 Task: Browse Amazon to find and evaluate products, then add your chosen items to the cart.
Action: Mouse moved to (537, 254)
Screenshot: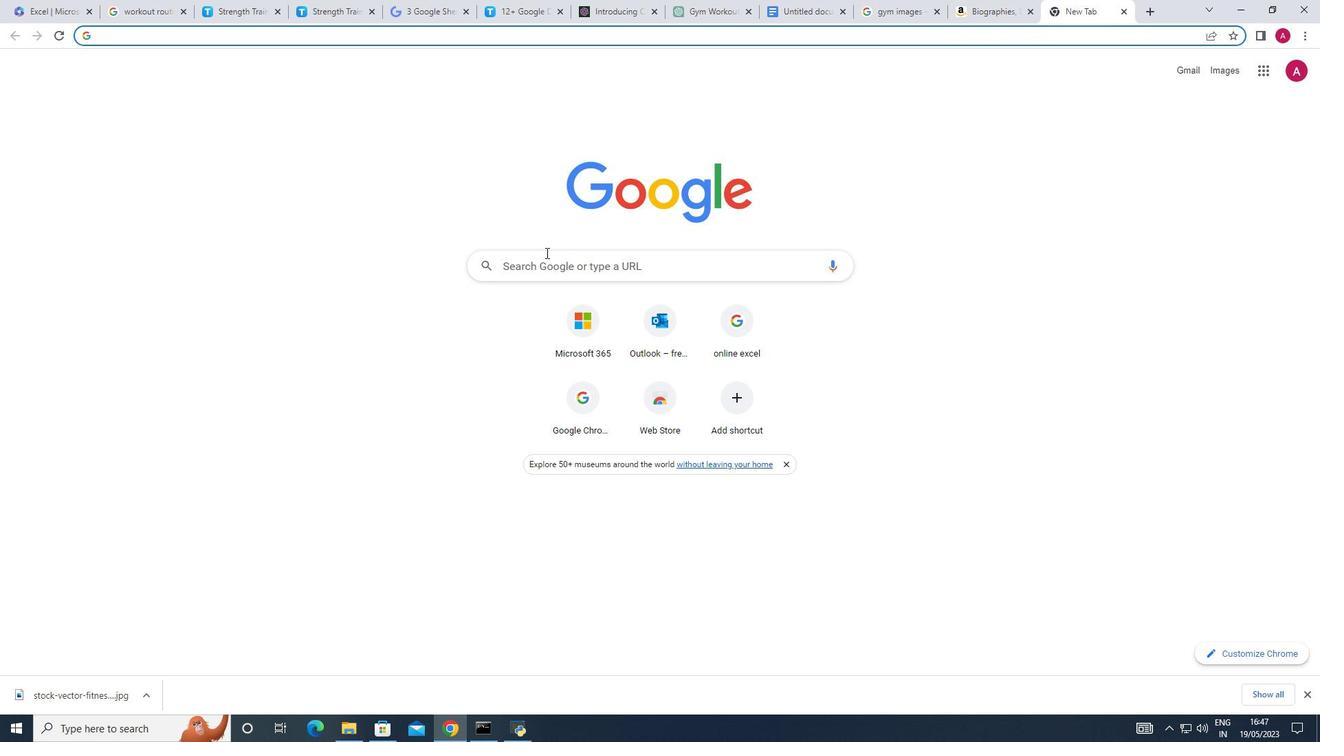 
Action: Mouse pressed left at (537, 254)
Screenshot: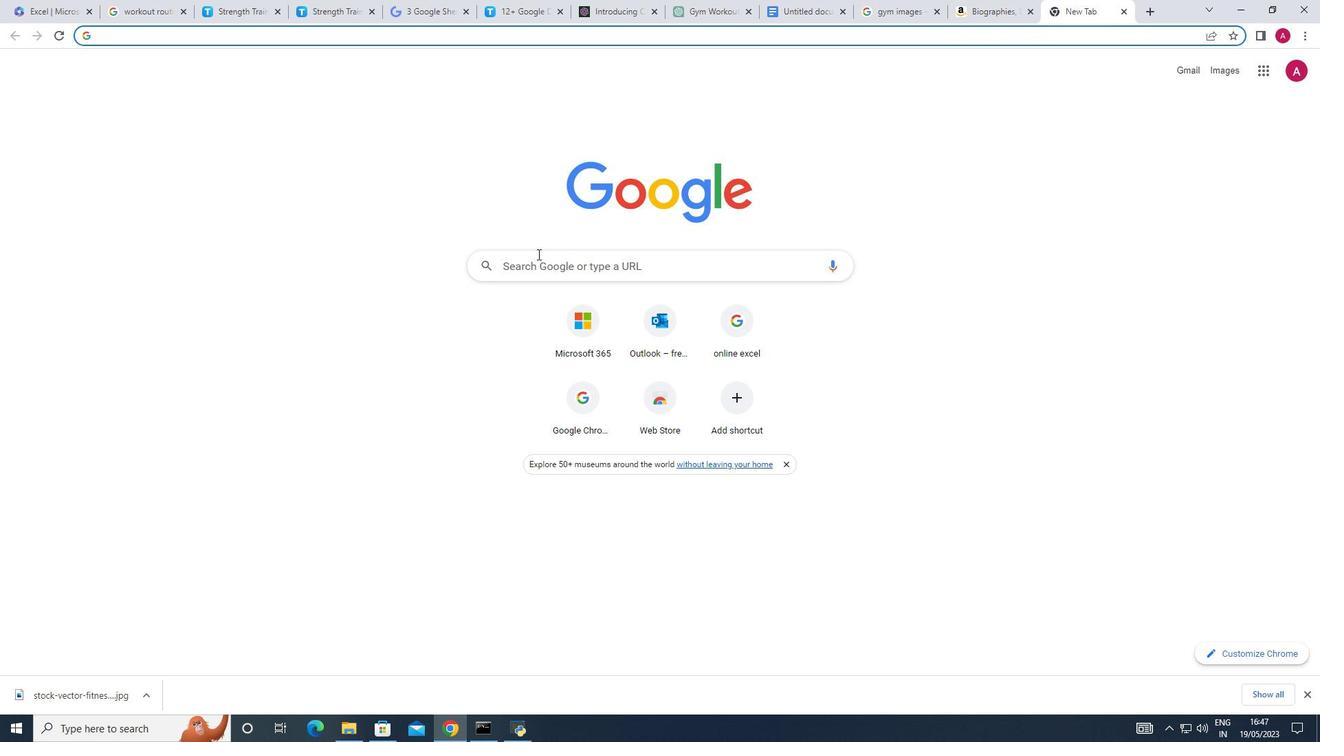 
Action: Mouse moved to (540, 290)
Screenshot: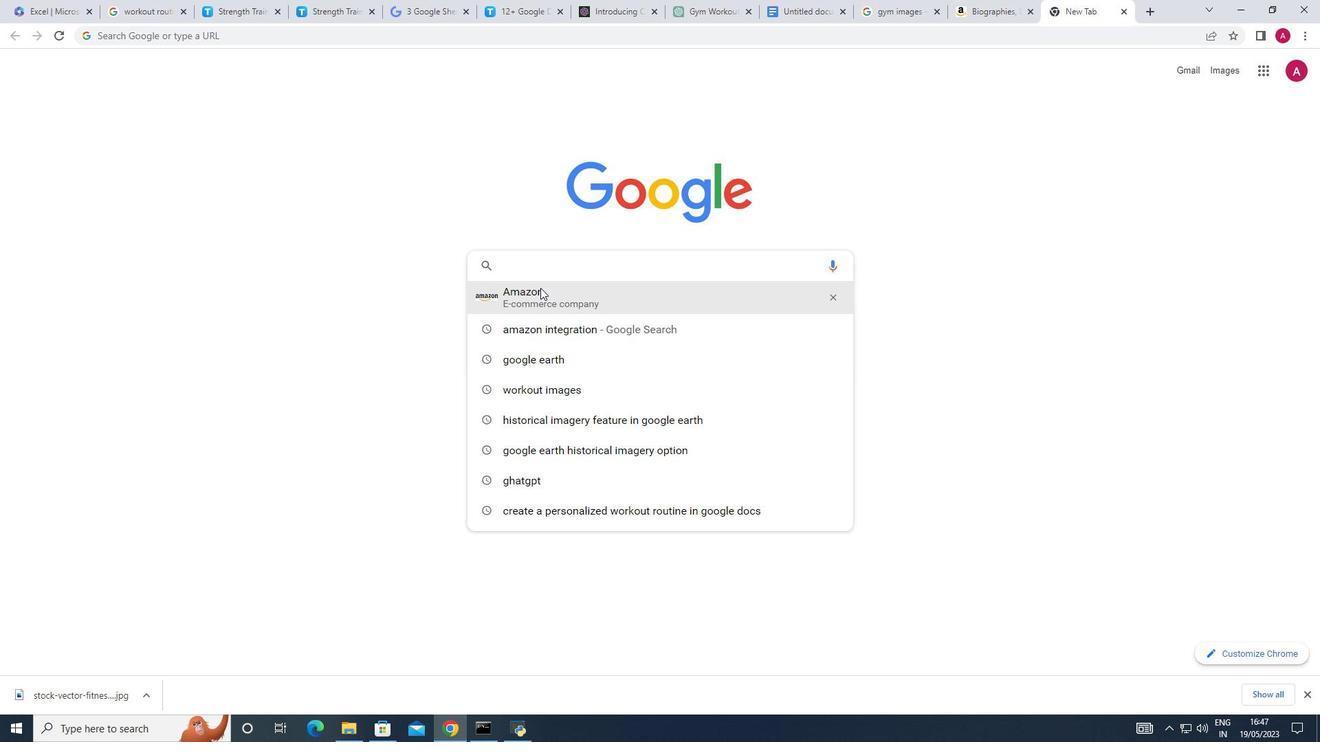 
Action: Mouse pressed left at (540, 290)
Screenshot: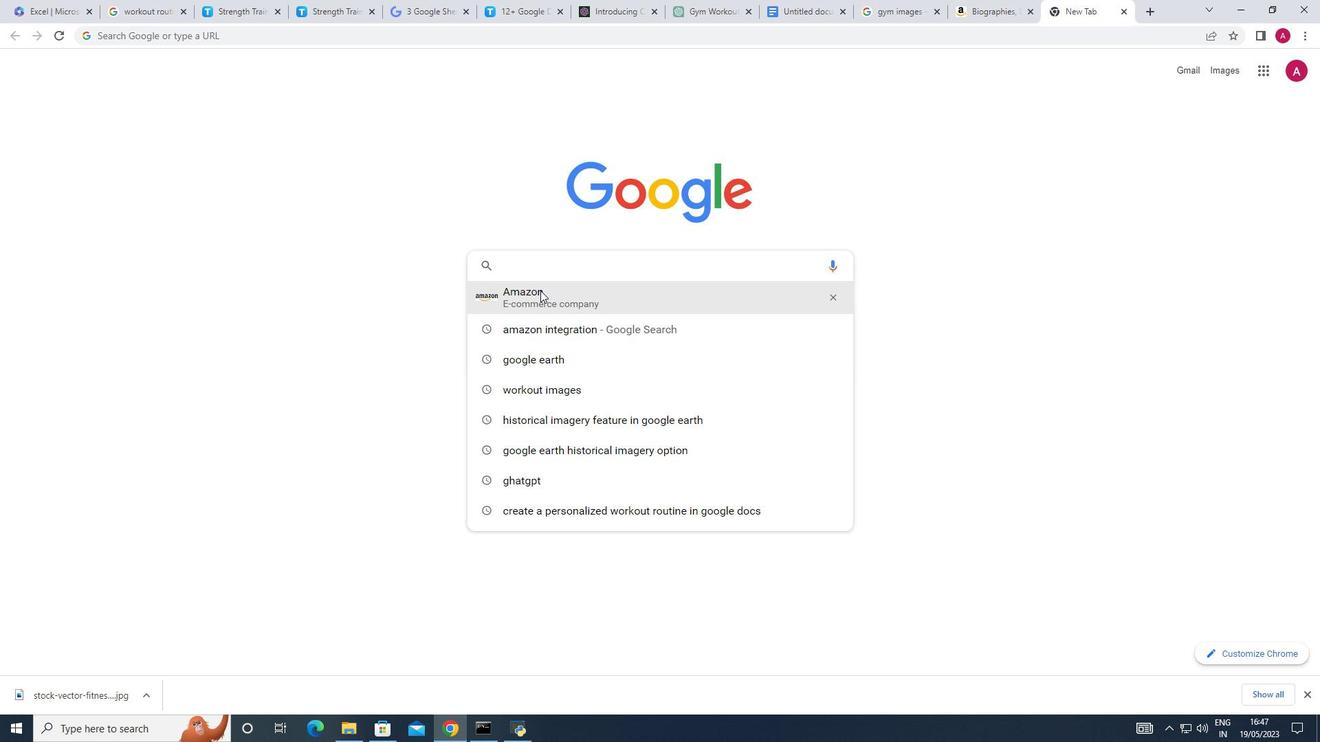 
Action: Mouse moved to (238, 202)
Screenshot: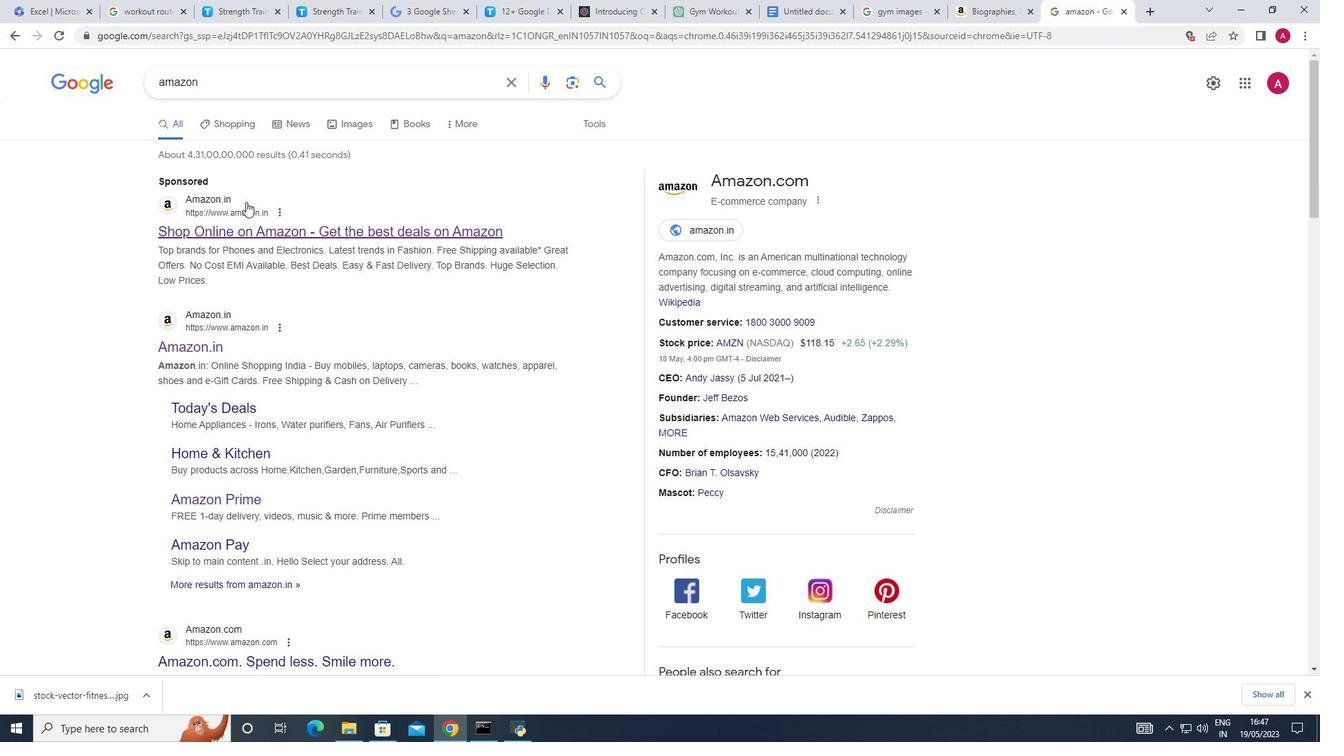
Action: Mouse pressed left at (238, 202)
Screenshot: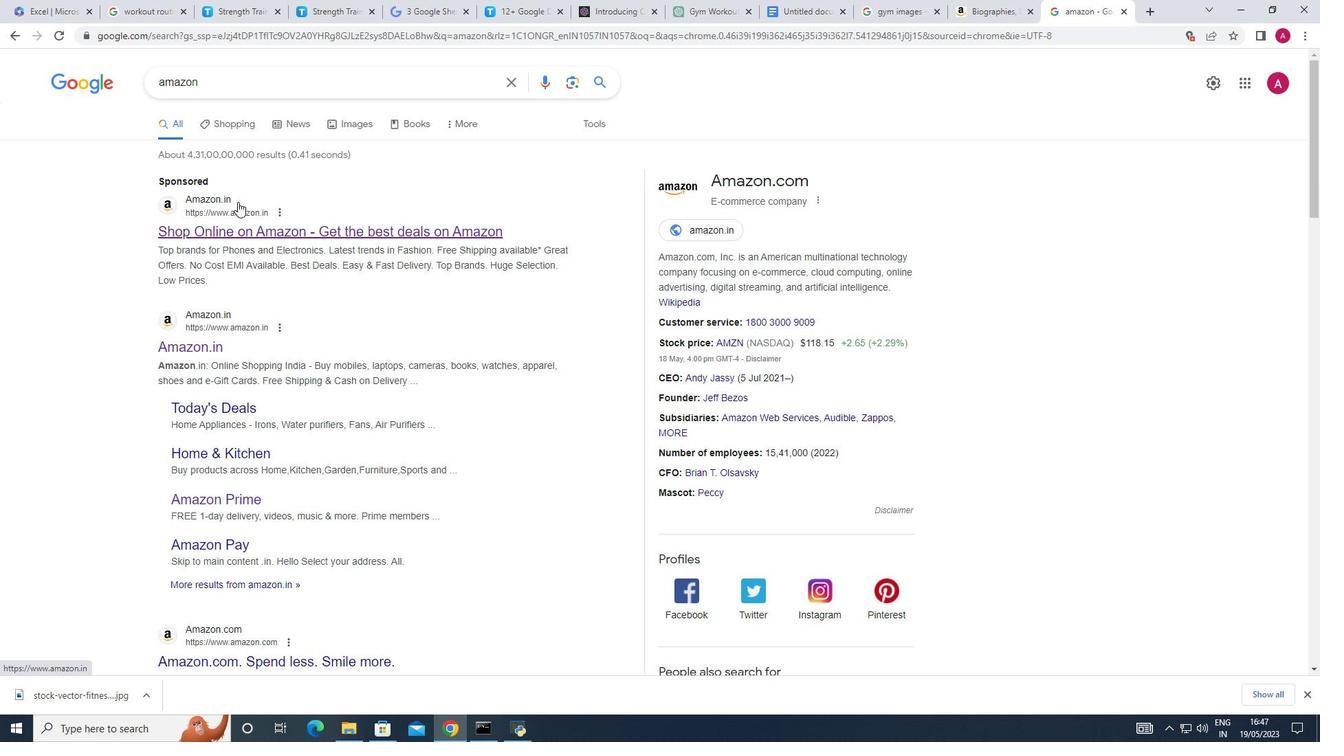 
Action: Mouse moved to (300, 256)
Screenshot: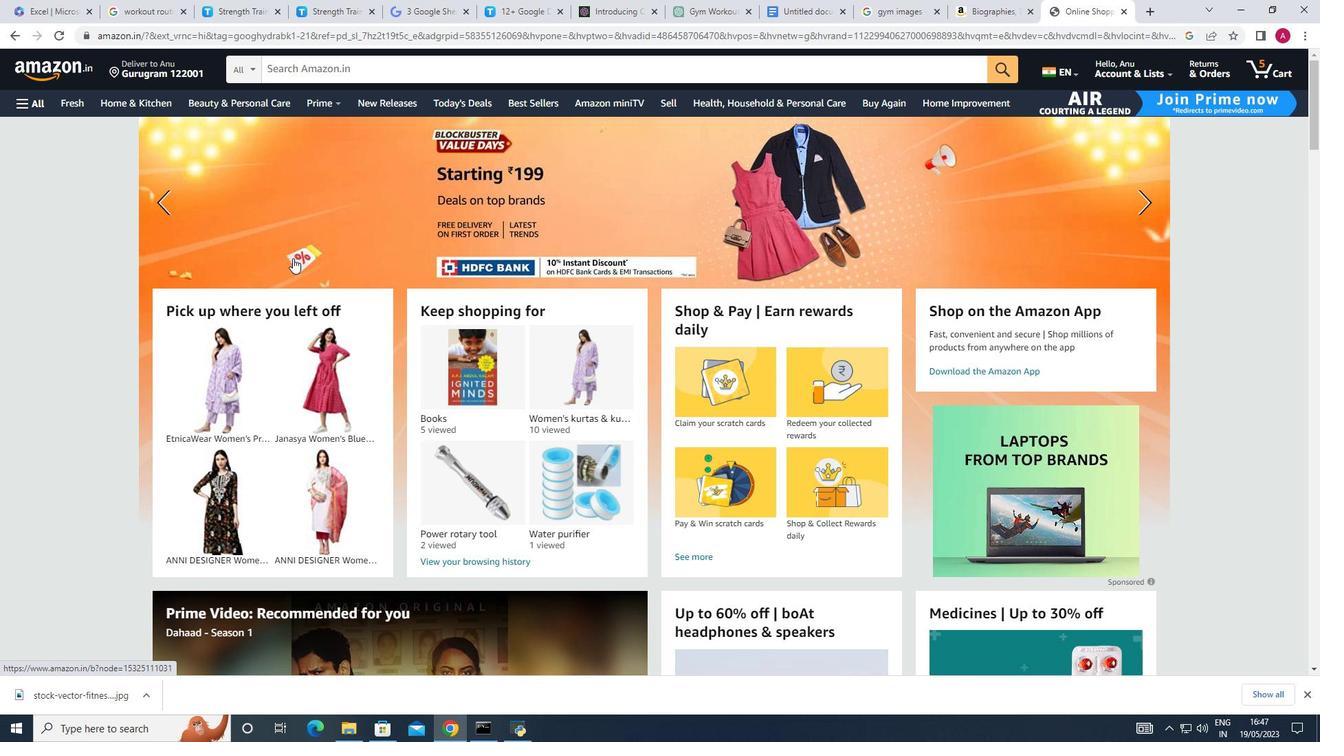 
Action: Mouse scrolled (300, 255) with delta (0, 0)
Screenshot: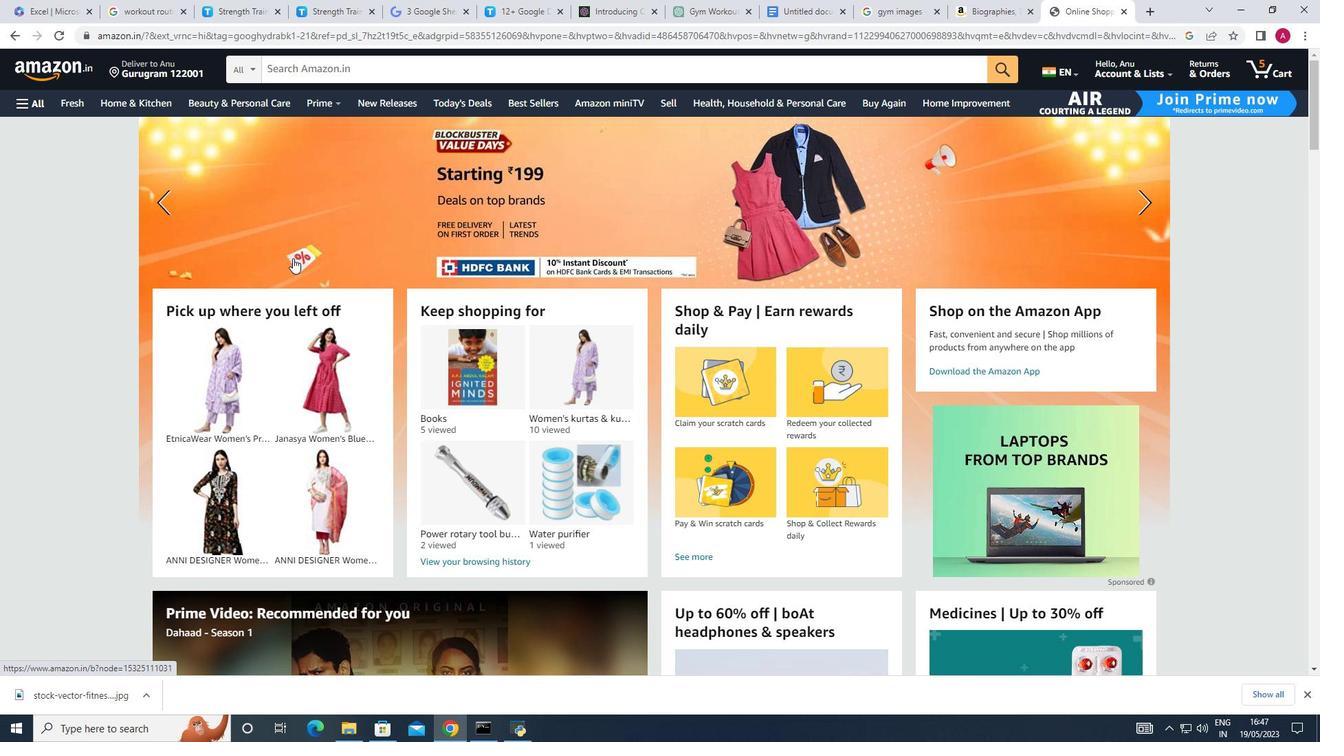 
Action: Mouse scrolled (300, 257) with delta (0, 0)
Screenshot: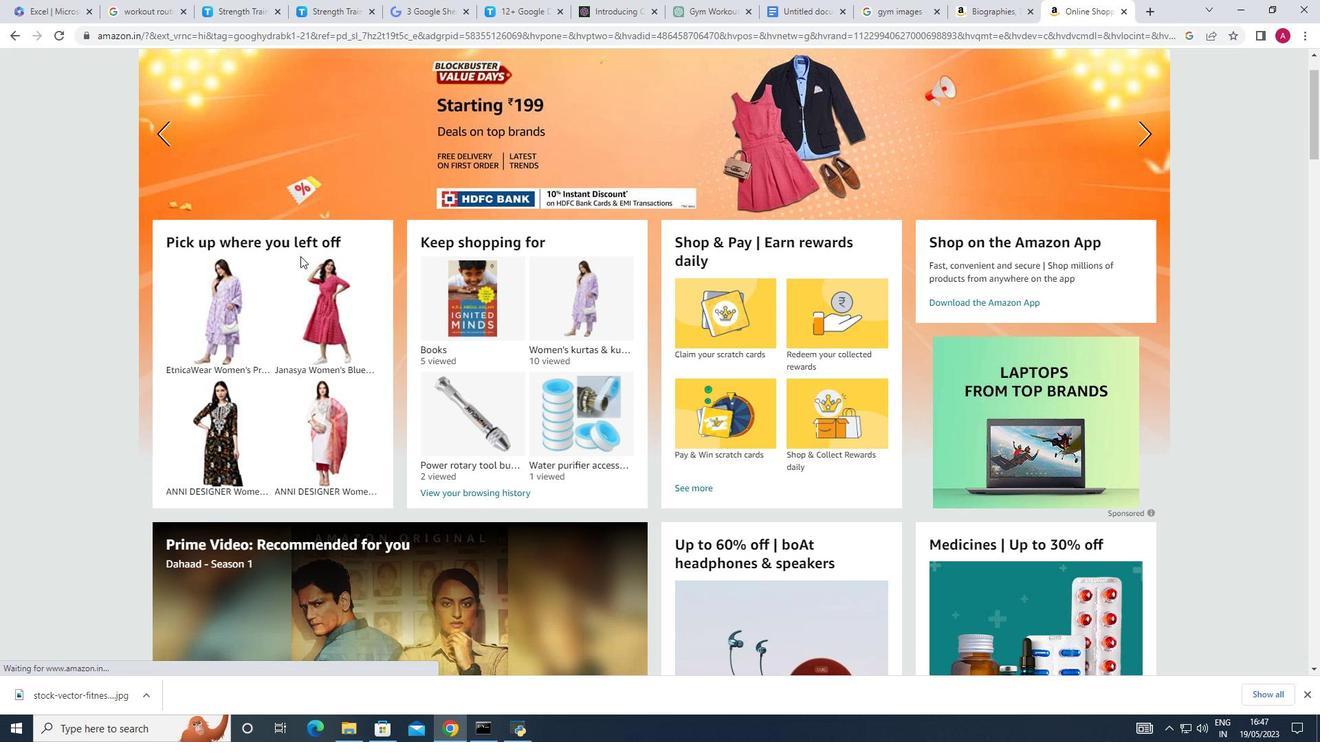 
Action: Mouse moved to (246, 72)
Screenshot: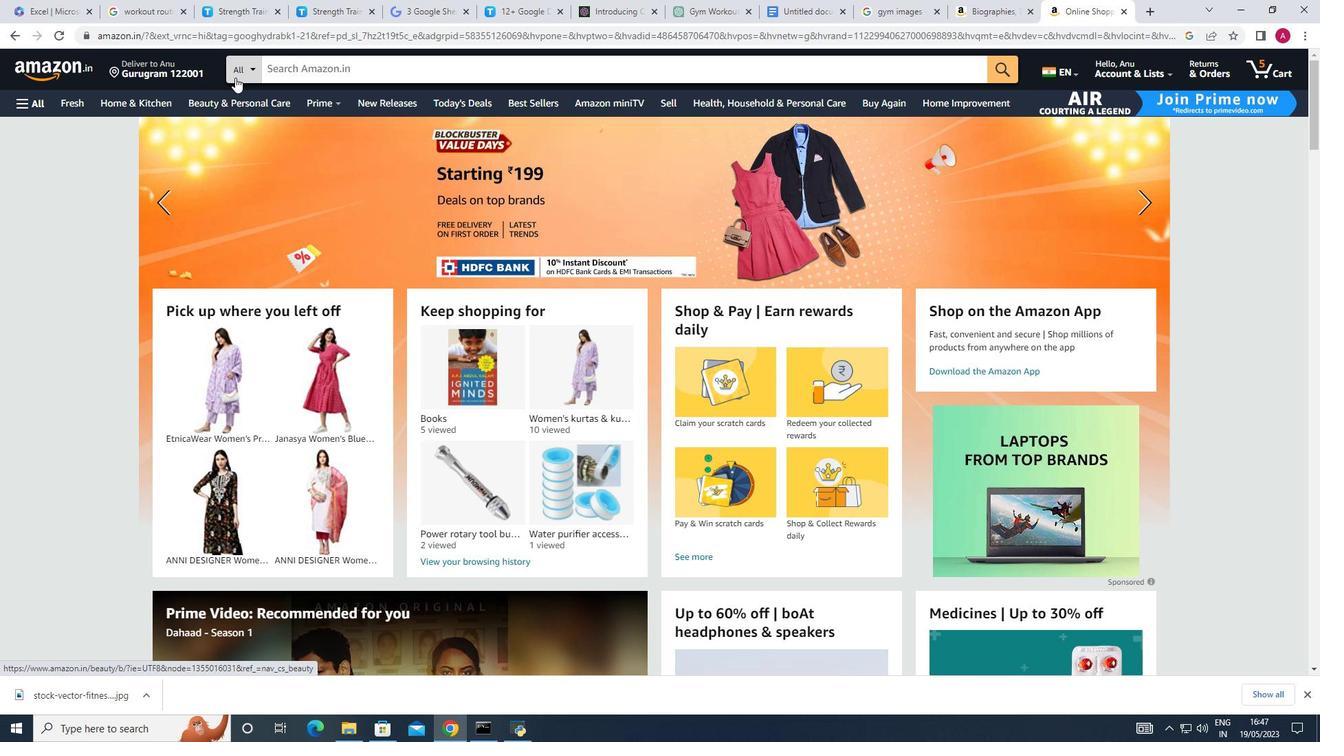 
Action: Mouse pressed left at (246, 72)
Screenshot: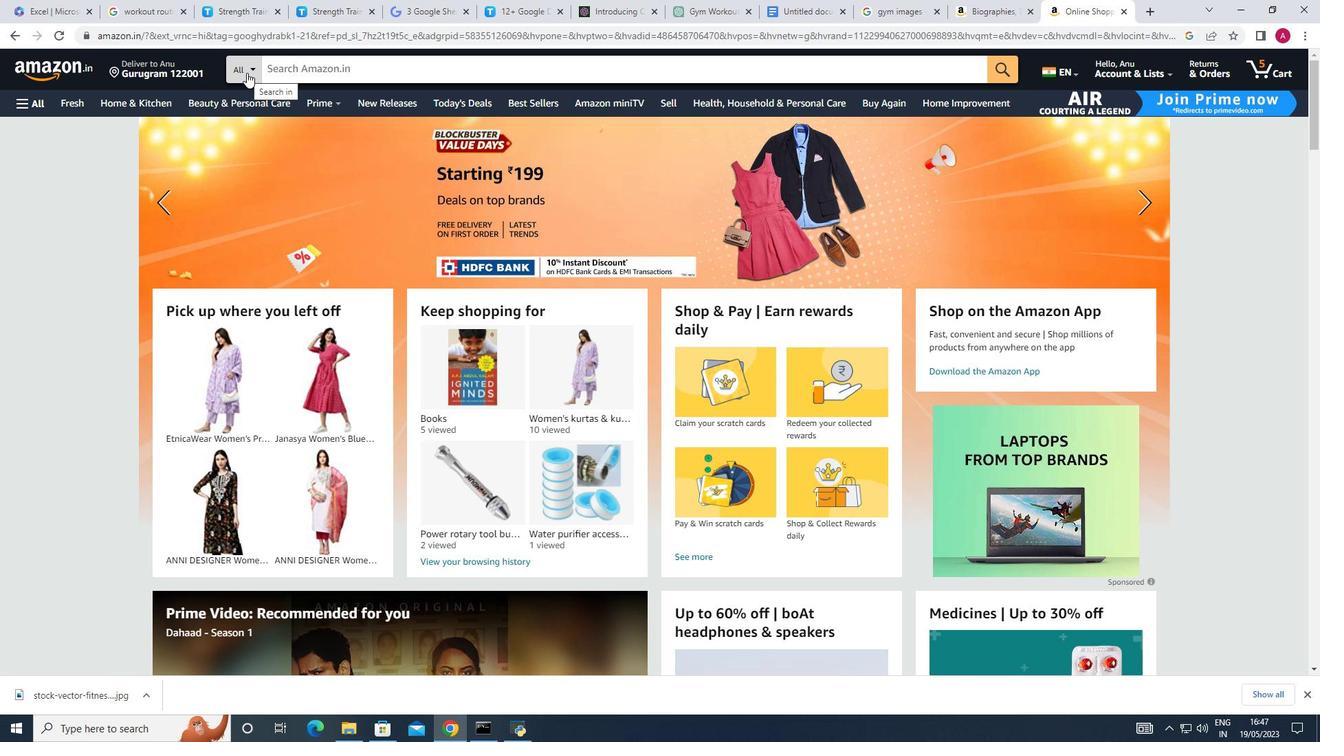 
Action: Mouse moved to (45, 103)
Screenshot: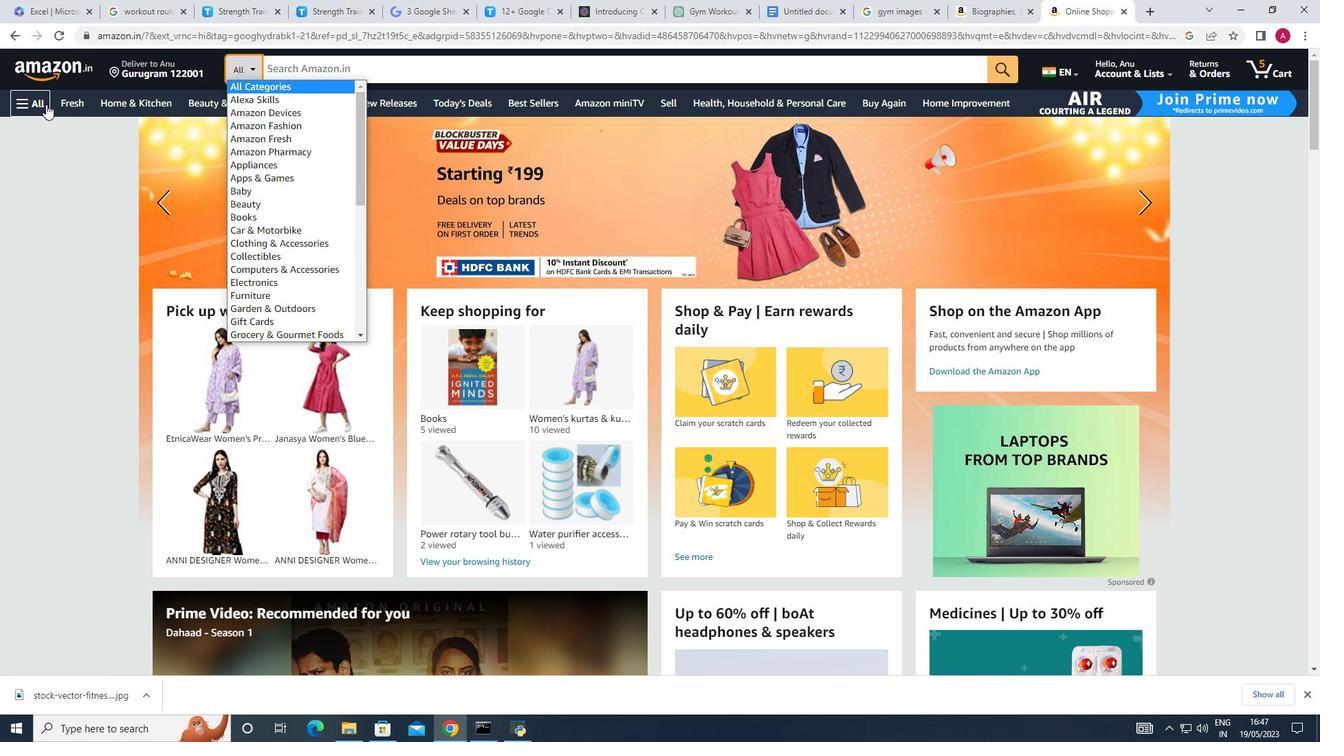
Action: Mouse pressed left at (45, 103)
Screenshot: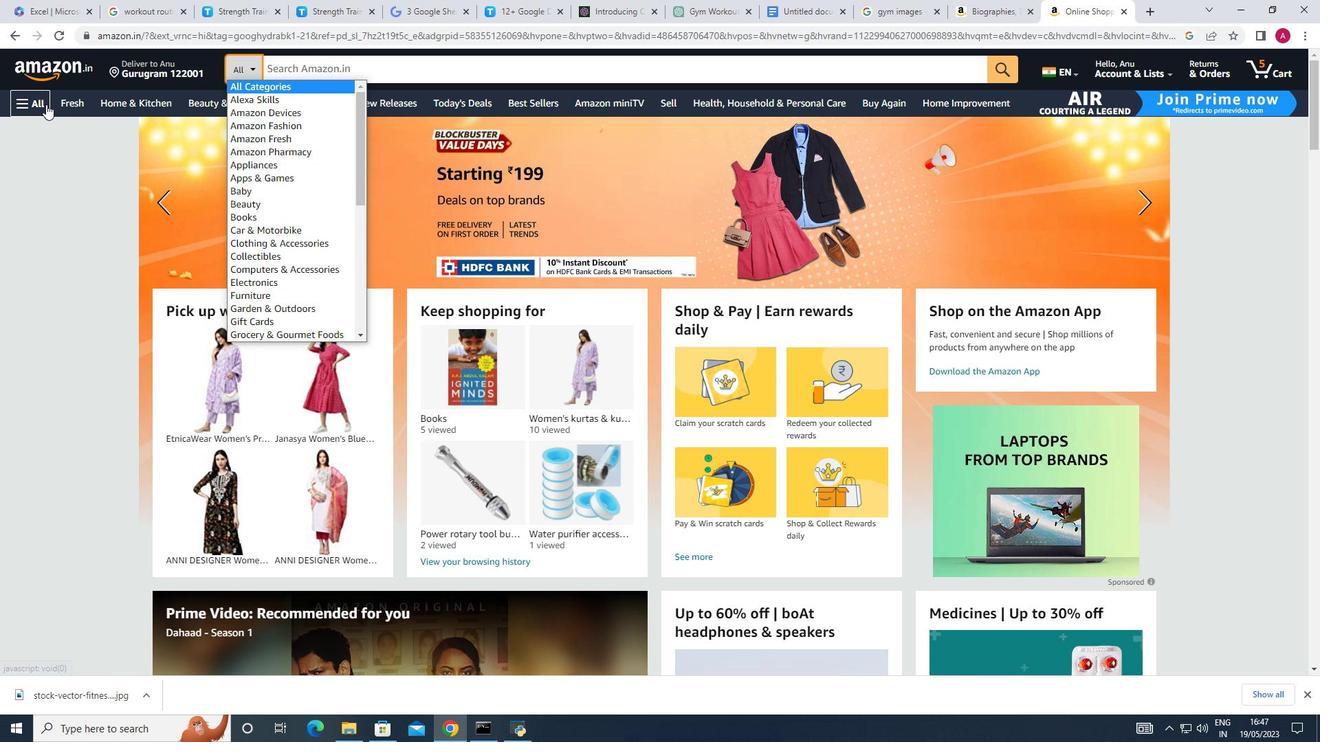 
Action: Mouse moved to (83, 301)
Screenshot: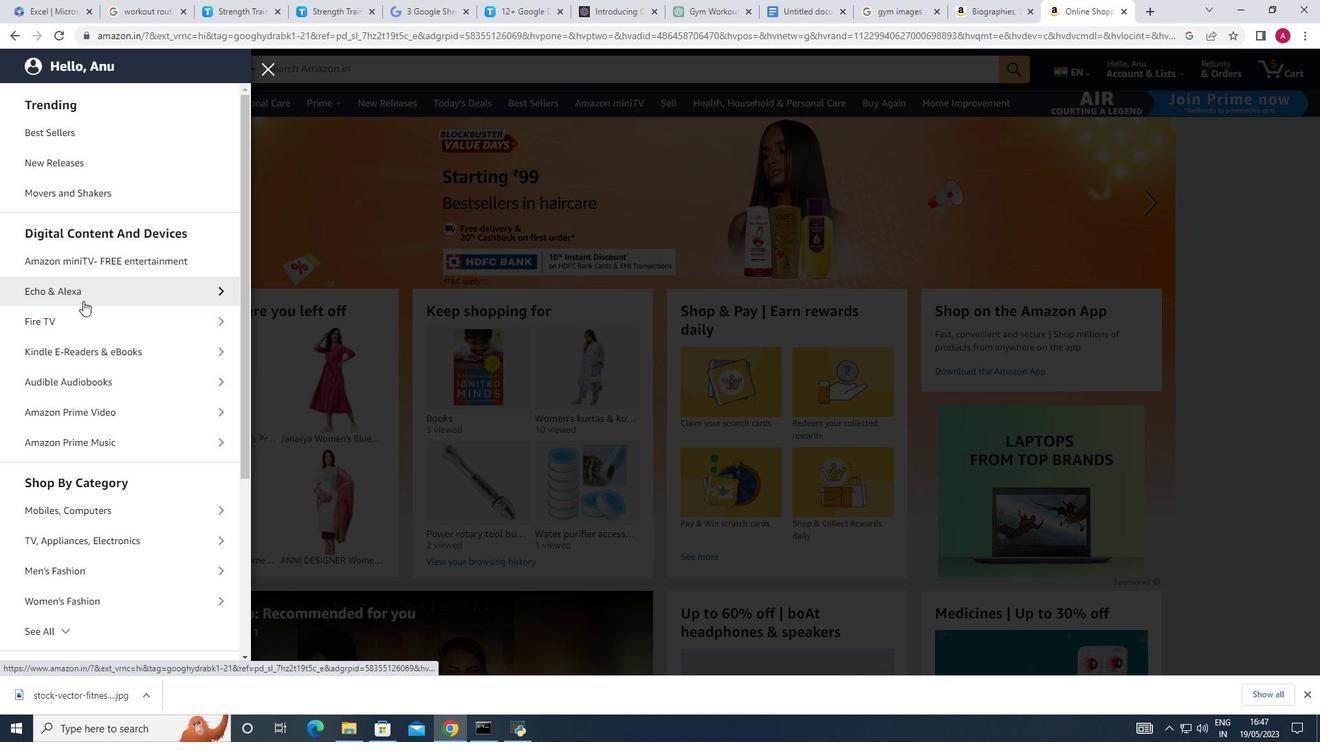 
Action: Mouse scrolled (83, 300) with delta (0, 0)
Screenshot: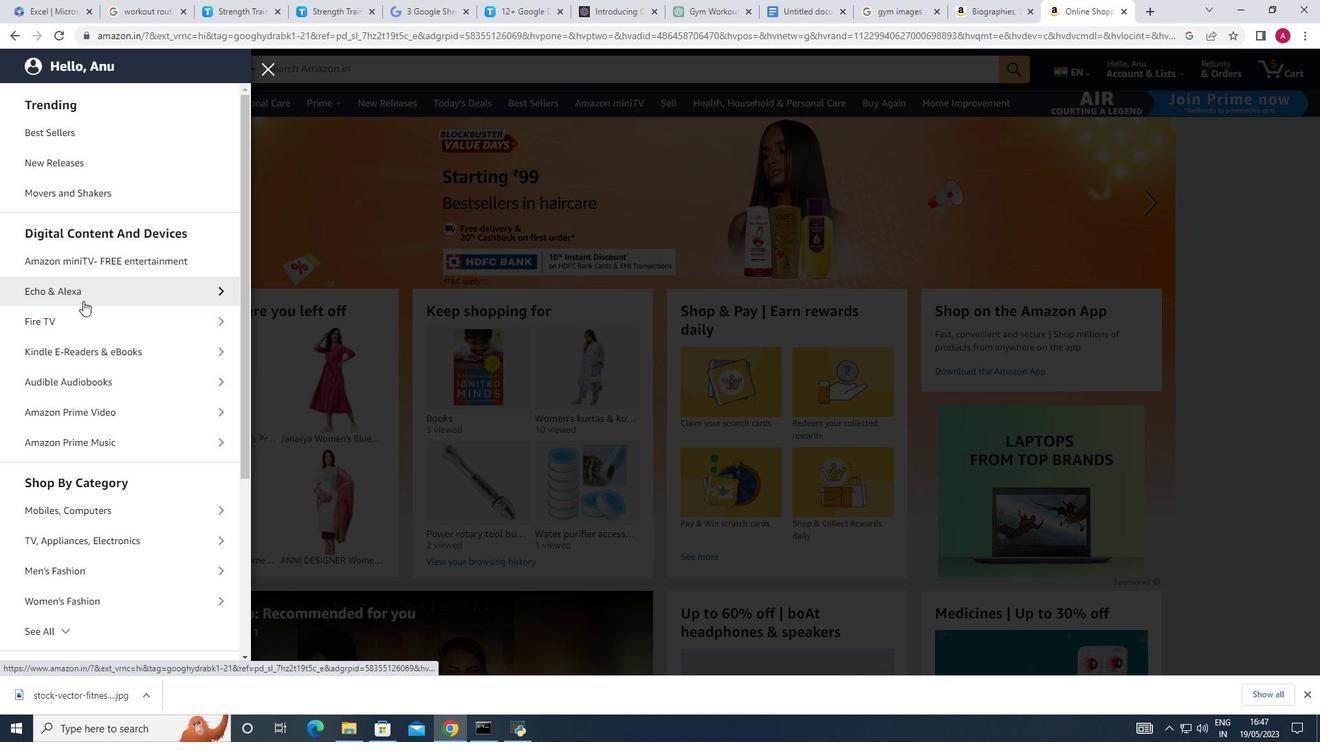 
Action: Mouse moved to (83, 302)
Screenshot: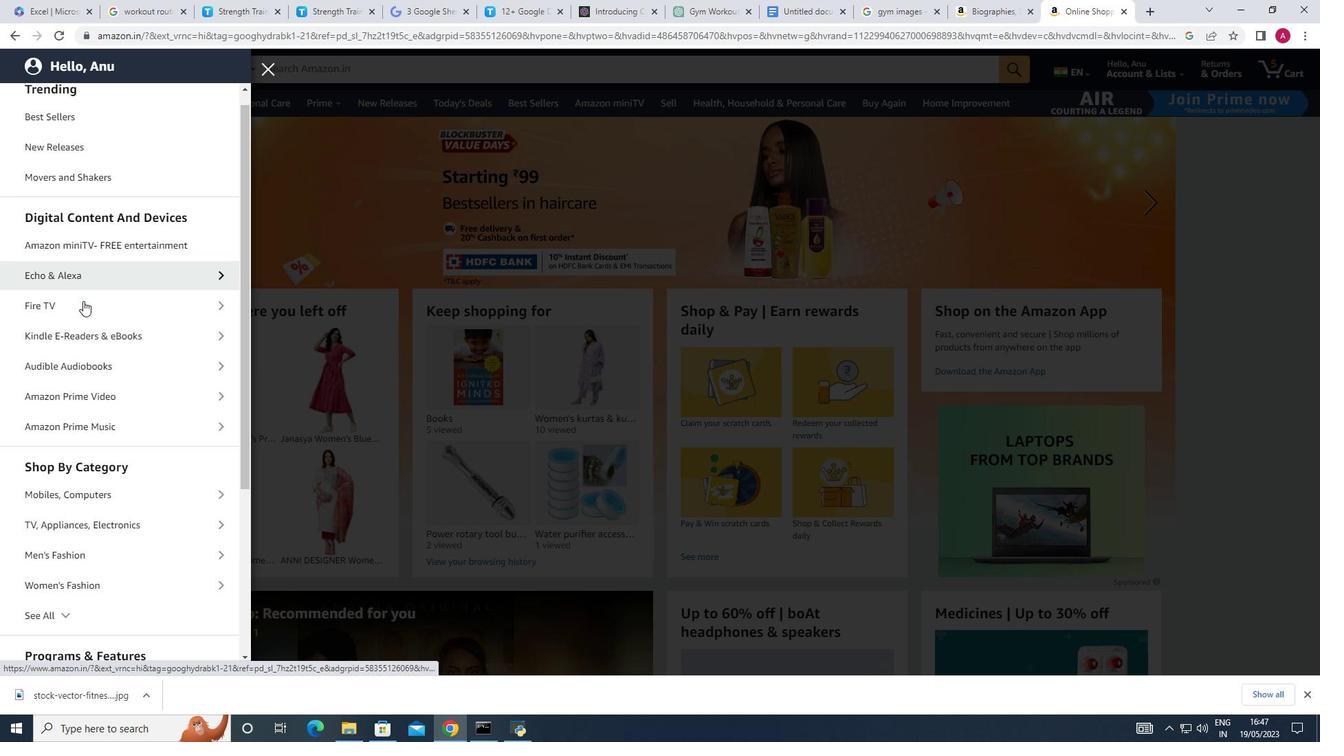 
Action: Mouse scrolled (83, 301) with delta (0, 0)
Screenshot: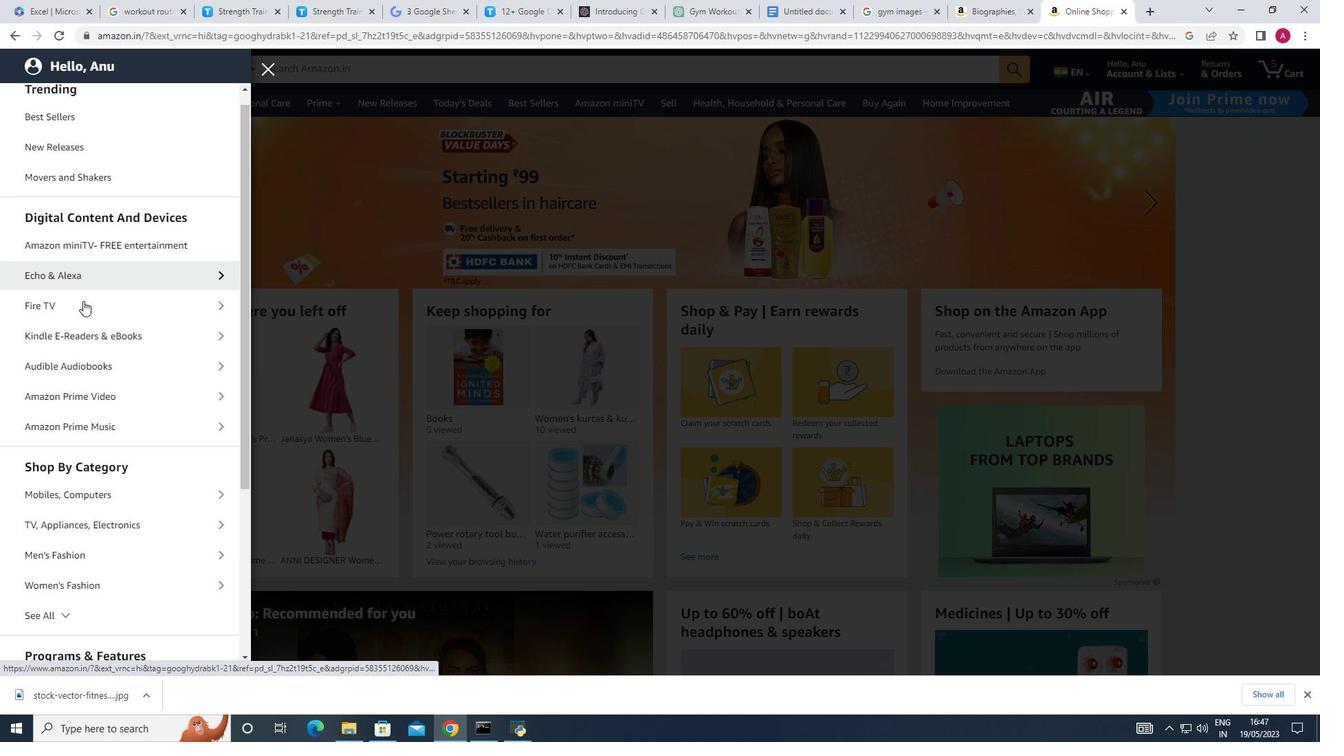 
Action: Mouse moved to (96, 341)
Screenshot: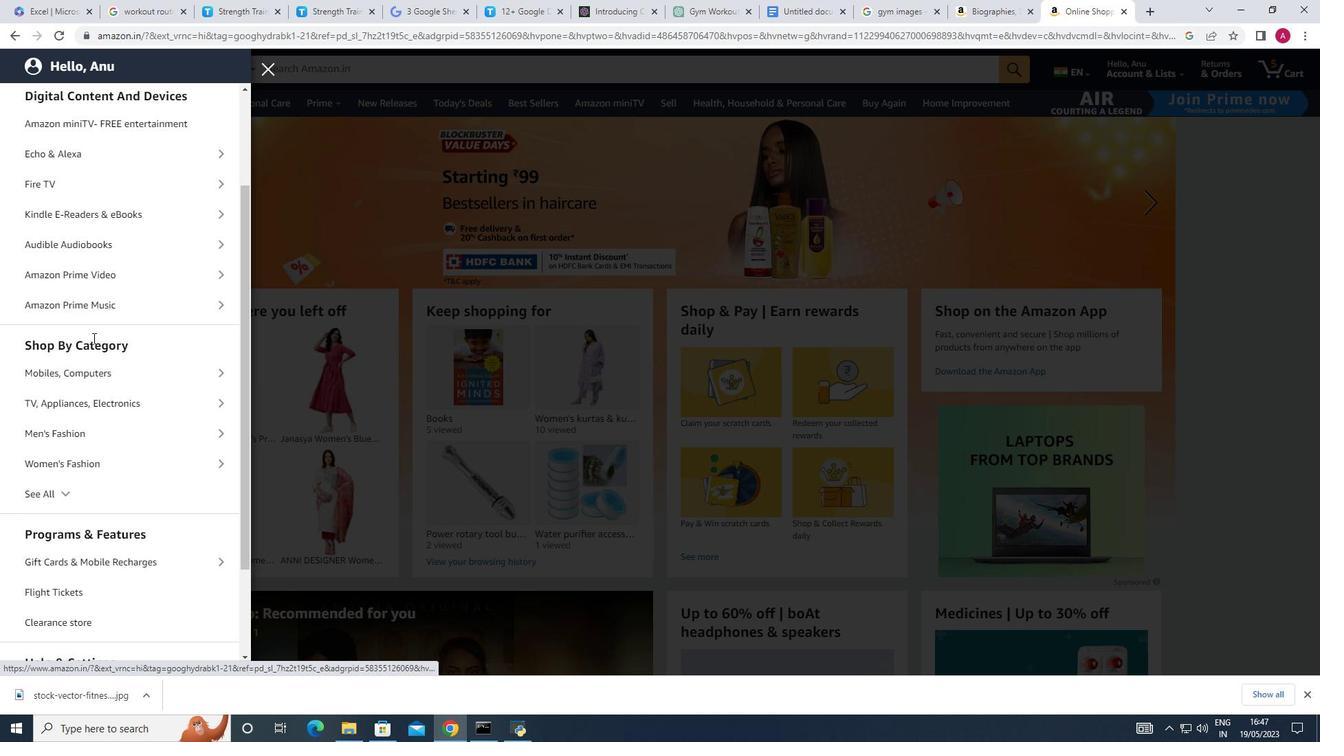 
Action: Mouse scrolled (96, 340) with delta (0, 0)
Screenshot: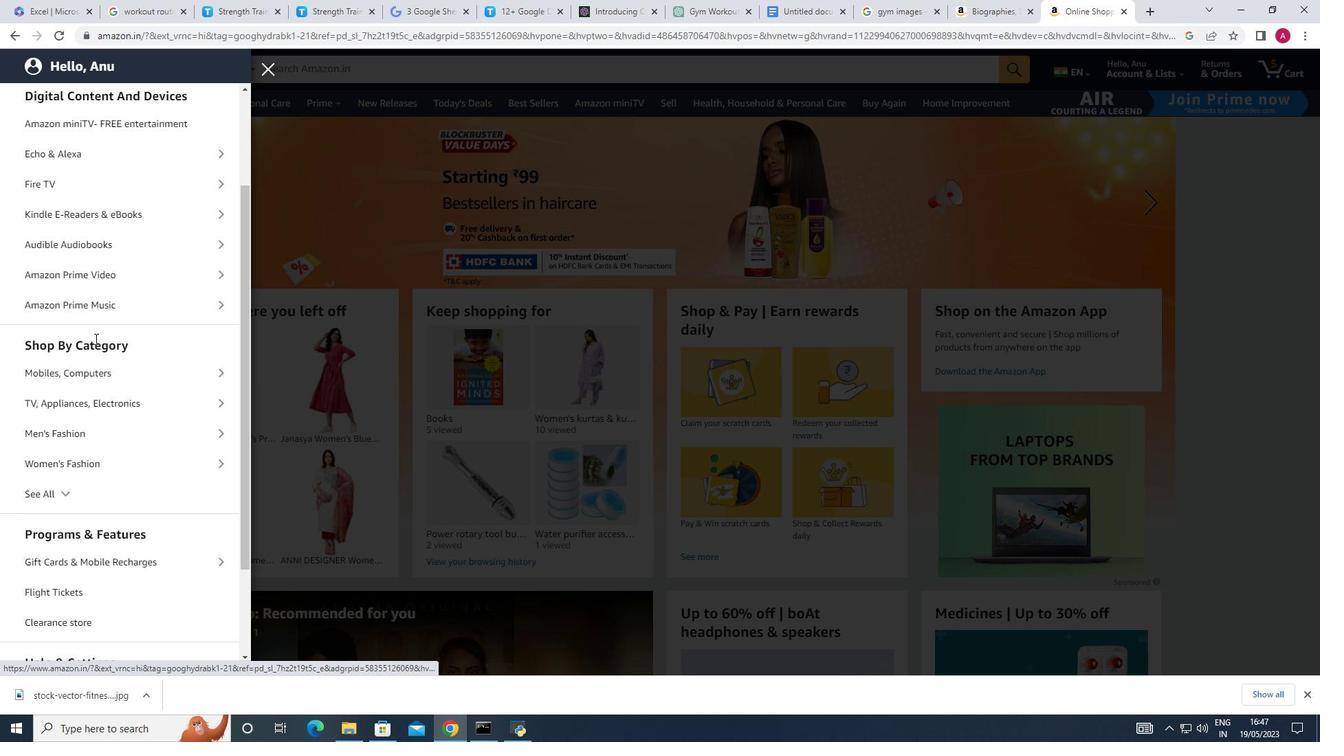 
Action: Mouse moved to (74, 419)
Screenshot: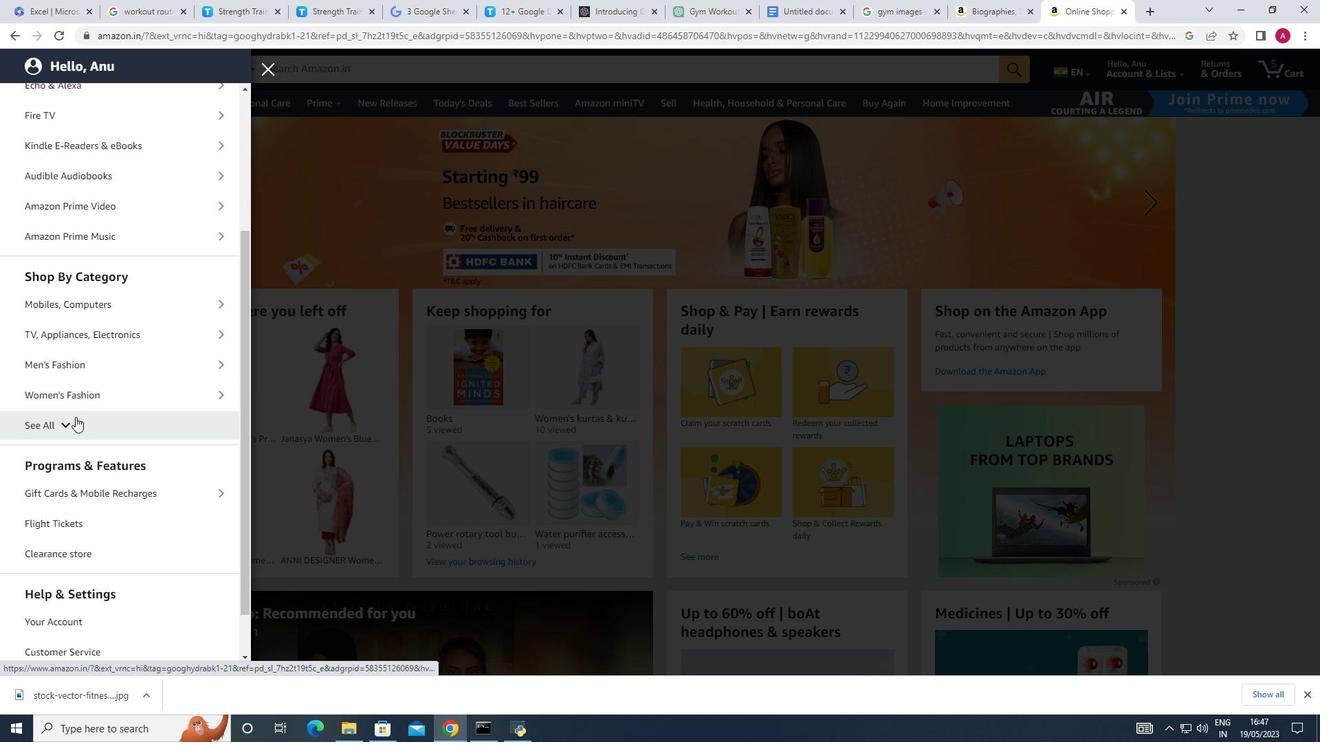 
Action: Mouse pressed left at (74, 419)
Screenshot: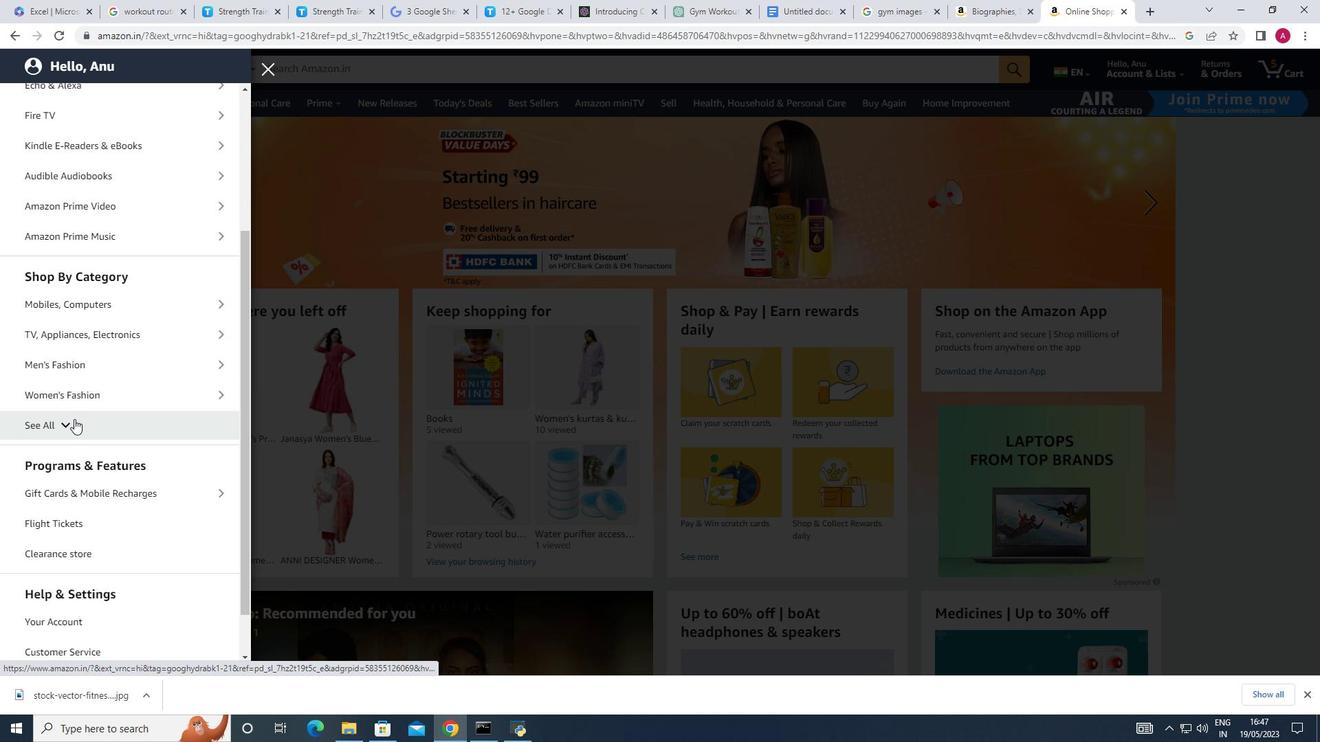 
Action: Mouse moved to (118, 401)
Screenshot: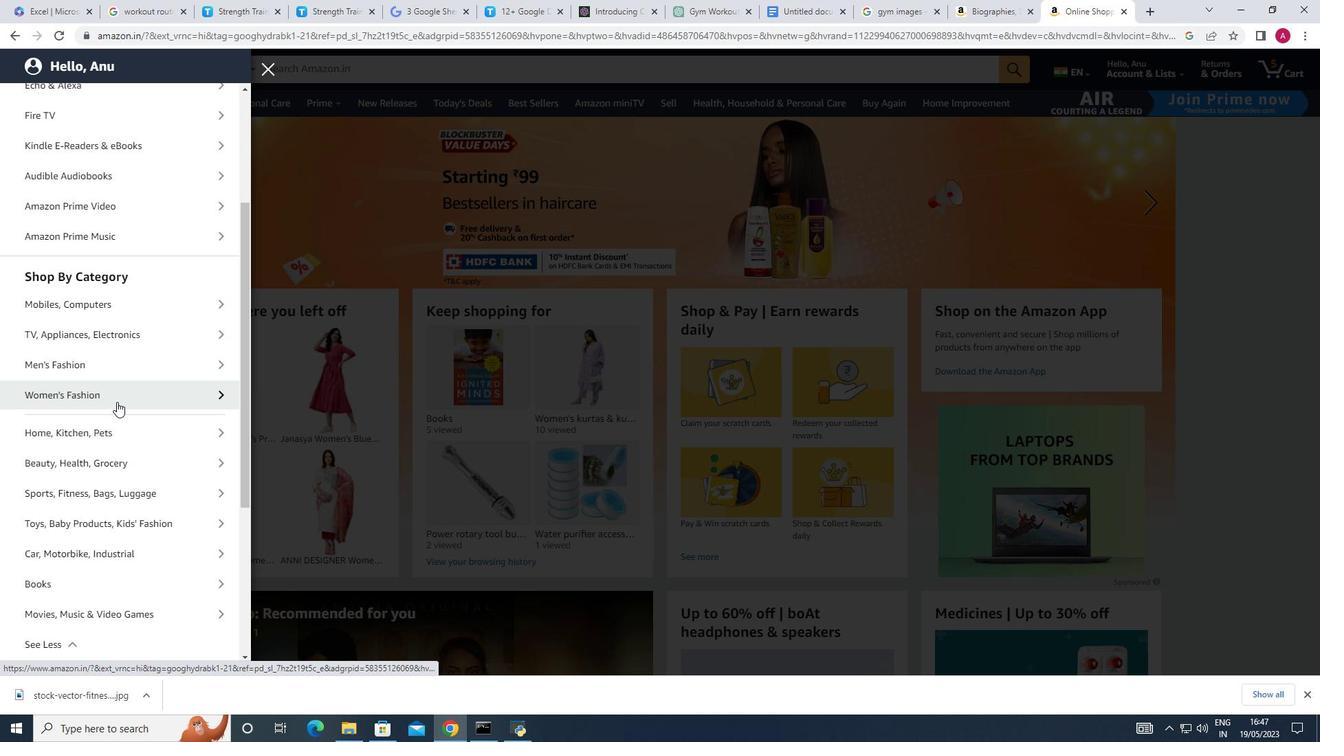 
Action: Mouse scrolled (118, 400) with delta (0, 0)
Screenshot: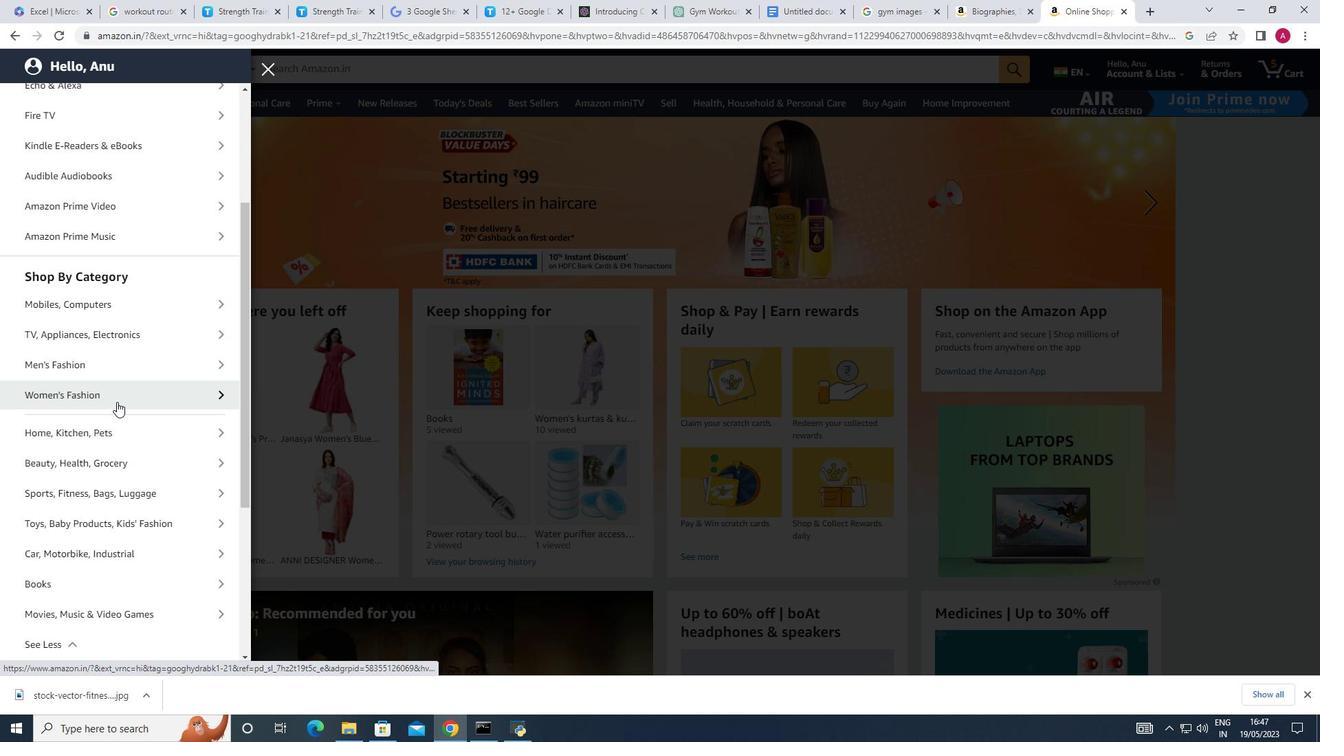 
Action: Mouse moved to (122, 399)
Screenshot: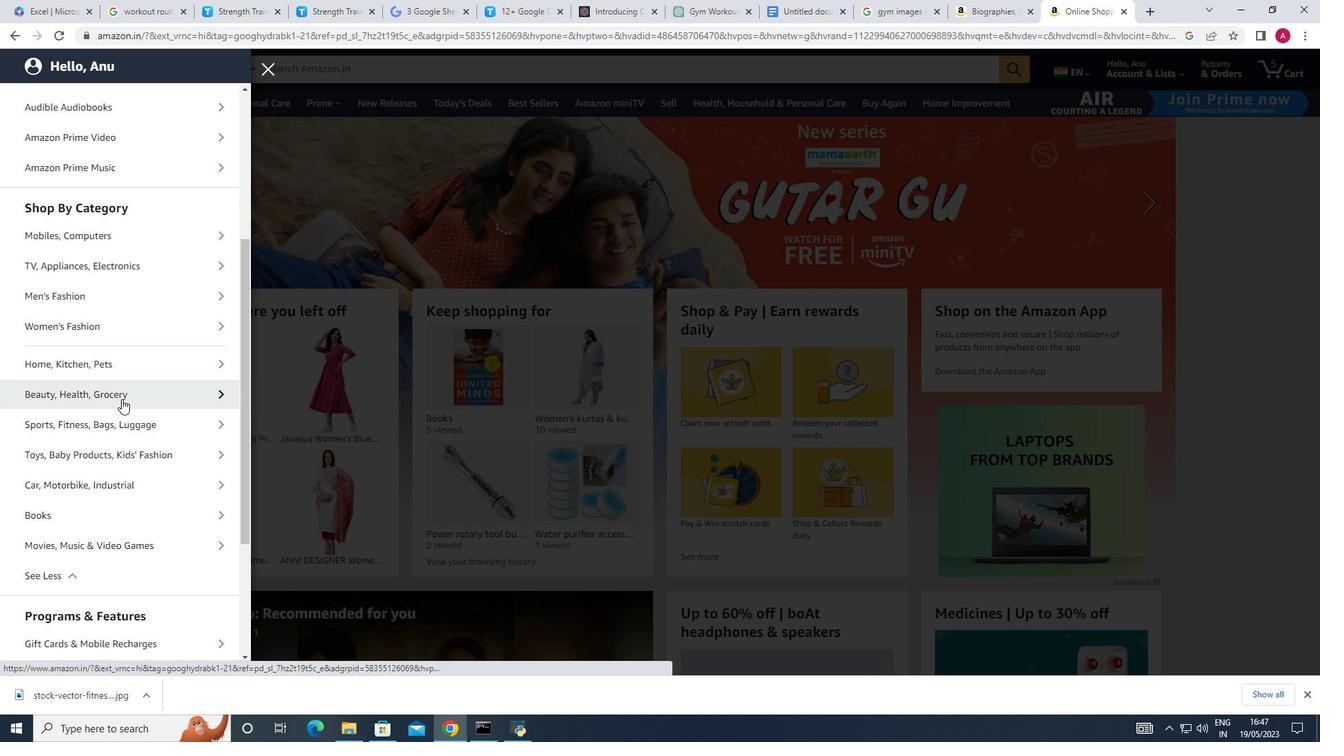 
Action: Mouse scrolled (122, 398) with delta (0, 0)
Screenshot: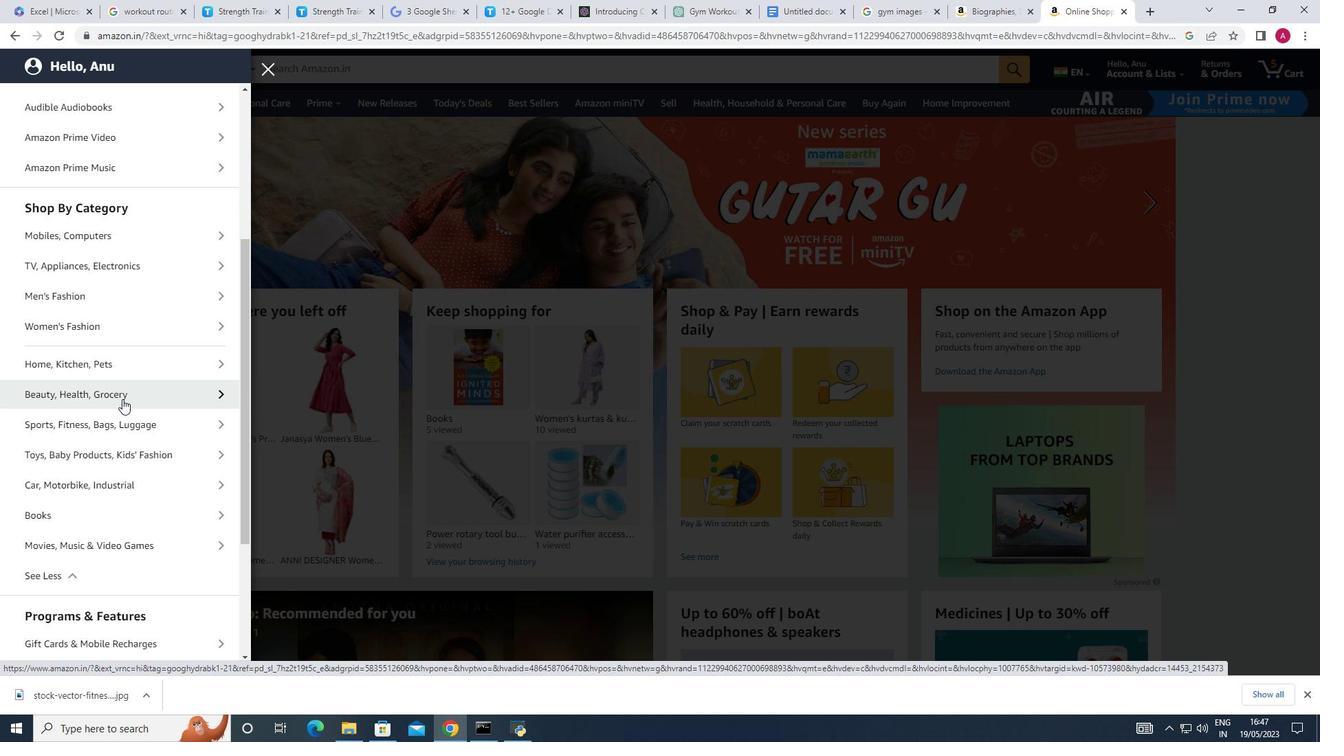 
Action: Mouse moved to (92, 308)
Screenshot: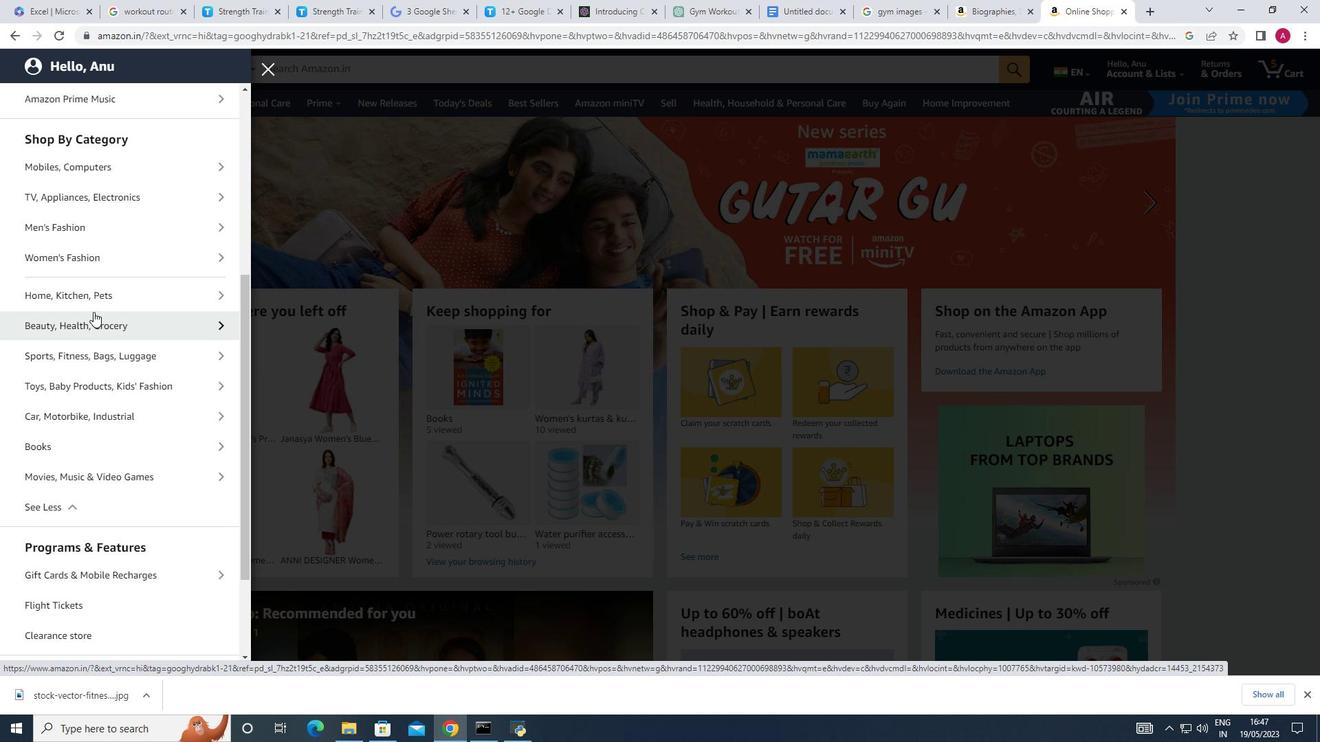 
Action: Mouse pressed left at (92, 308)
Screenshot: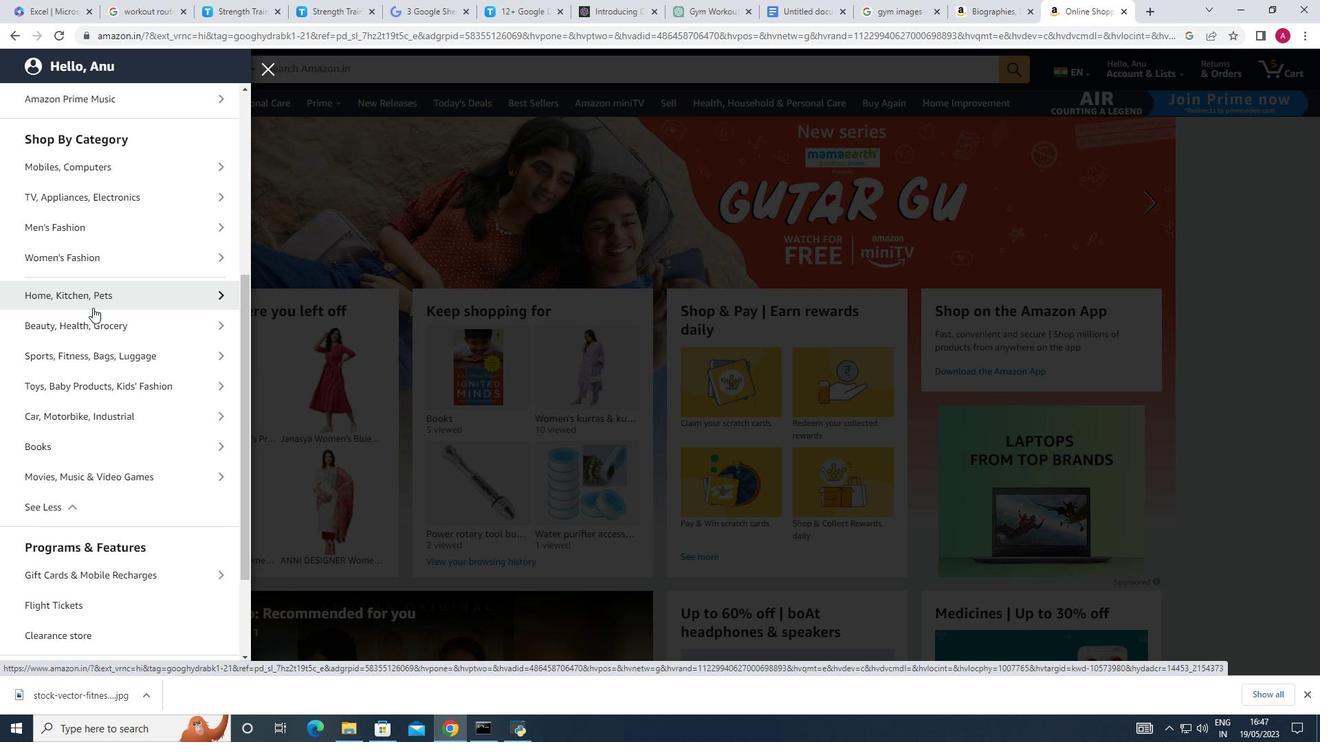 
Action: Mouse moved to (100, 362)
Screenshot: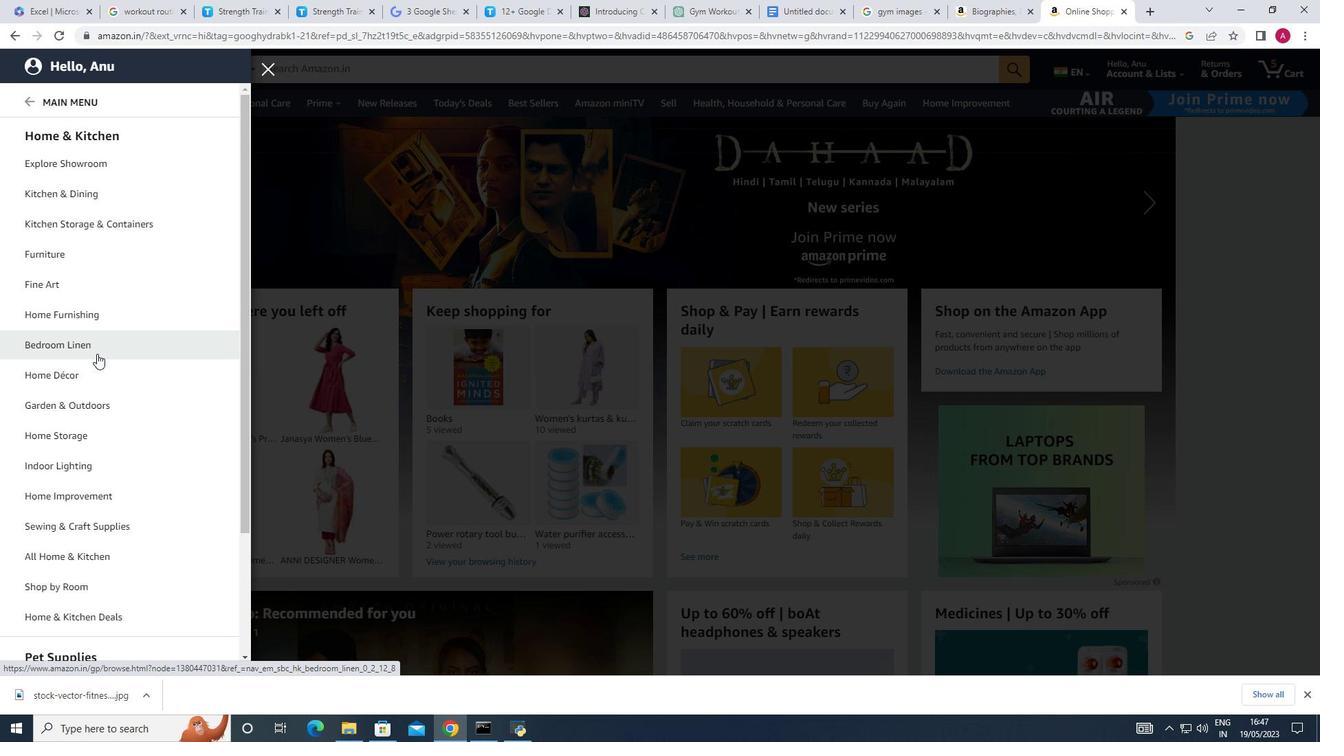 
Action: Mouse scrolled (100, 361) with delta (0, 0)
Screenshot: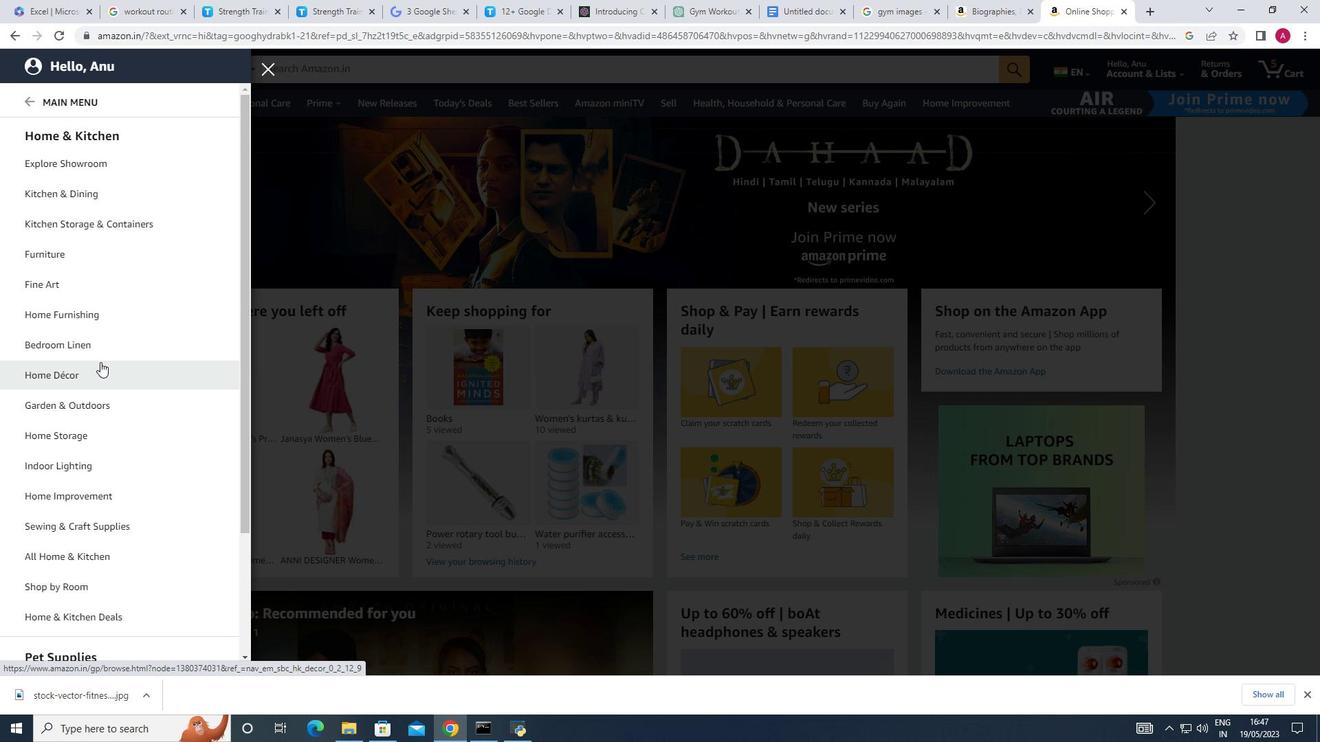 
Action: Mouse scrolled (100, 361) with delta (0, 0)
Screenshot: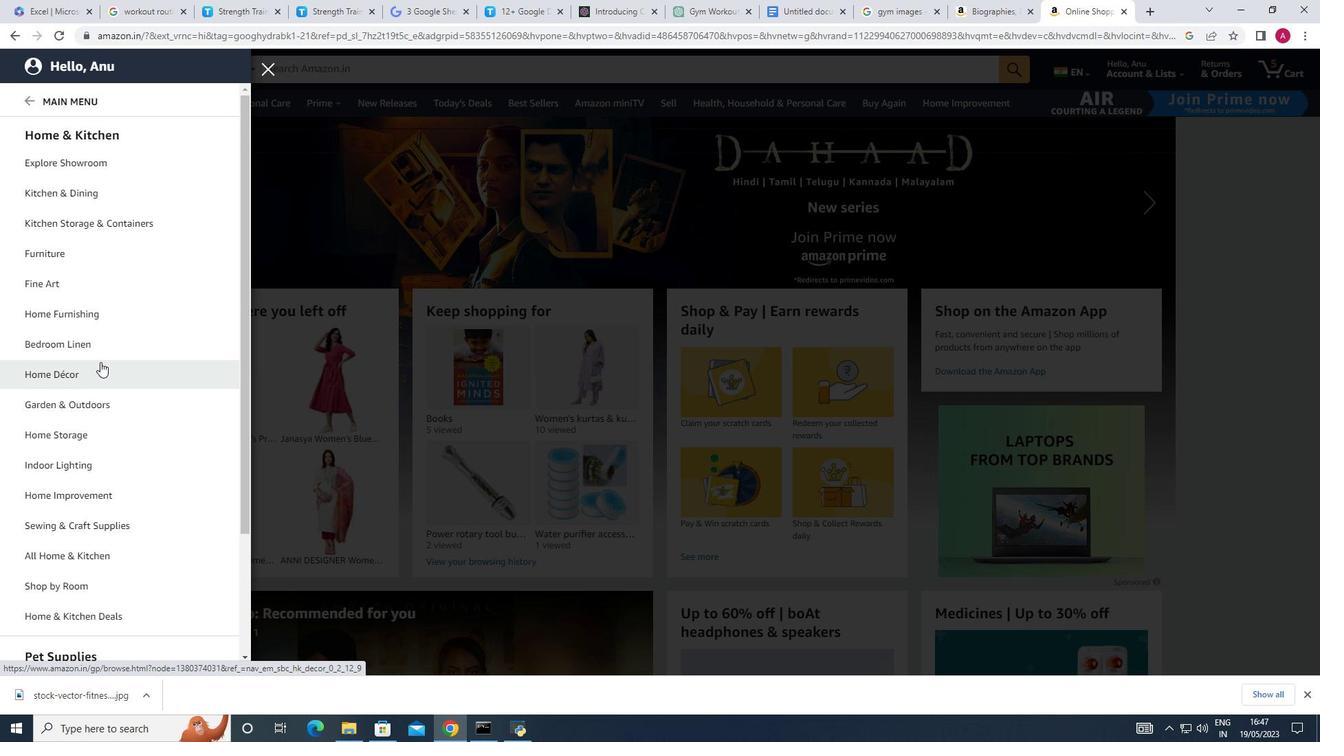 
Action: Mouse scrolled (100, 361) with delta (0, 0)
Screenshot: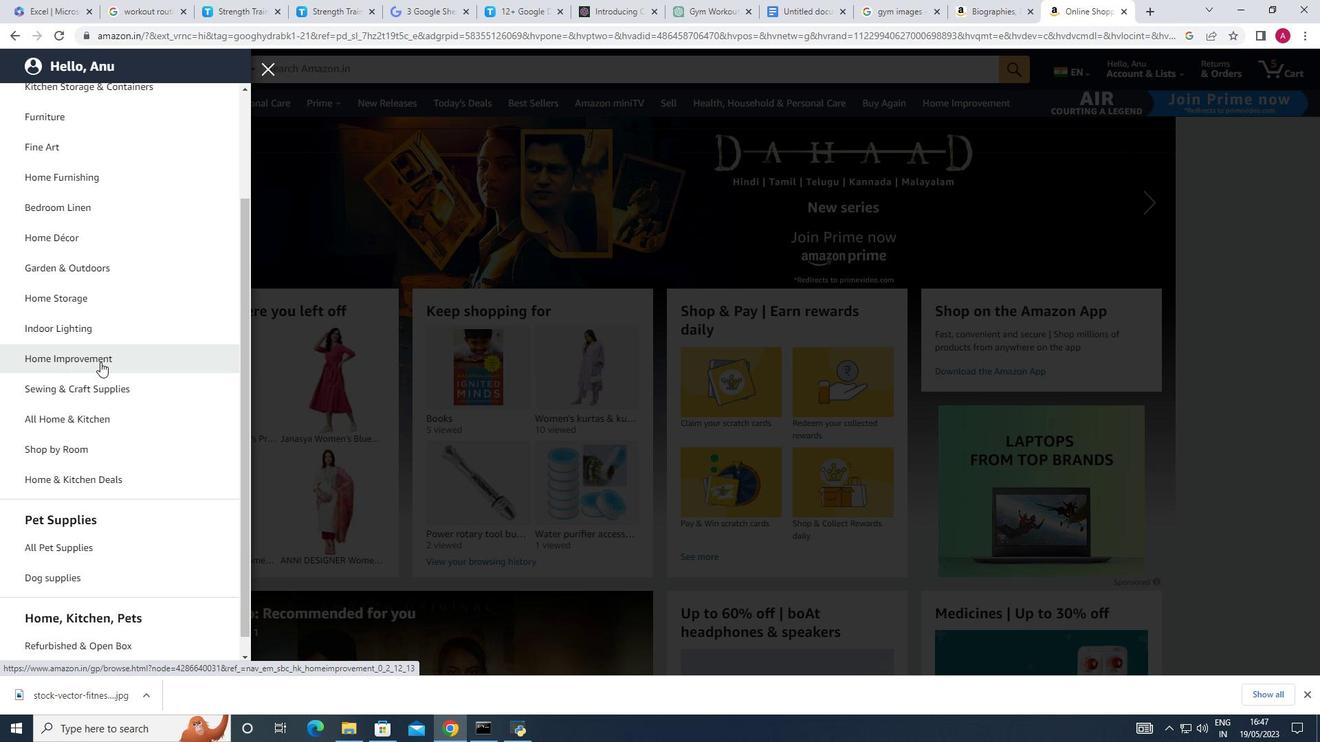 
Action: Mouse scrolled (100, 361) with delta (0, 0)
Screenshot: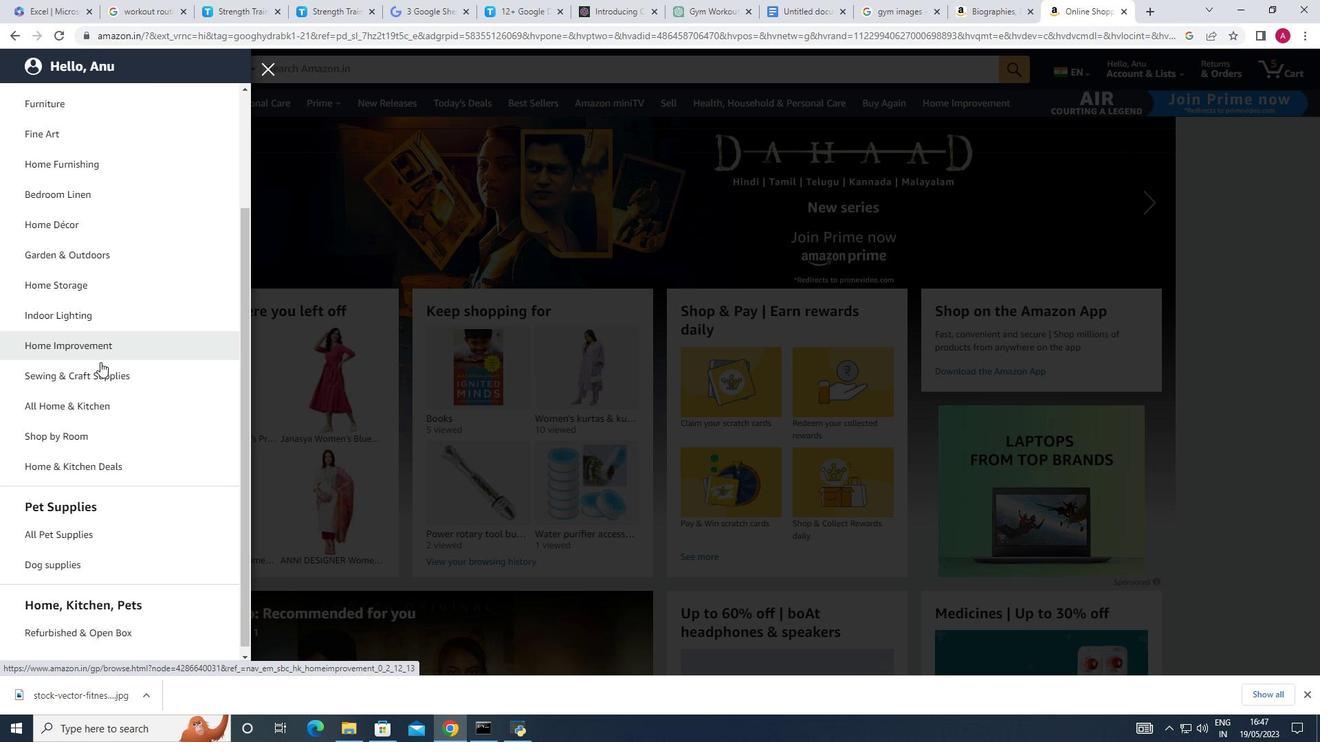 
Action: Mouse moved to (95, 522)
Screenshot: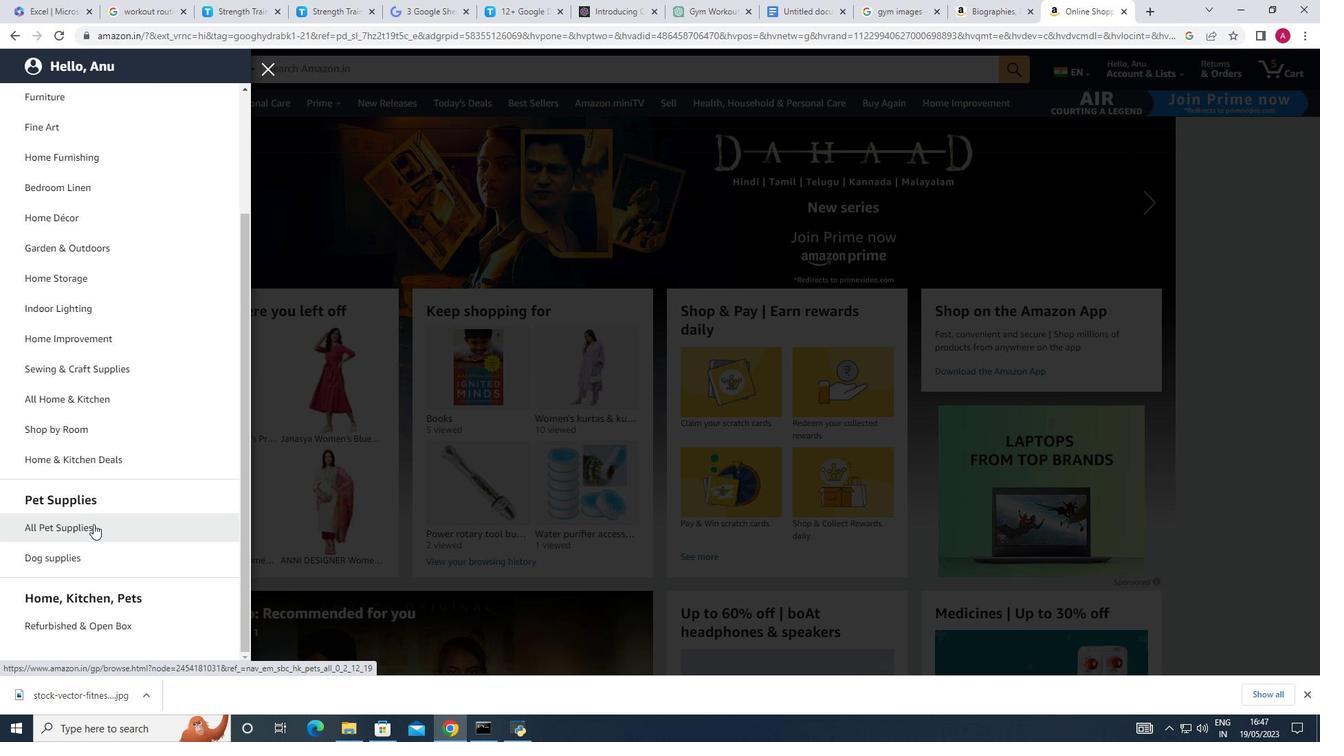 
Action: Mouse pressed left at (95, 522)
Screenshot: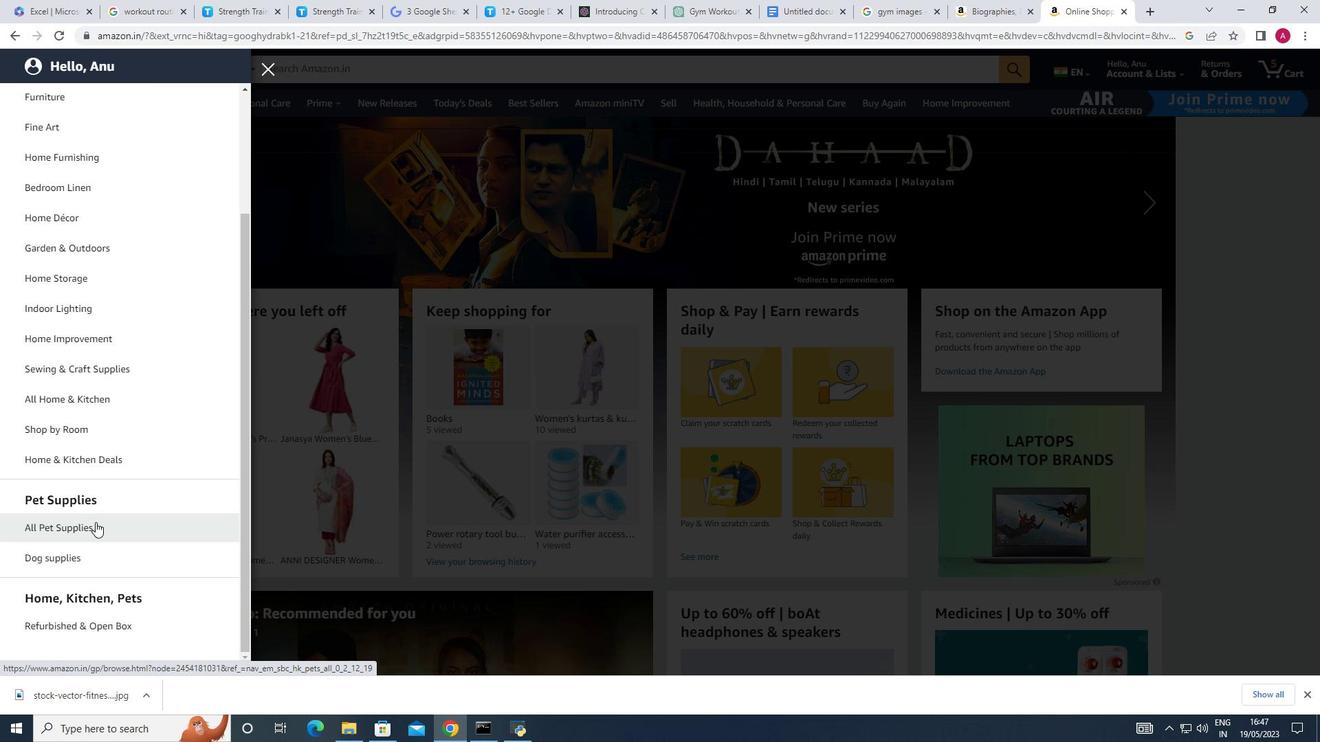 
Action: Mouse moved to (474, 405)
Screenshot: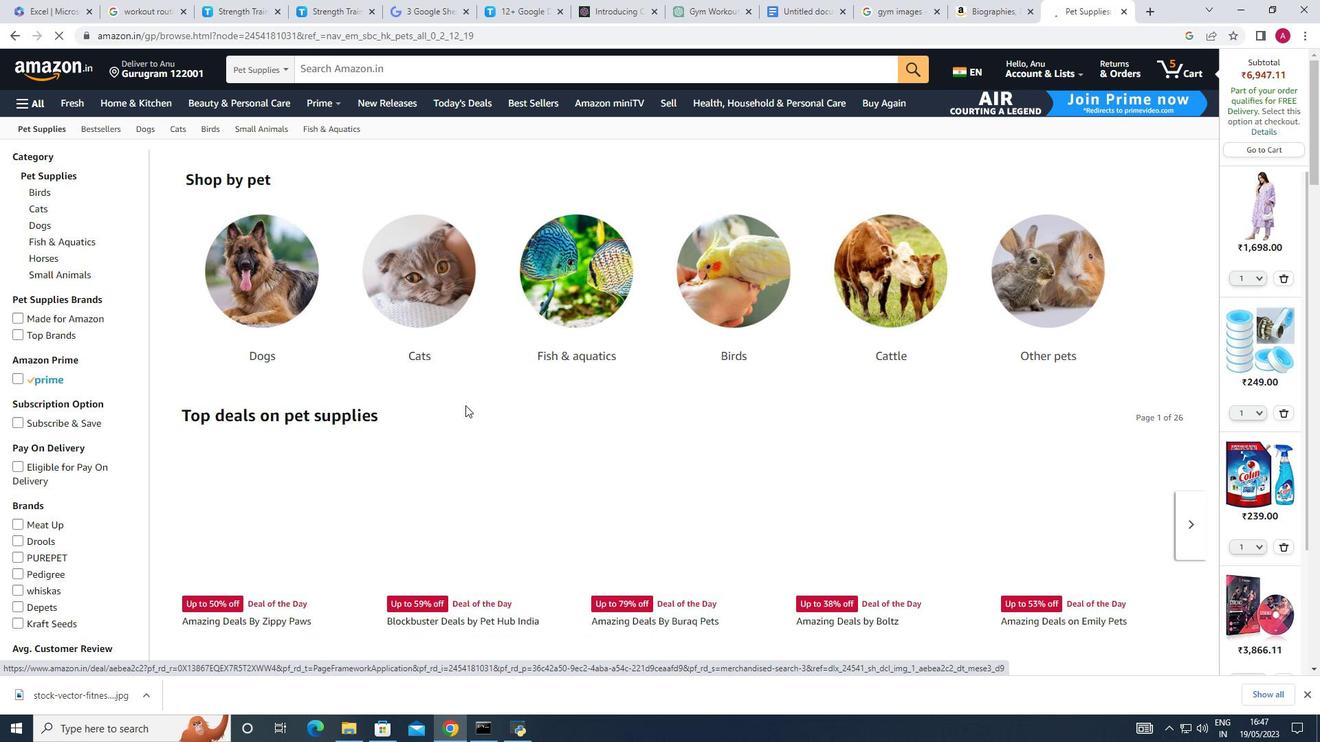 
Action: Mouse scrolled (474, 404) with delta (0, 0)
Screenshot: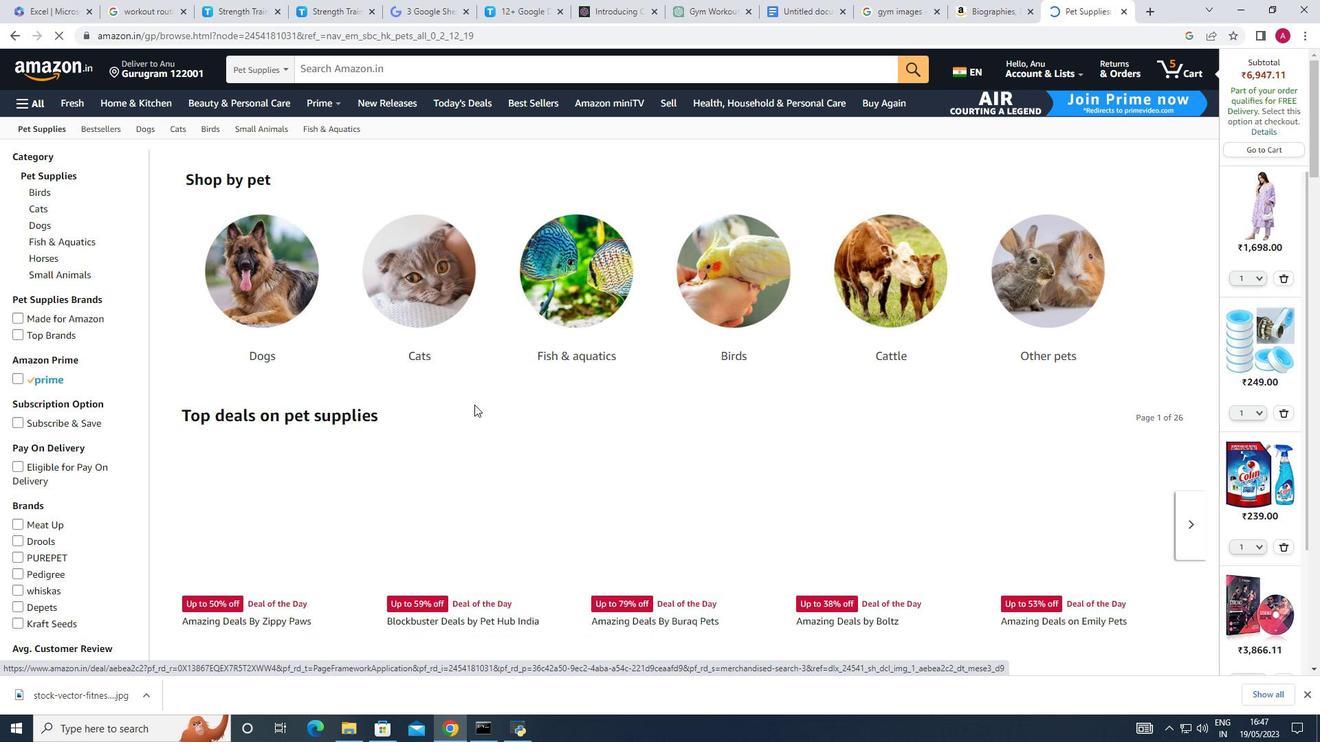 
Action: Mouse scrolled (474, 404) with delta (0, 0)
Screenshot: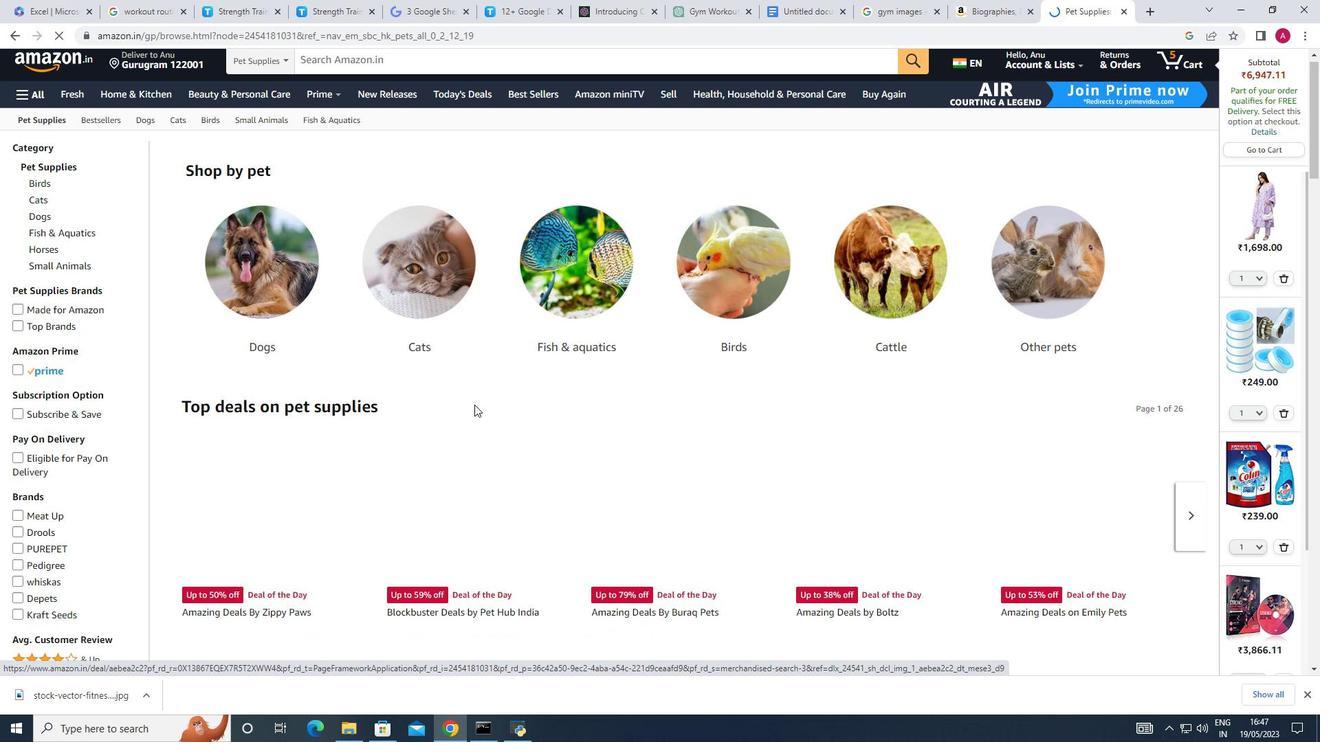 
Action: Mouse scrolled (474, 404) with delta (0, 0)
Screenshot: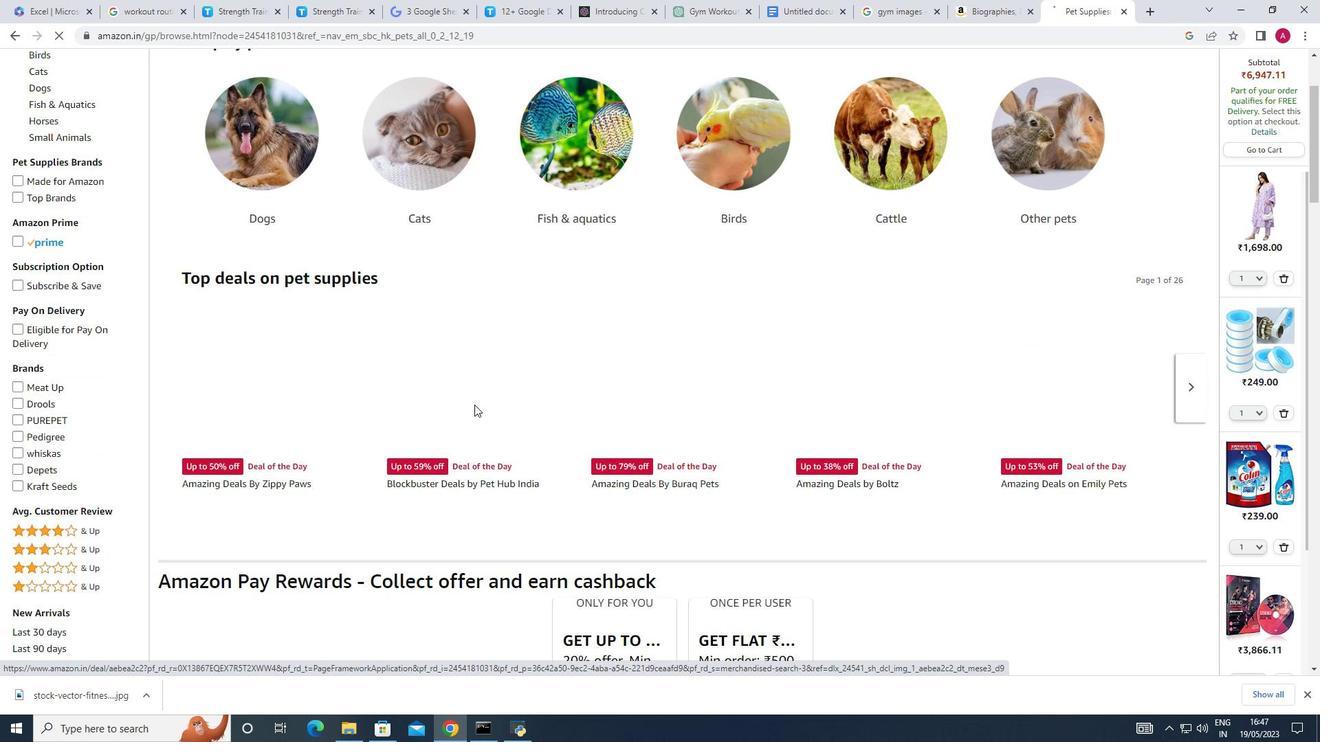 
Action: Mouse scrolled (474, 404) with delta (0, 0)
Screenshot: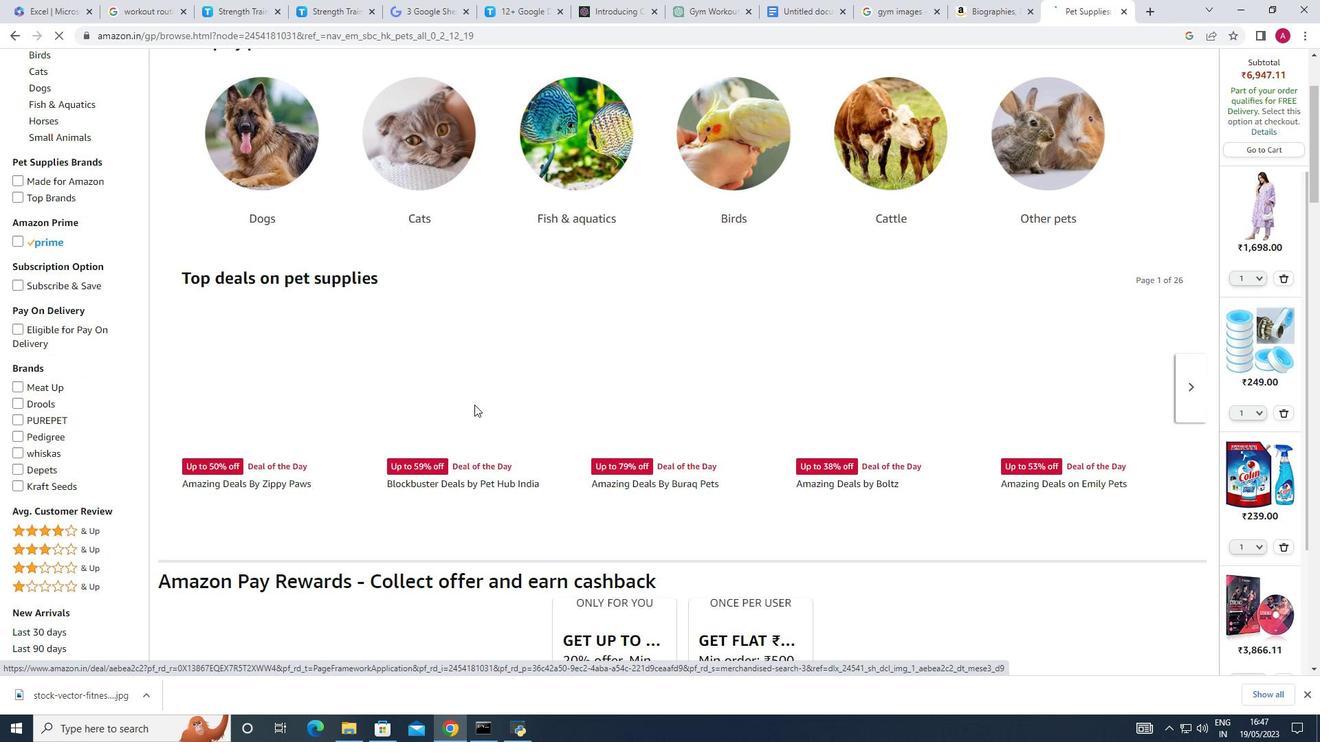 
Action: Mouse scrolled (474, 404) with delta (0, 0)
Screenshot: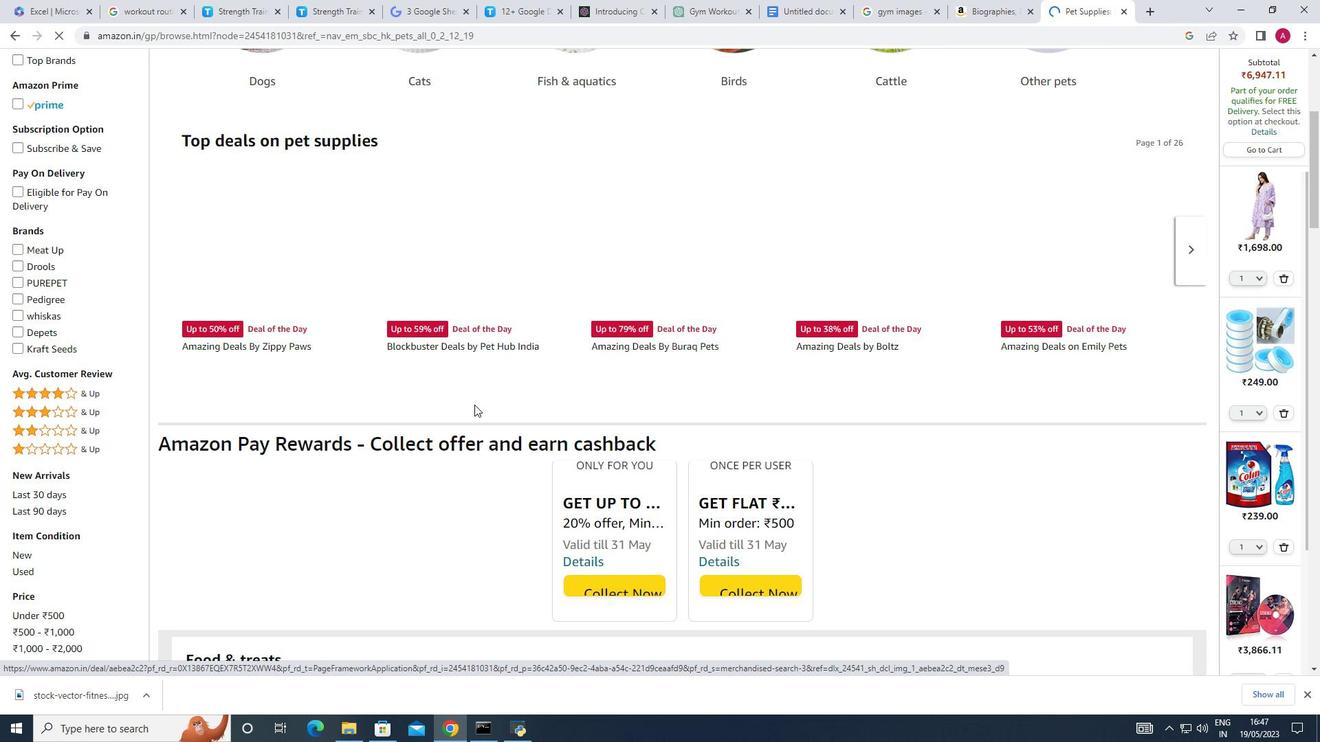 
Action: Mouse scrolled (474, 404) with delta (0, 0)
Screenshot: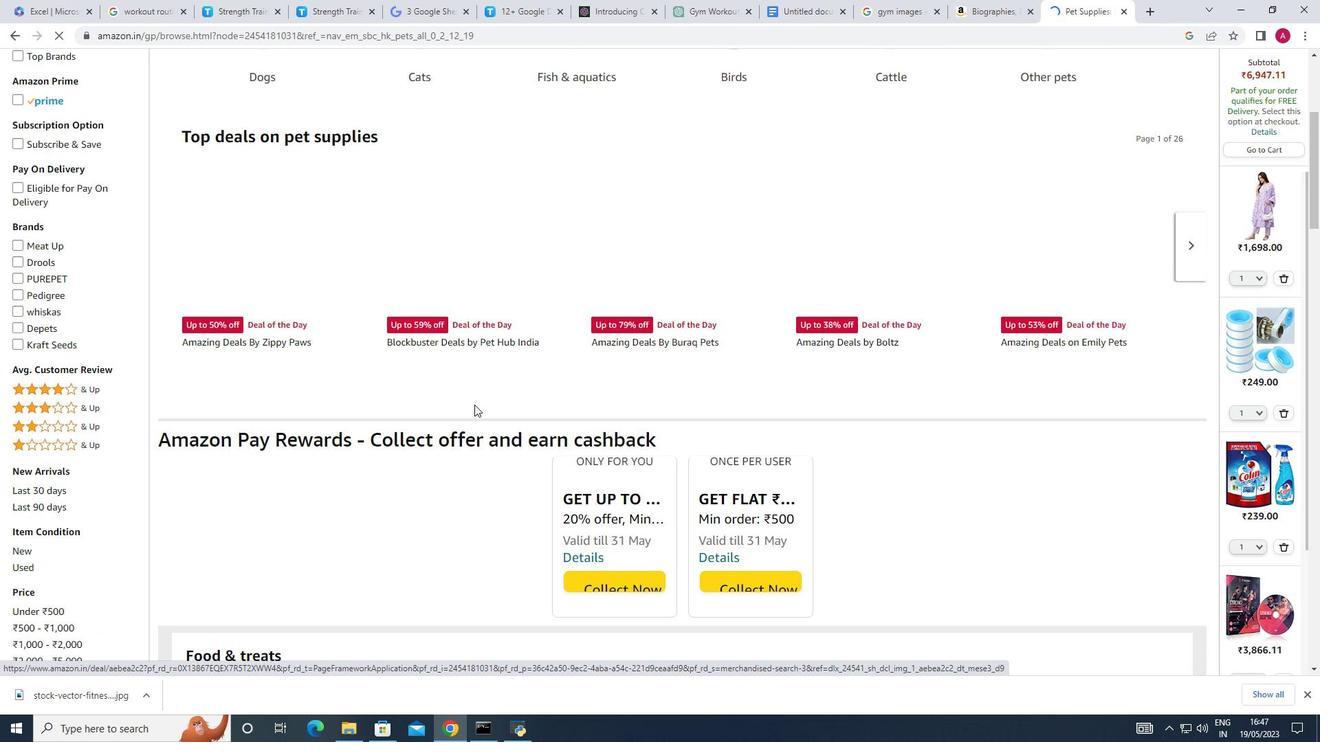 
Action: Mouse scrolled (474, 404) with delta (0, 0)
Screenshot: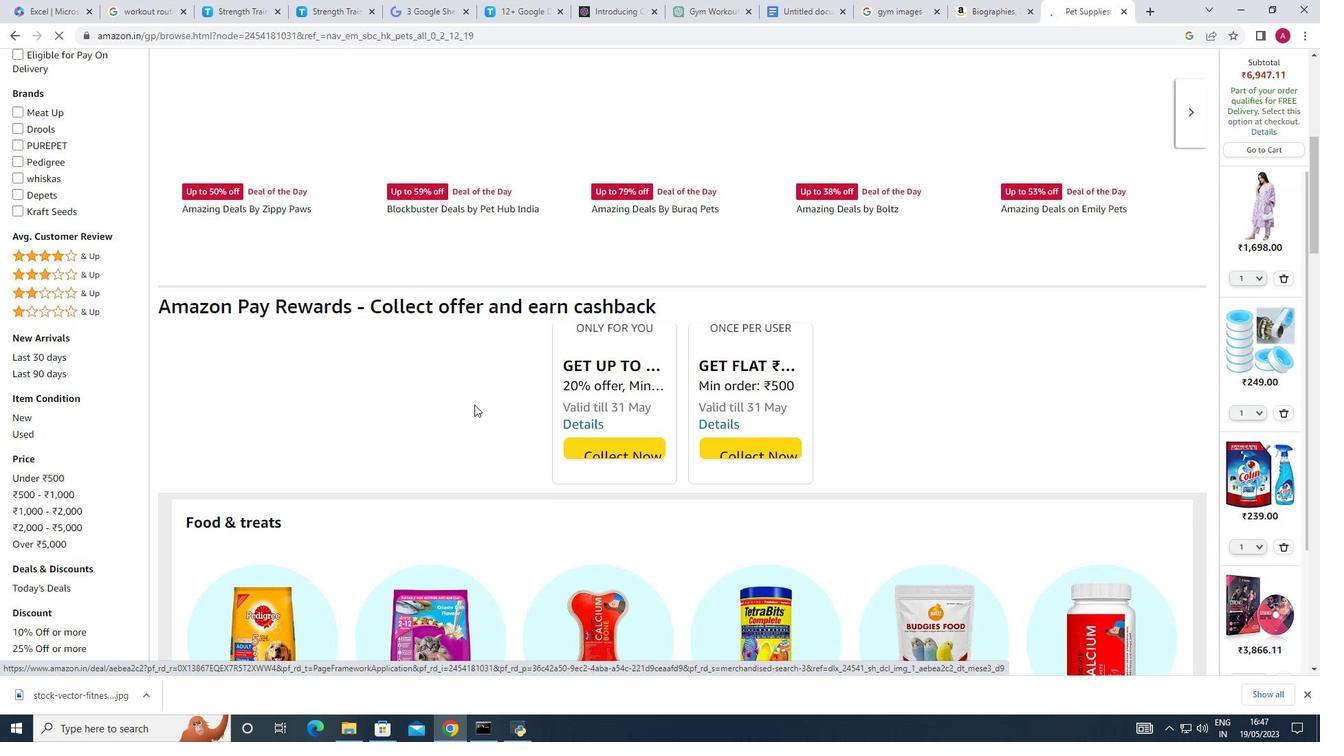 
Action: Mouse scrolled (474, 404) with delta (0, 0)
Screenshot: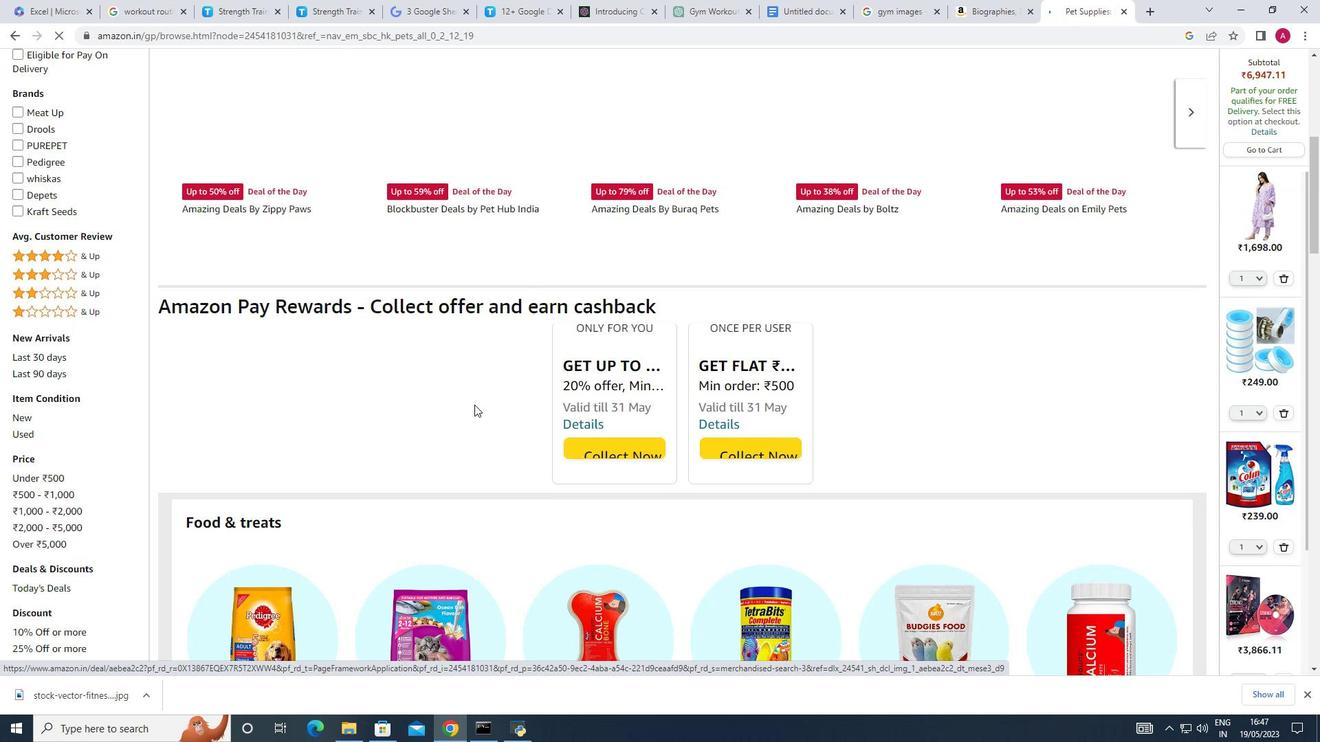 
Action: Mouse scrolled (474, 404) with delta (0, 0)
Screenshot: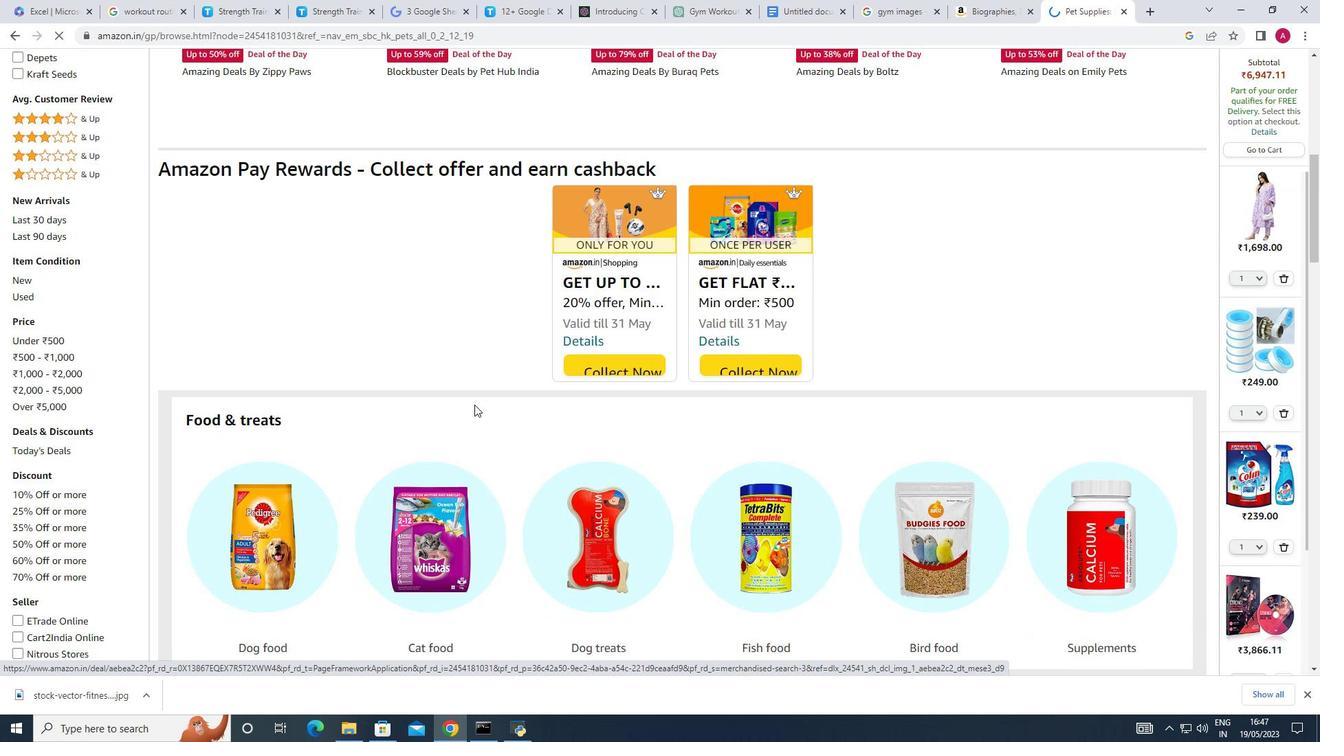 
Action: Mouse scrolled (474, 404) with delta (0, 0)
Screenshot: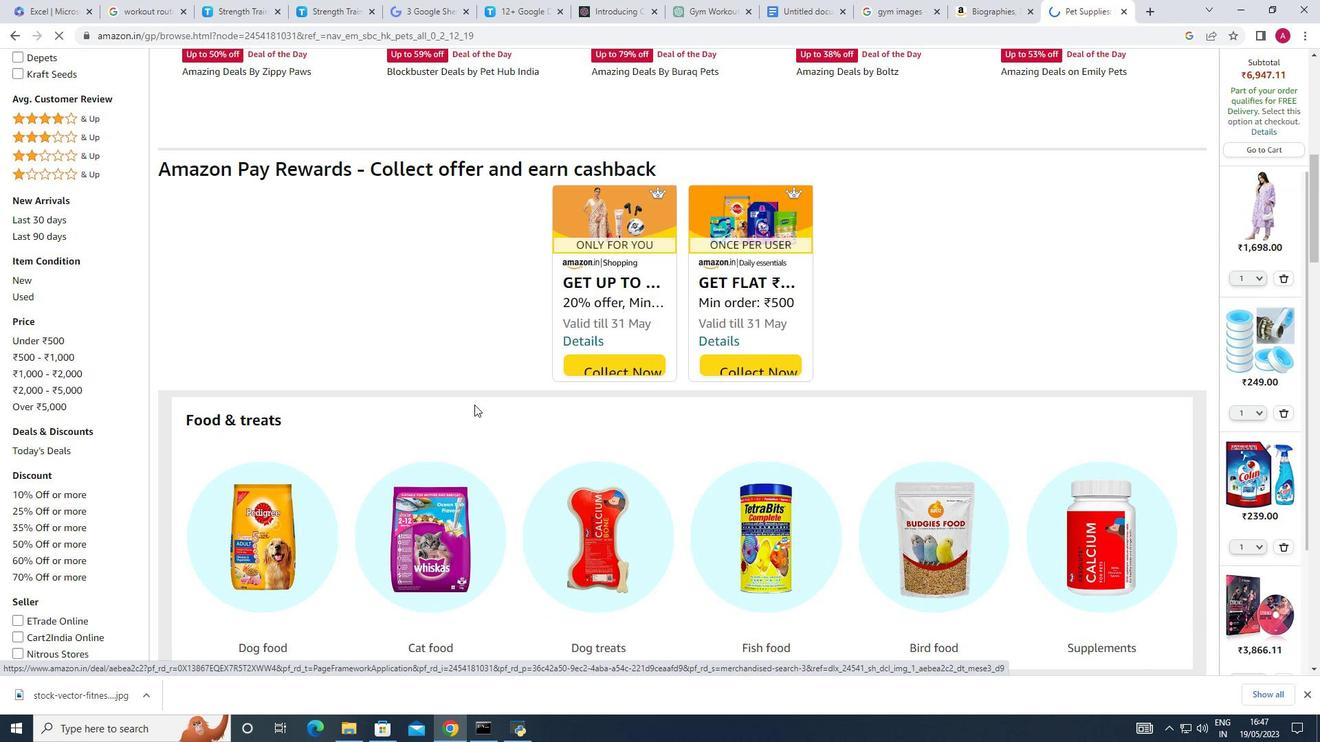 
Action: Mouse scrolled (474, 404) with delta (0, 0)
Screenshot: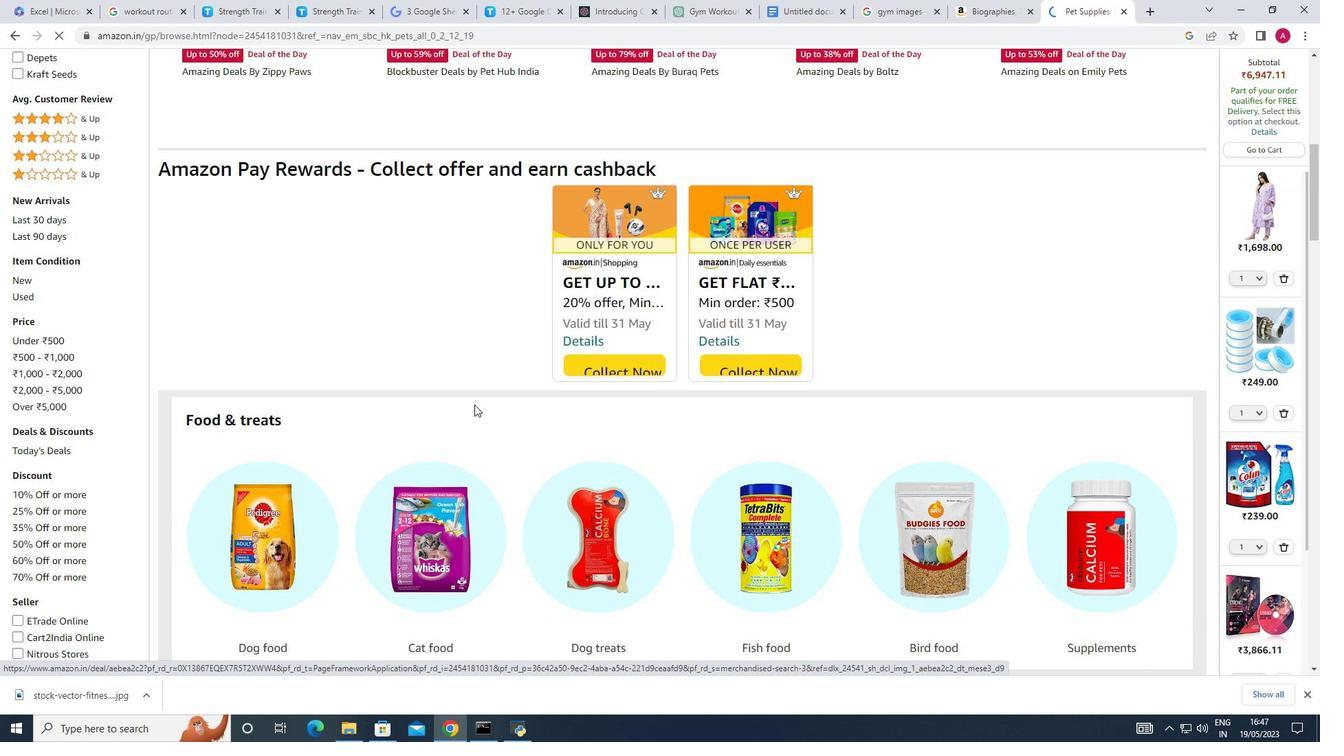 
Action: Mouse scrolled (474, 404) with delta (0, 0)
Screenshot: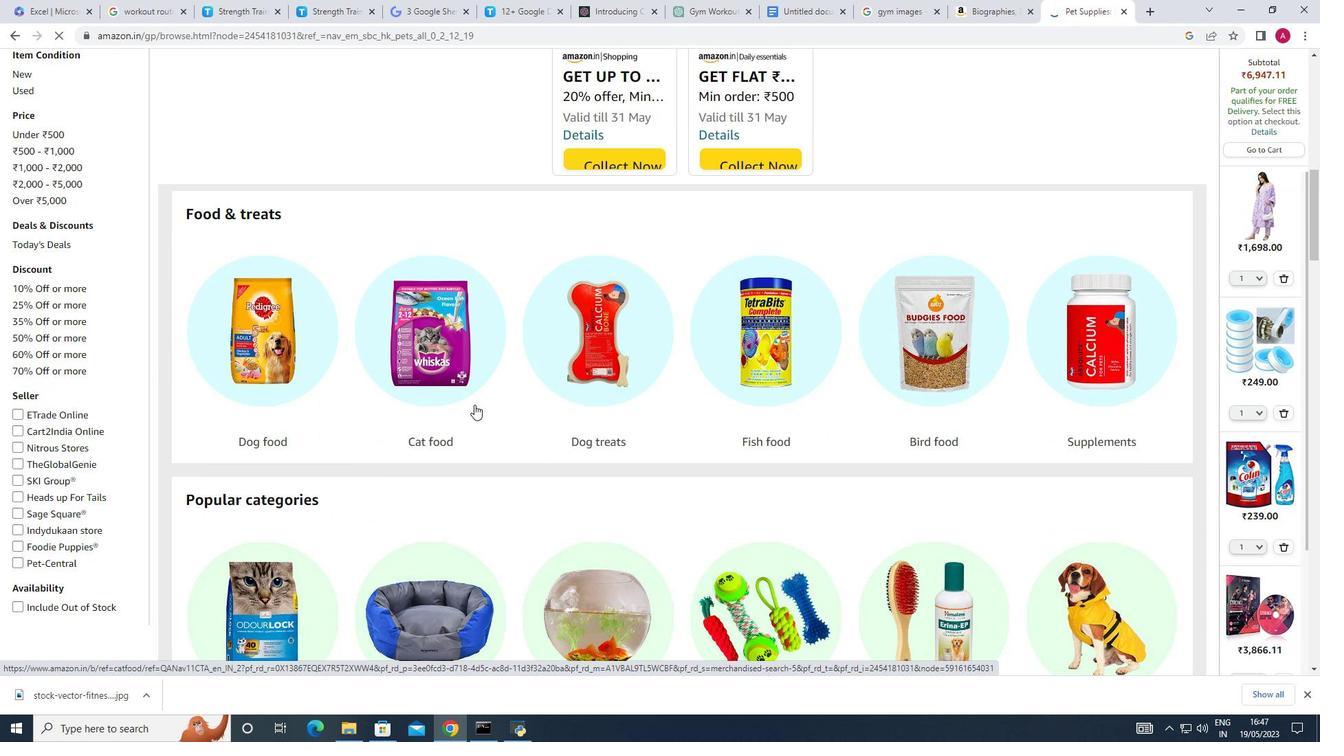 
Action: Mouse scrolled (474, 404) with delta (0, 0)
Screenshot: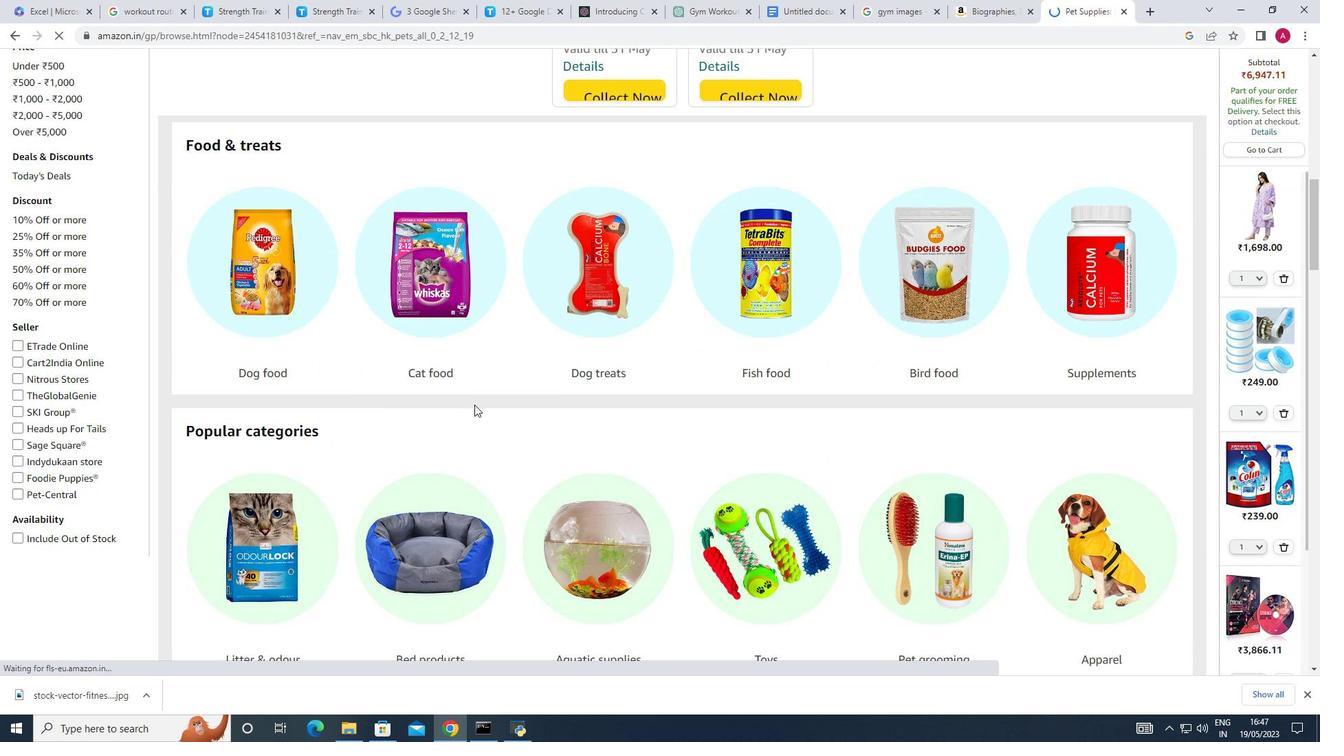 
Action: Mouse scrolled (474, 404) with delta (0, 0)
Screenshot: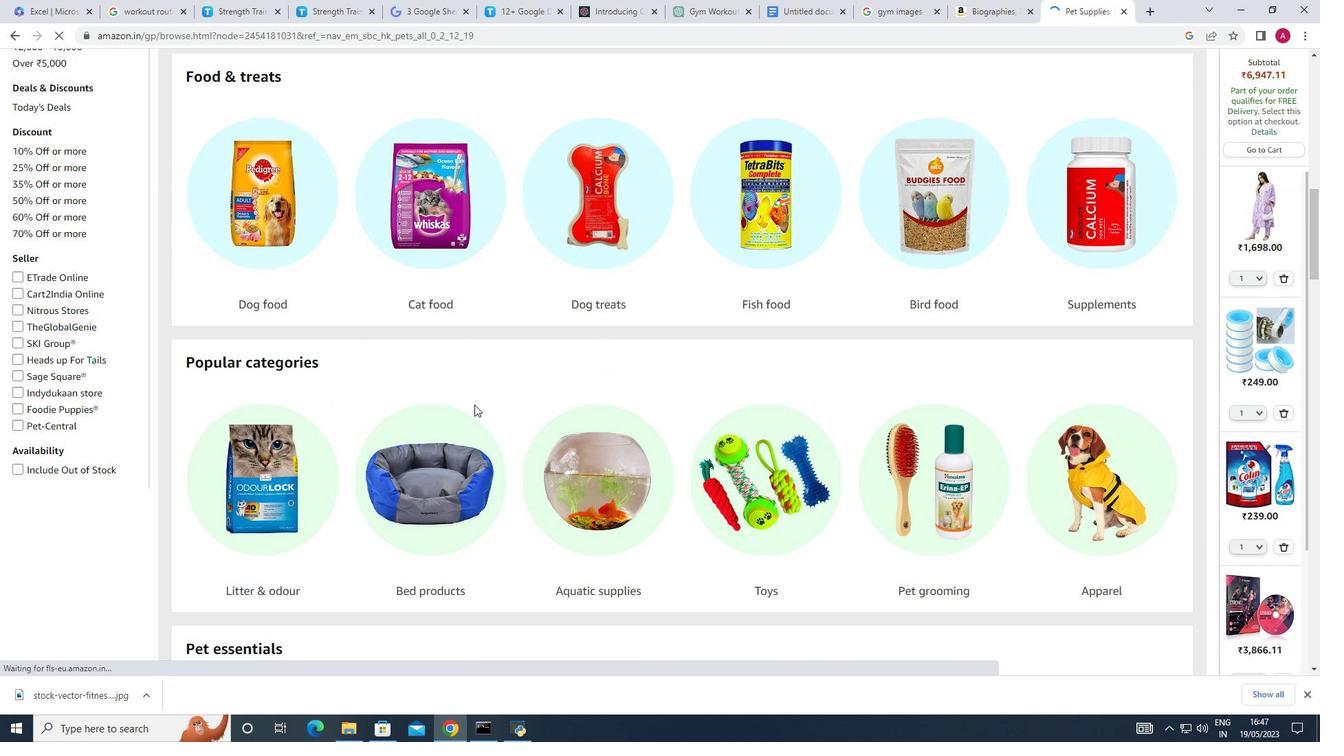 
Action: Mouse scrolled (474, 404) with delta (0, 0)
Screenshot: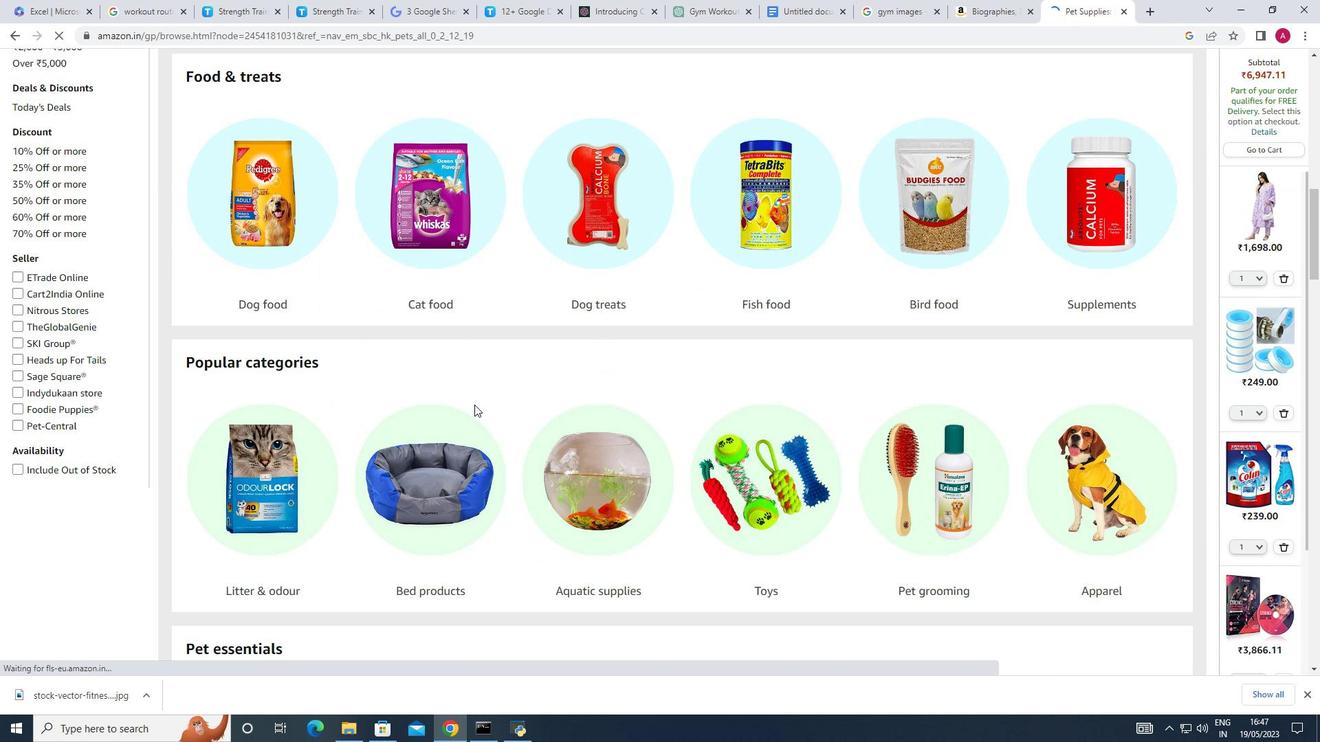
Action: Mouse scrolled (474, 404) with delta (0, 0)
Screenshot: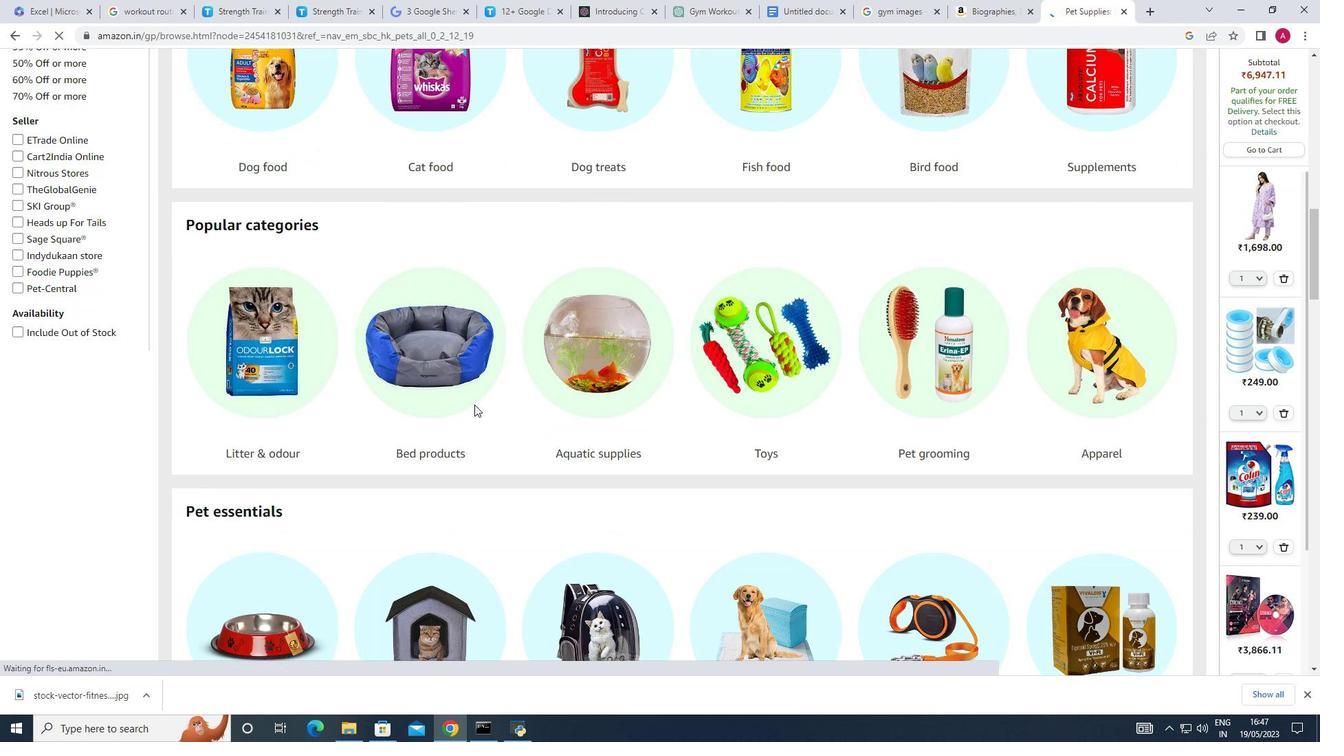 
Action: Mouse scrolled (474, 404) with delta (0, 0)
Screenshot: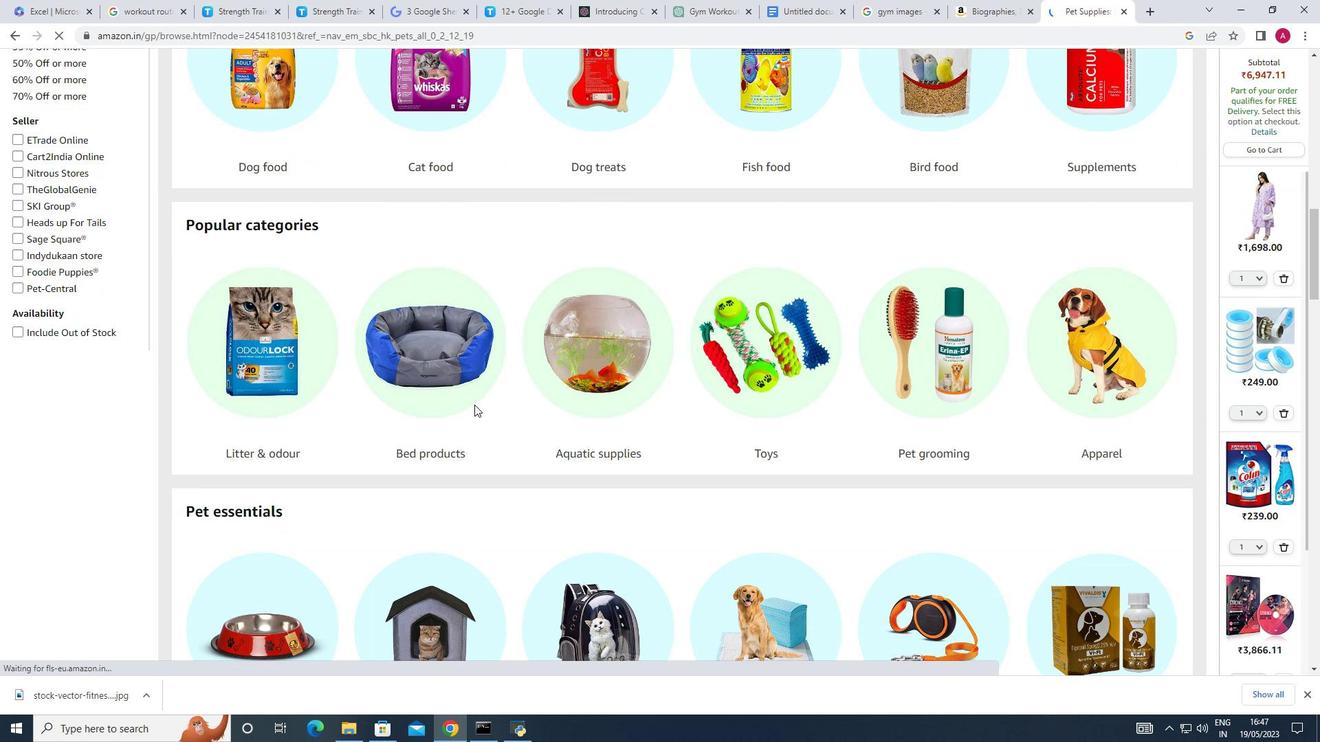 
Action: Mouse scrolled (474, 404) with delta (0, 0)
Screenshot: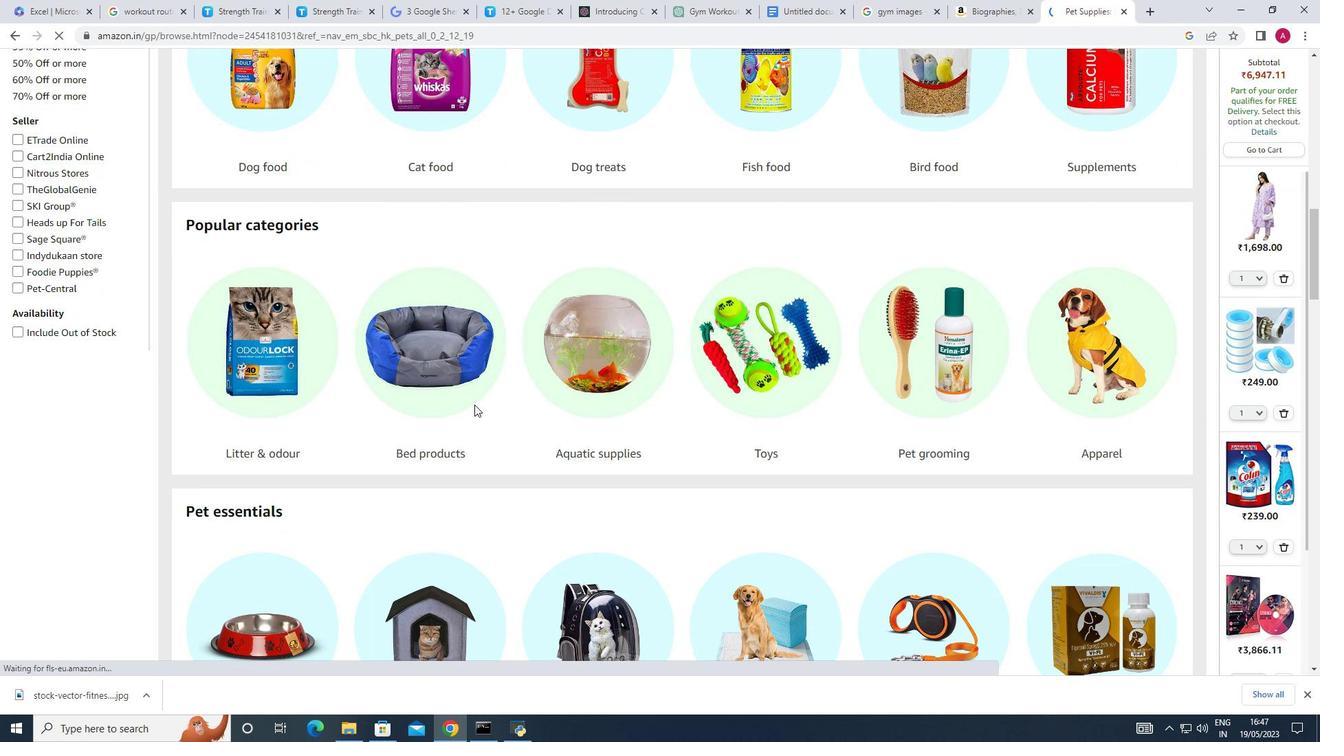 
Action: Mouse scrolled (474, 404) with delta (0, 0)
Screenshot: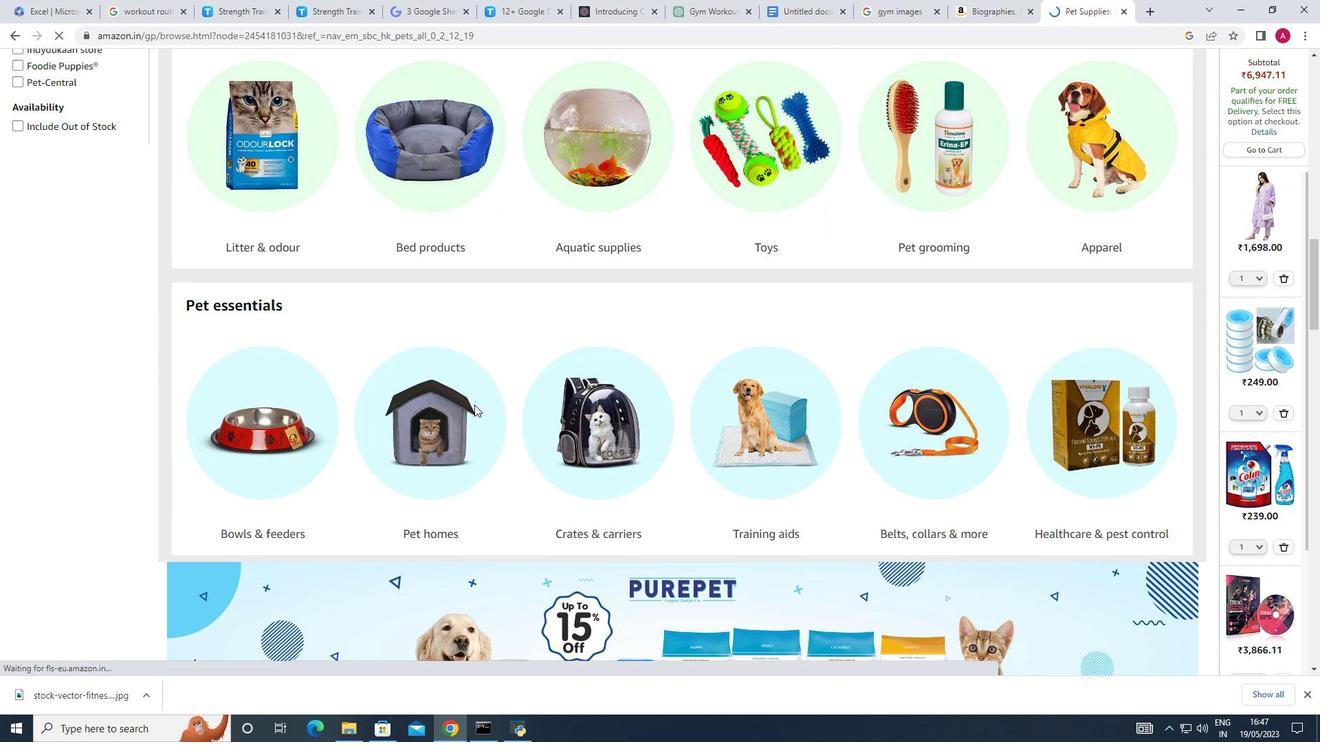 
Action: Mouse scrolled (474, 404) with delta (0, 0)
Screenshot: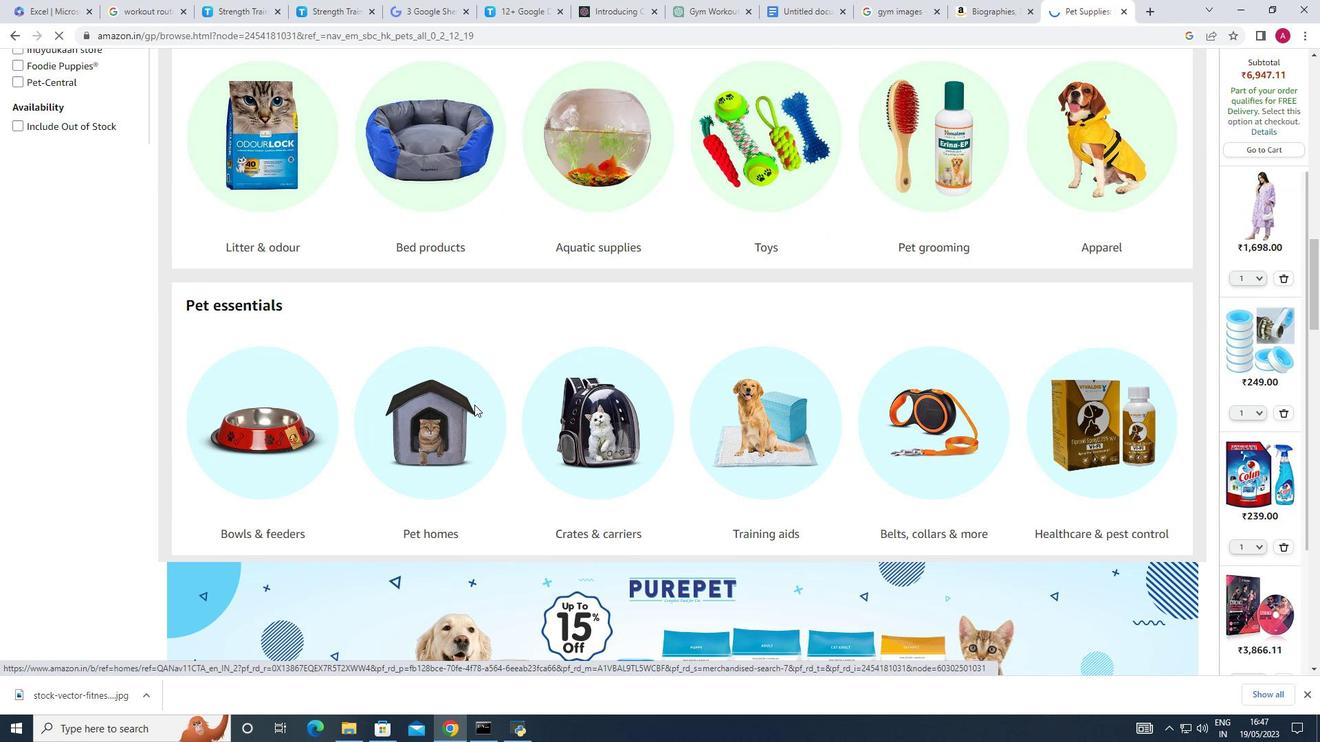 
Action: Mouse scrolled (474, 404) with delta (0, 0)
Screenshot: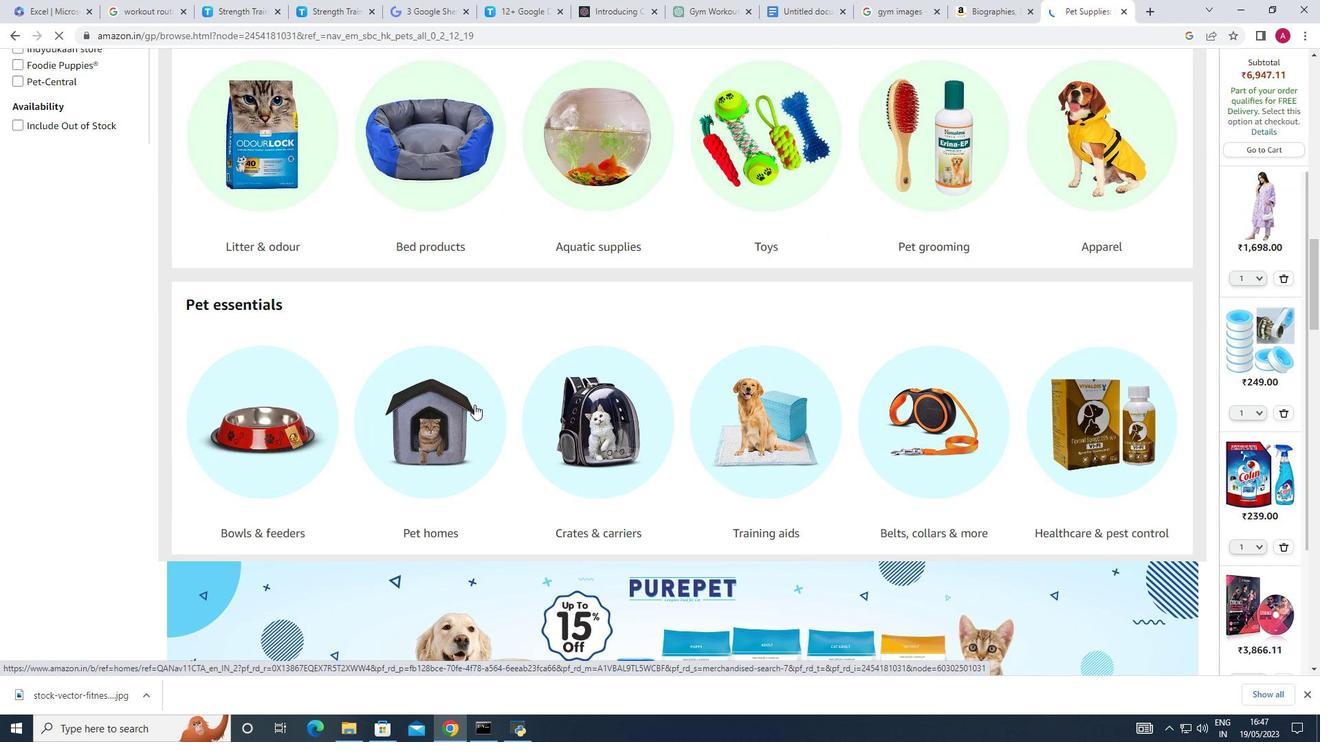 
Action: Mouse scrolled (474, 404) with delta (0, 0)
Screenshot: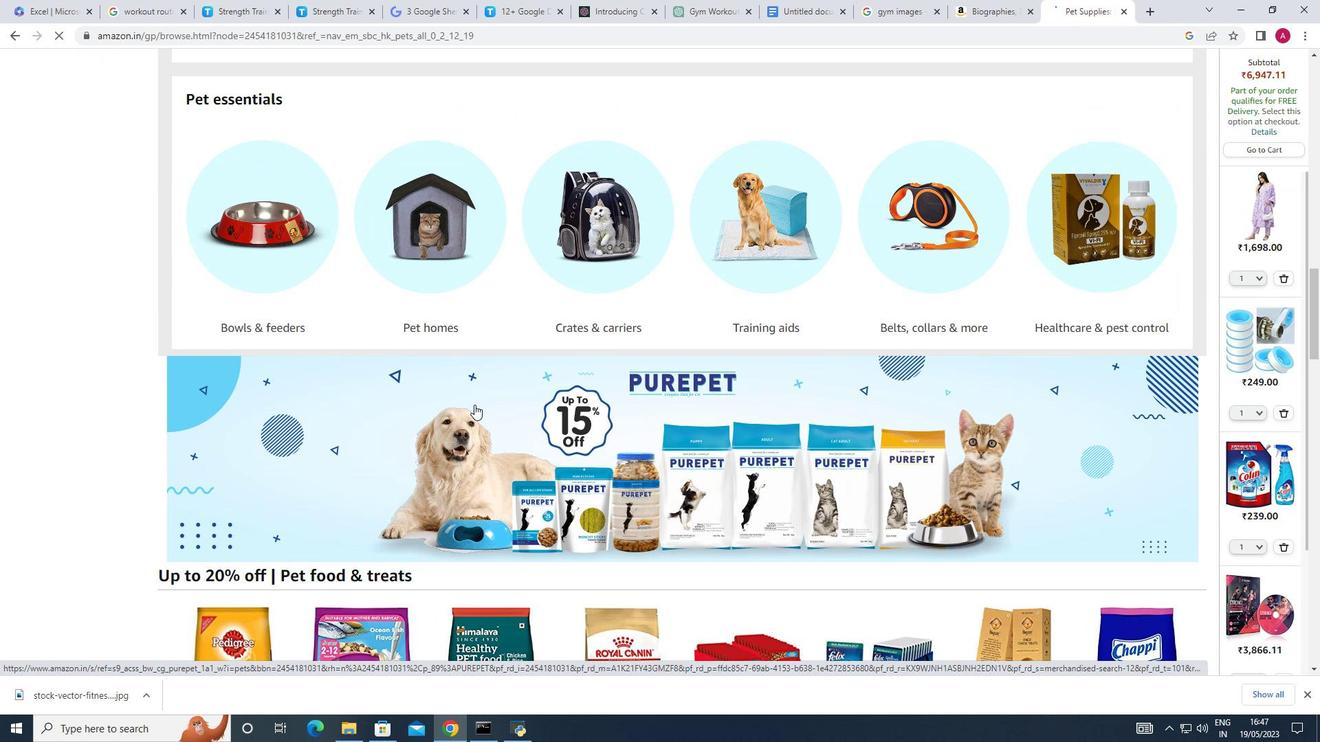 
Action: Mouse scrolled (474, 404) with delta (0, 0)
Screenshot: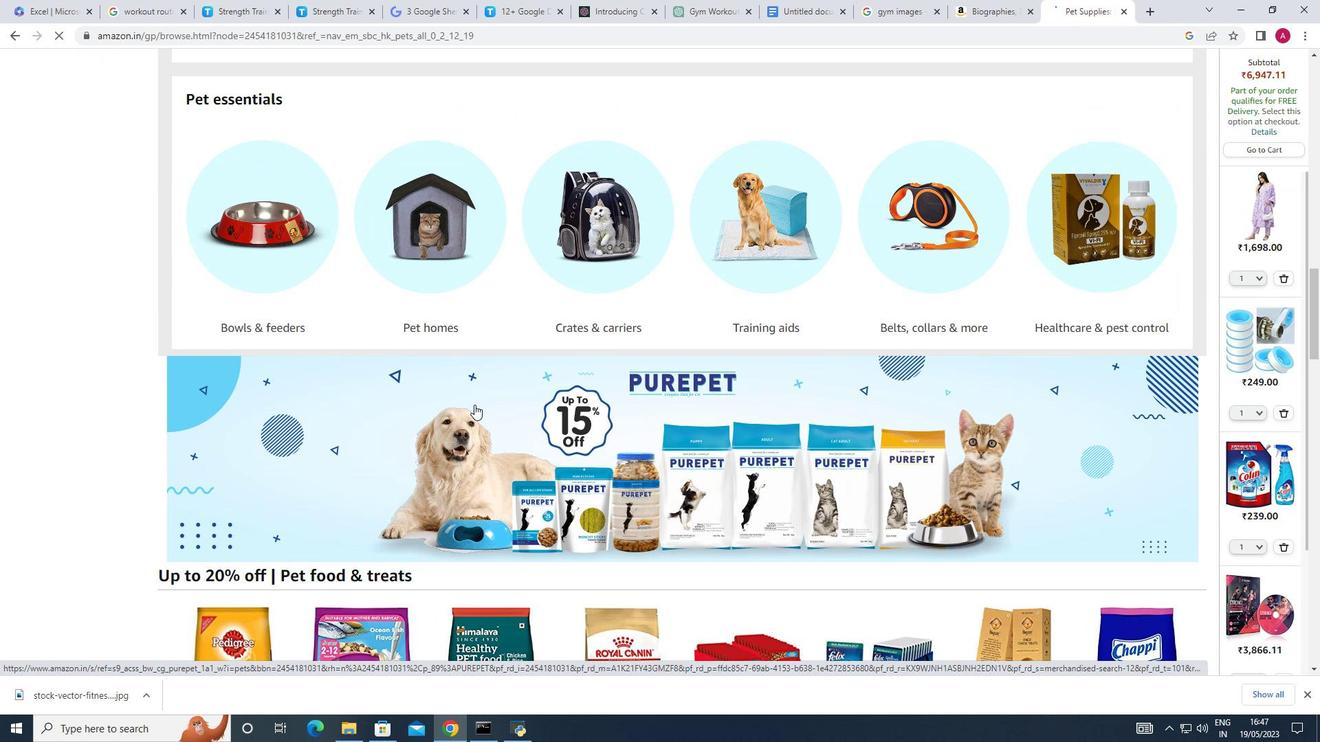 
Action: Mouse scrolled (474, 404) with delta (0, 0)
Screenshot: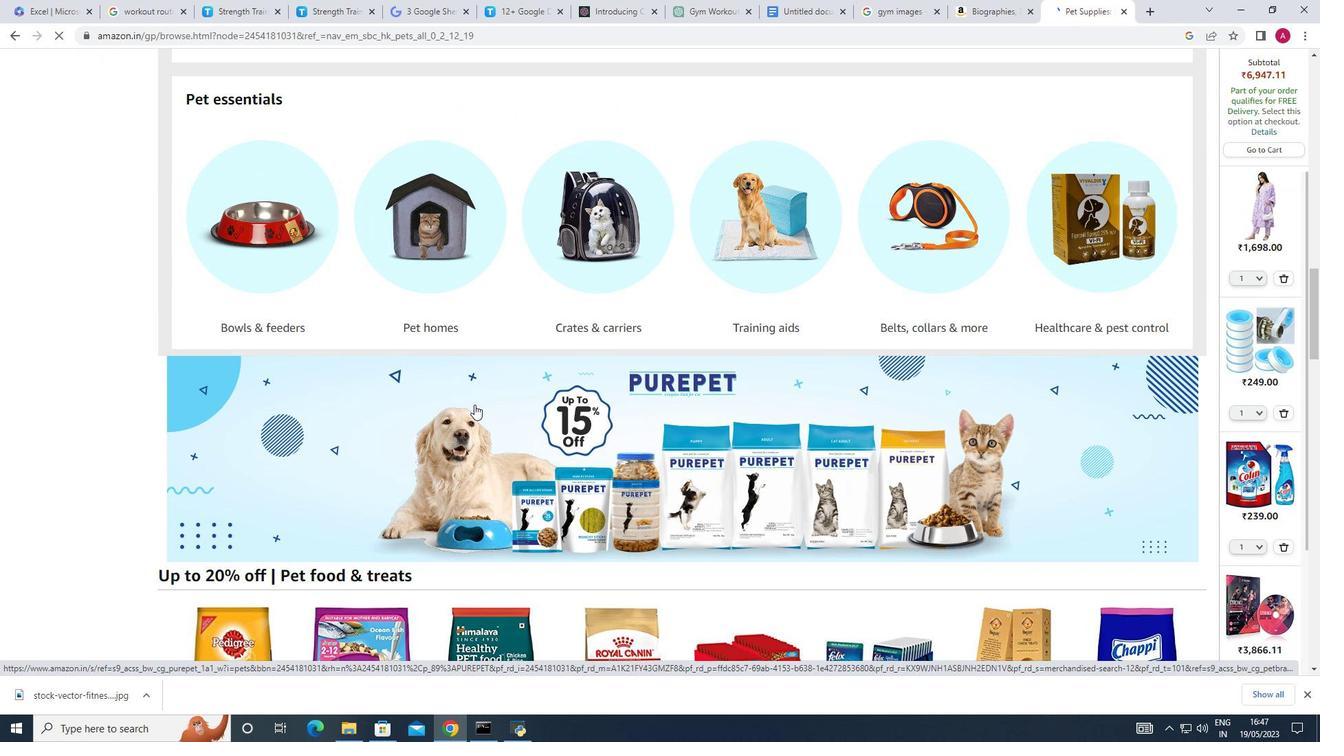 
Action: Mouse moved to (476, 404)
Screenshot: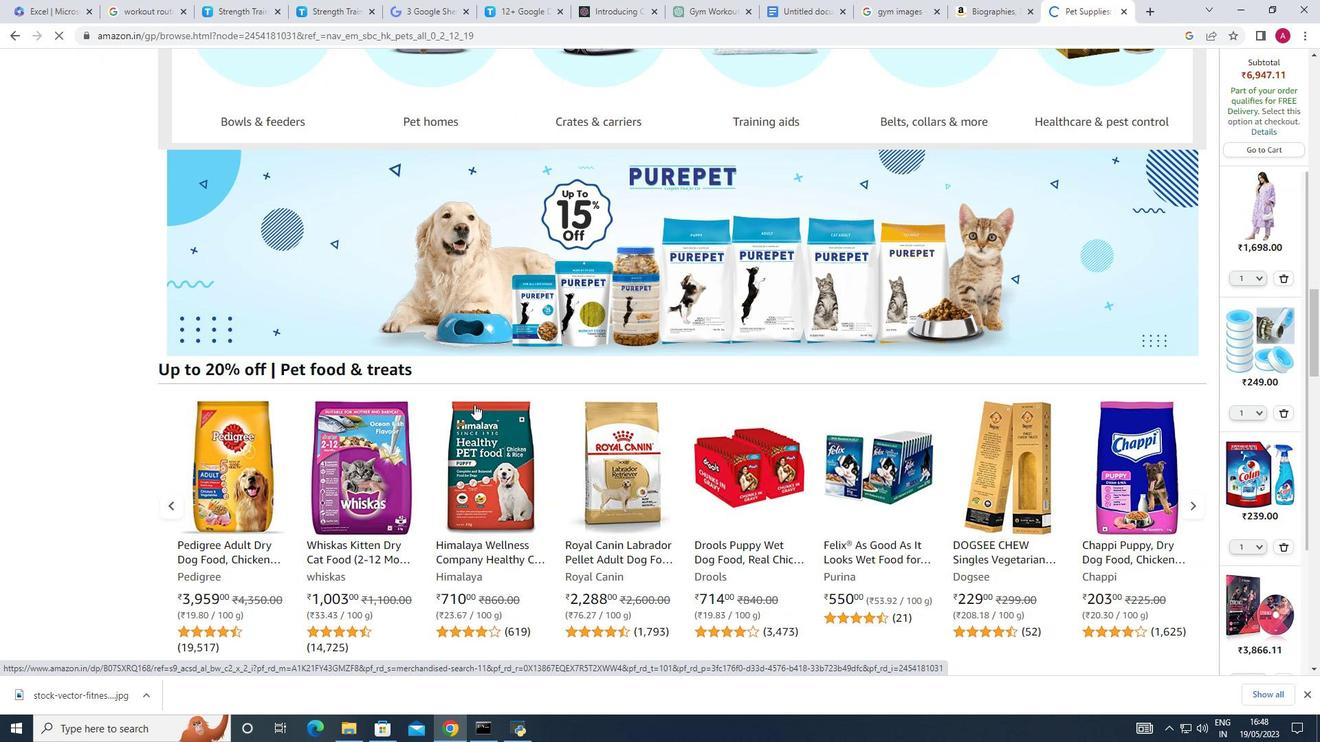 
Action: Mouse scrolled (476, 403) with delta (0, 0)
Screenshot: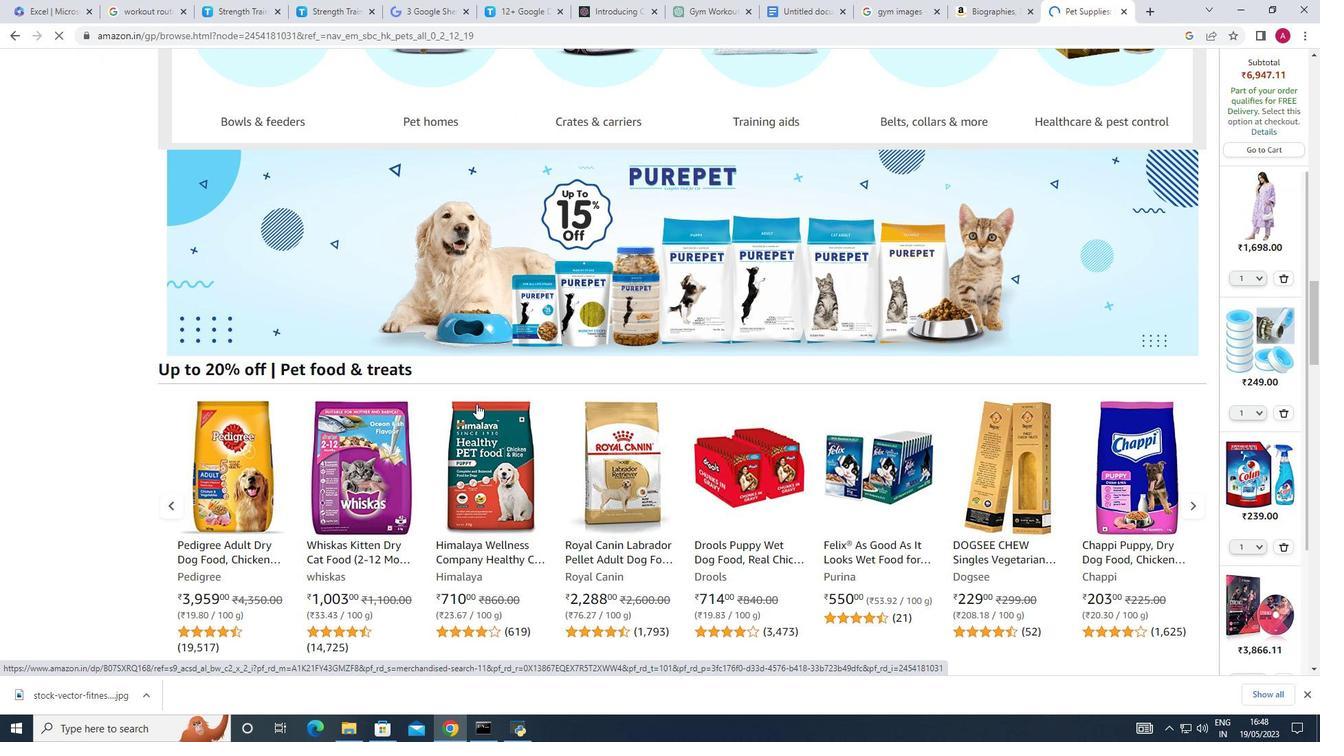 
Action: Mouse scrolled (476, 403) with delta (0, 0)
Screenshot: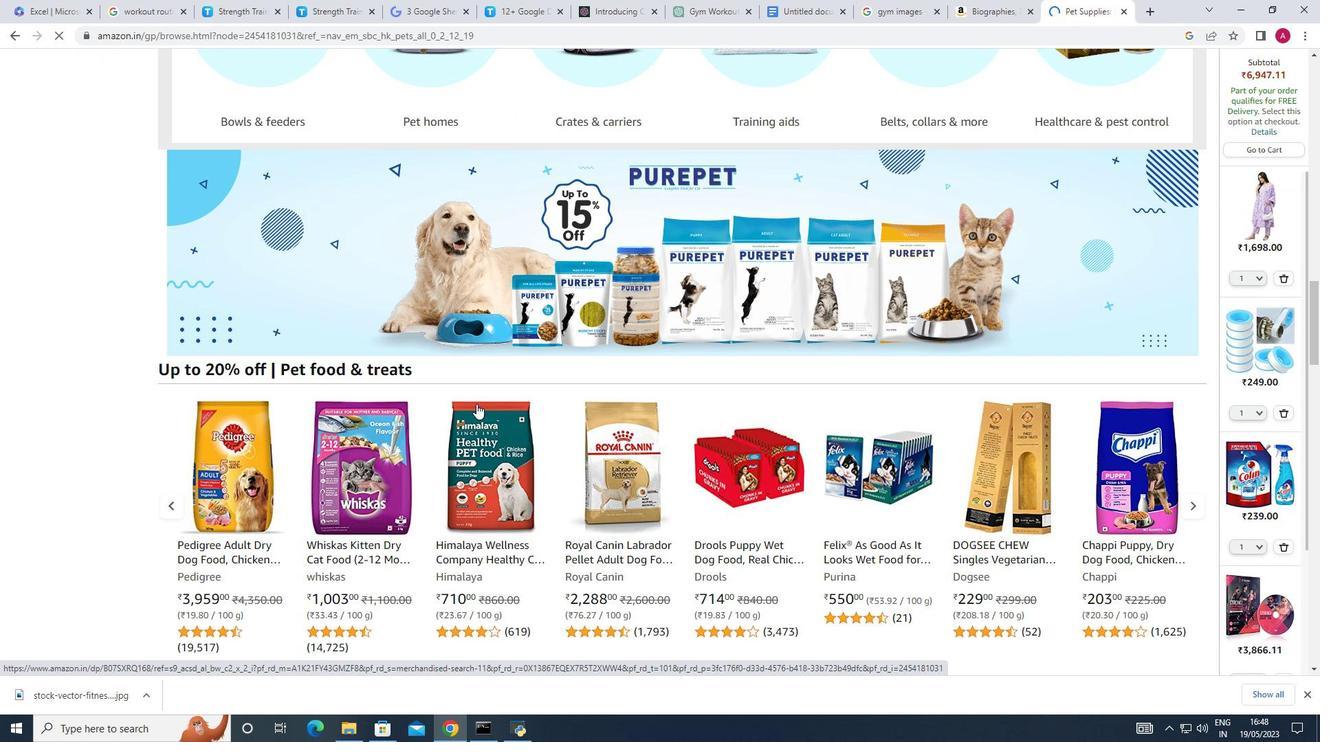 
Action: Mouse scrolled (476, 403) with delta (0, 0)
Screenshot: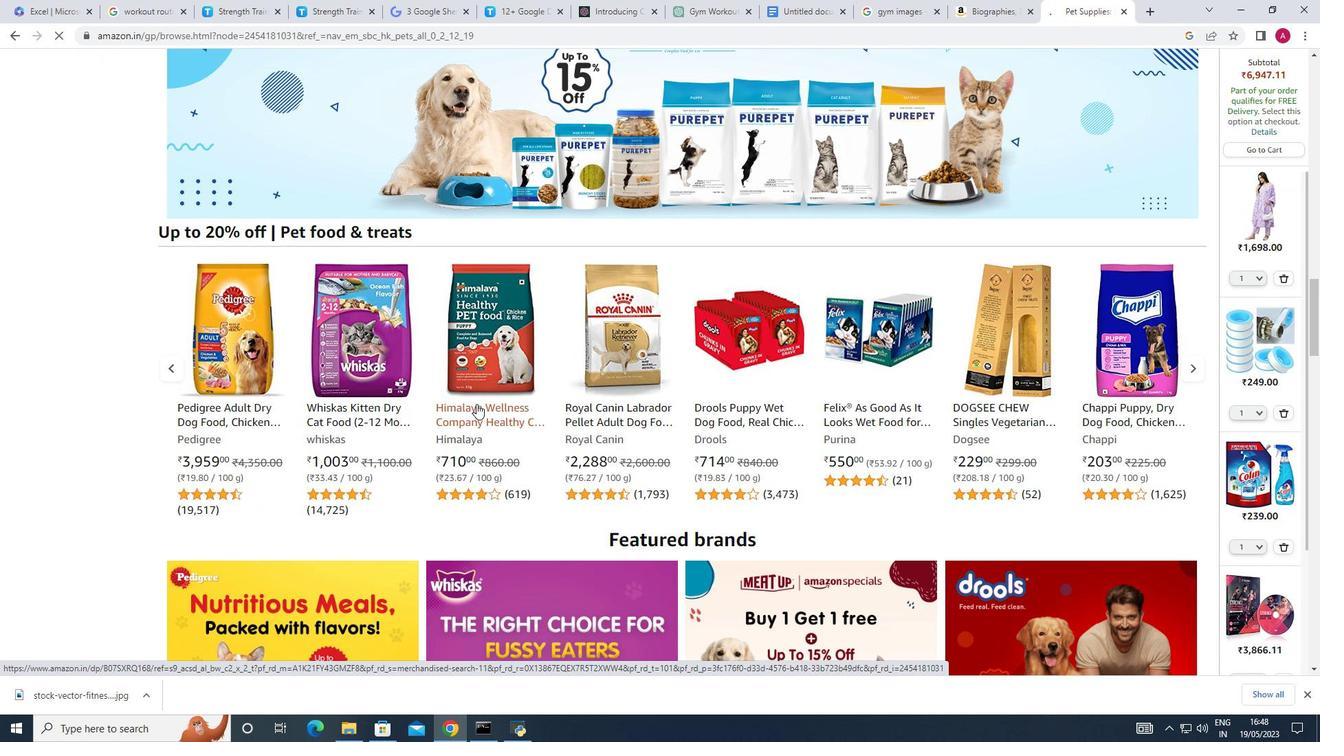 
Action: Mouse scrolled (476, 403) with delta (0, 0)
Screenshot: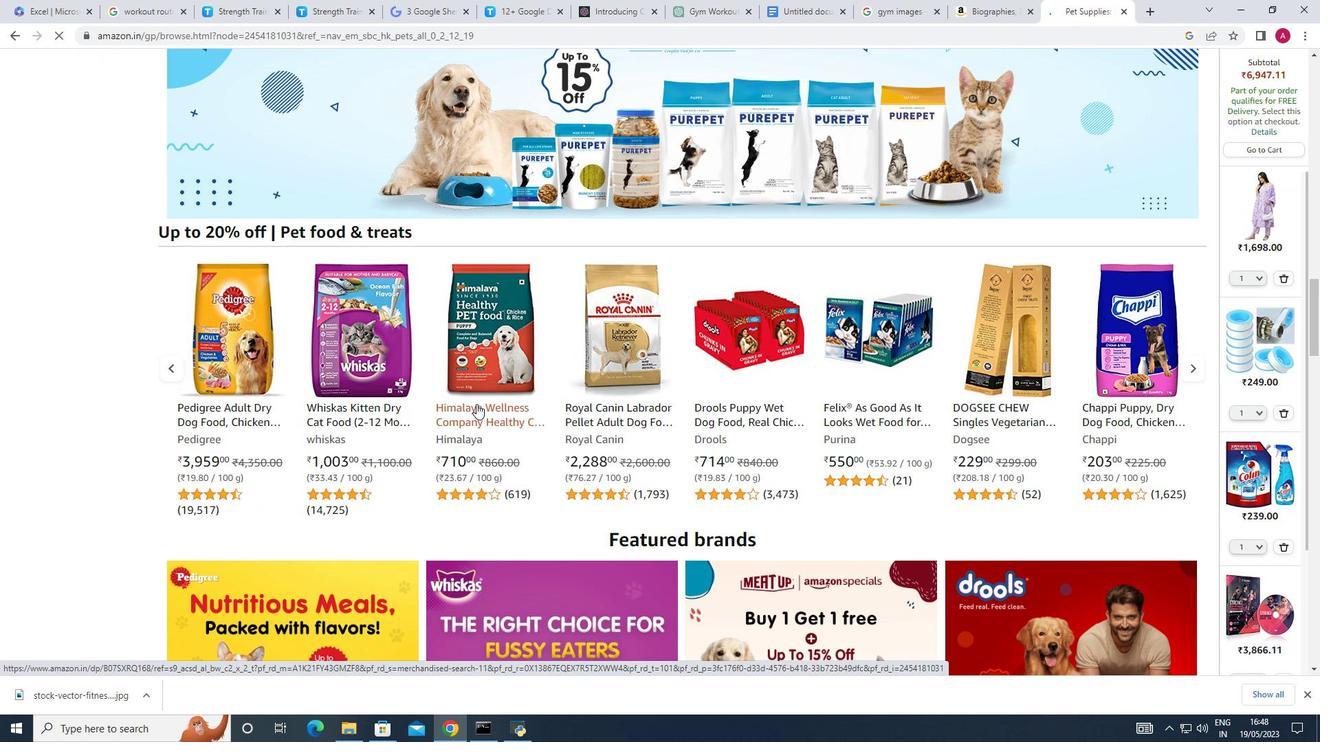 
Action: Mouse scrolled (476, 403) with delta (0, 0)
Screenshot: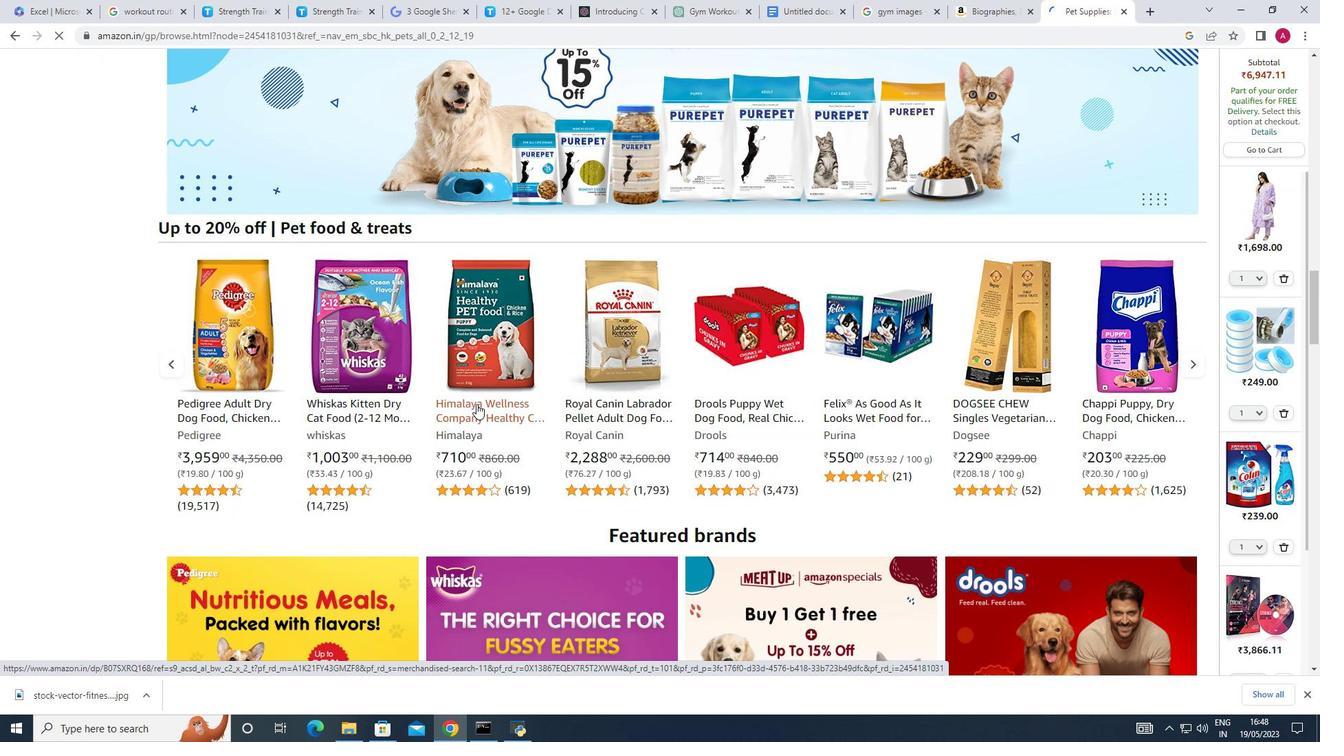 
Action: Mouse moved to (476, 403)
Screenshot: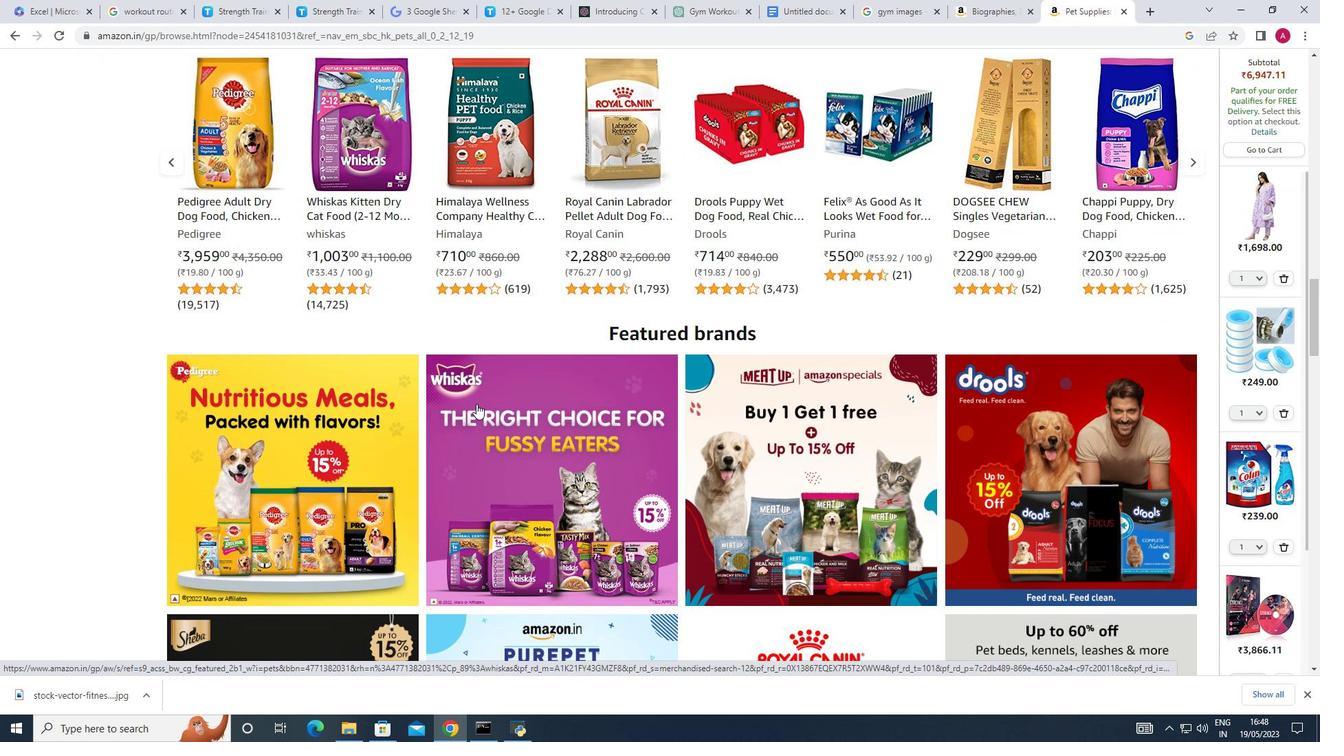 
Action: Mouse scrolled (476, 403) with delta (0, 0)
Screenshot: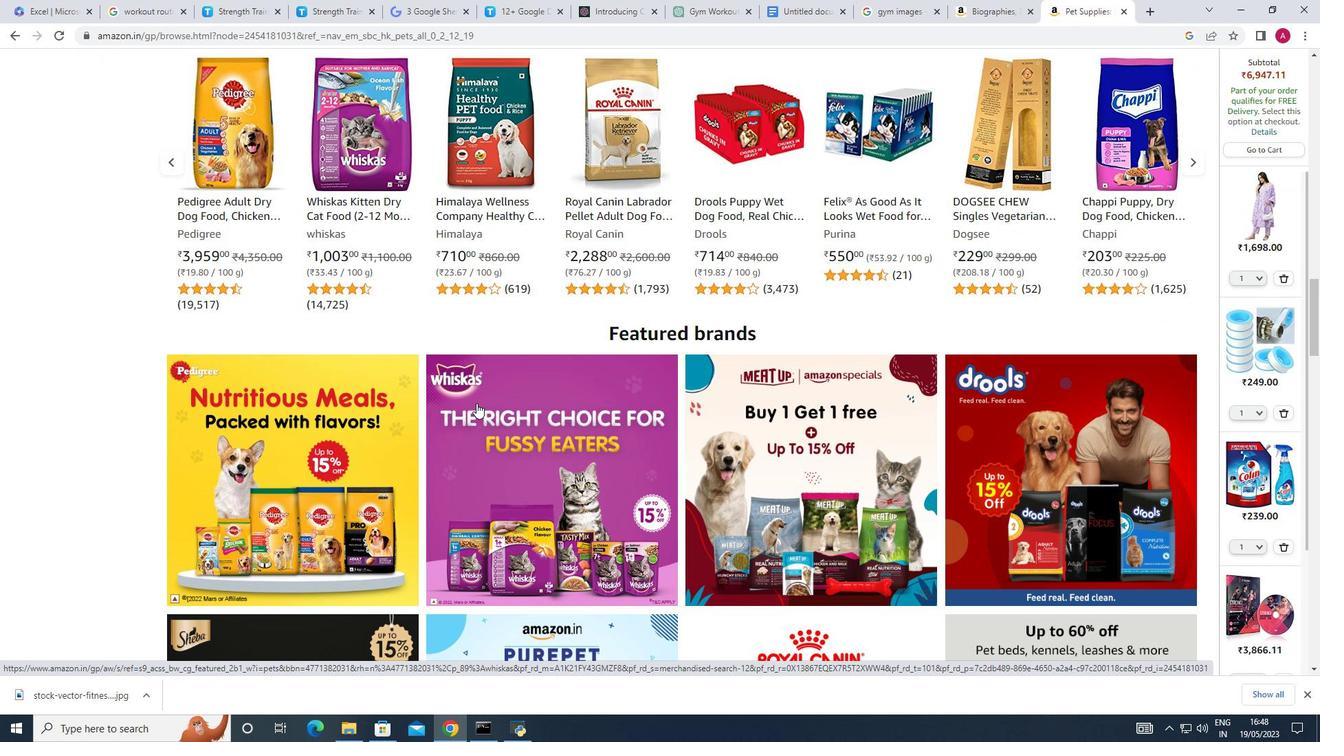 
Action: Mouse scrolled (476, 403) with delta (0, 0)
Screenshot: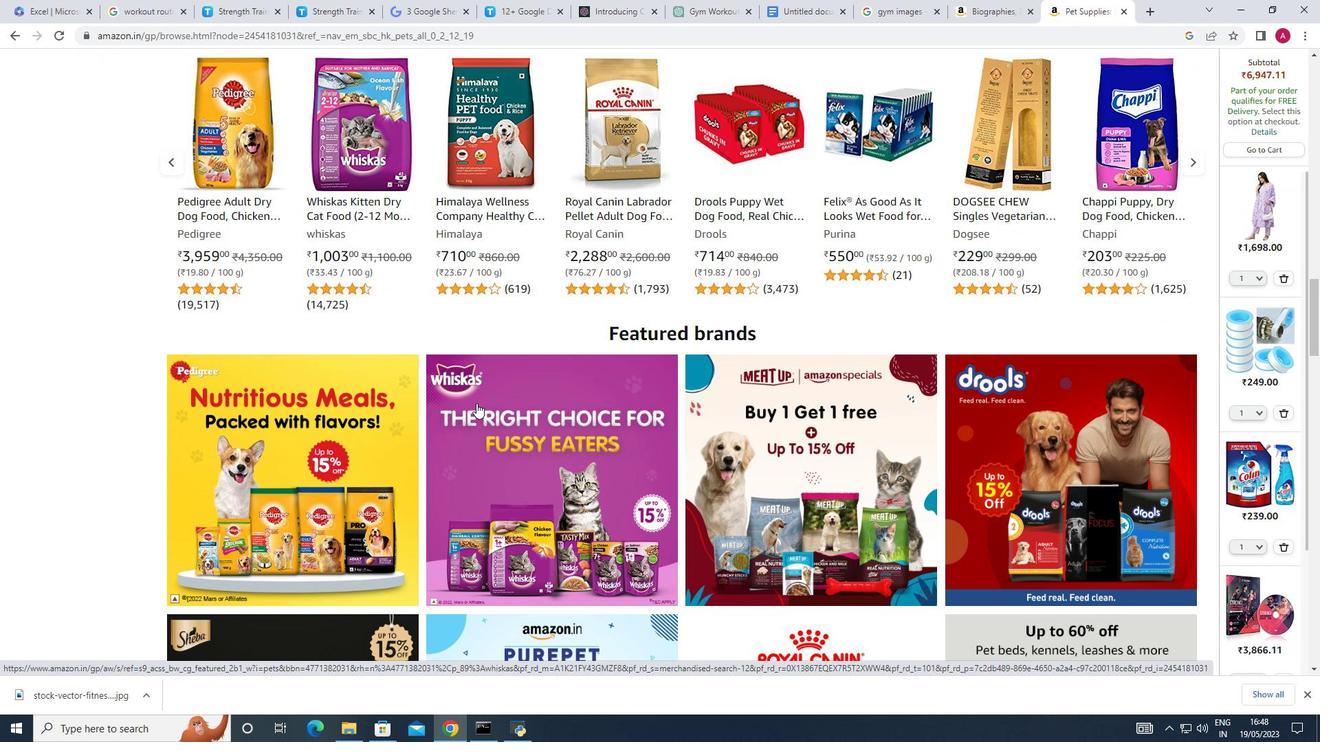 
Action: Mouse moved to (478, 401)
Screenshot: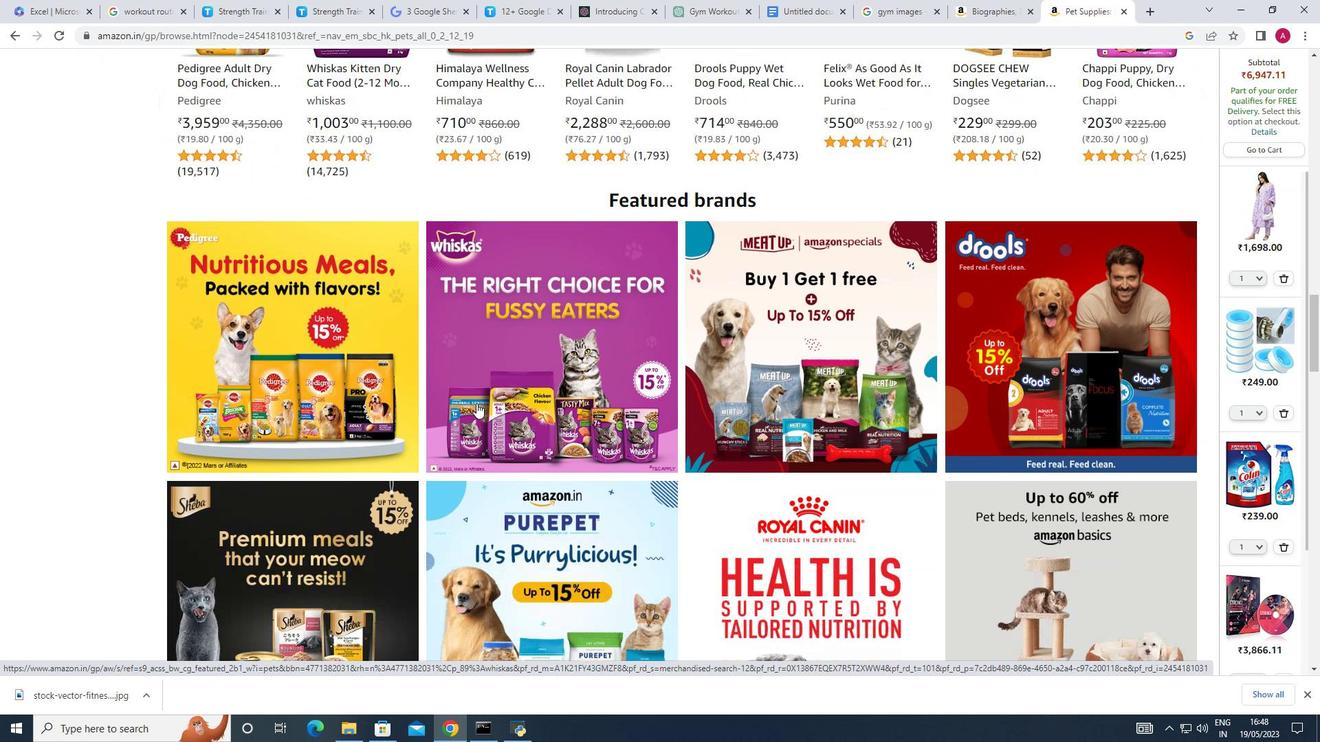 
Action: Mouse scrolled (478, 401) with delta (0, 0)
Screenshot: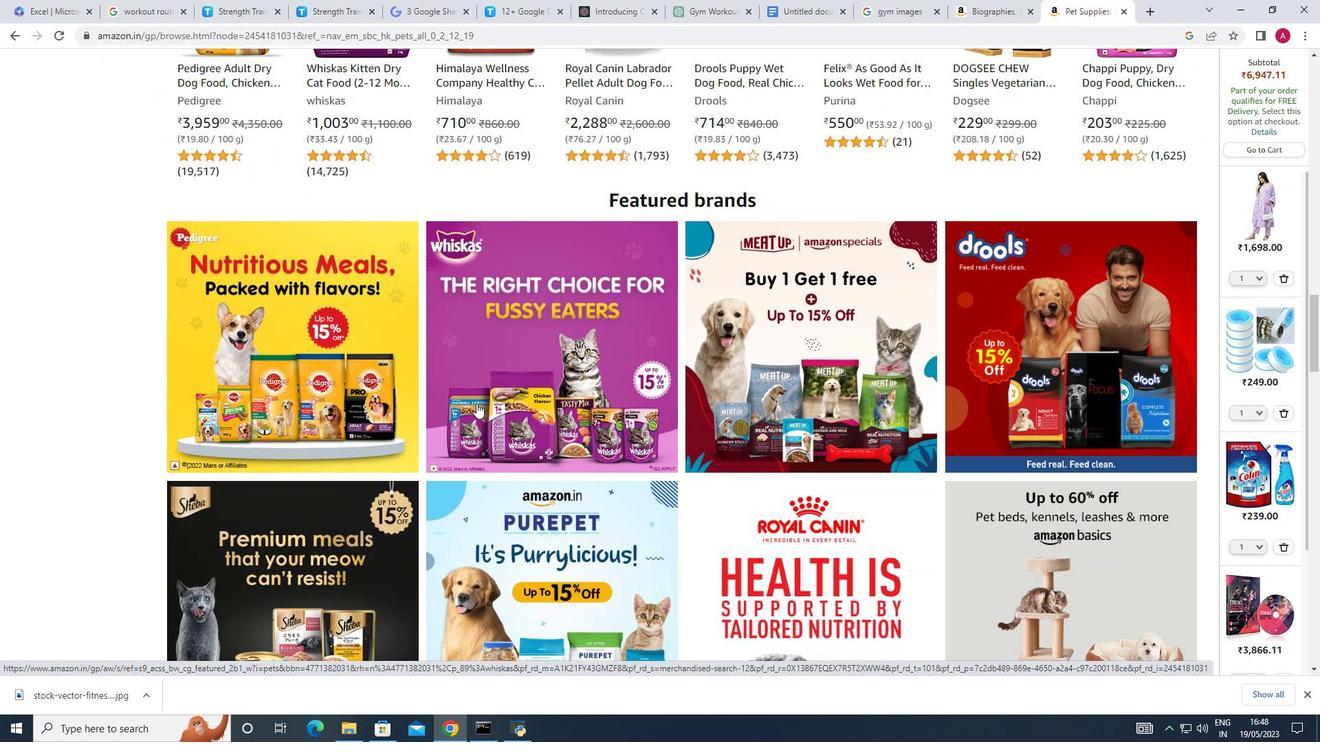 
Action: Mouse scrolled (478, 401) with delta (0, 0)
Screenshot: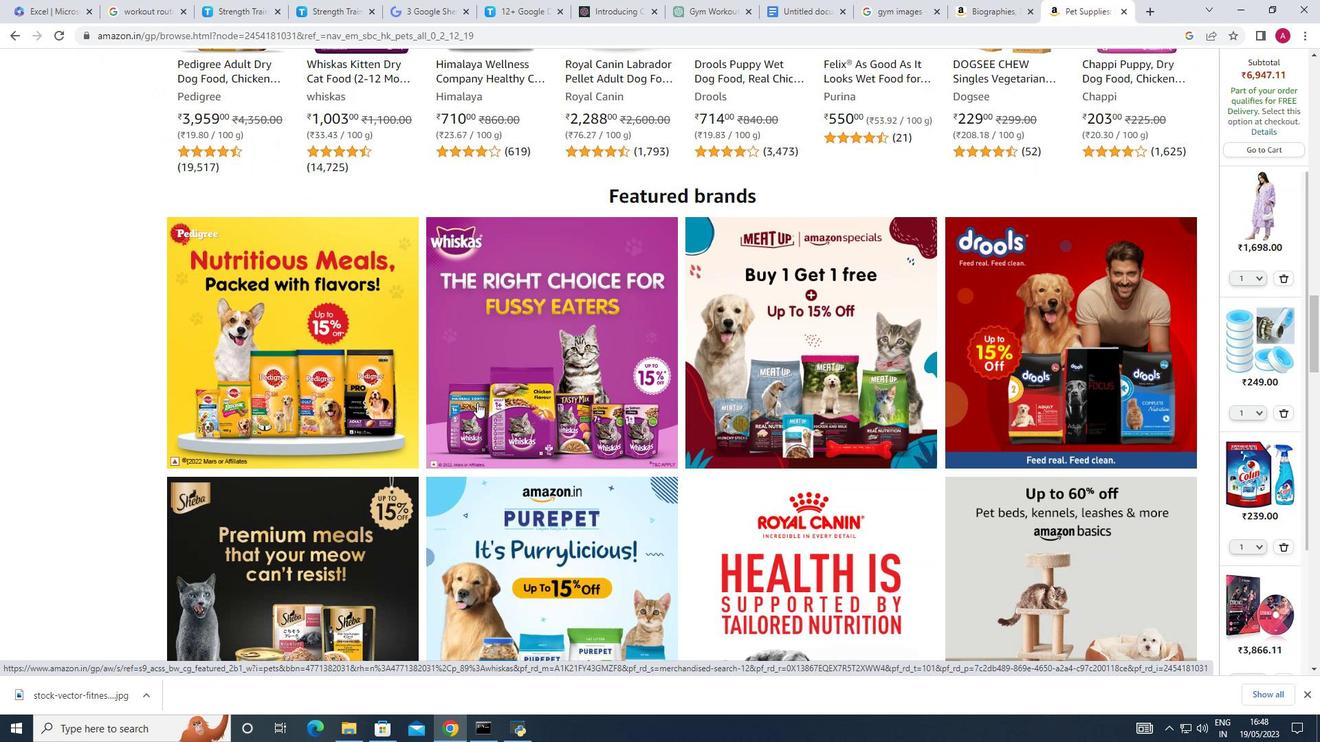 
Action: Mouse moved to (446, 346)
Screenshot: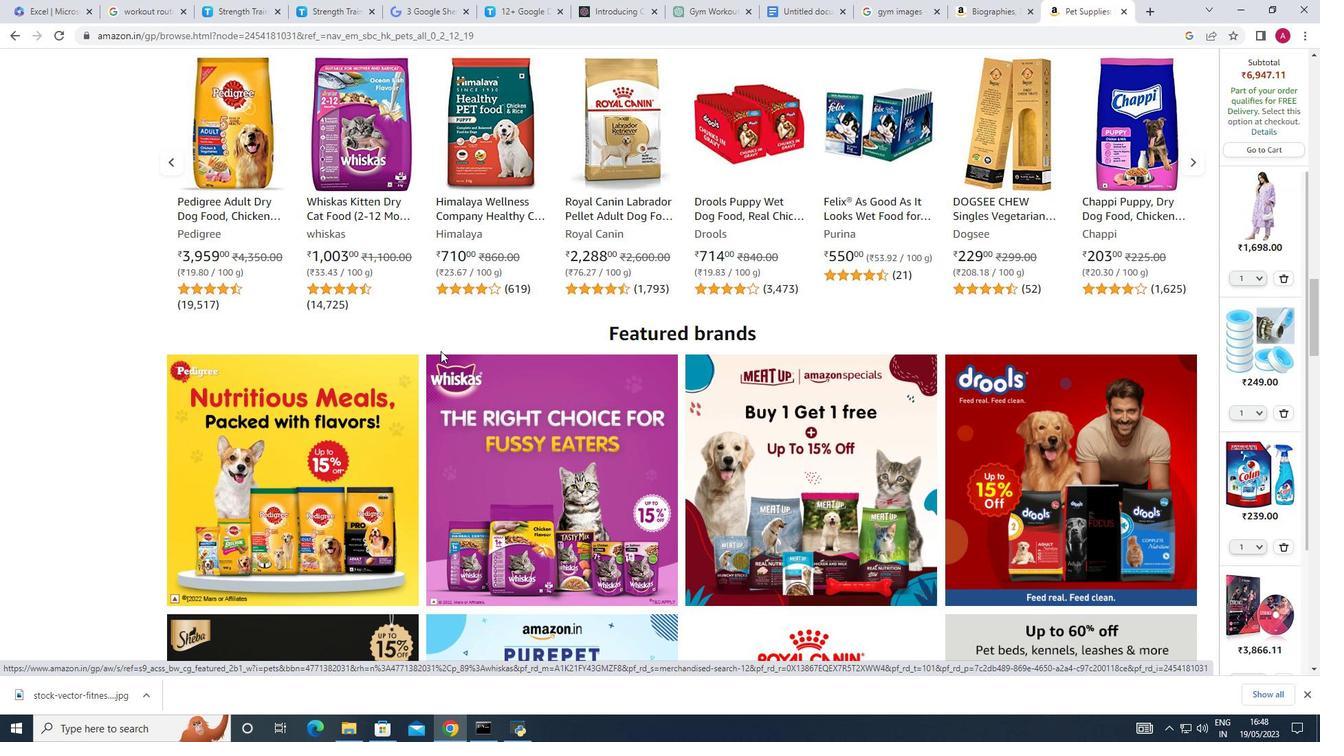 
Action: Mouse scrolled (446, 345) with delta (0, 0)
Screenshot: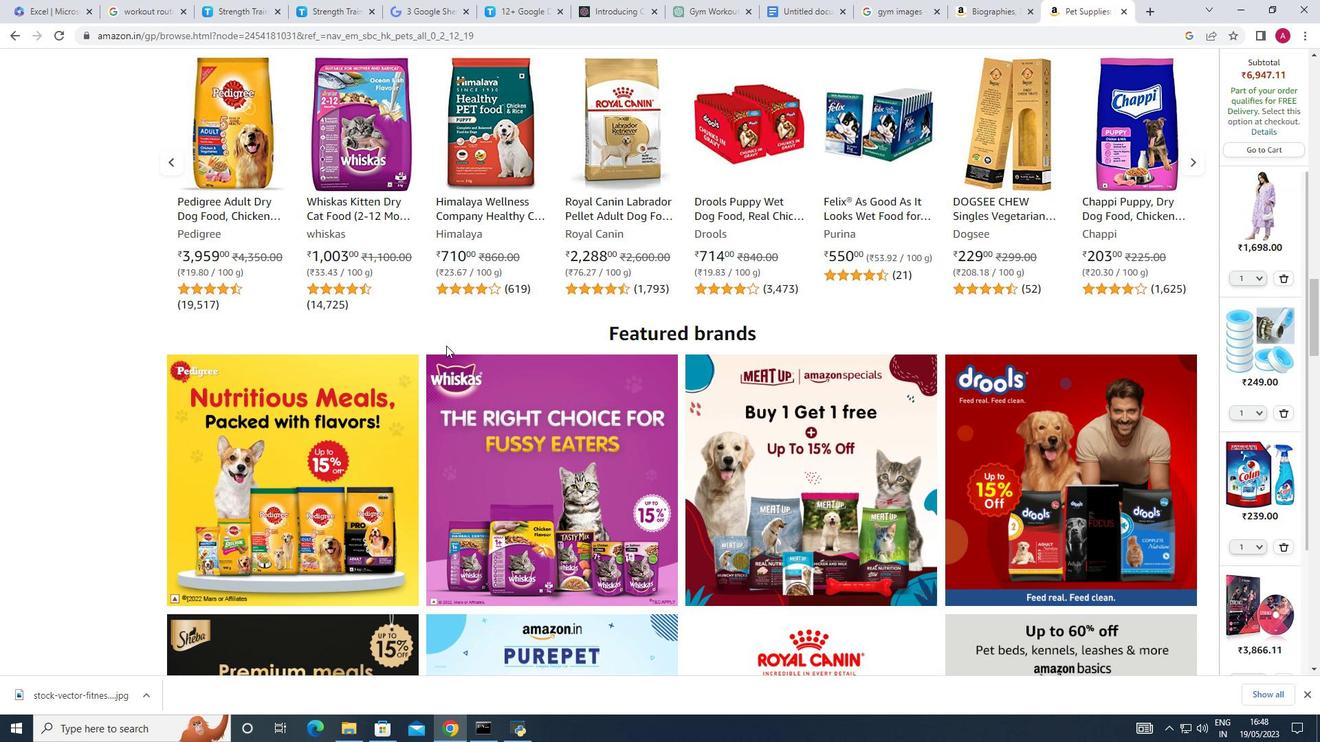 
Action: Mouse scrolled (446, 345) with delta (0, 0)
Screenshot: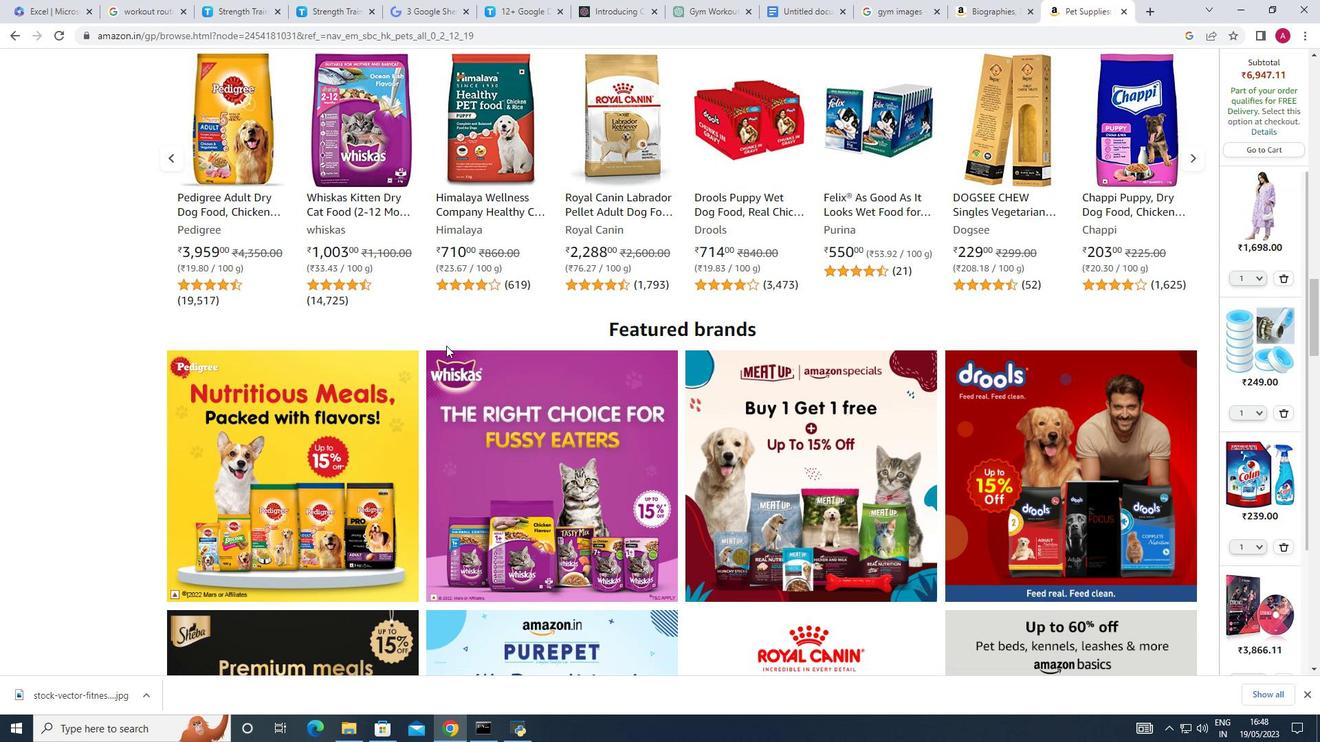 
Action: Mouse scrolled (446, 345) with delta (0, 0)
Screenshot: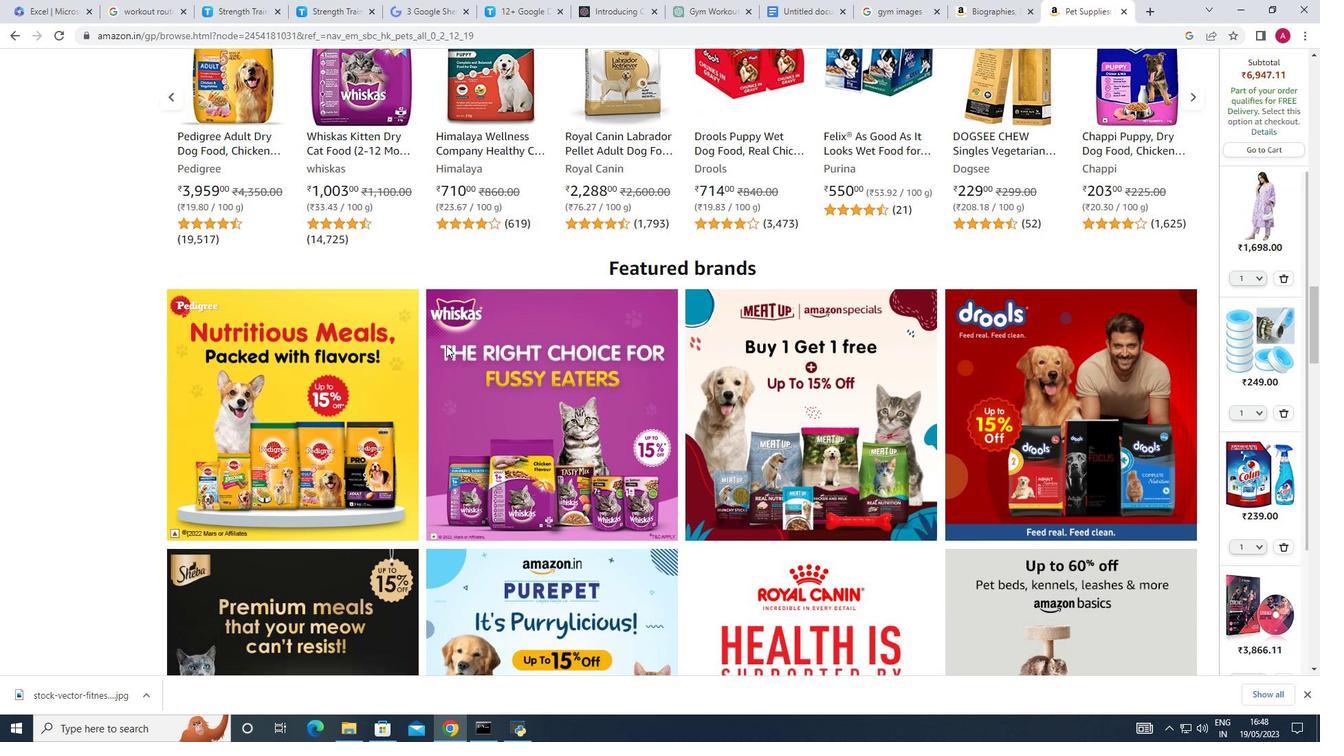 
Action: Mouse moved to (322, 324)
Screenshot: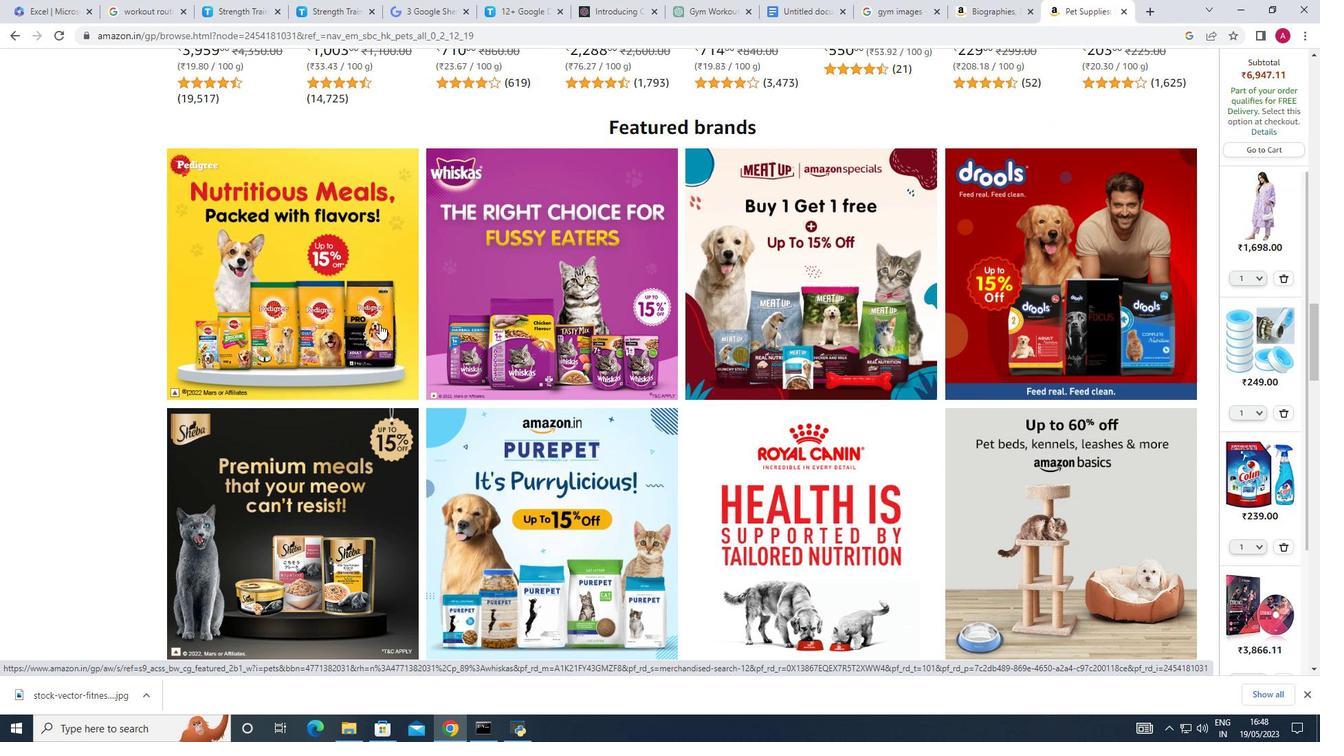 
Action: Mouse pressed left at (322, 324)
Screenshot: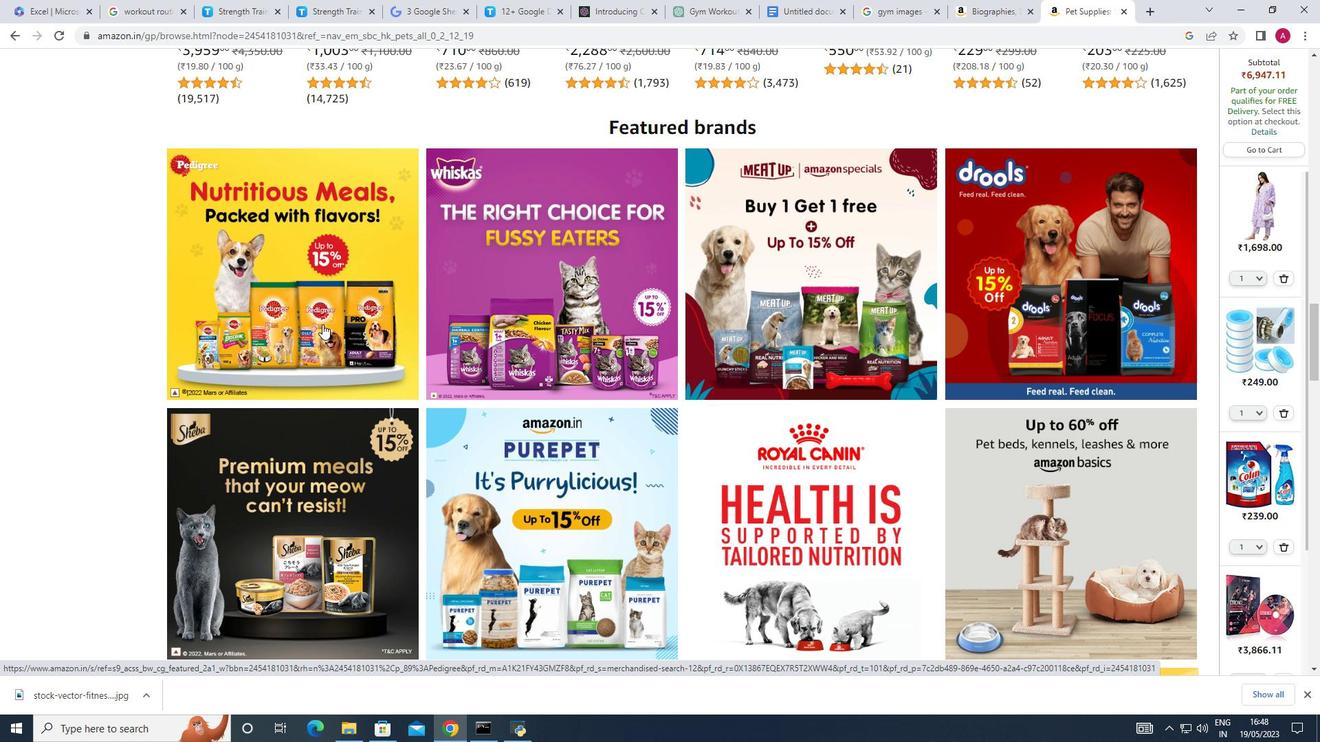 
Action: Mouse moved to (541, 361)
Screenshot: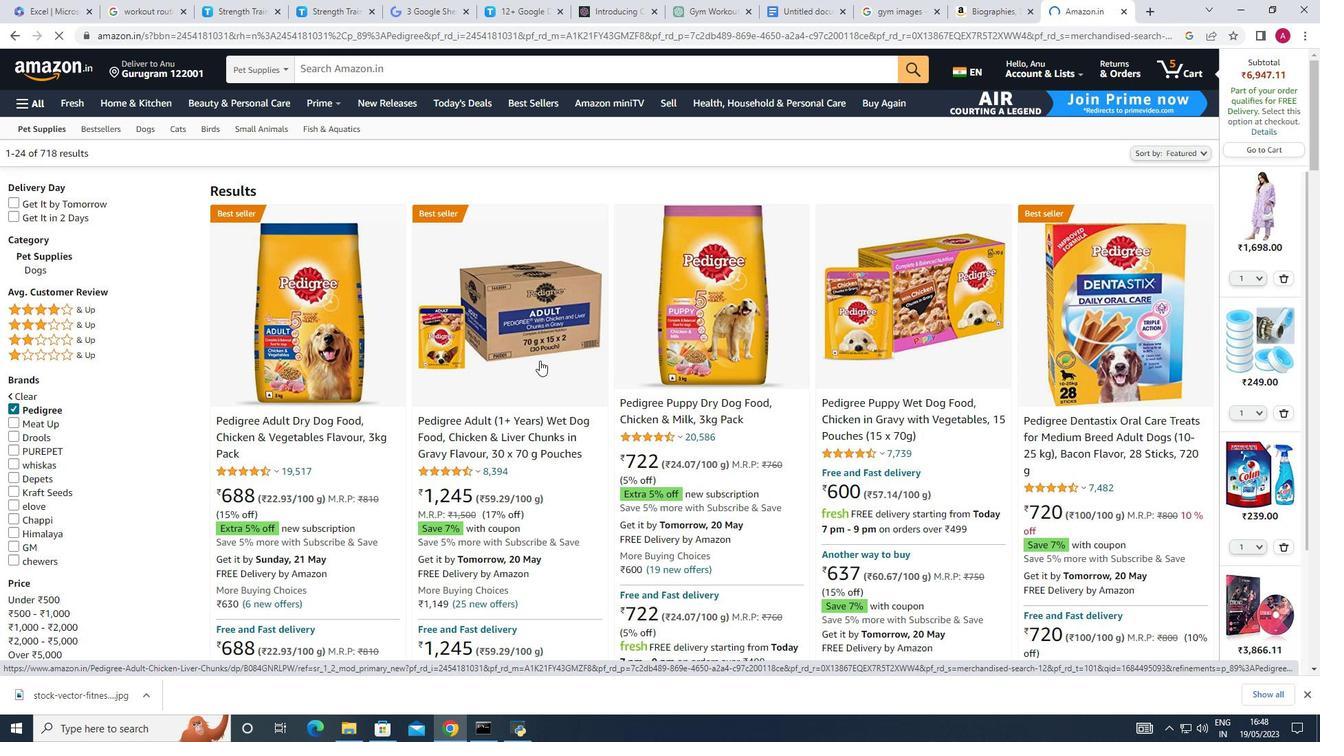 
Action: Mouse scrolled (541, 360) with delta (0, 0)
Screenshot: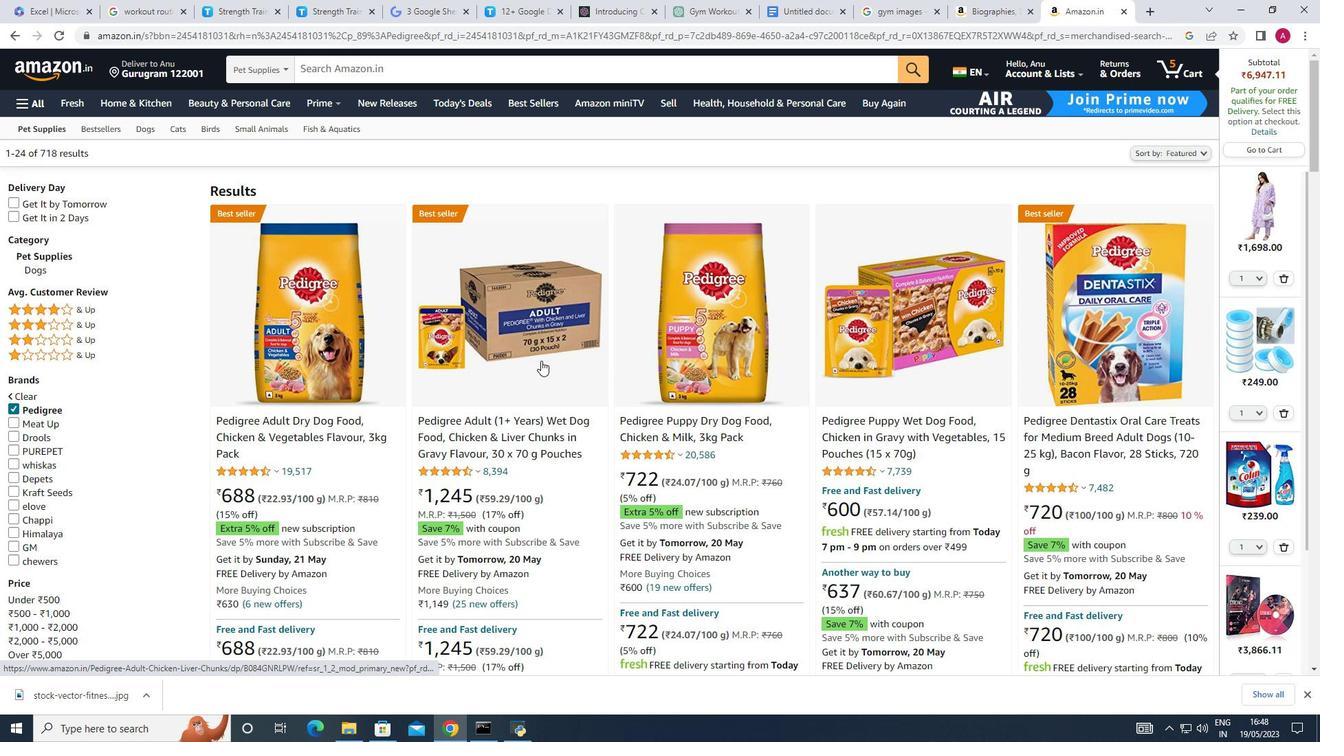 
Action: Mouse scrolled (541, 360) with delta (0, 0)
Screenshot: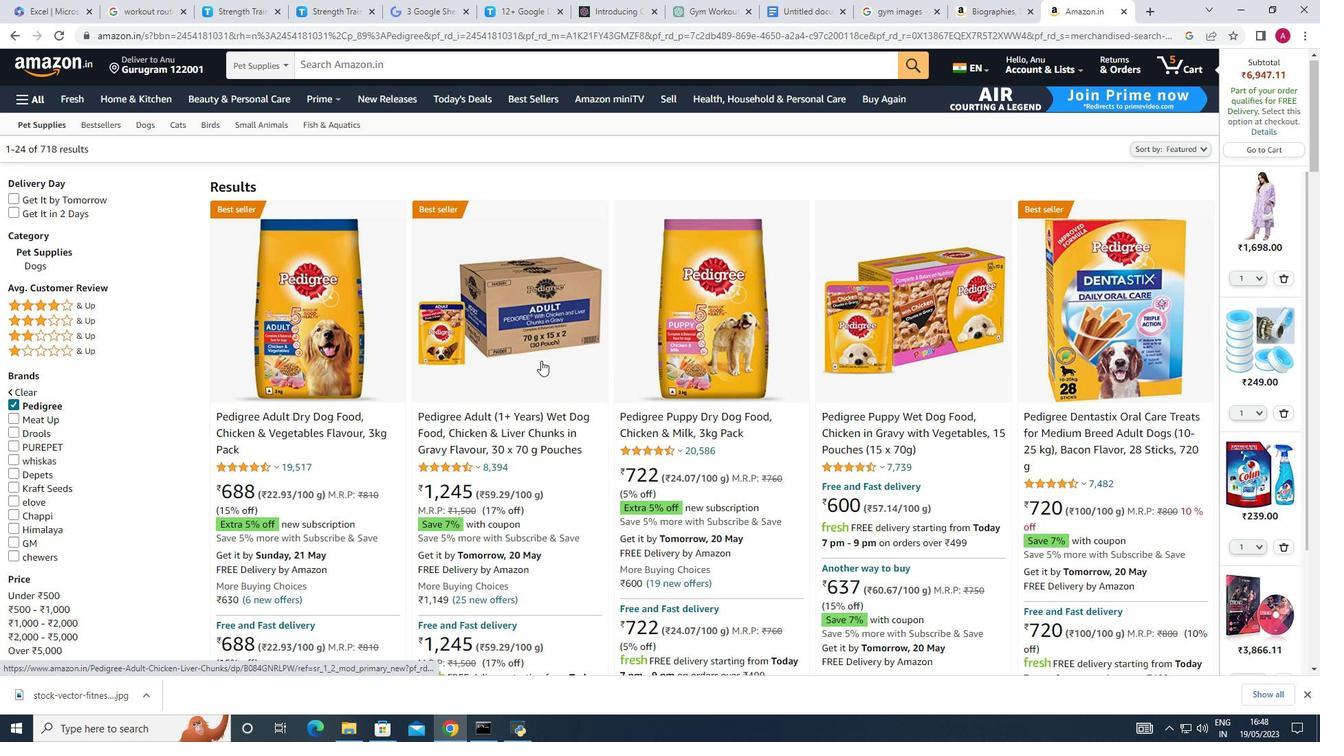 
Action: Mouse moved to (541, 360)
Screenshot: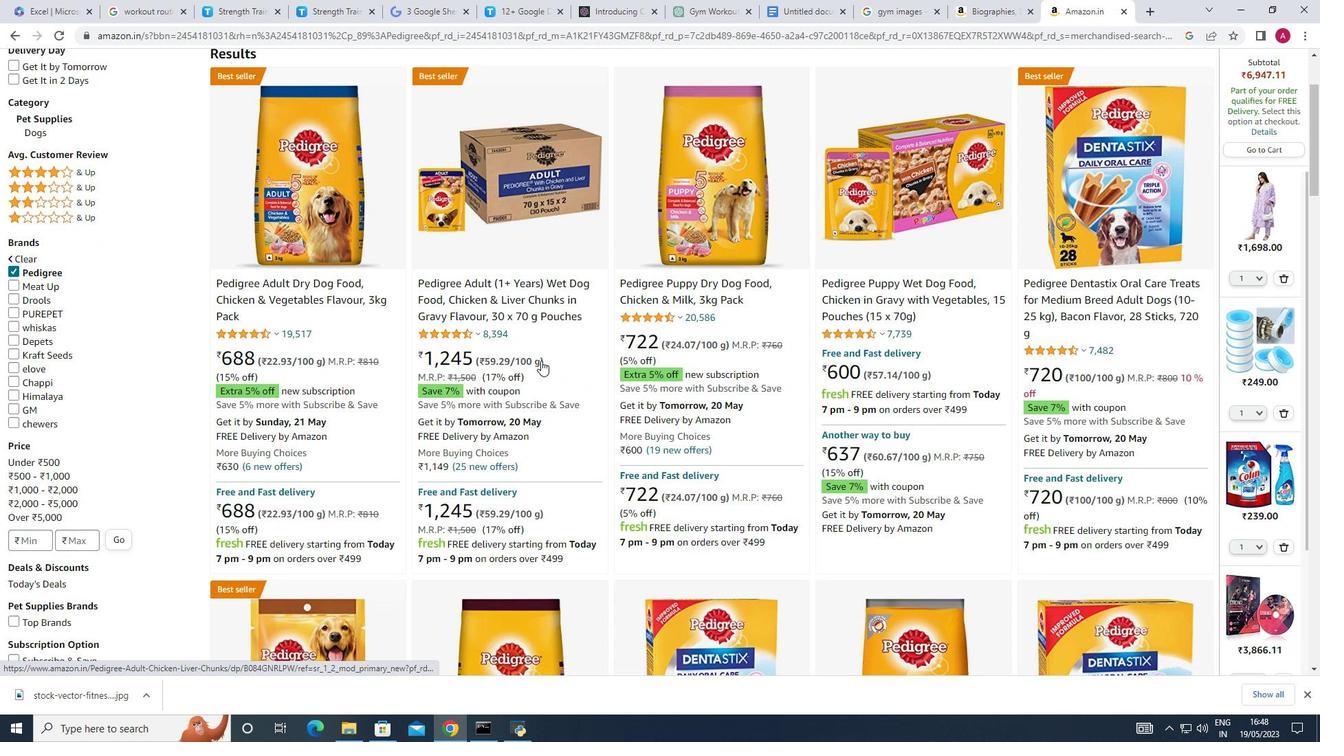 
Action: Mouse scrolled (541, 359) with delta (0, 0)
Screenshot: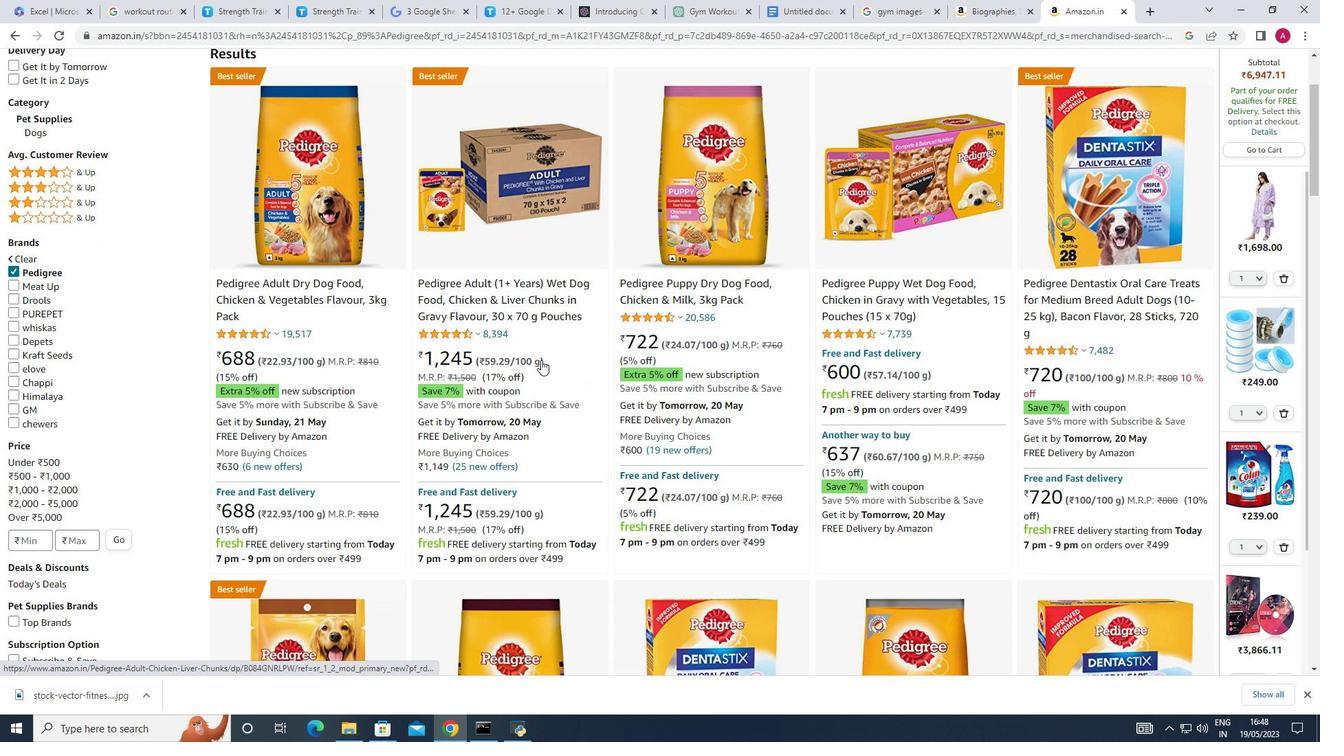 
Action: Mouse scrolled (541, 359) with delta (0, 0)
Screenshot: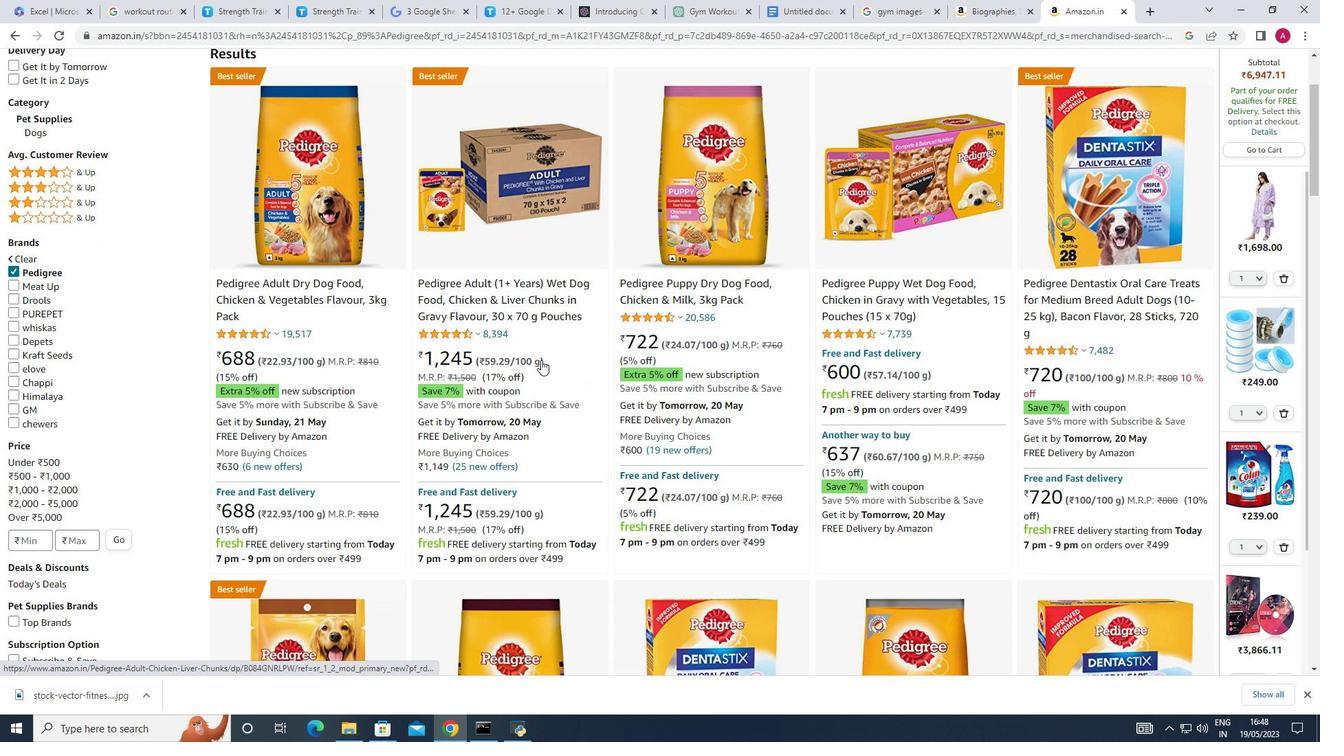 
Action: Mouse moved to (541, 359)
Screenshot: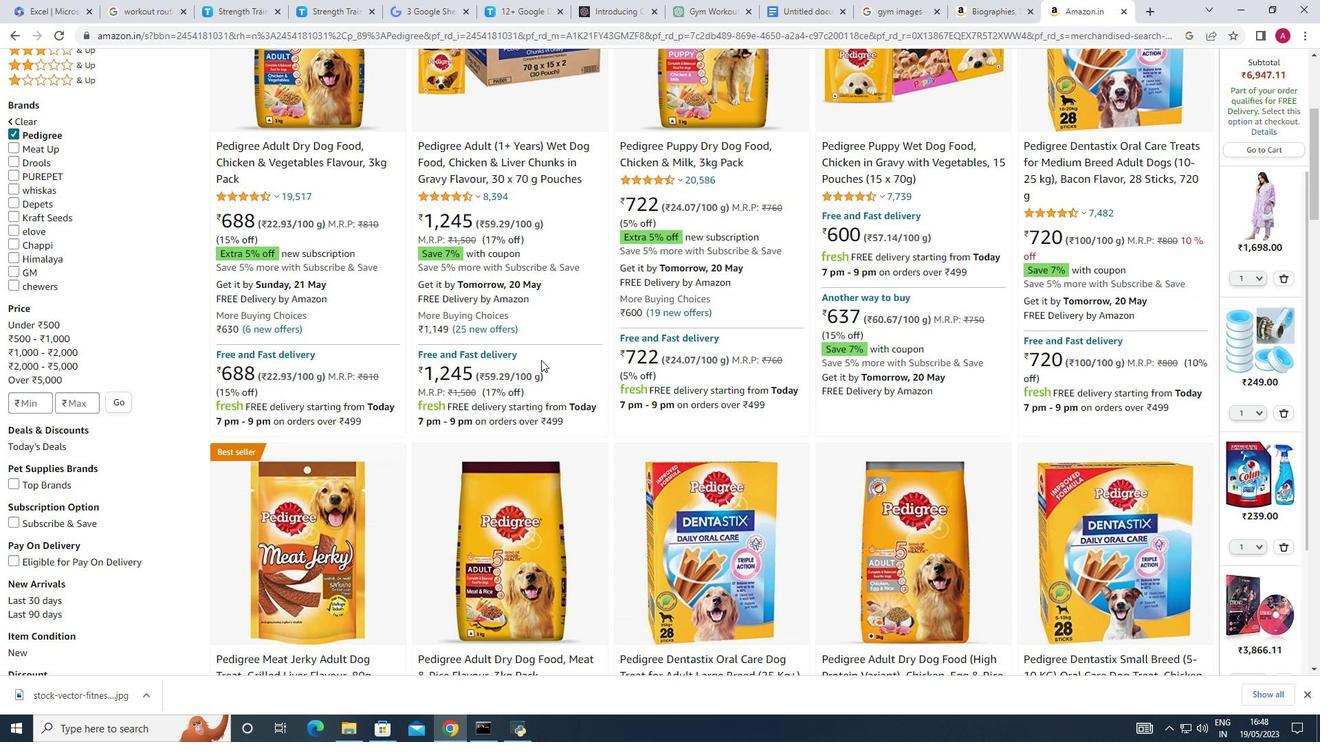 
Action: Mouse scrolled (541, 359) with delta (0, 0)
Screenshot: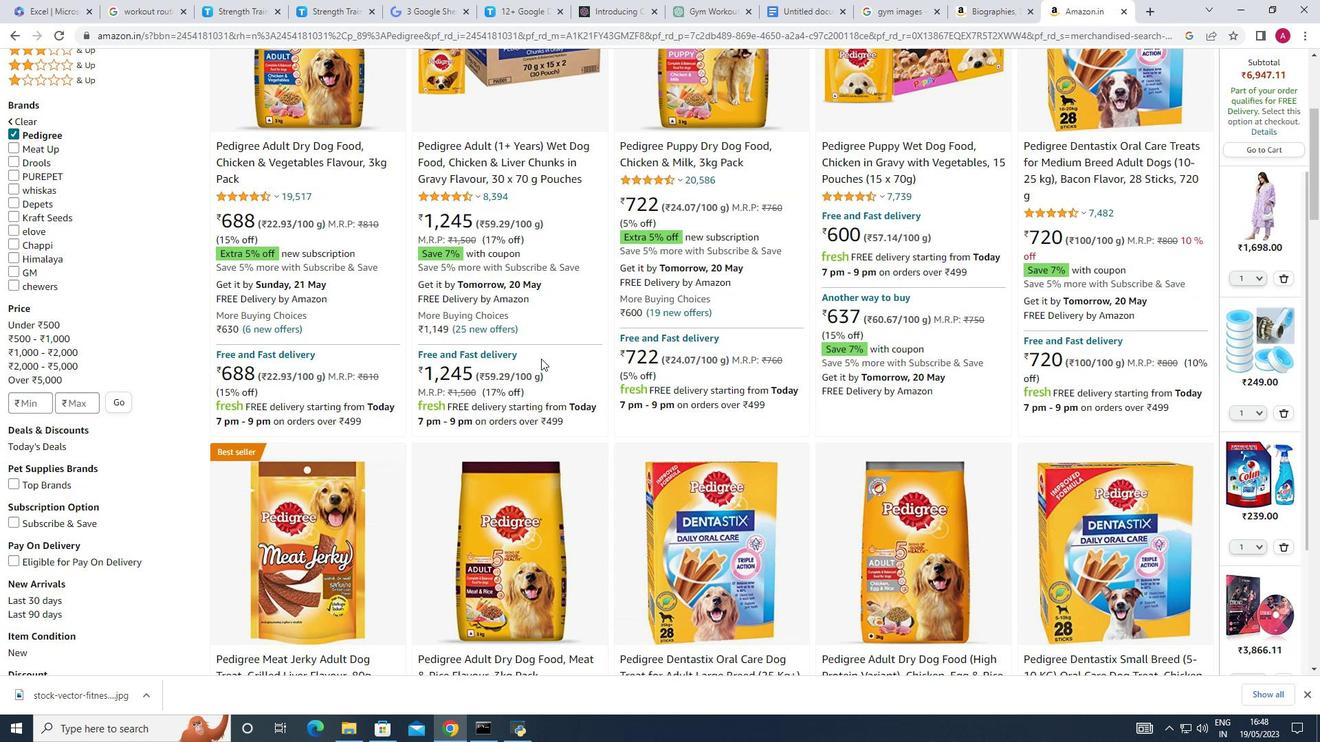 
Action: Mouse scrolled (541, 359) with delta (0, 0)
Screenshot: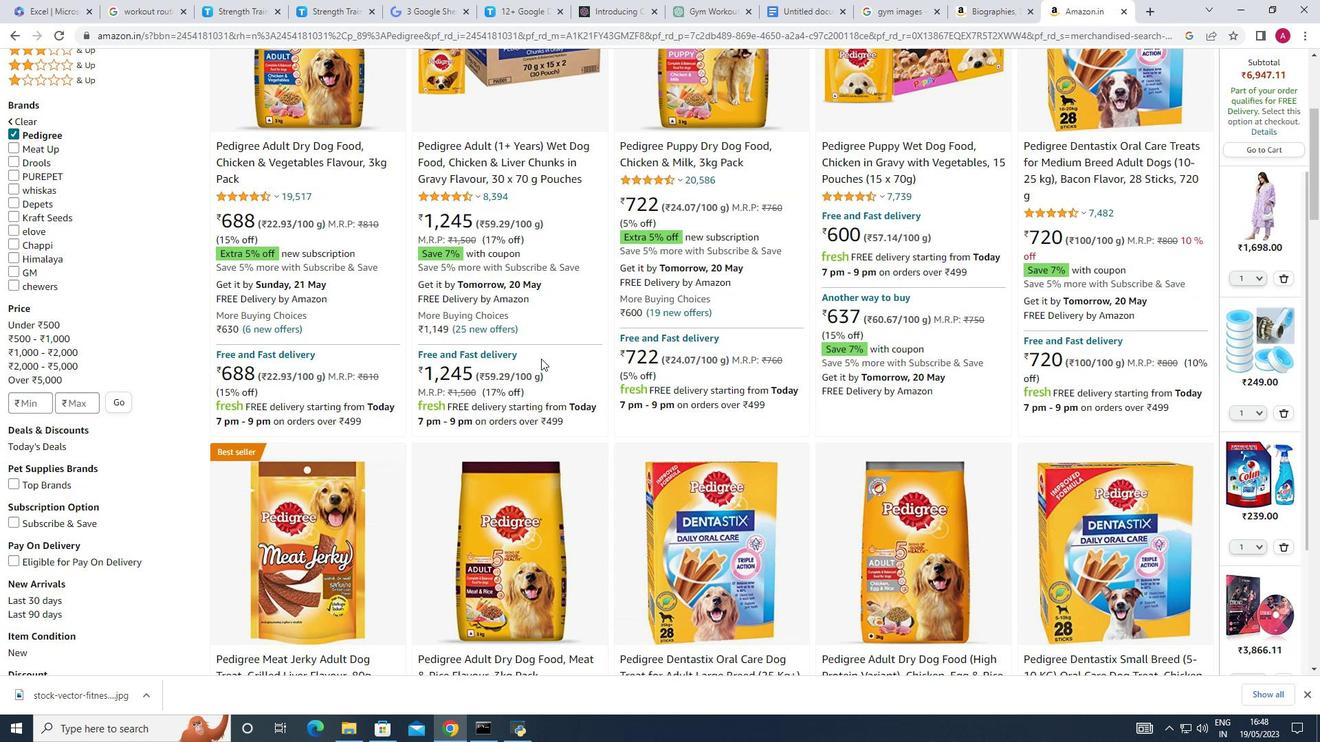 
Action: Mouse scrolled (541, 359) with delta (0, 0)
Screenshot: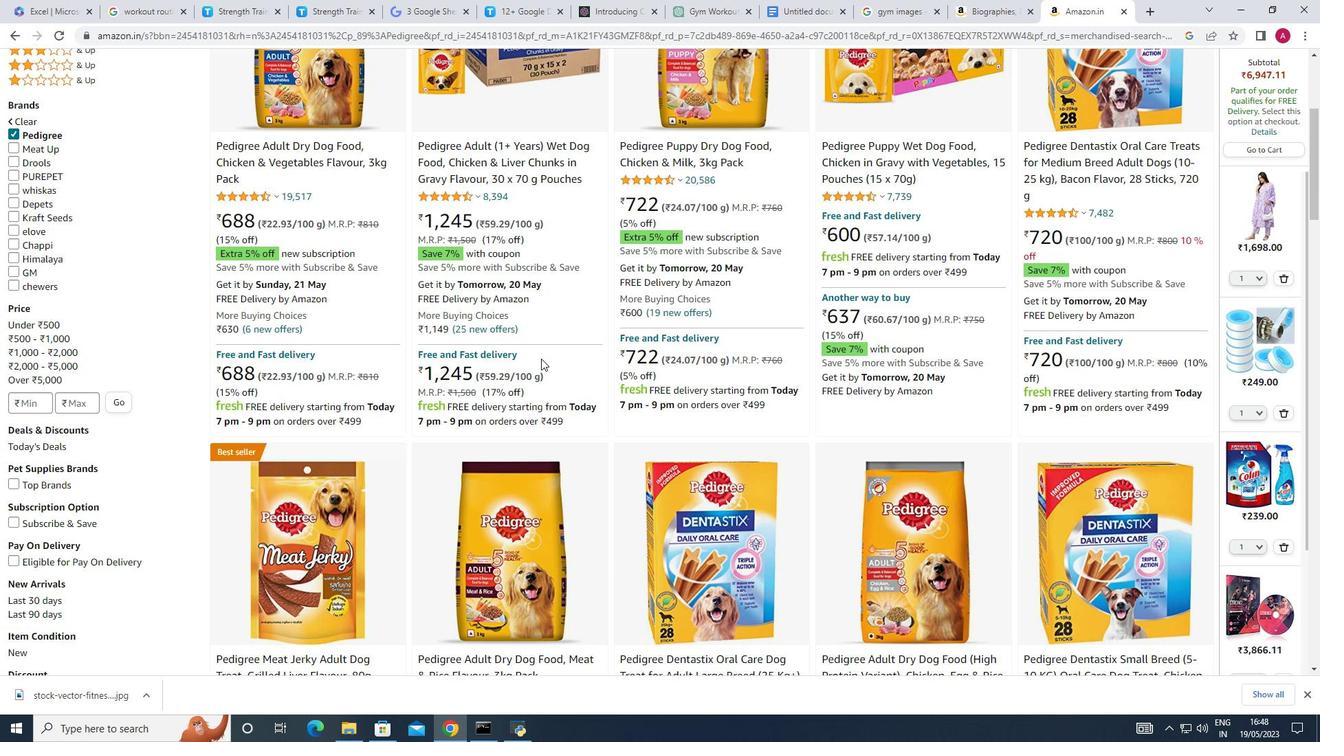 
Action: Mouse scrolled (541, 358) with delta (0, 0)
Screenshot: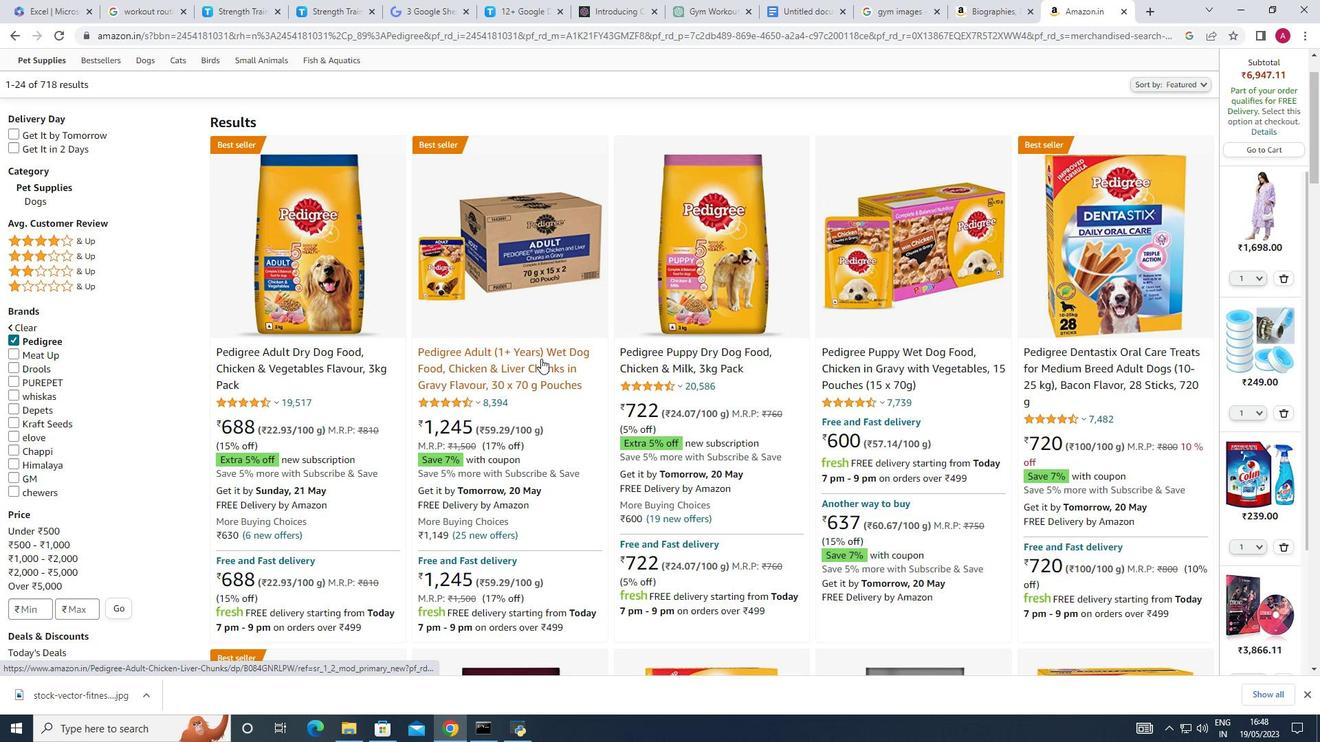 
Action: Mouse moved to (346, 231)
Screenshot: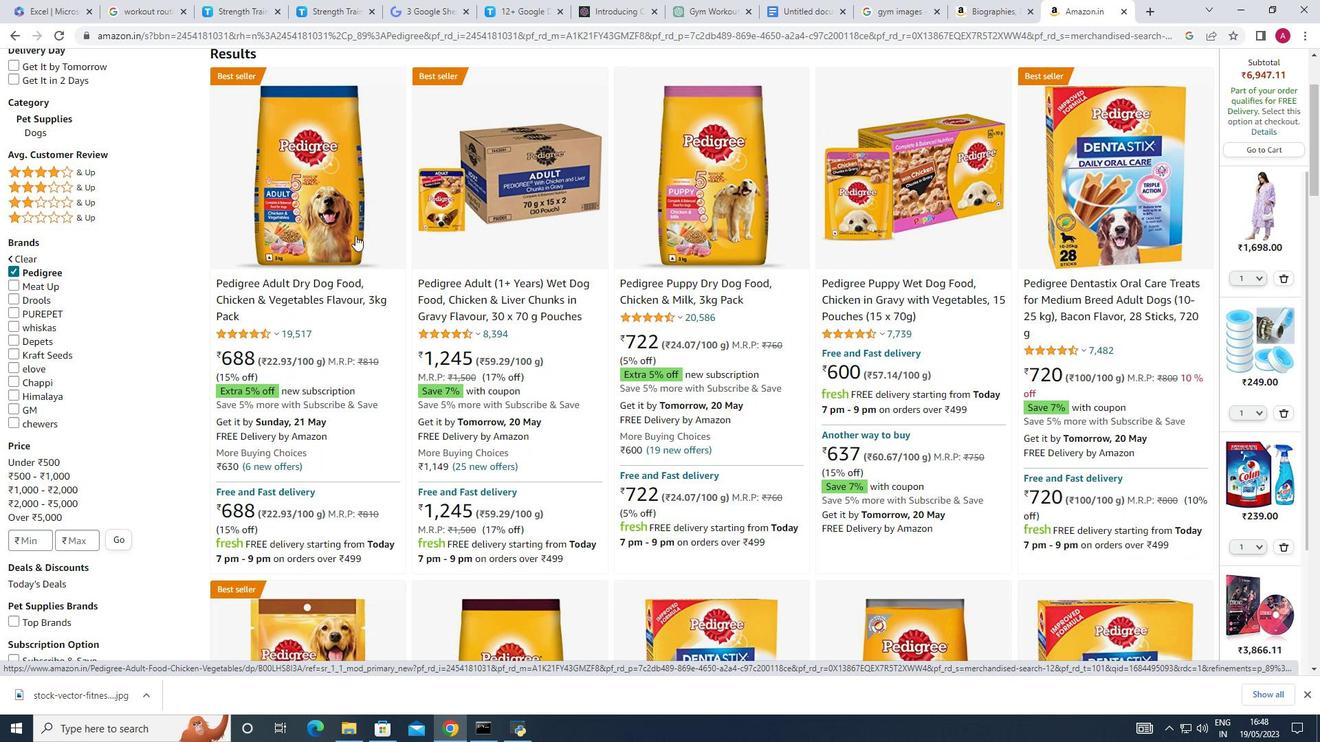 
Action: Mouse pressed left at (346, 231)
Screenshot: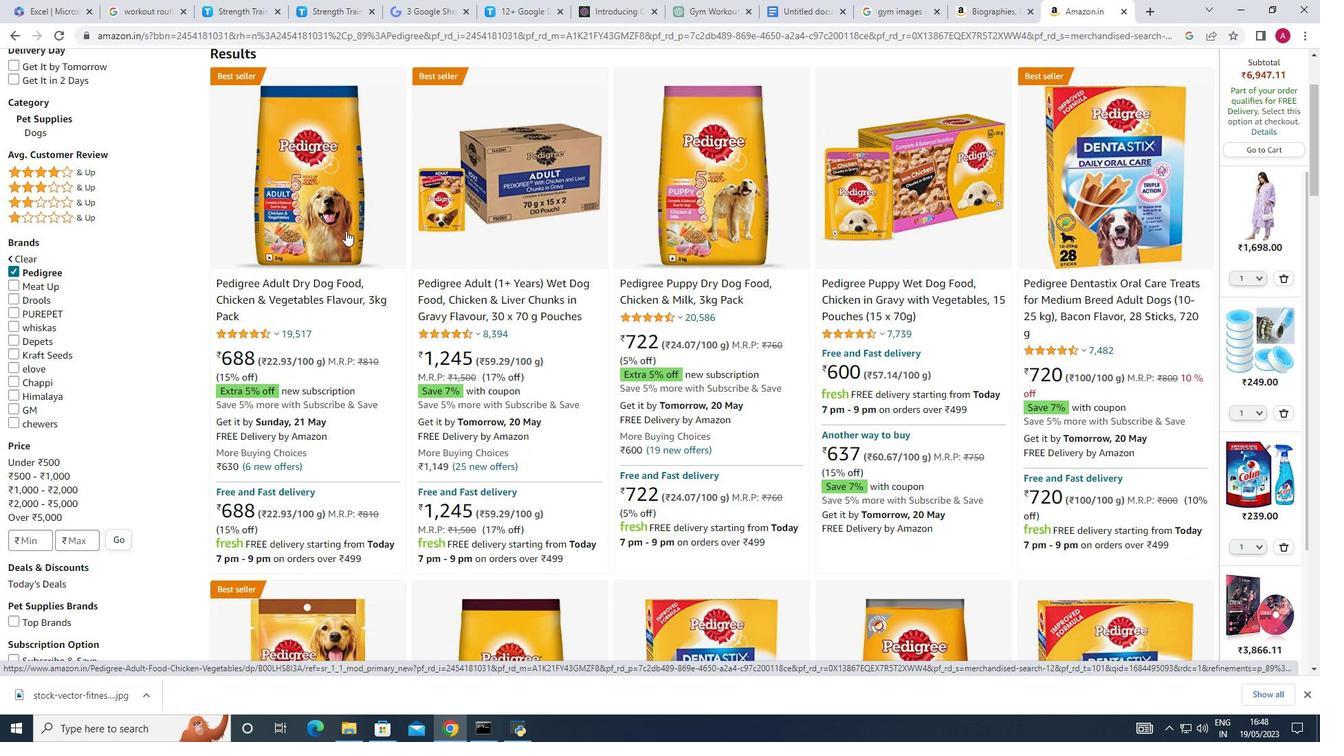 
Action: Mouse moved to (277, 557)
Screenshot: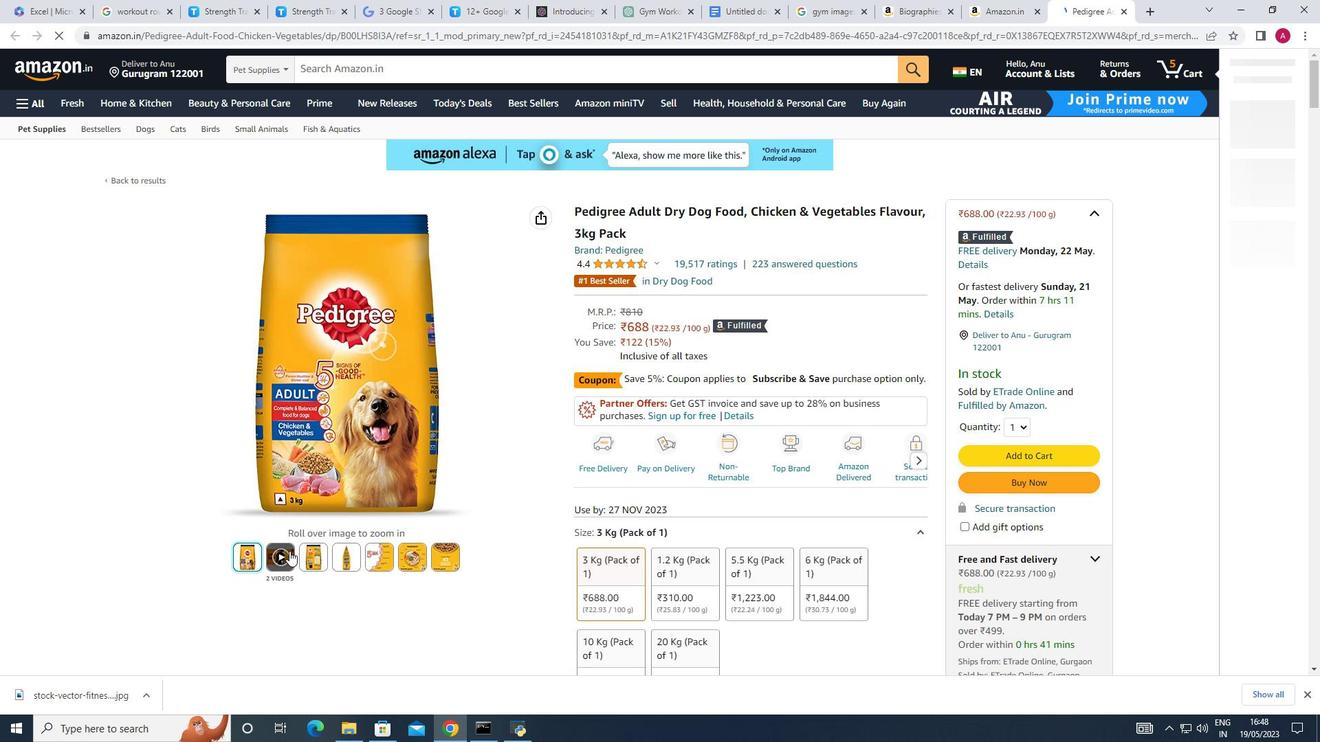 
Action: Mouse pressed left at (277, 557)
Screenshot: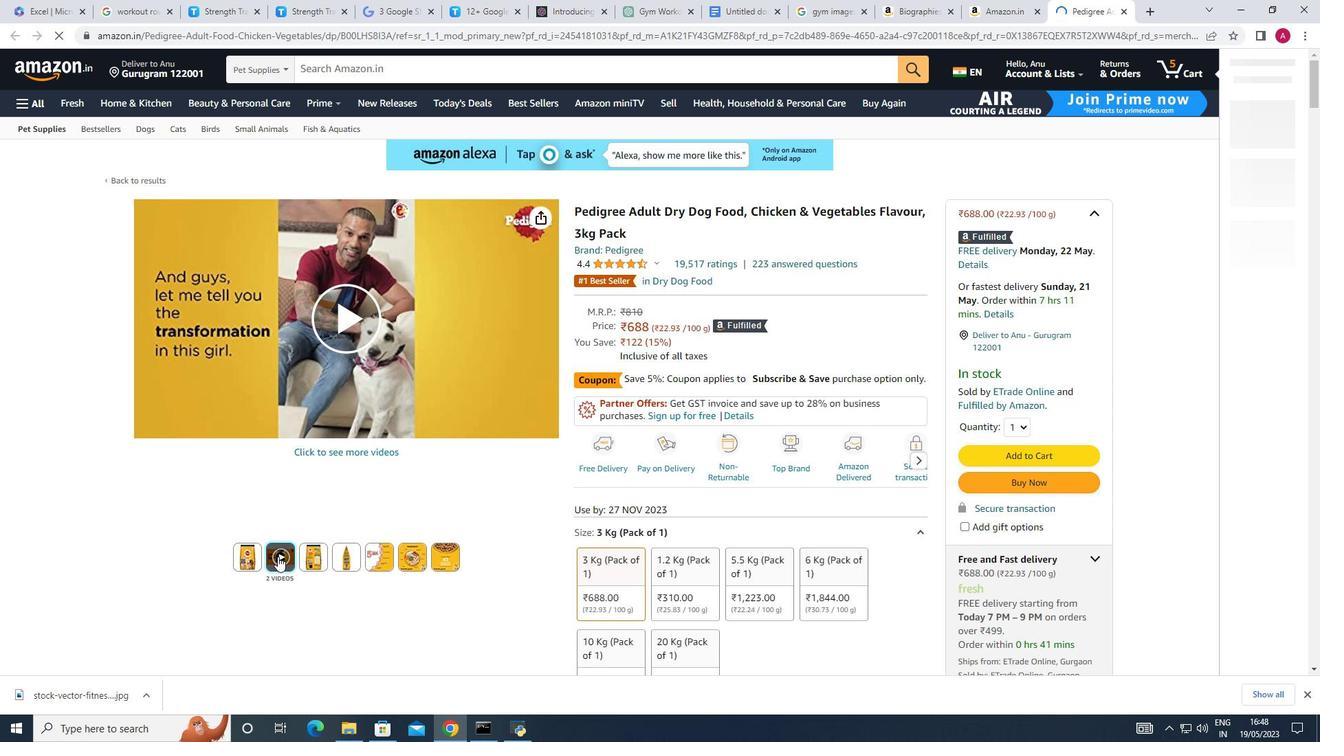 
Action: Mouse moved to (504, 361)
Screenshot: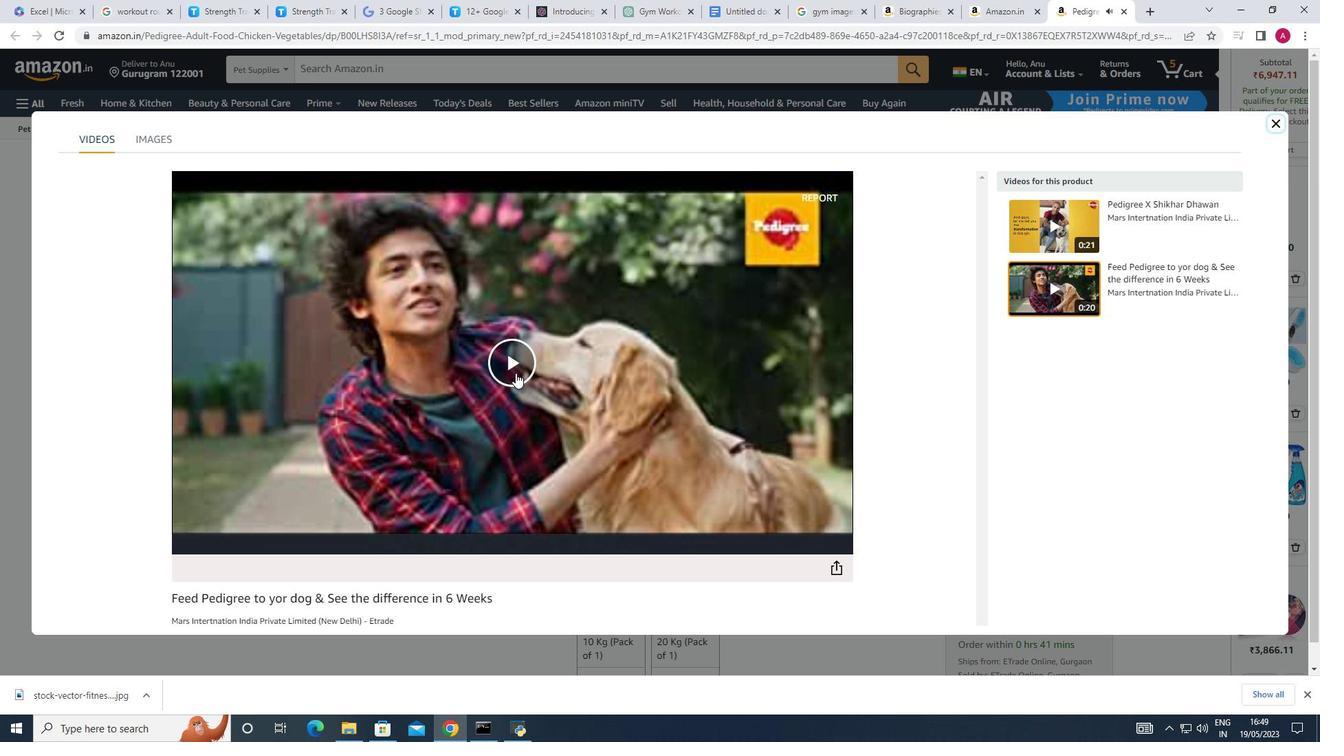 
Action: Mouse pressed left at (504, 361)
Screenshot: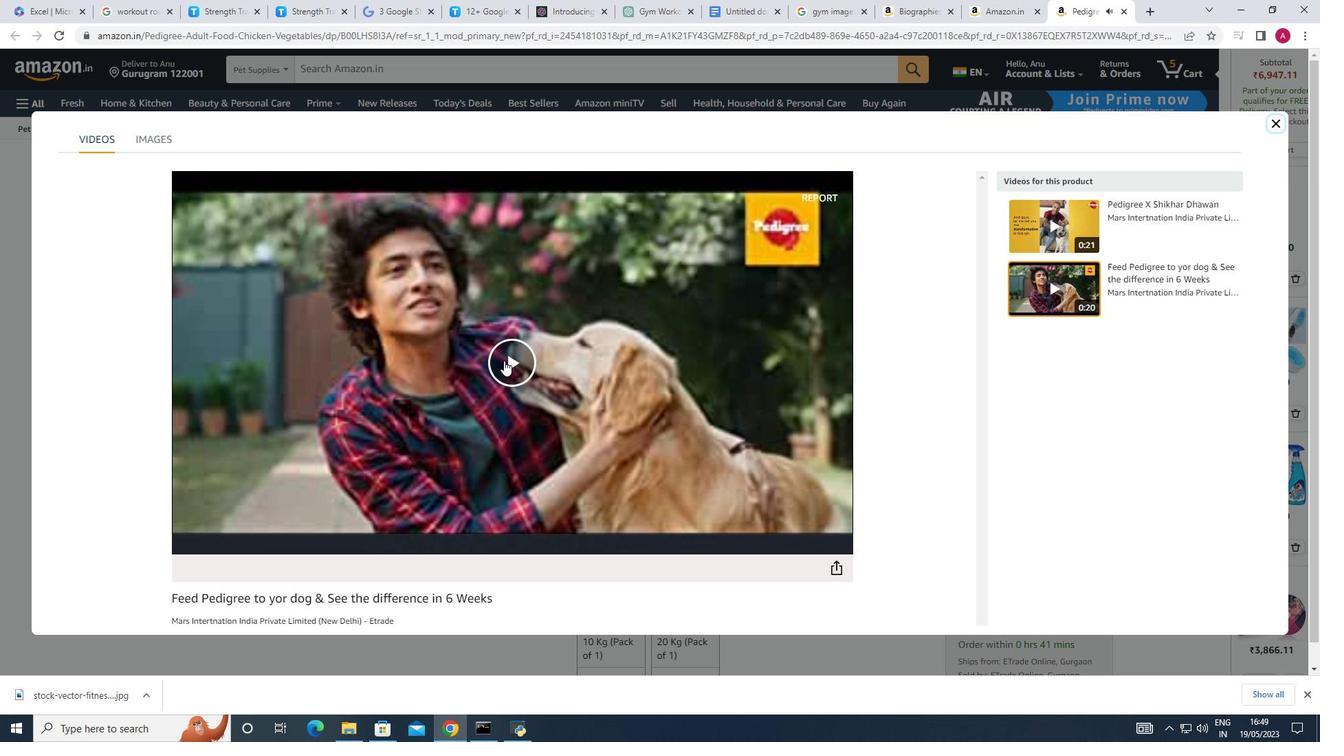 
Action: Mouse moved to (1280, 123)
Screenshot: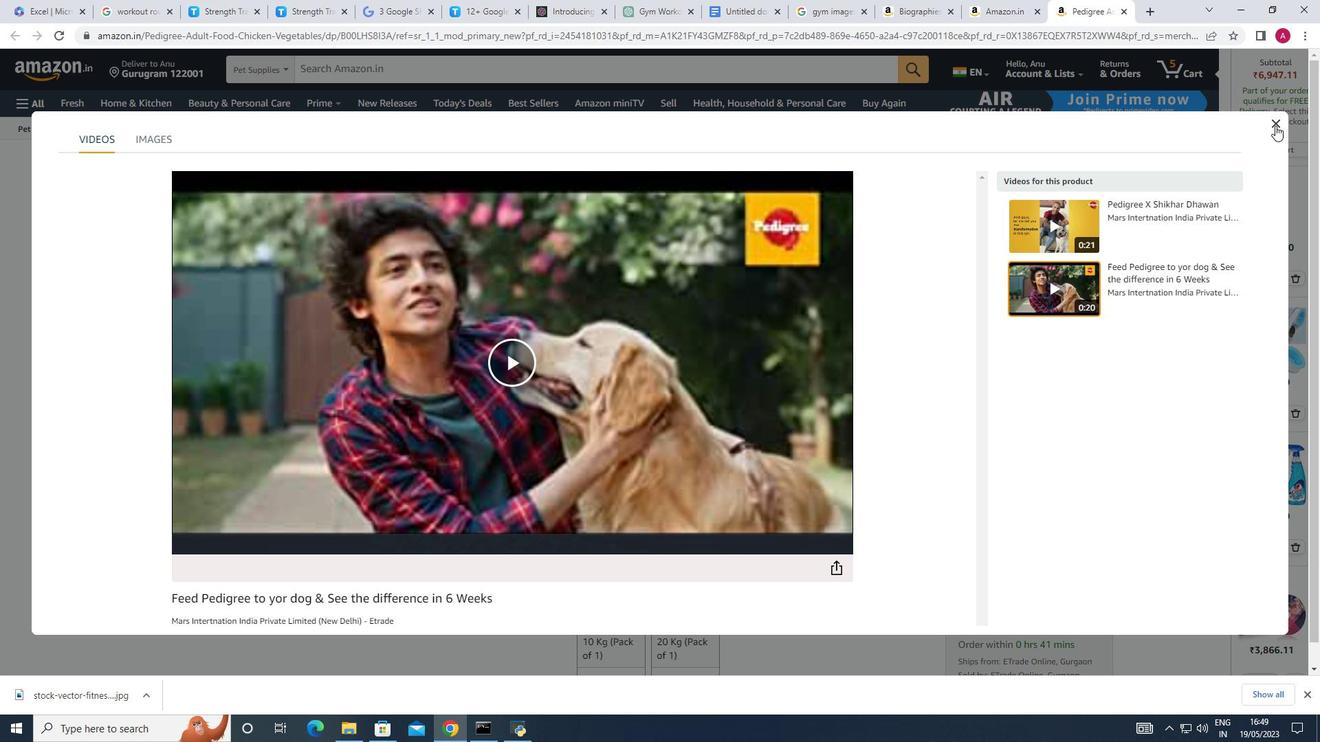 
Action: Mouse pressed left at (1280, 123)
Screenshot: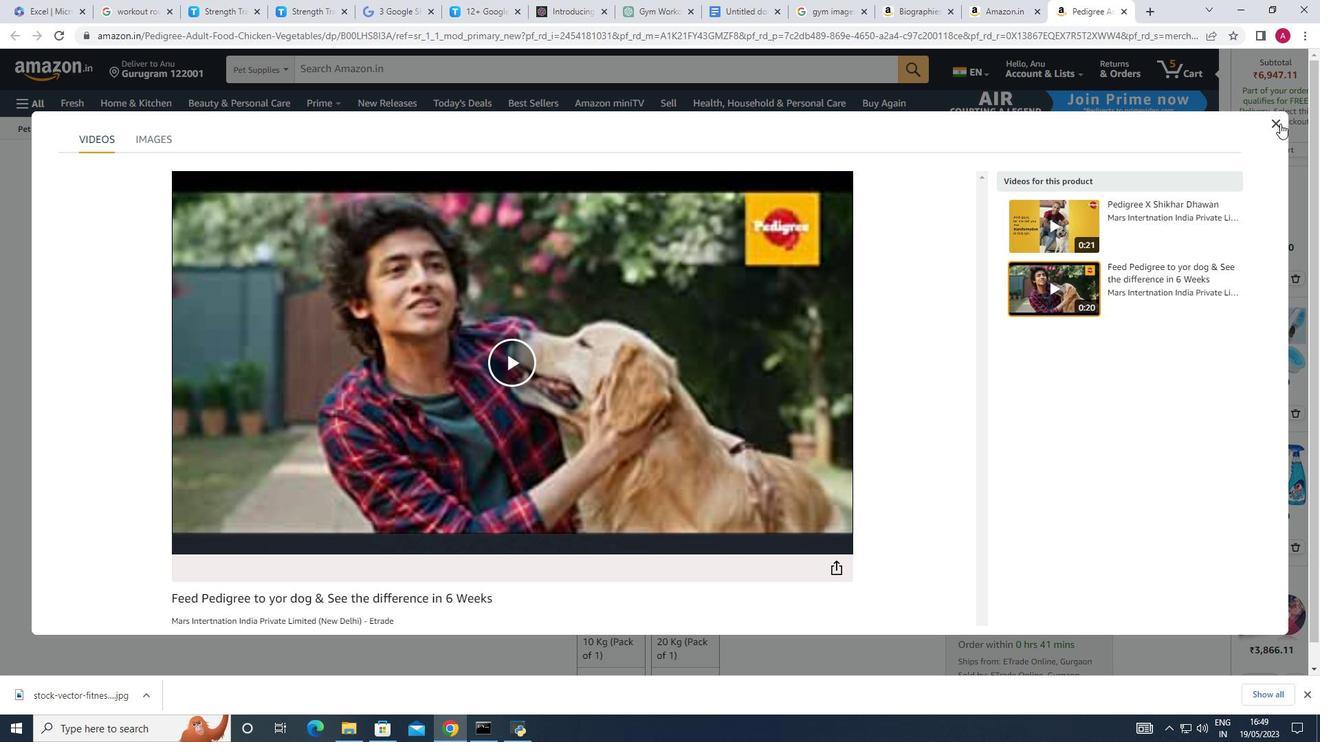 
Action: Mouse moved to (697, 529)
Screenshot: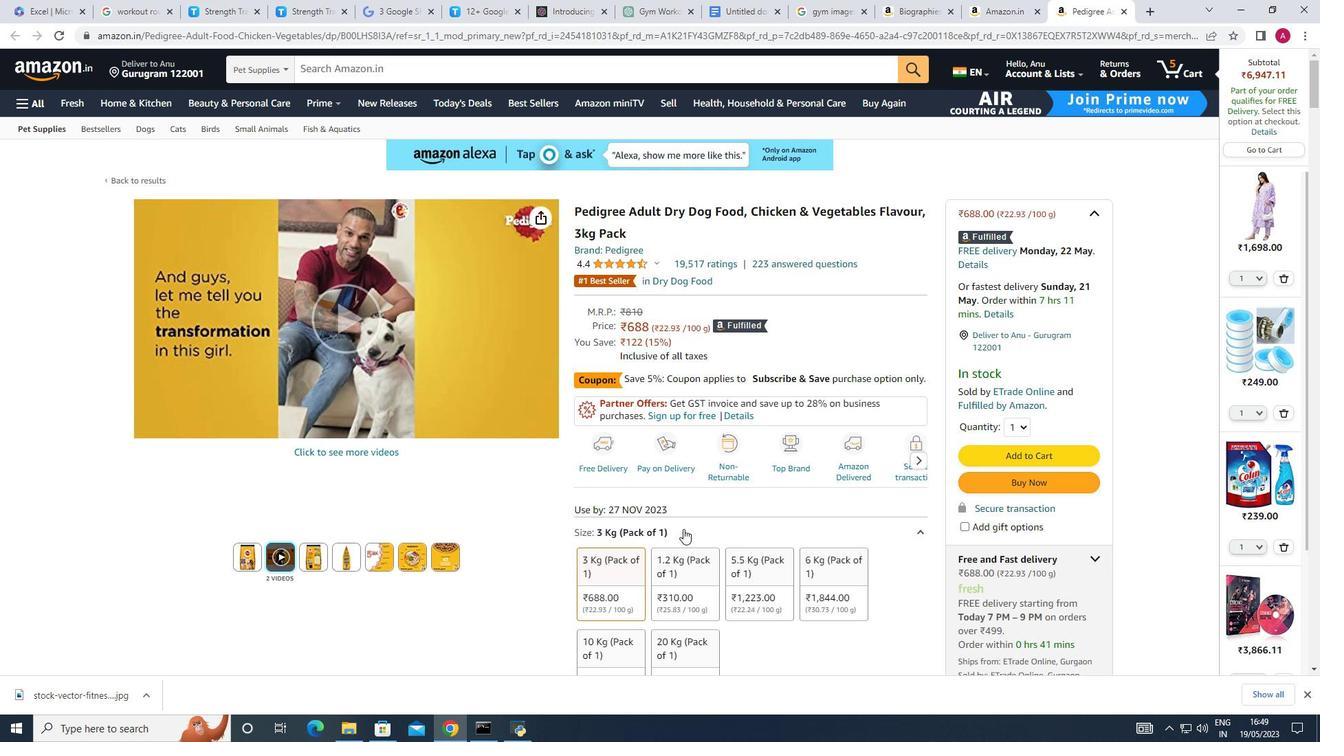 
Action: Mouse scrolled (697, 528) with delta (0, 0)
Screenshot: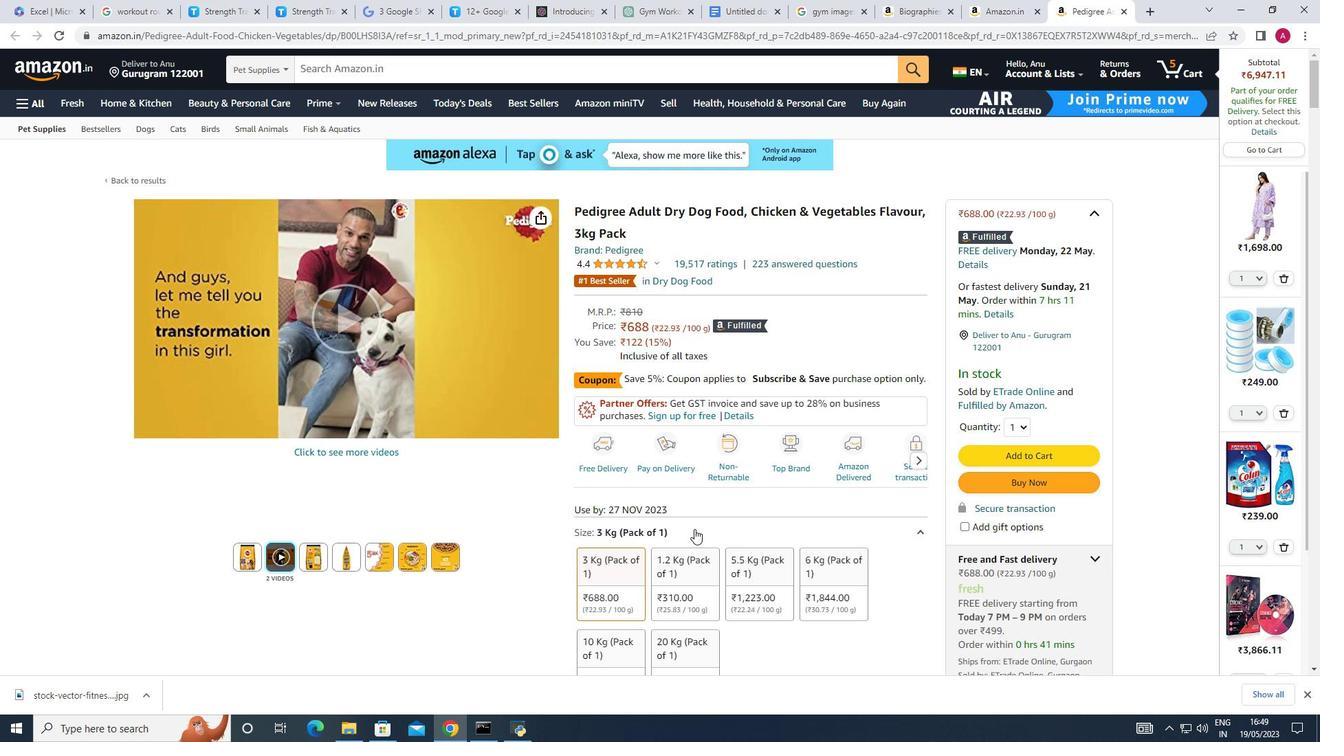 
Action: Mouse scrolled (697, 528) with delta (0, 0)
Screenshot: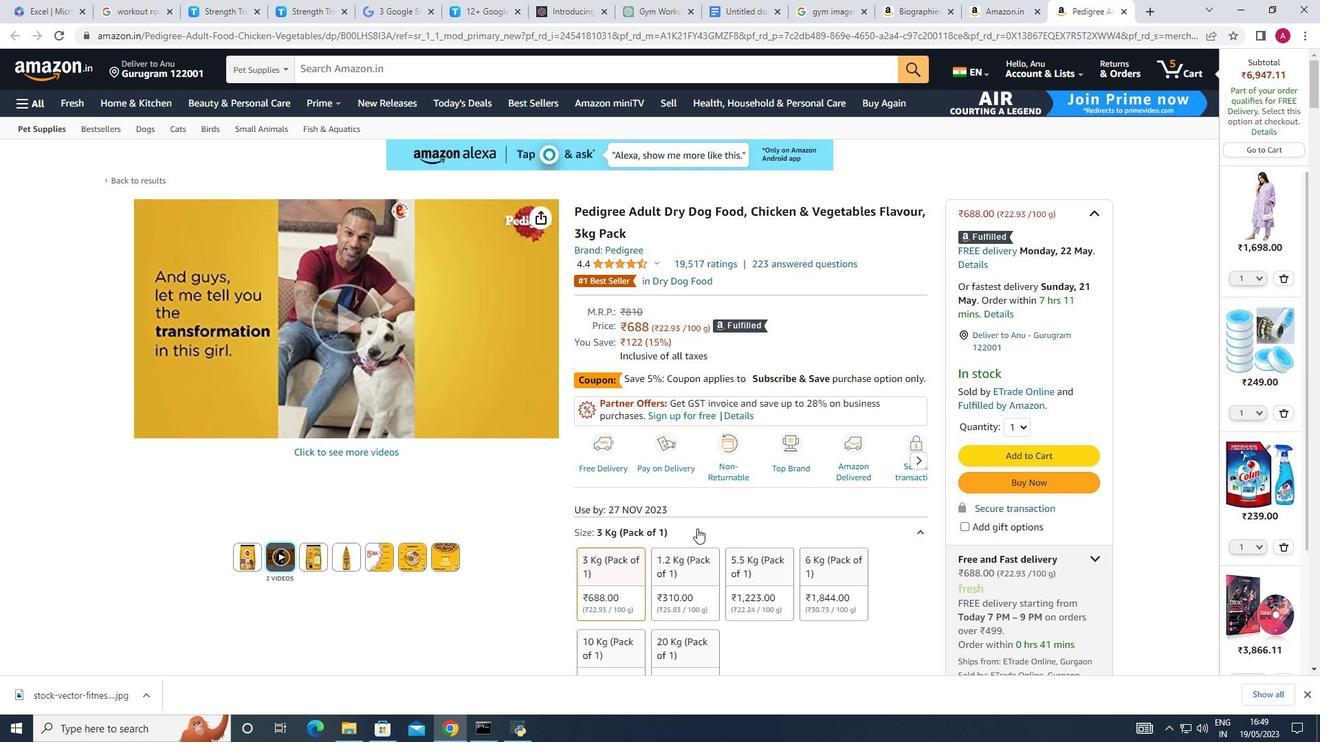 
Action: Mouse scrolled (697, 528) with delta (0, 0)
Screenshot: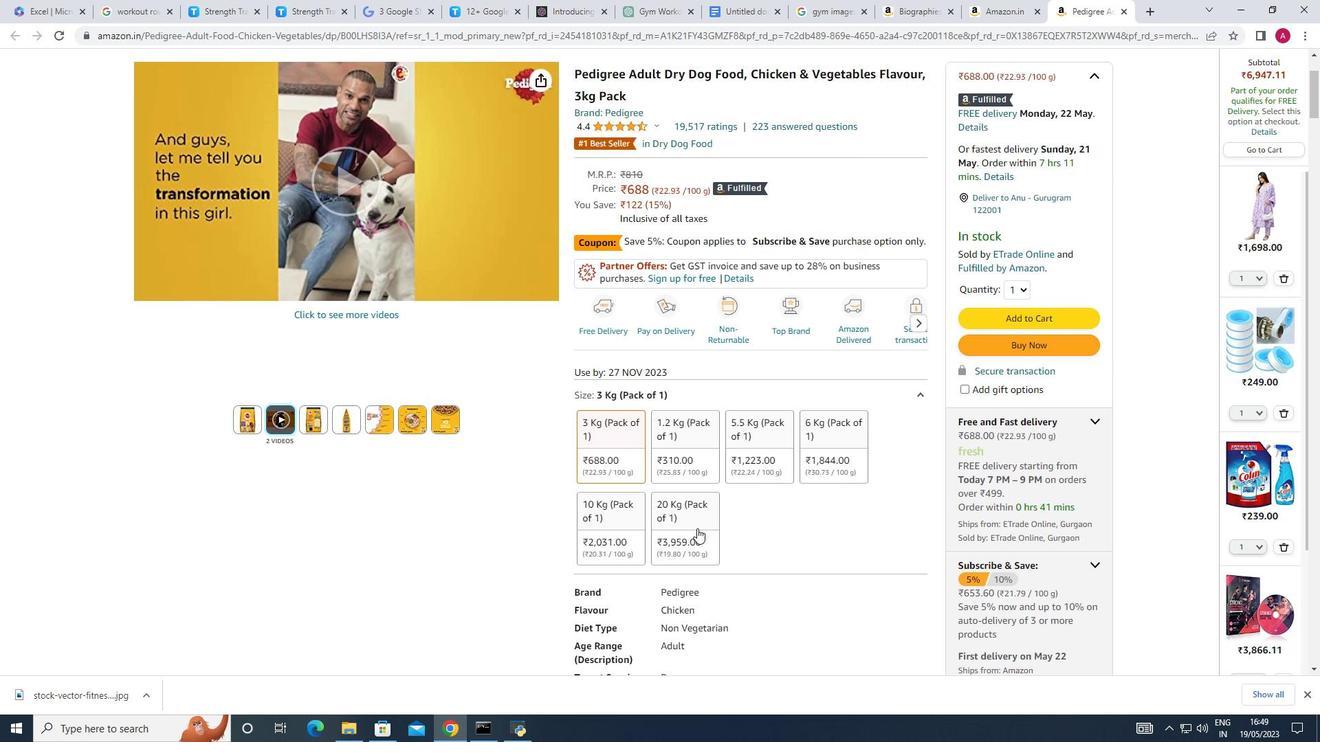 
Action: Mouse scrolled (697, 528) with delta (0, 0)
Screenshot: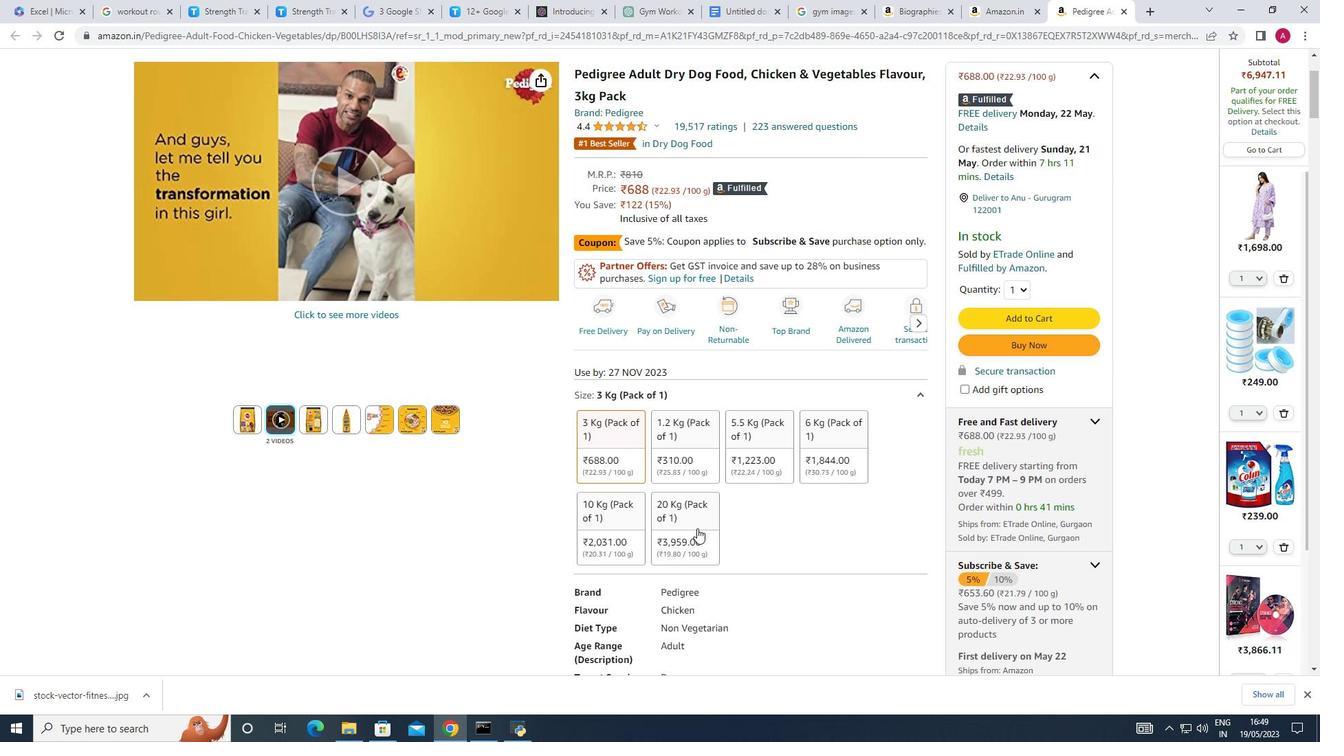 
Action: Mouse scrolled (697, 528) with delta (0, 0)
Screenshot: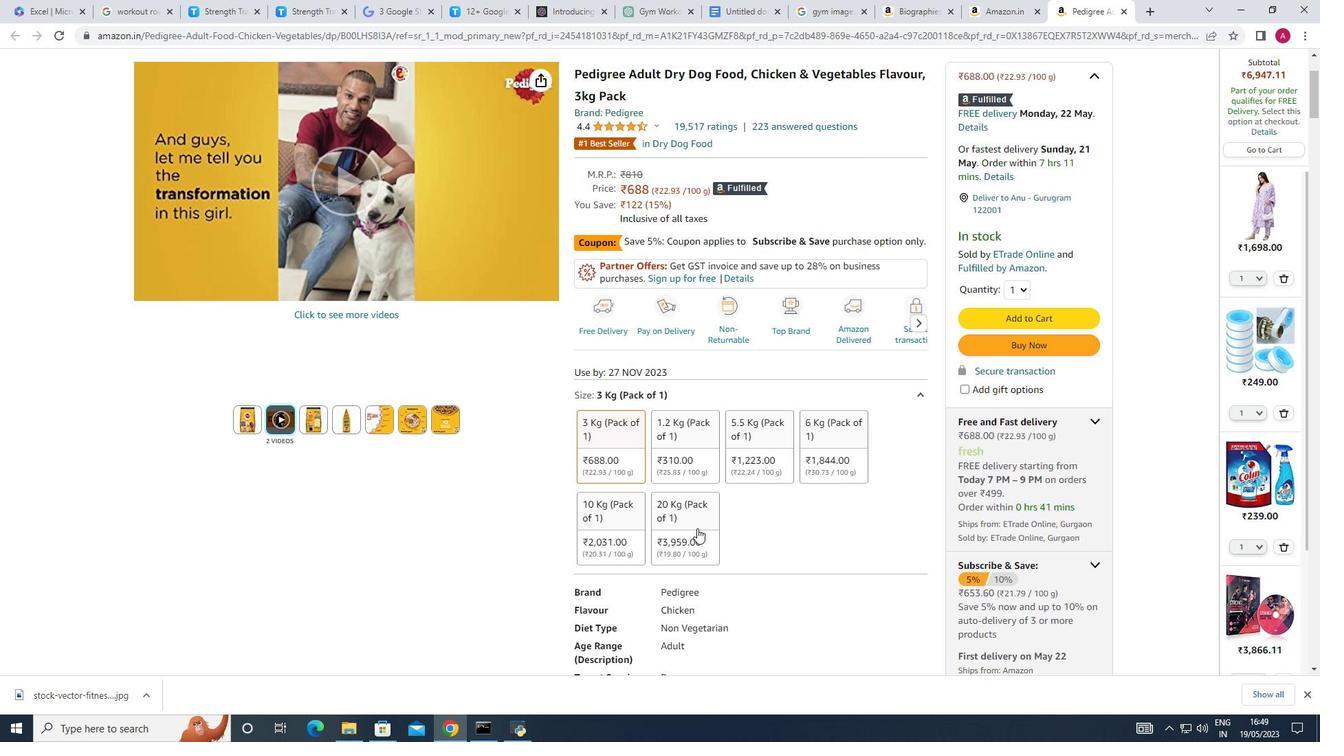 
Action: Mouse scrolled (697, 528) with delta (0, 0)
Screenshot: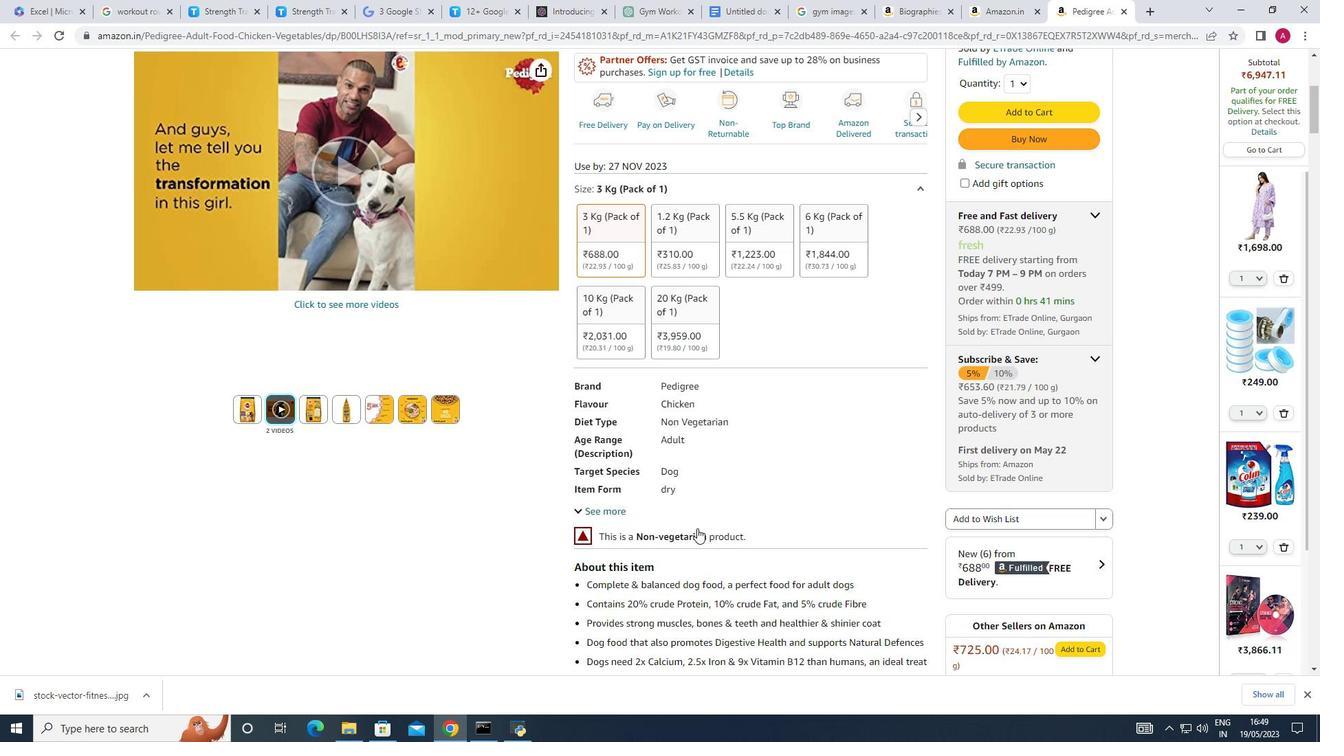 
Action: Mouse scrolled (697, 528) with delta (0, 0)
Screenshot: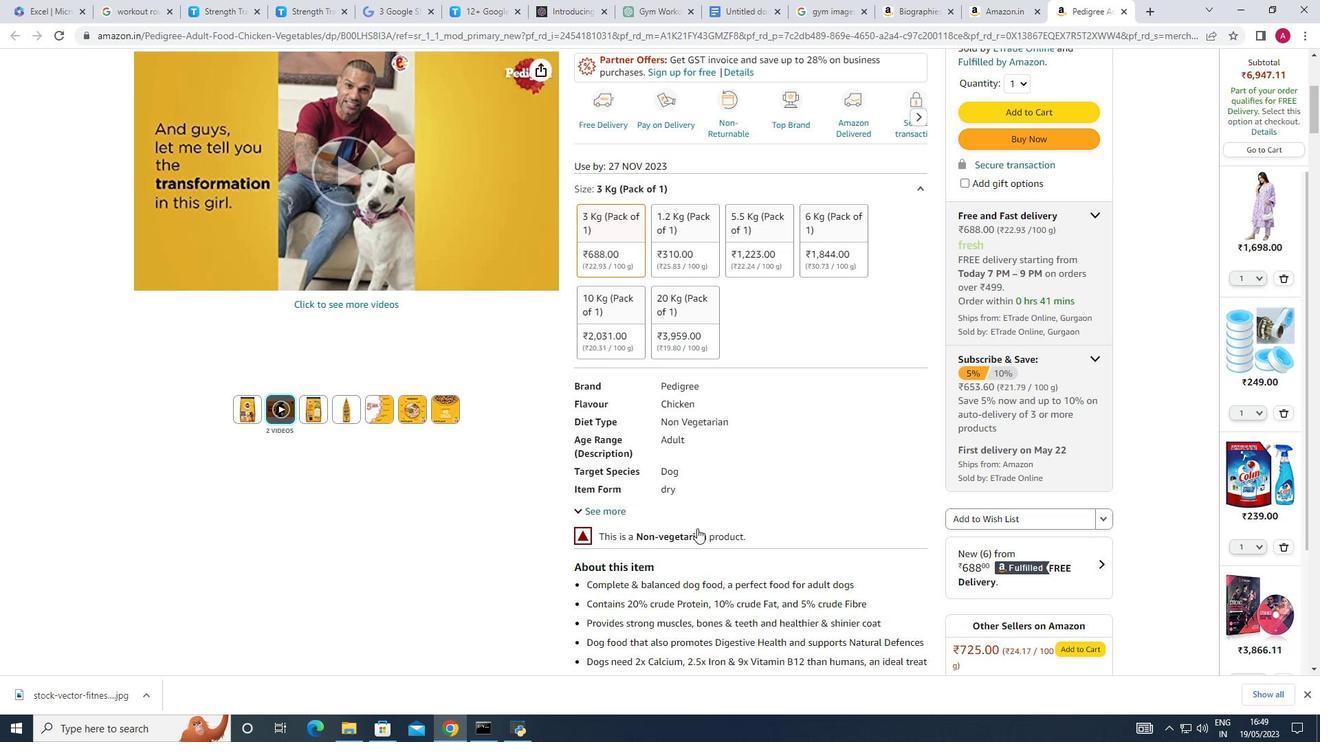 
Action: Mouse scrolled (697, 528) with delta (0, 0)
Screenshot: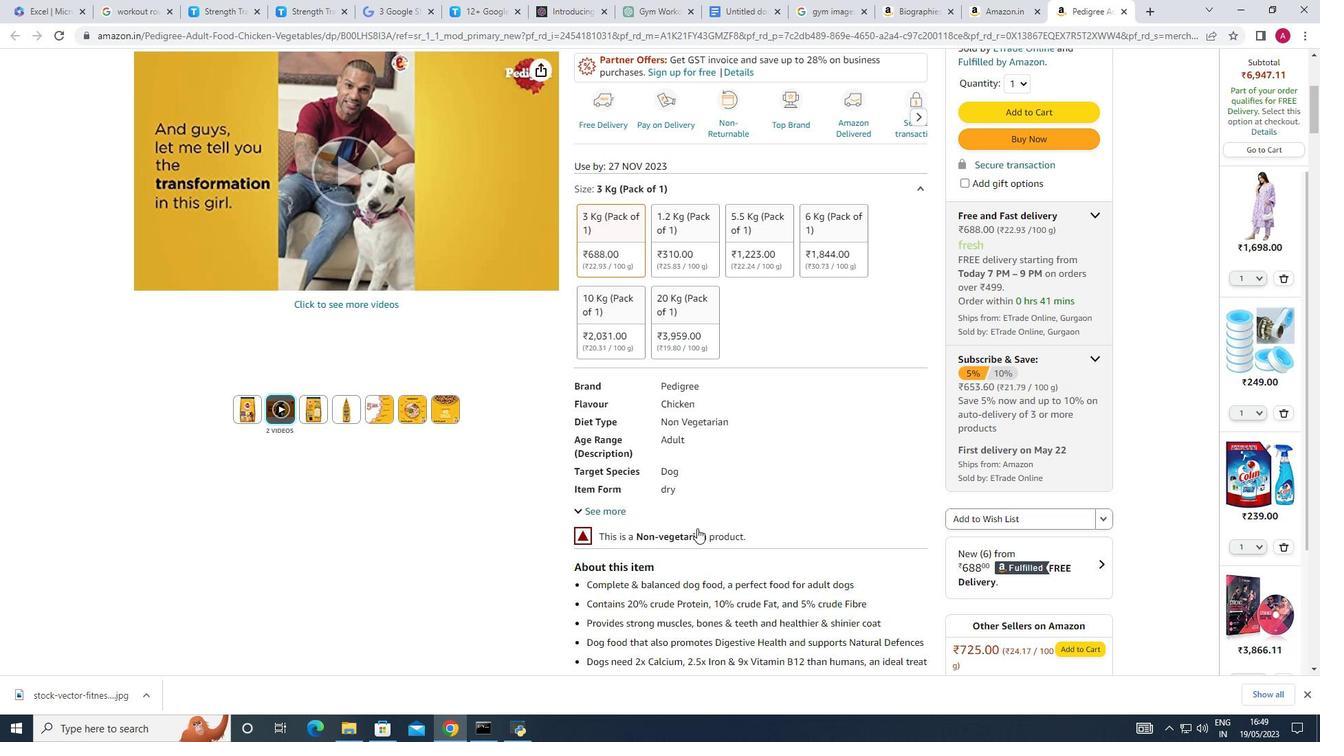 
Action: Mouse scrolled (697, 528) with delta (0, 0)
Screenshot: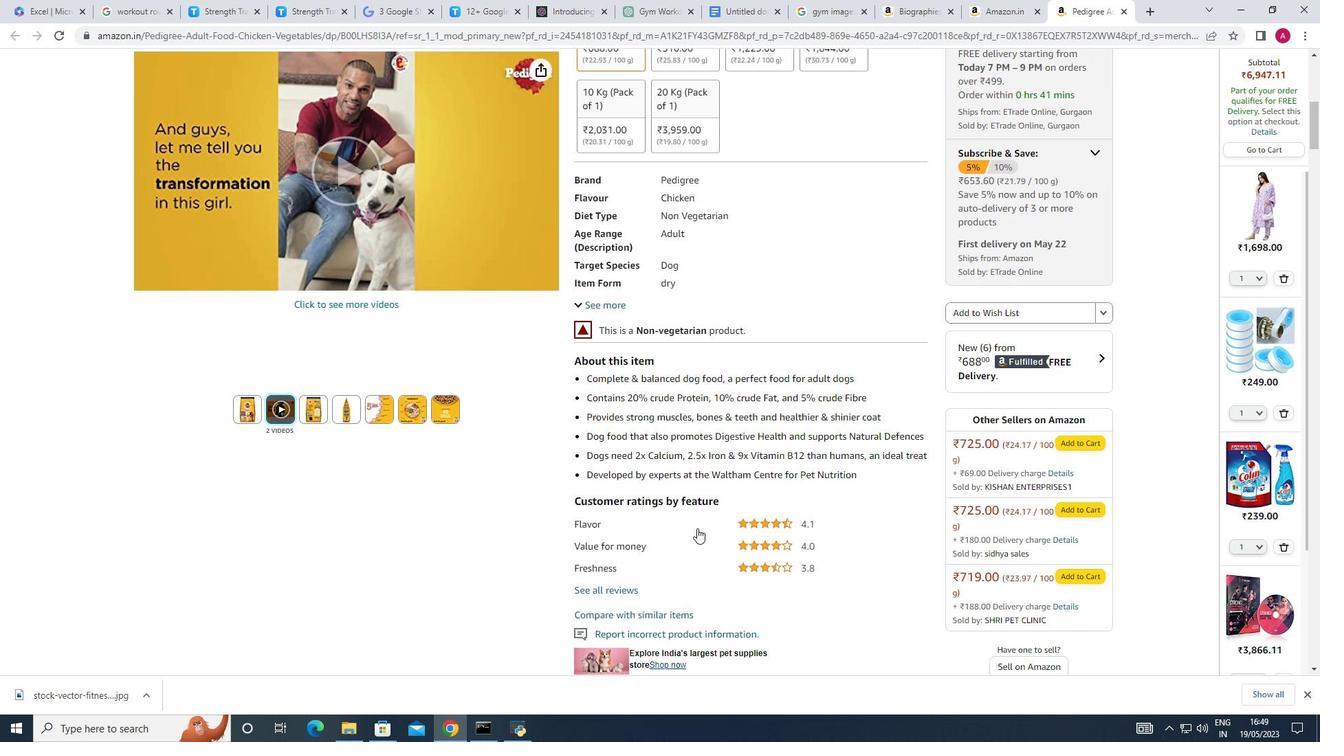 
Action: Mouse scrolled (697, 528) with delta (0, 0)
Screenshot: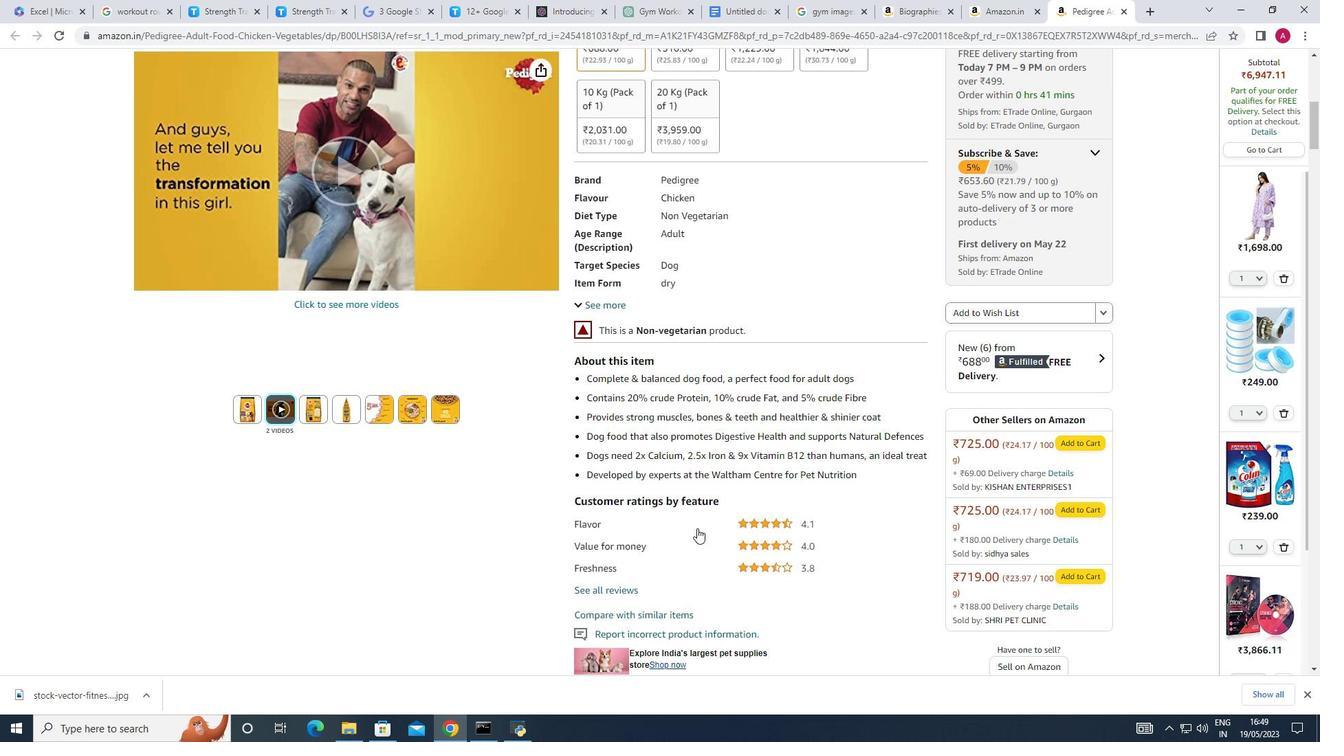 
Action: Mouse scrolled (697, 528) with delta (0, 0)
Screenshot: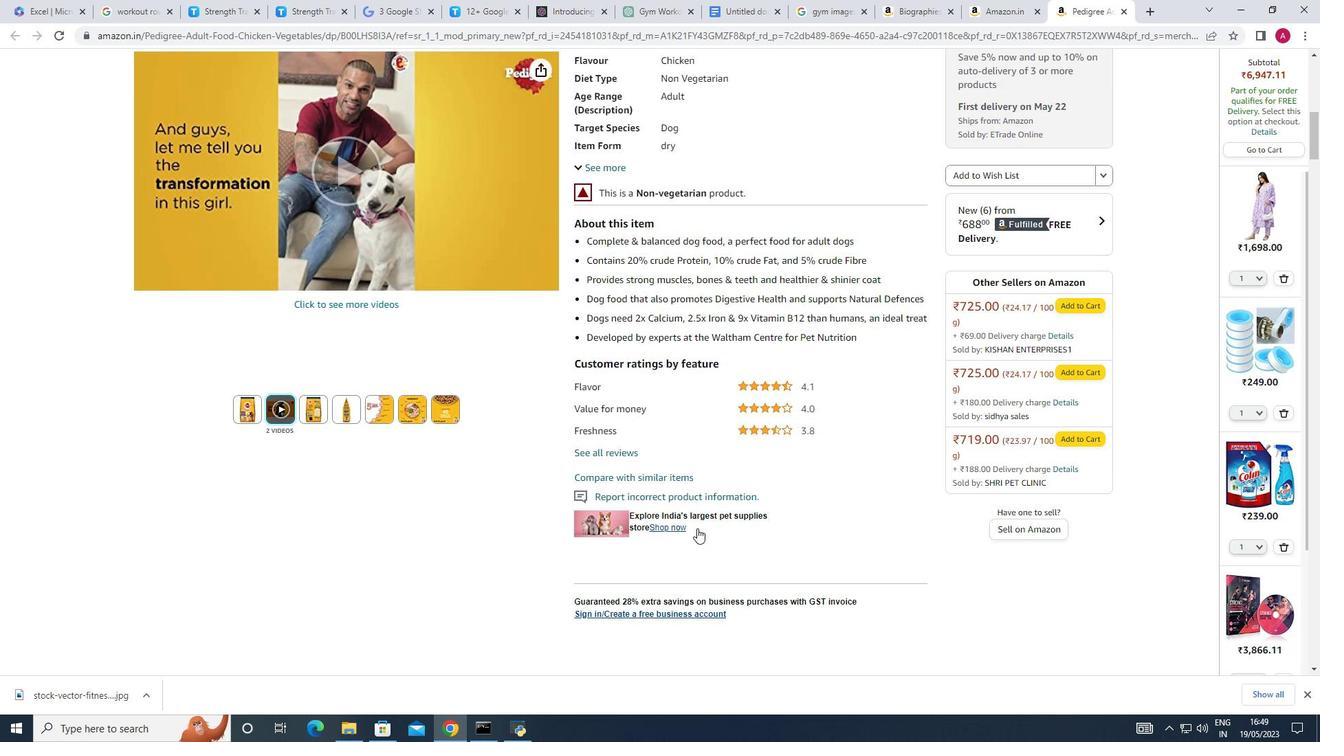 
Action: Mouse scrolled (697, 528) with delta (0, 0)
Screenshot: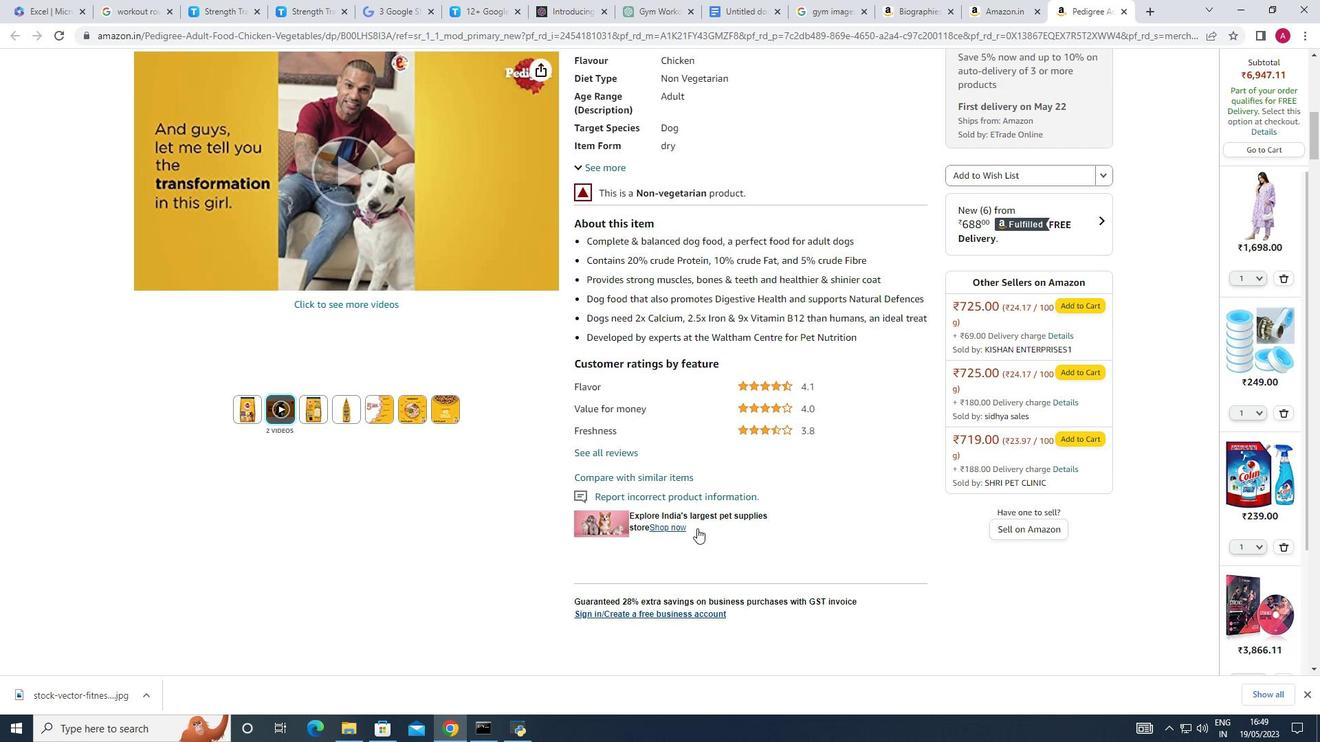 
Action: Mouse scrolled (697, 528) with delta (0, 0)
Screenshot: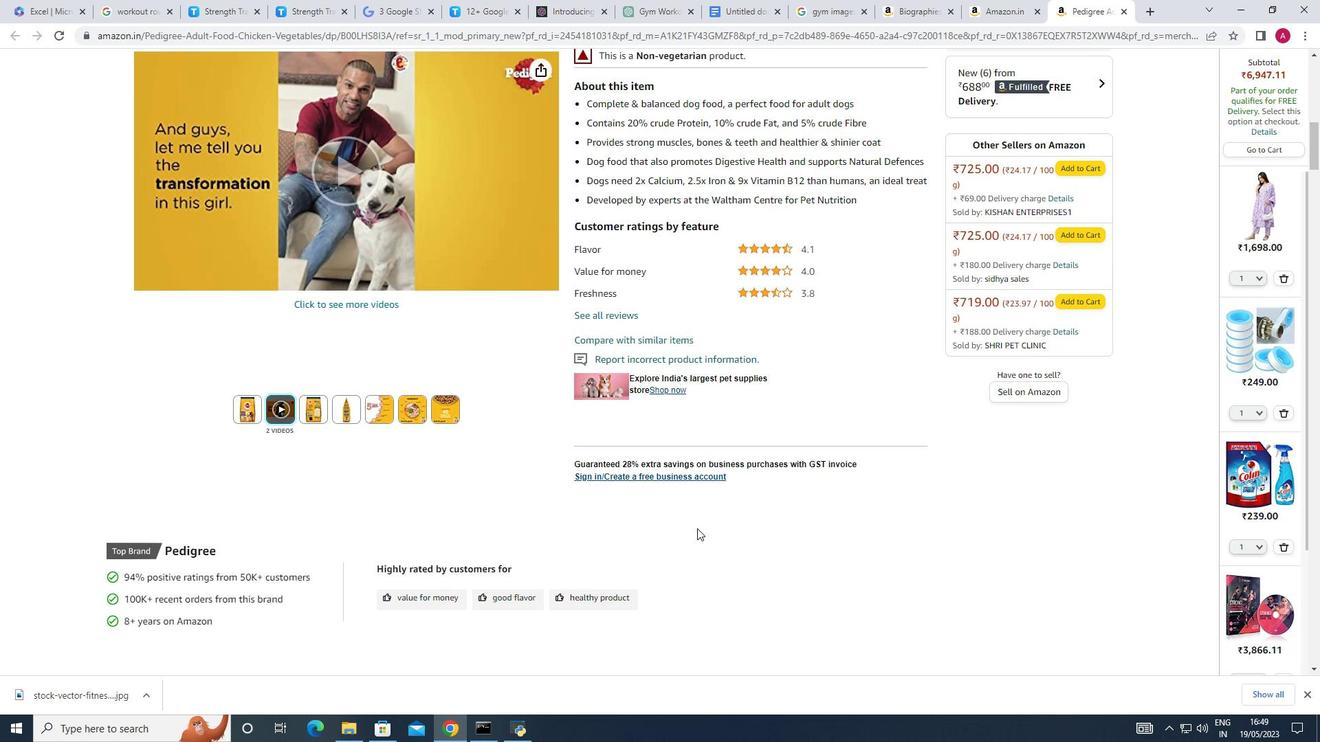 
Action: Mouse scrolled (697, 528) with delta (0, 0)
Screenshot: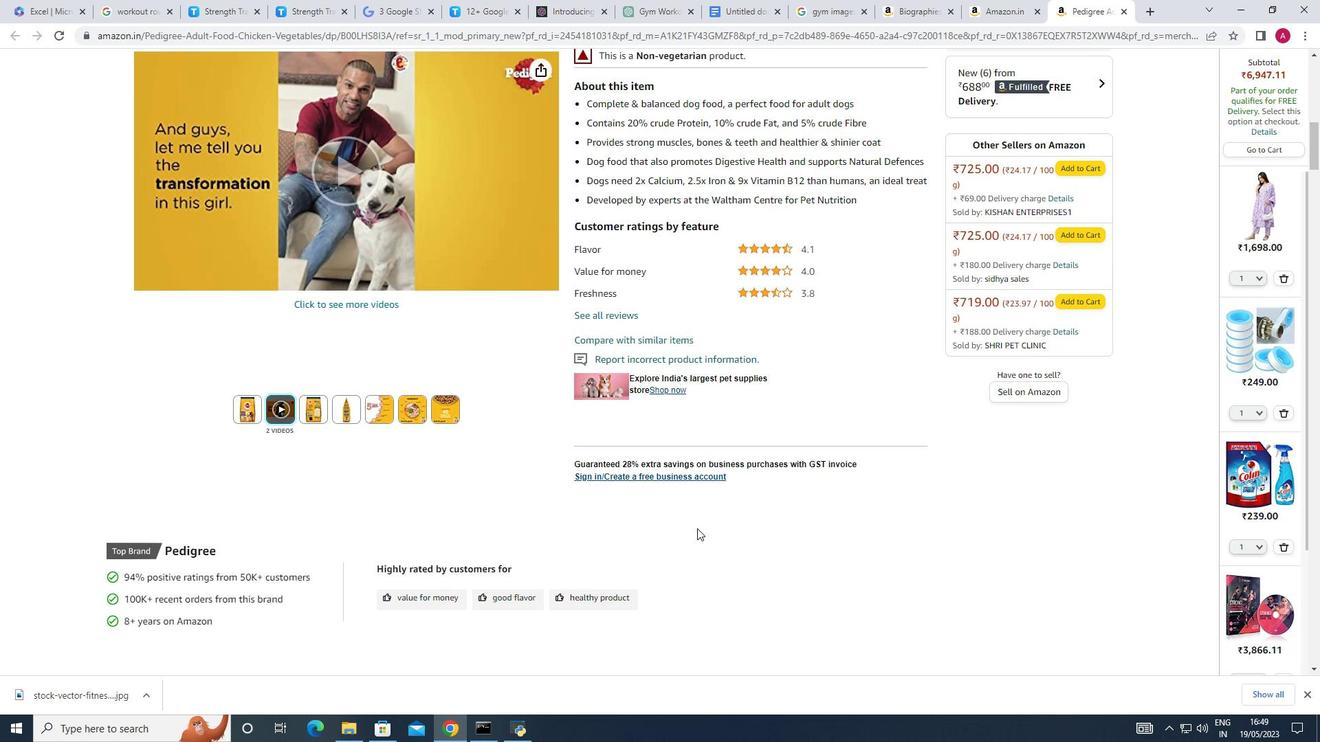 
Action: Mouse scrolled (697, 528) with delta (0, 0)
Screenshot: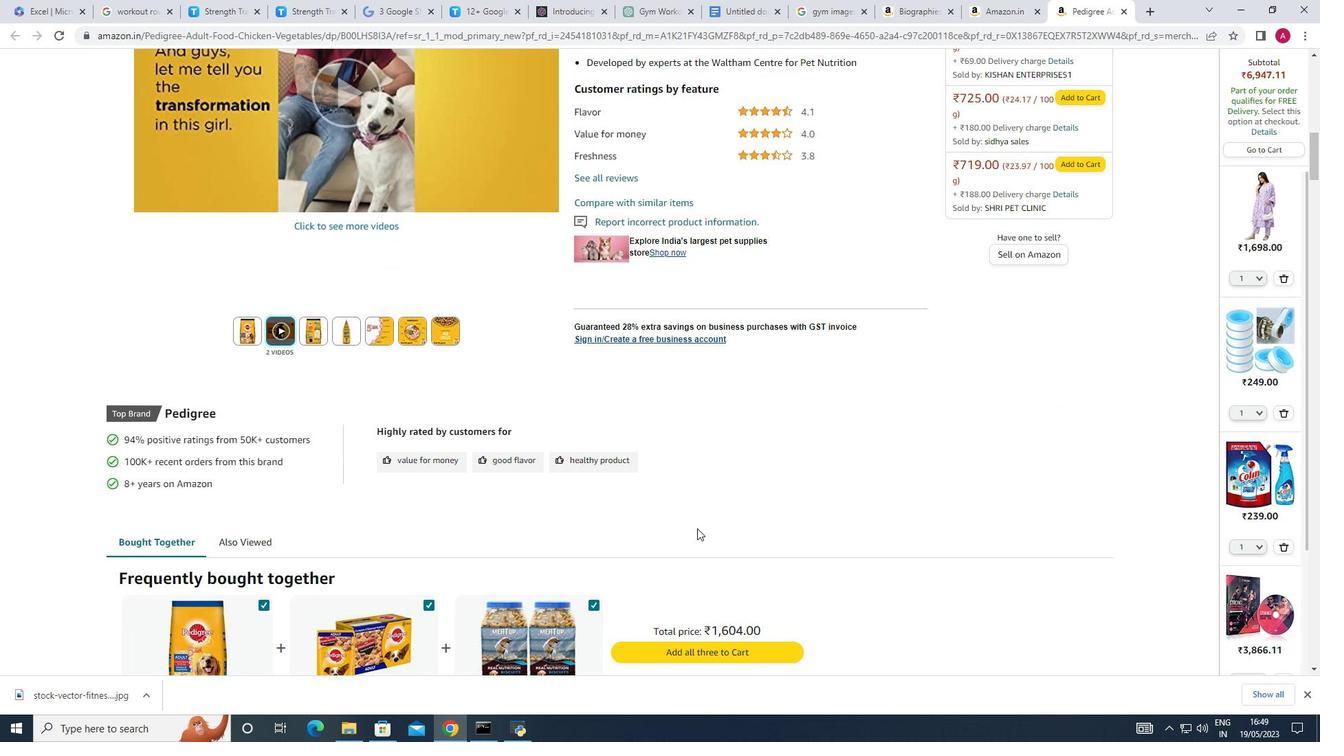 
Action: Mouse scrolled (697, 528) with delta (0, 0)
Screenshot: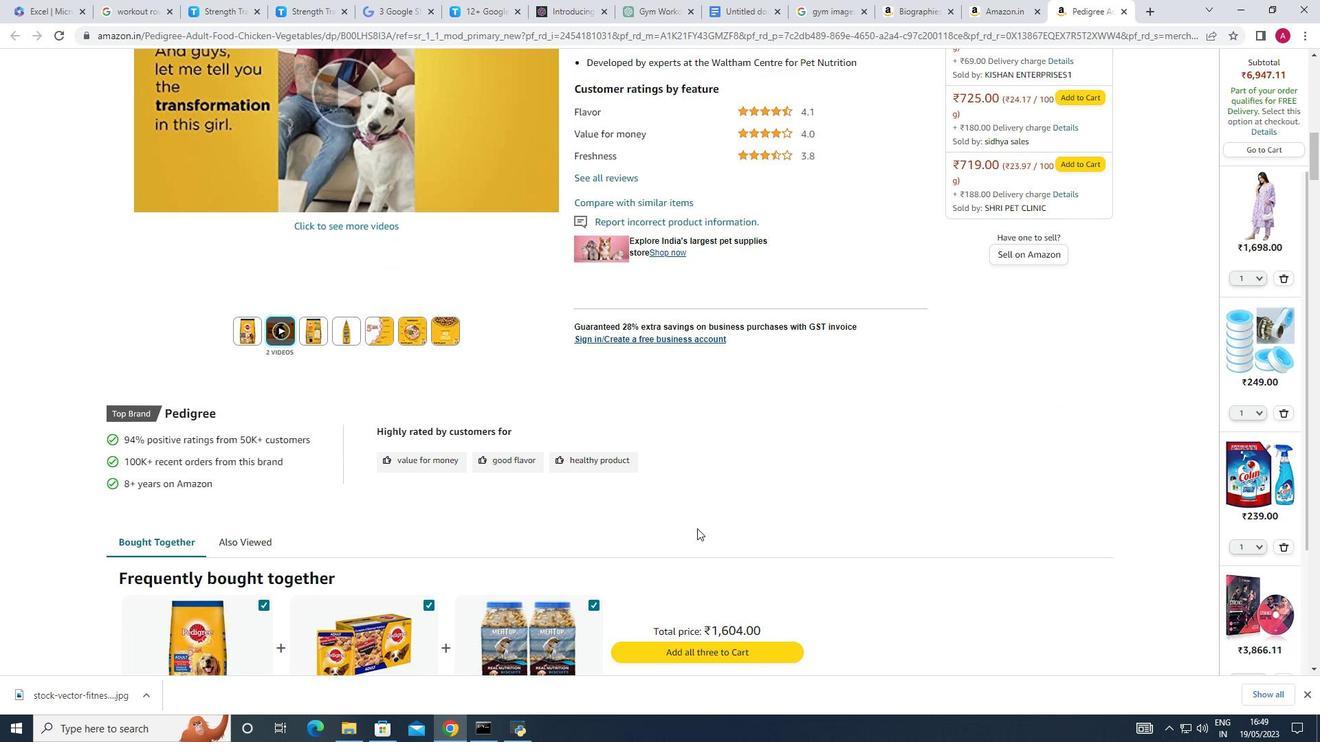 
Action: Mouse scrolled (697, 528) with delta (0, 0)
Screenshot: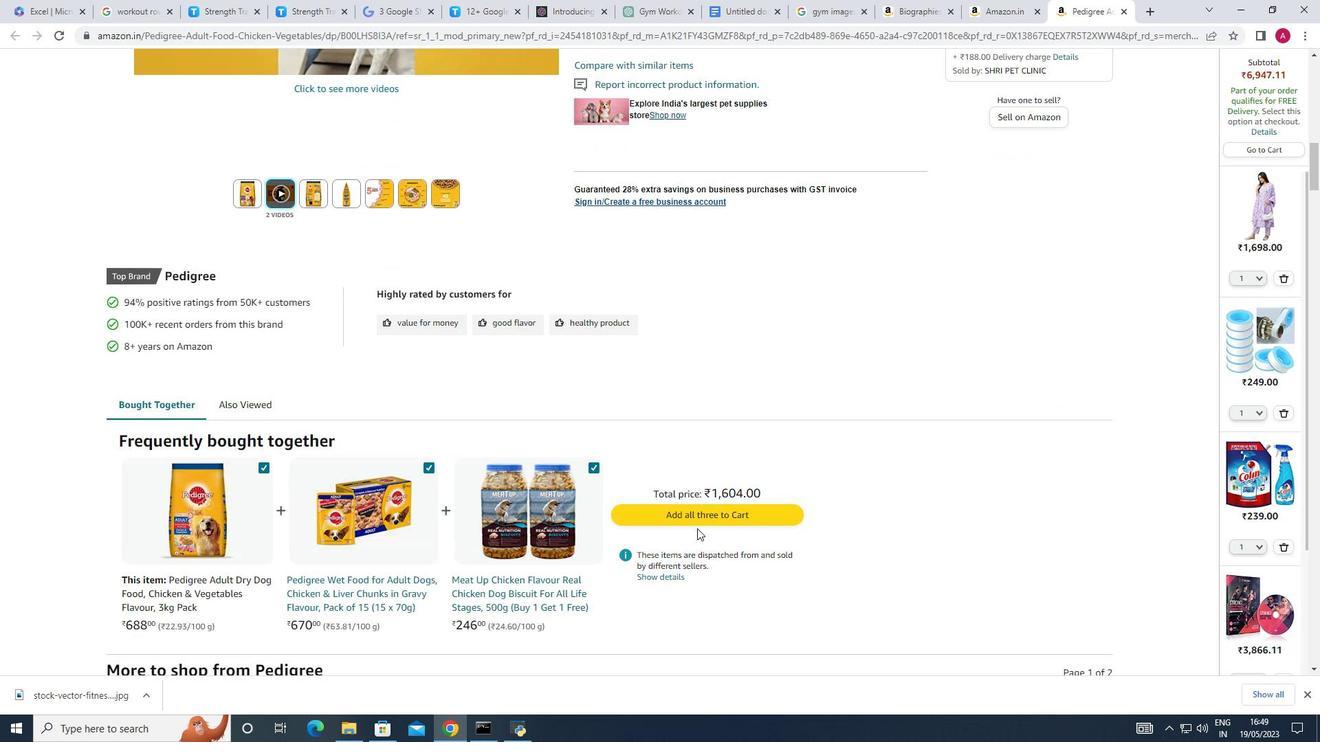
Action: Mouse scrolled (697, 528) with delta (0, 0)
Screenshot: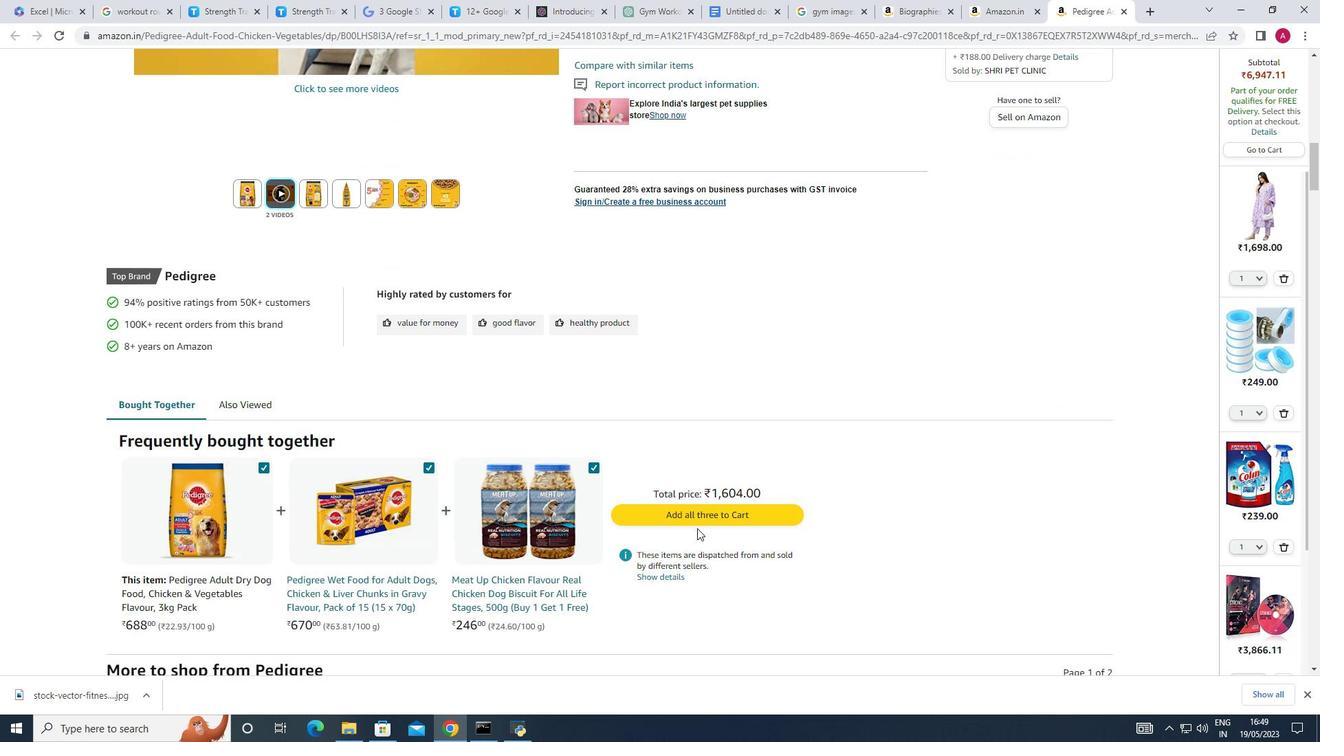 
Action: Mouse scrolled (697, 528) with delta (0, 0)
Screenshot: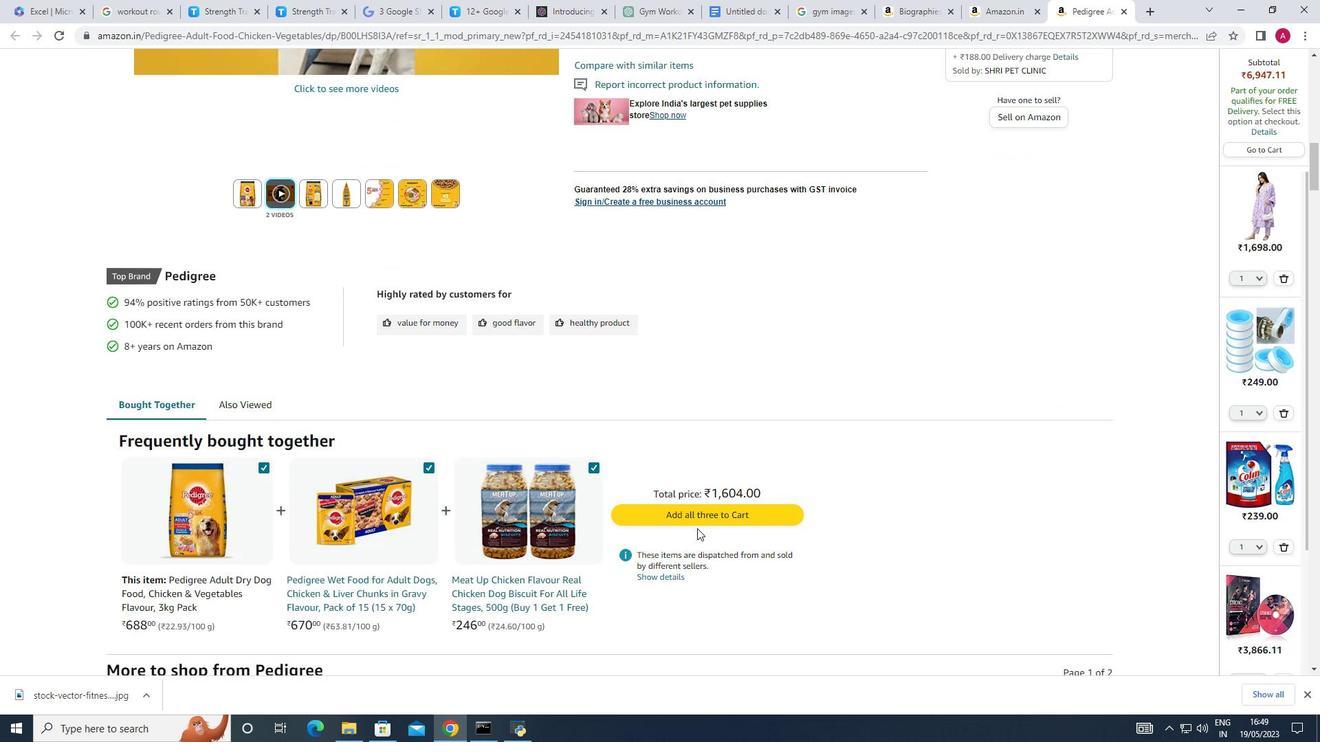 
Action: Mouse scrolled (697, 528) with delta (0, 0)
Screenshot: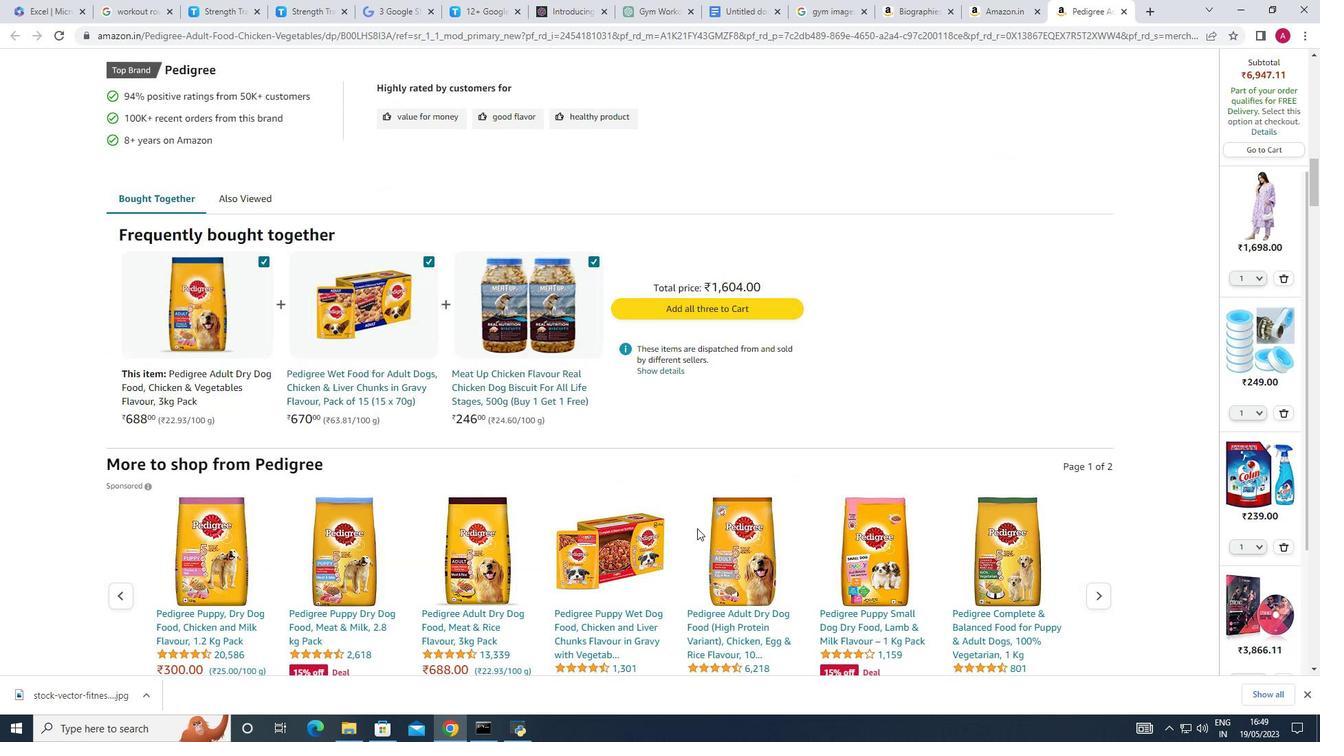 
Action: Mouse scrolled (697, 528) with delta (0, 0)
Screenshot: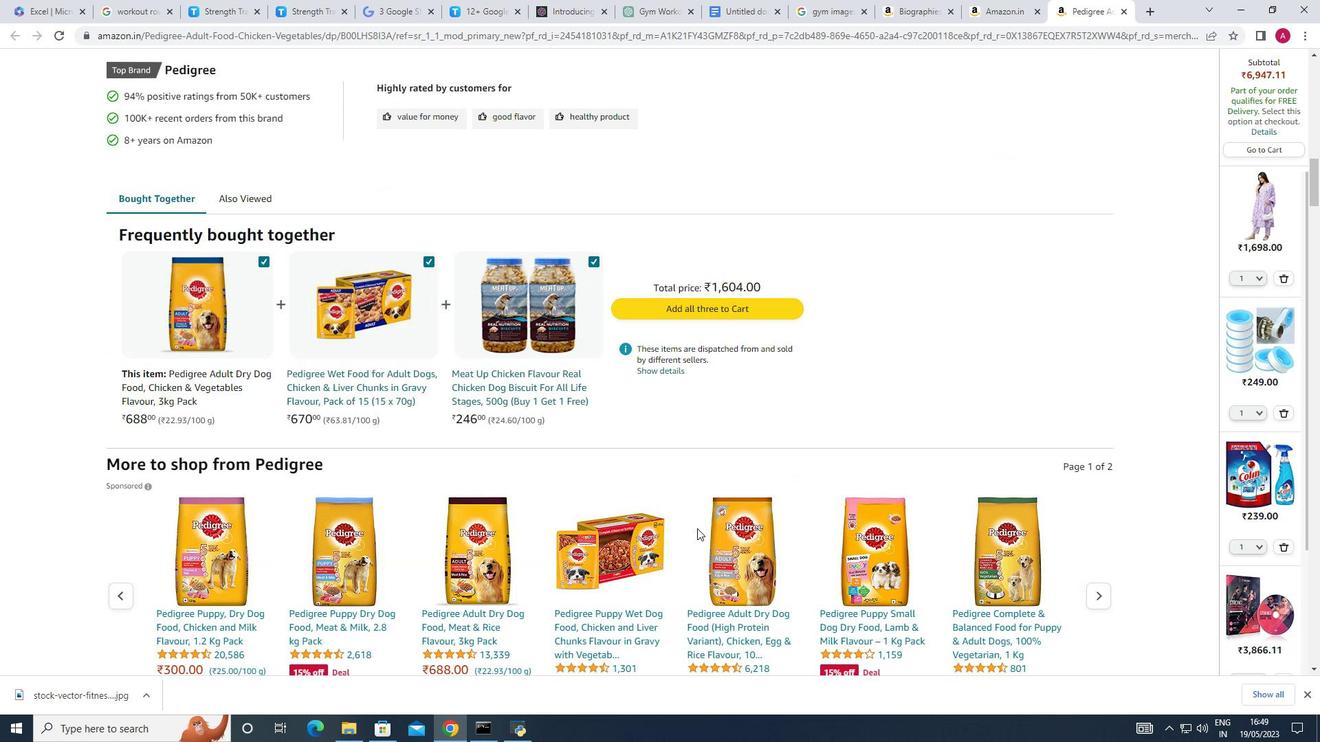 
Action: Mouse scrolled (697, 528) with delta (0, 0)
Screenshot: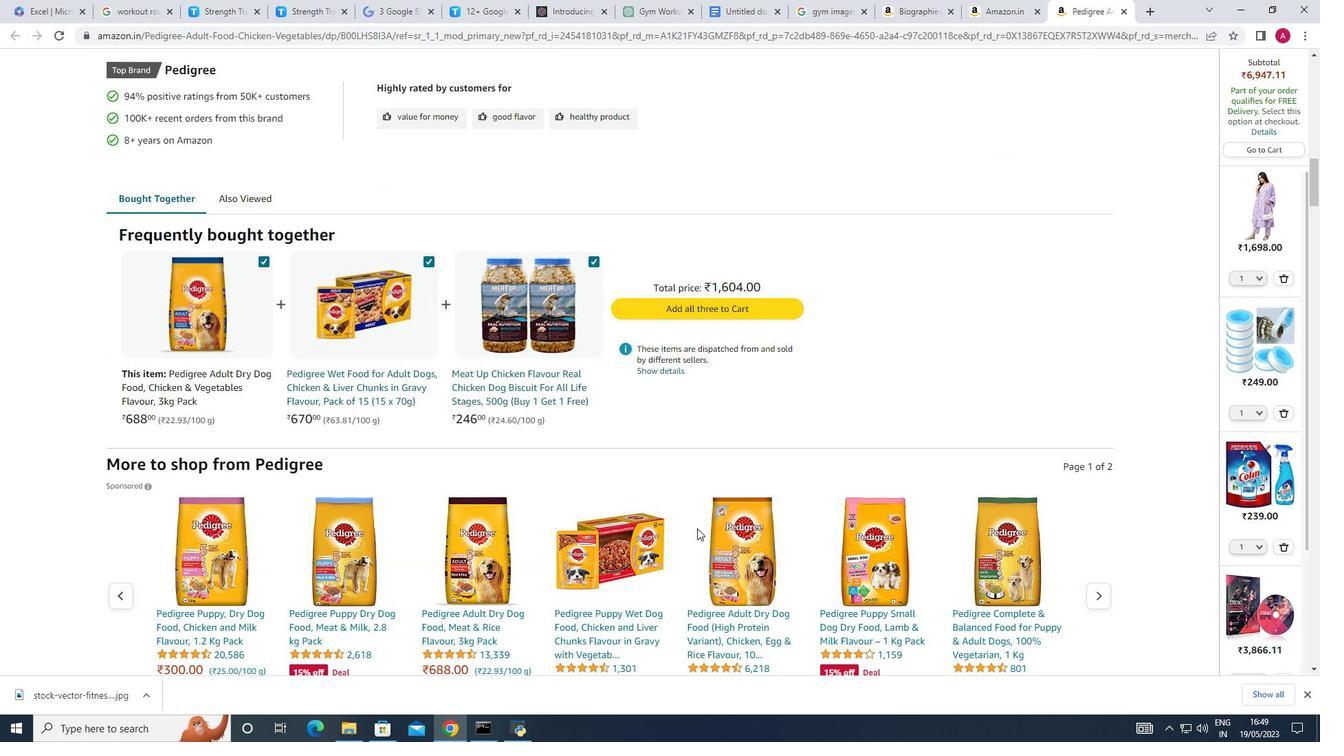 
Action: Mouse scrolled (697, 528) with delta (0, 0)
Screenshot: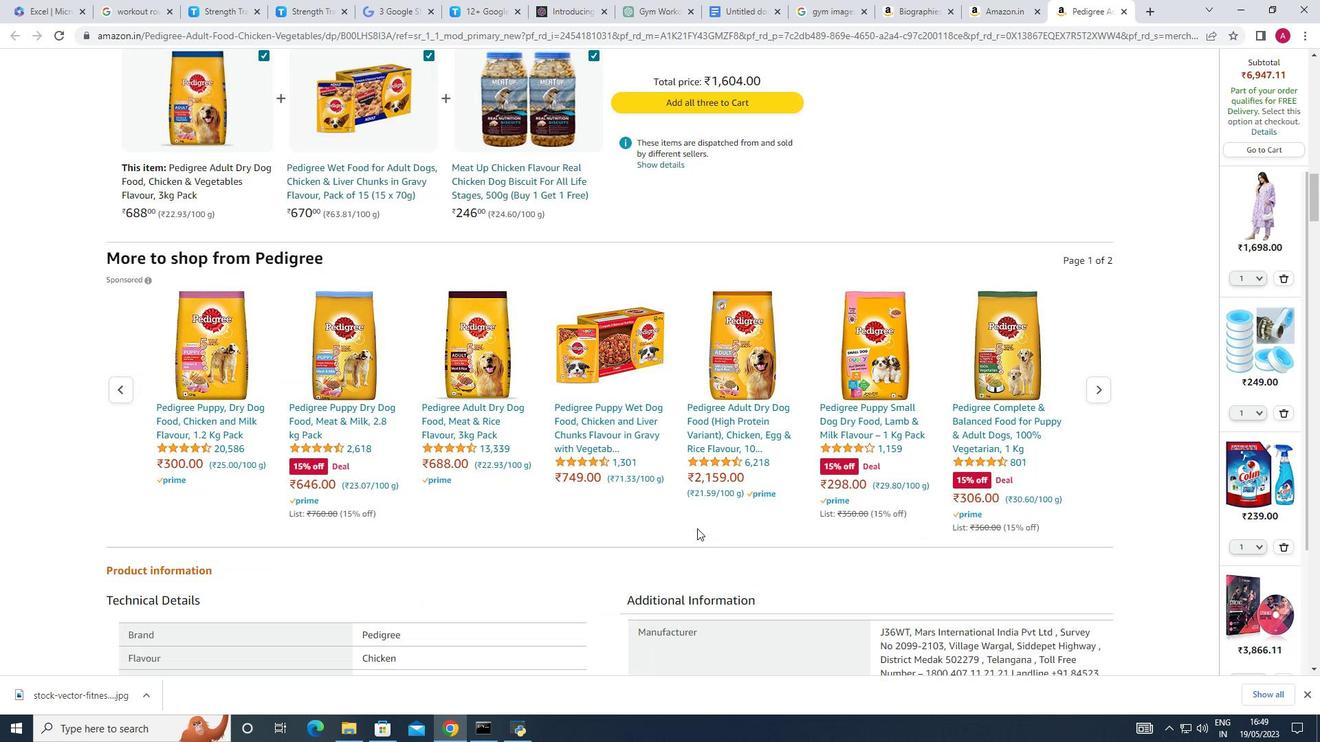 
Action: Mouse scrolled (697, 528) with delta (0, 0)
Screenshot: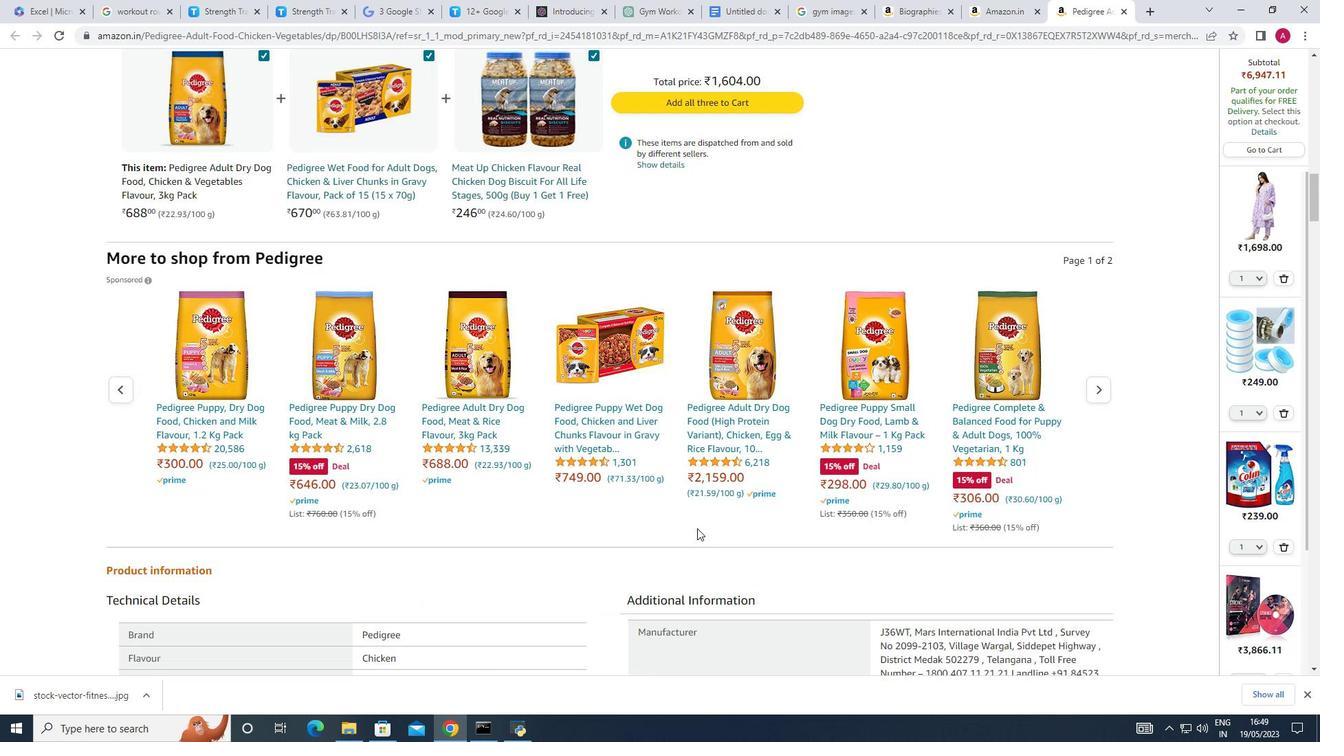 
Action: Mouse scrolled (697, 528) with delta (0, 0)
Screenshot: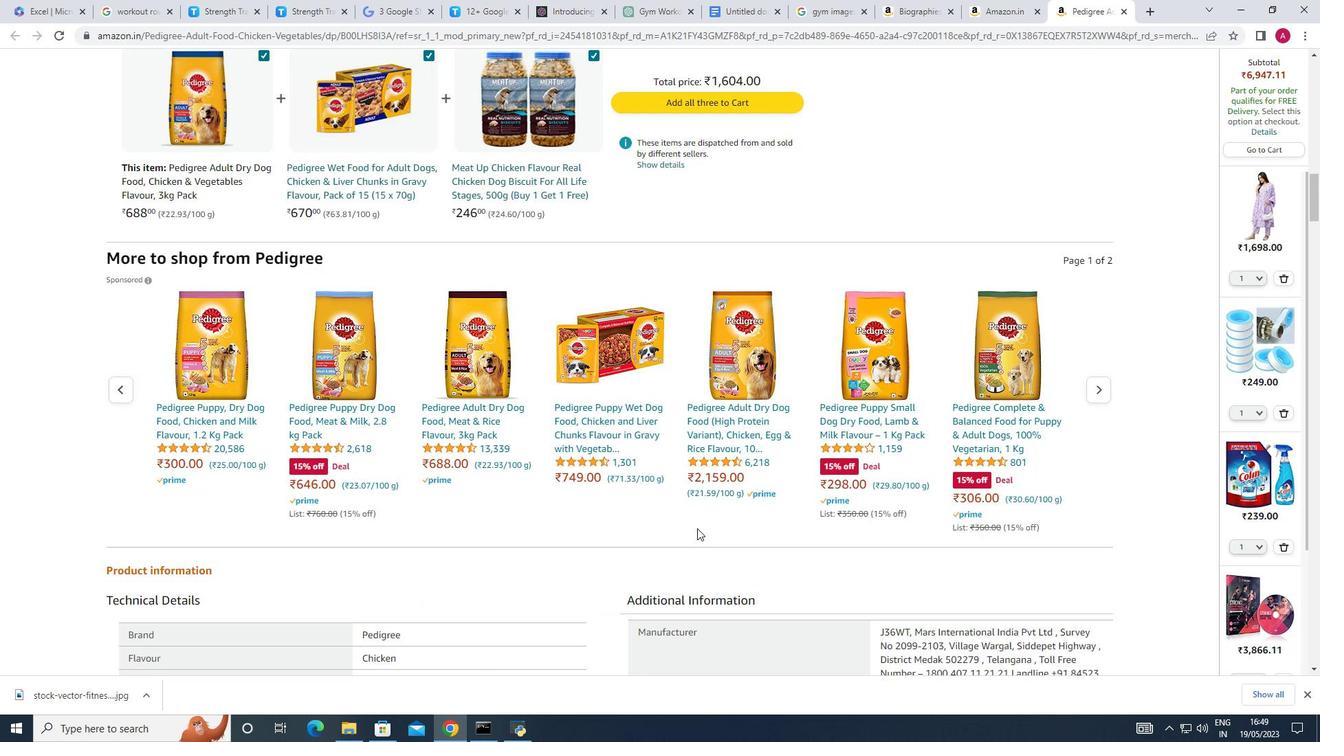 
Action: Mouse scrolled (697, 528) with delta (0, 0)
Screenshot: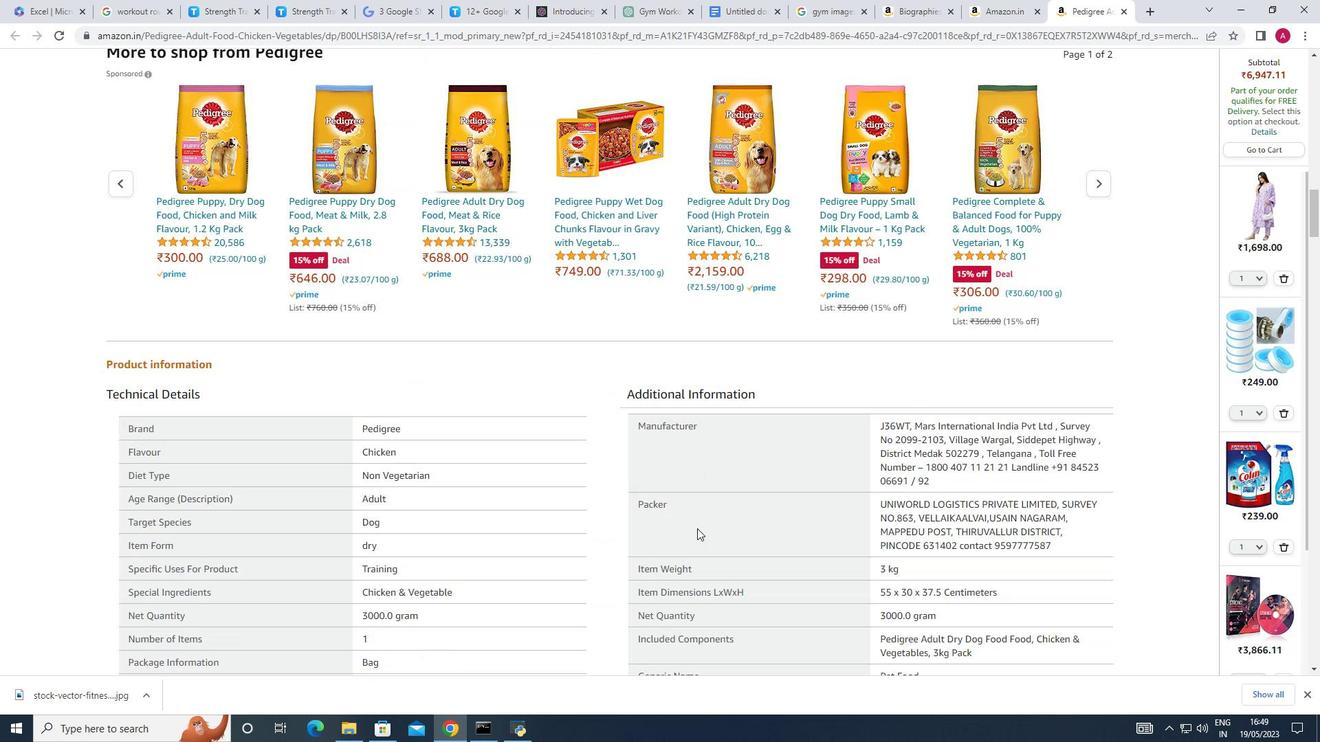 
Action: Mouse scrolled (697, 528) with delta (0, 0)
Screenshot: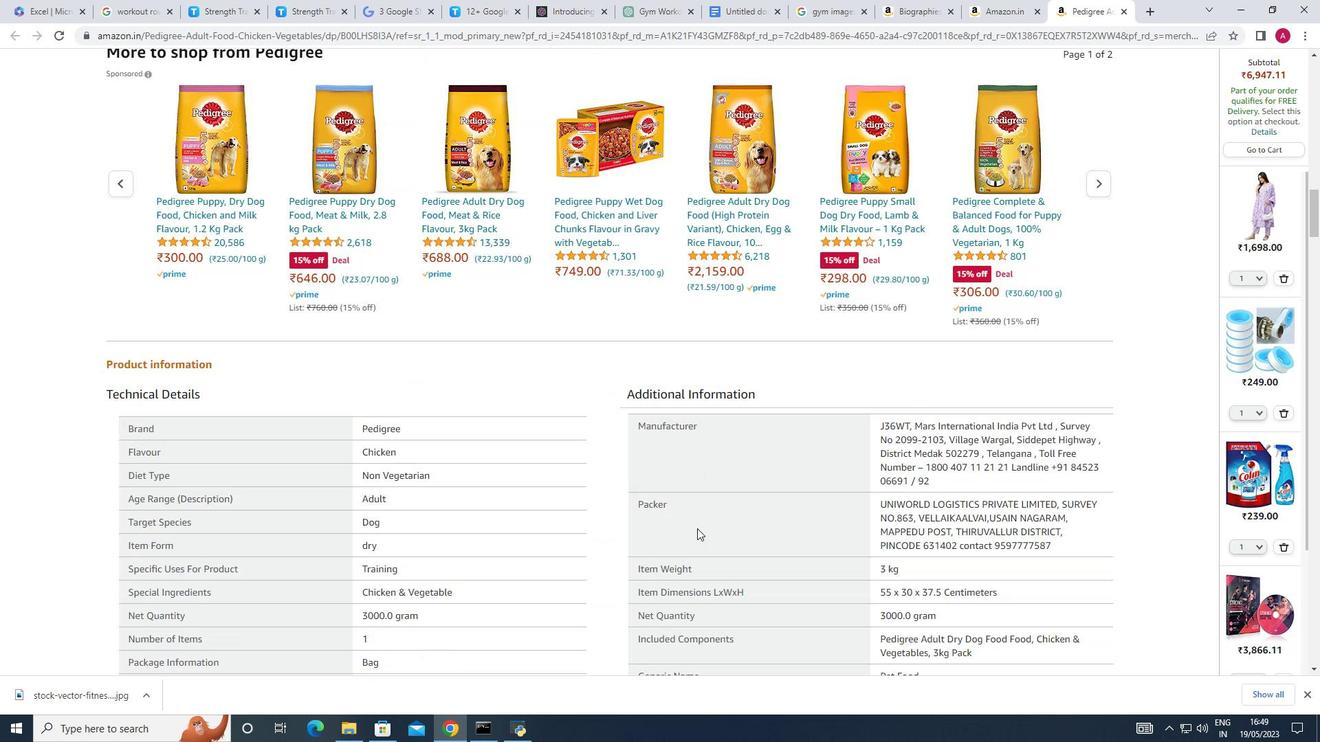 
Action: Mouse scrolled (697, 528) with delta (0, 0)
Screenshot: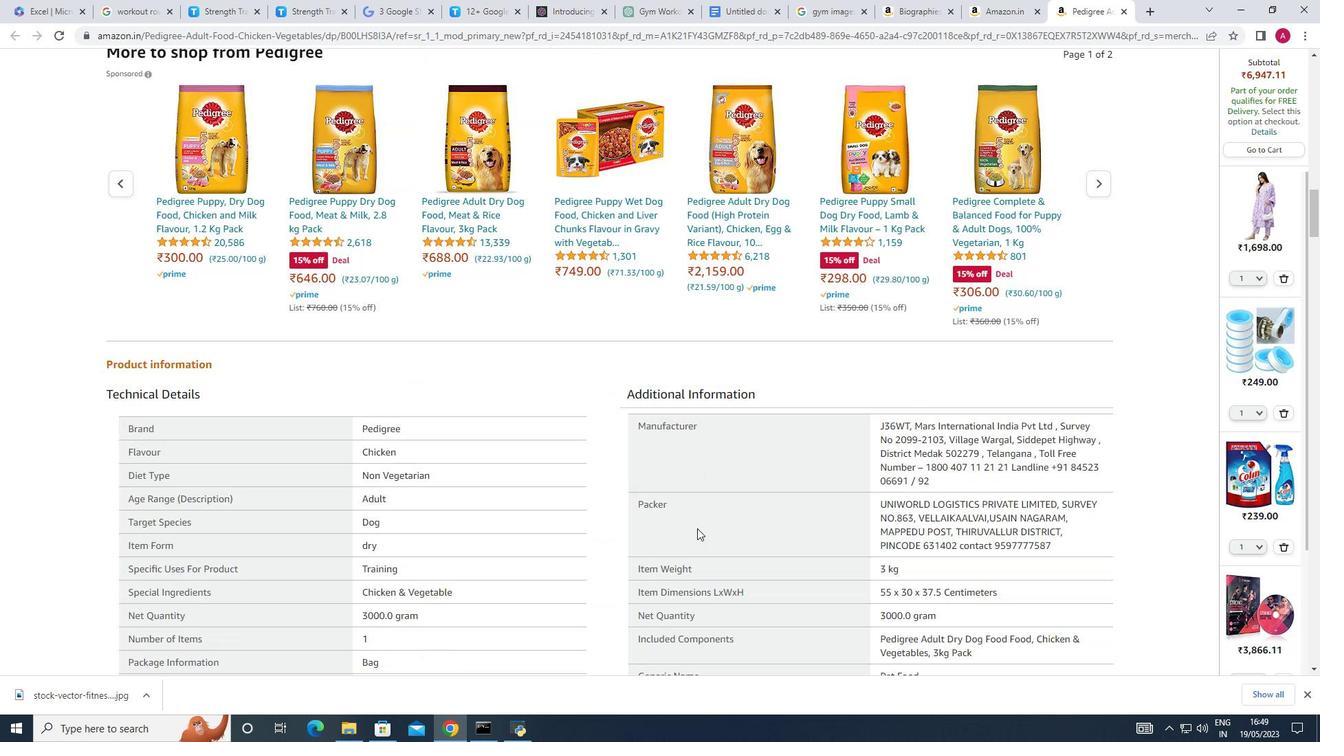 
Action: Mouse scrolled (697, 528) with delta (0, 0)
Screenshot: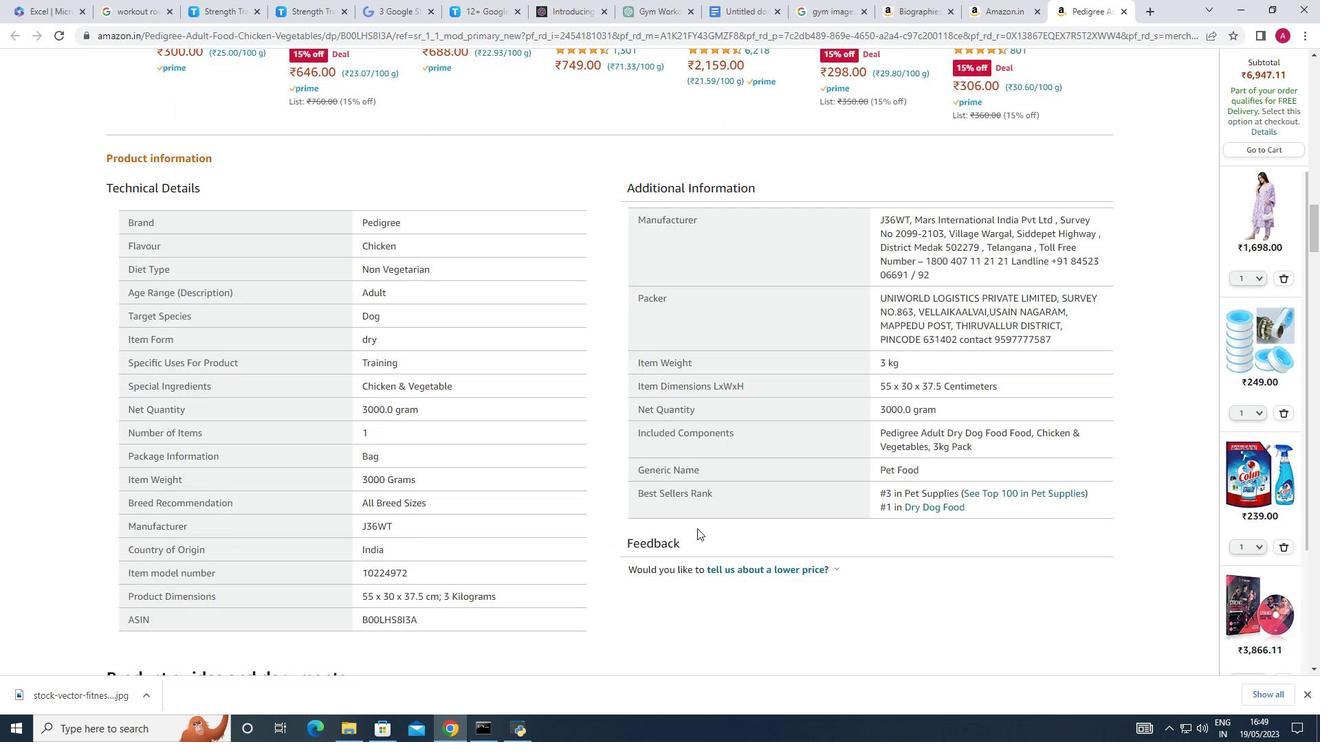
Action: Mouse scrolled (697, 528) with delta (0, 0)
Screenshot: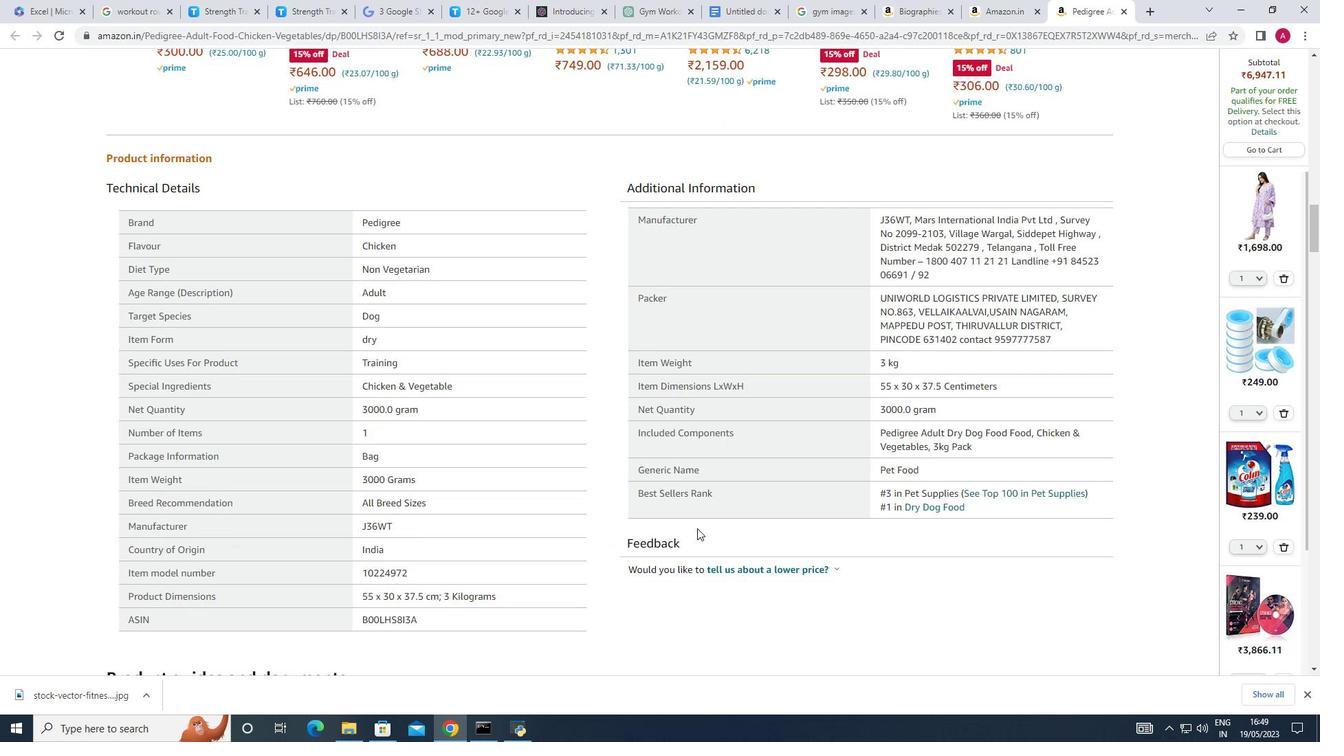 
Action: Mouse scrolled (697, 528) with delta (0, 0)
Screenshot: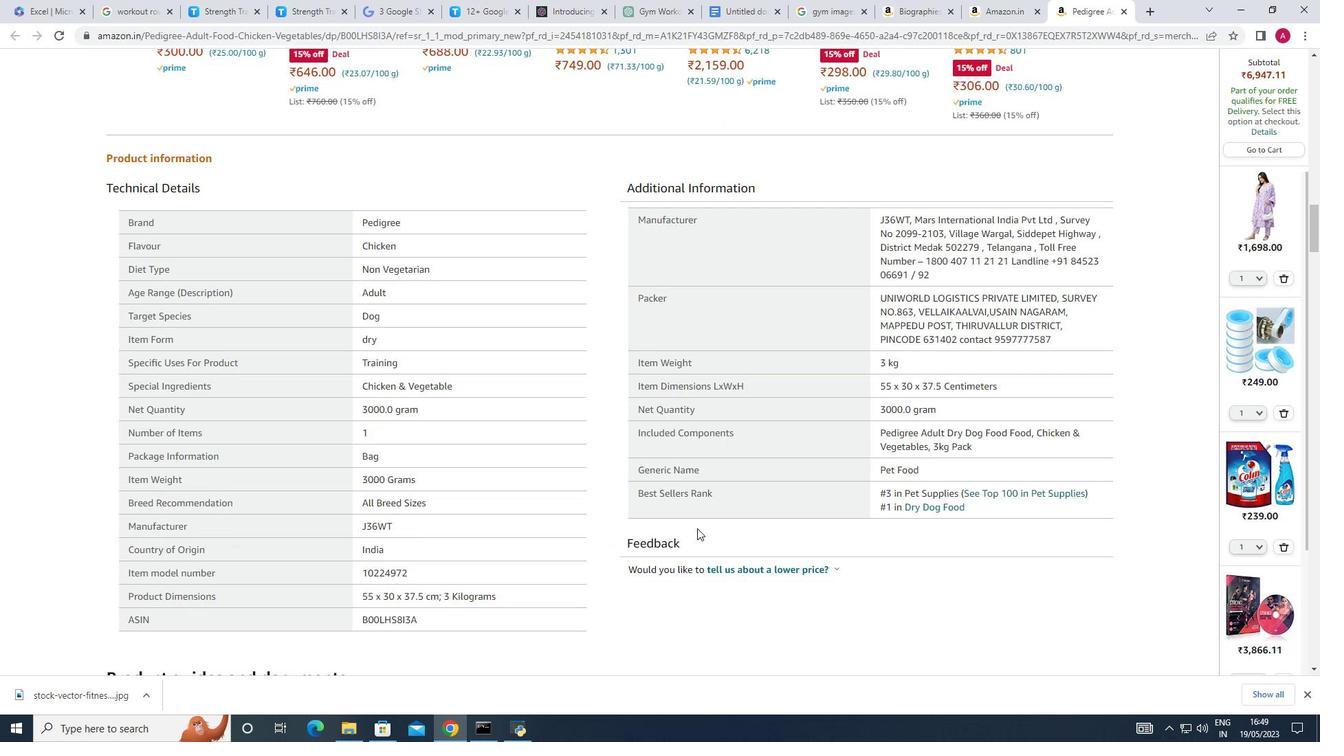 
Action: Mouse scrolled (697, 528) with delta (0, 0)
Screenshot: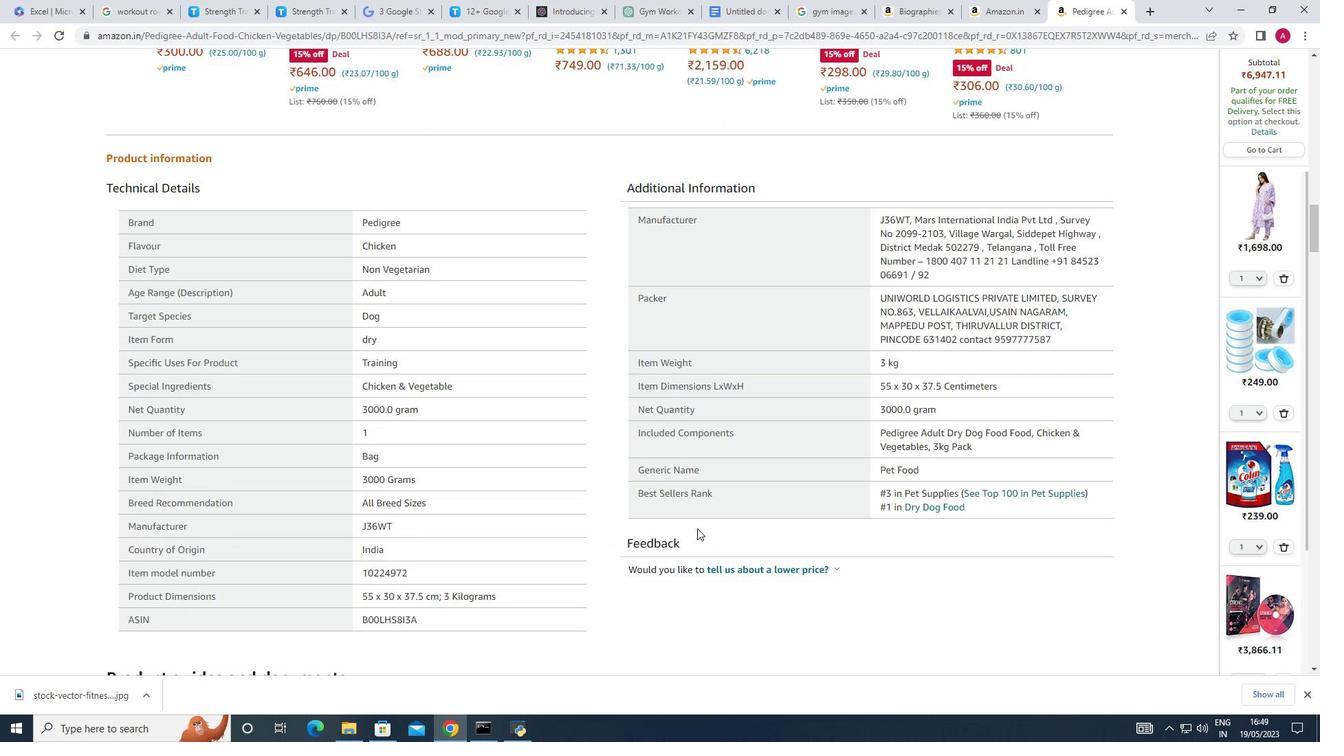 
Action: Mouse scrolled (697, 528) with delta (0, 0)
Screenshot: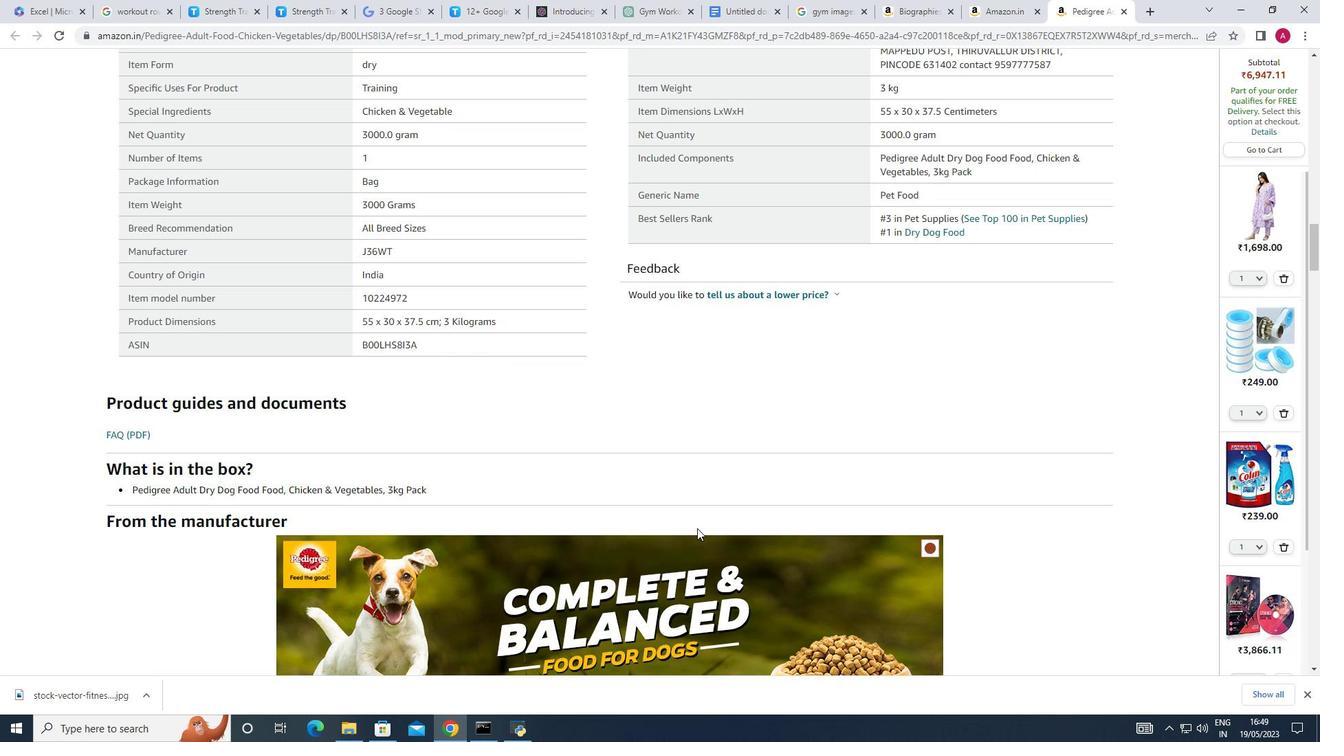 
Action: Mouse scrolled (697, 528) with delta (0, 0)
Screenshot: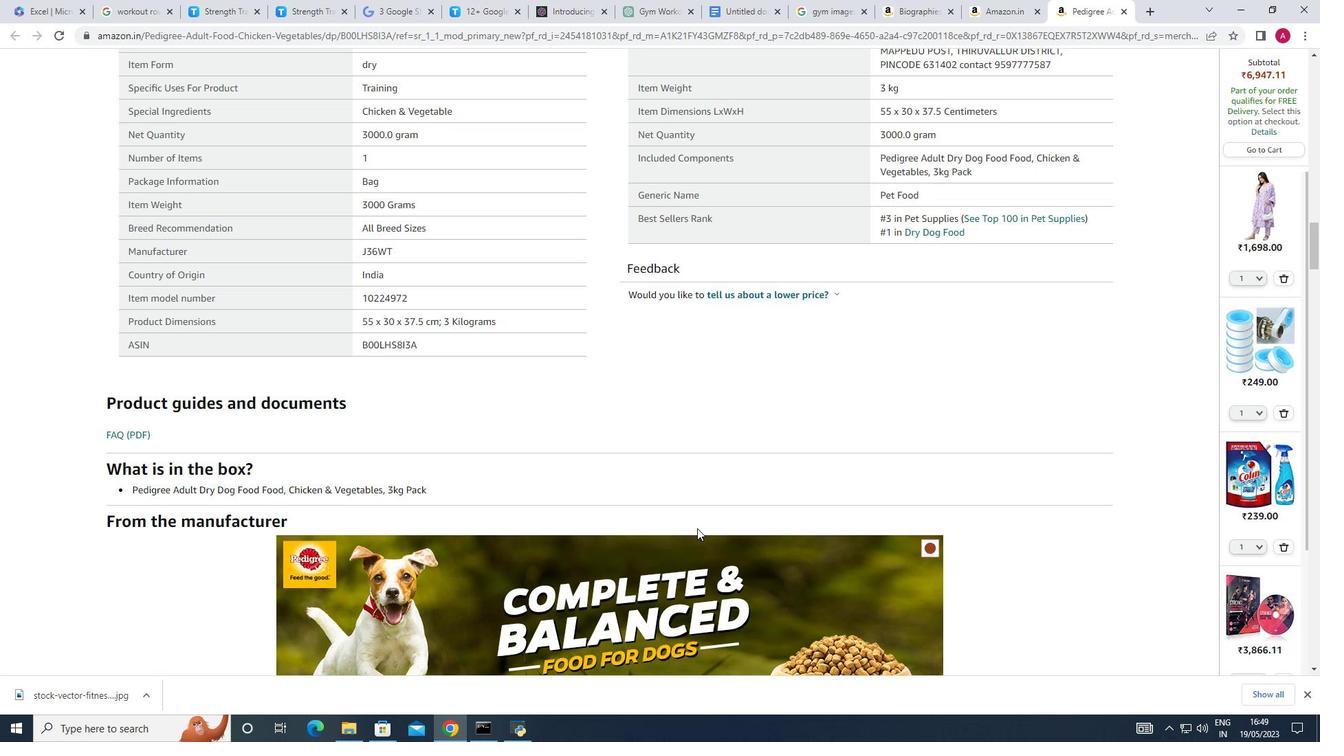 
Action: Mouse scrolled (697, 528) with delta (0, 0)
Screenshot: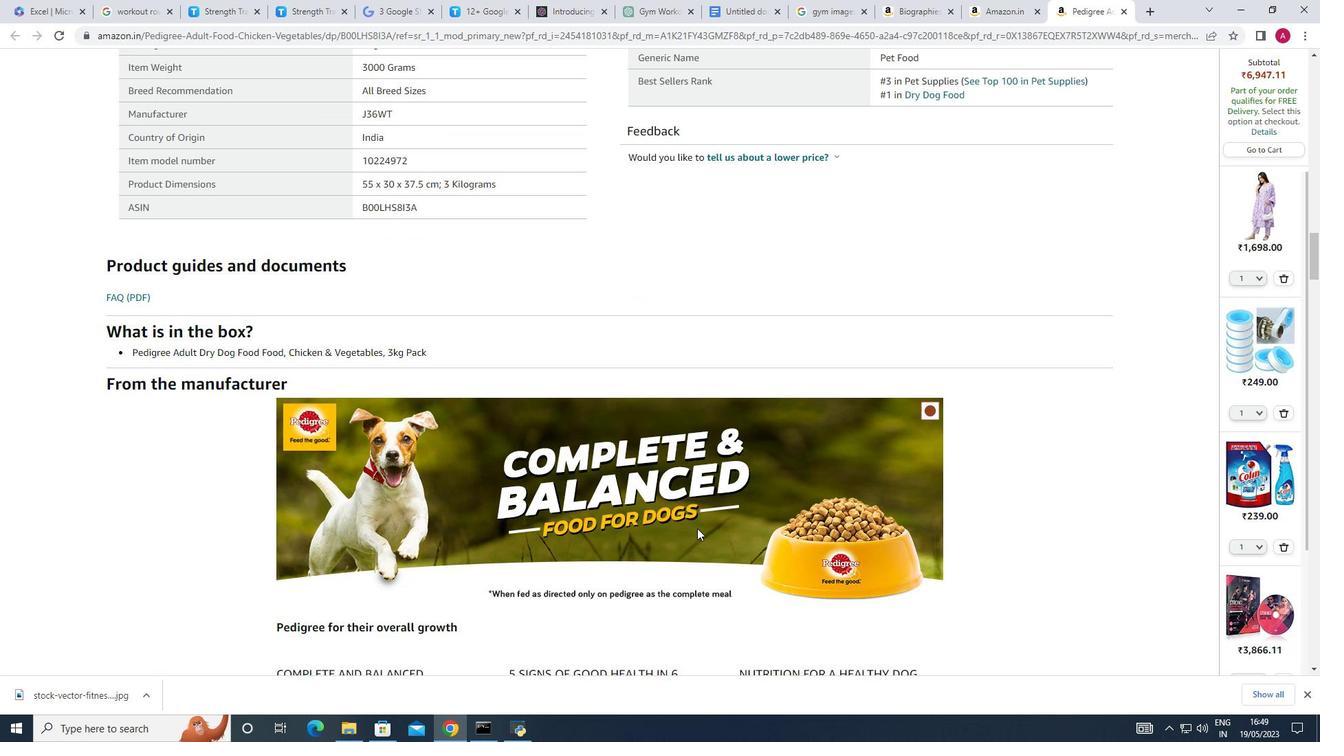 
Action: Mouse scrolled (697, 528) with delta (0, 0)
Screenshot: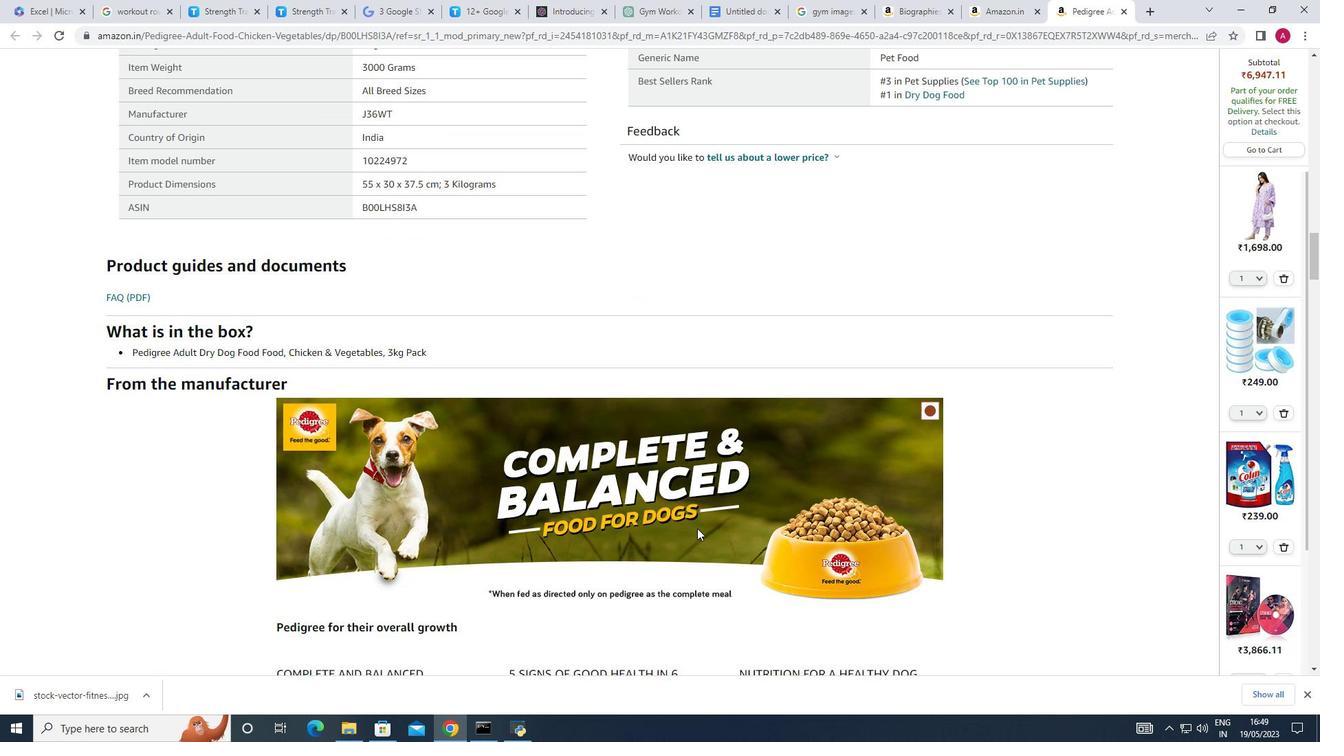 
Action: Mouse scrolled (697, 528) with delta (0, 0)
Screenshot: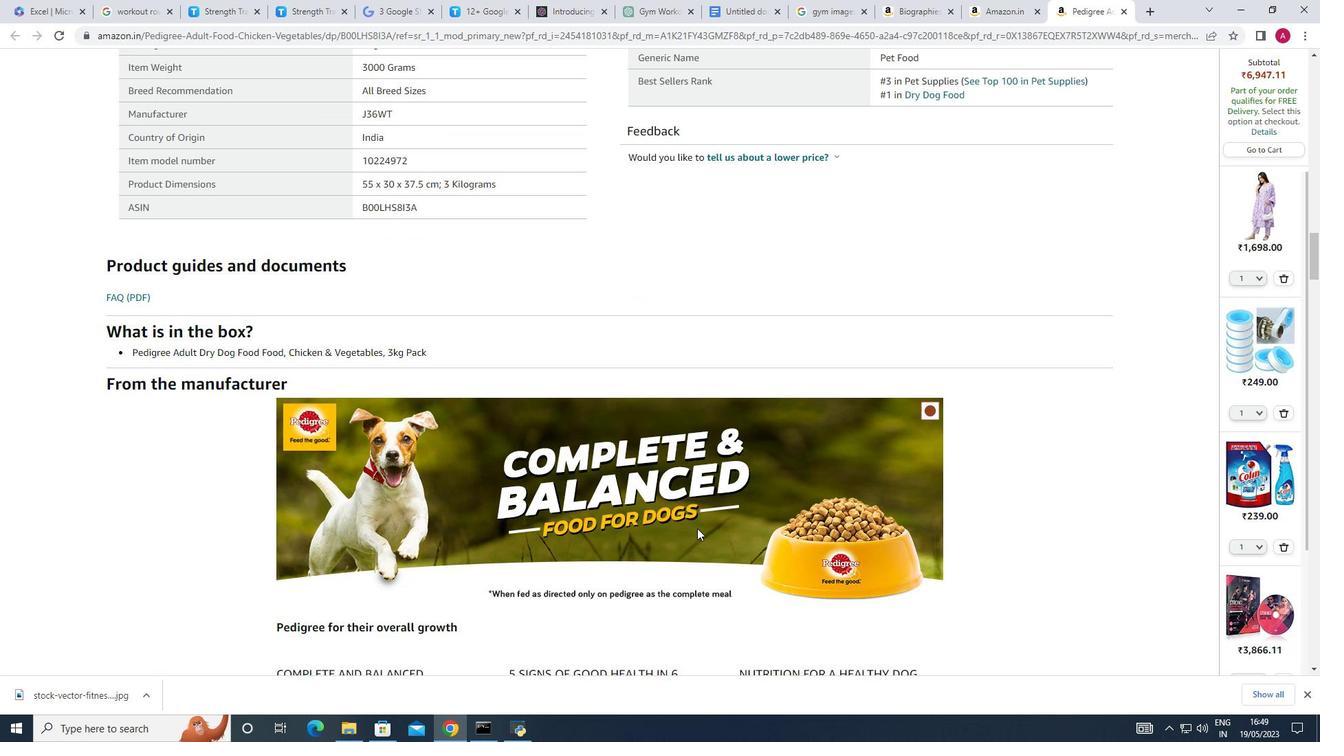 
Action: Mouse scrolled (697, 528) with delta (0, 0)
Screenshot: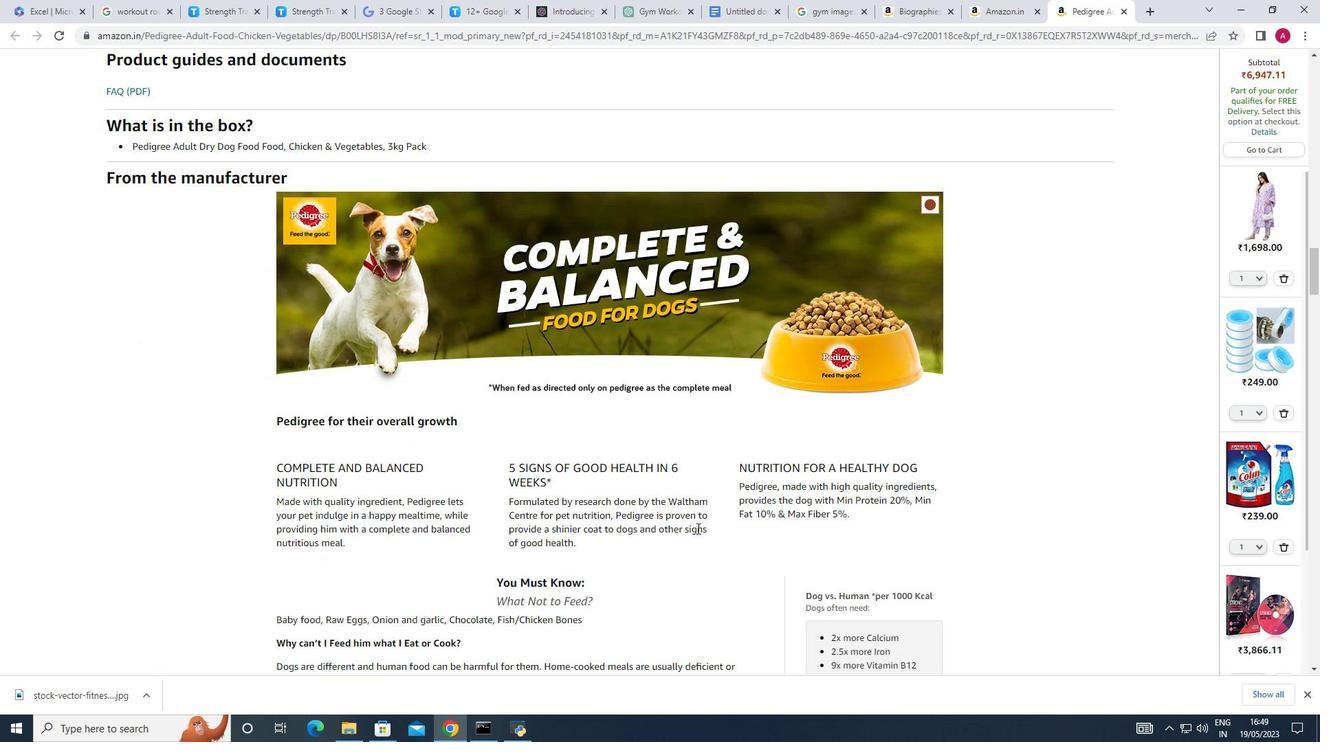
Action: Mouse scrolled (697, 528) with delta (0, 0)
Screenshot: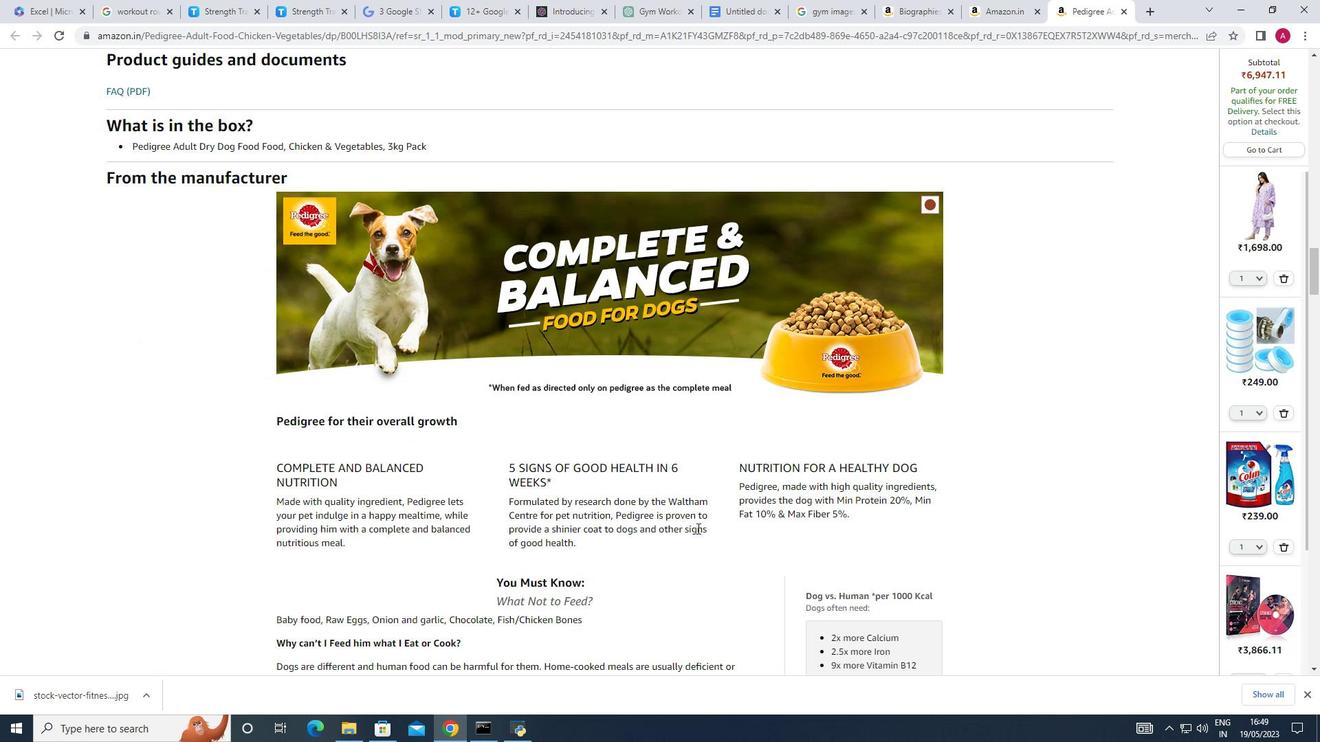 
Action: Mouse scrolled (697, 528) with delta (0, 0)
Screenshot: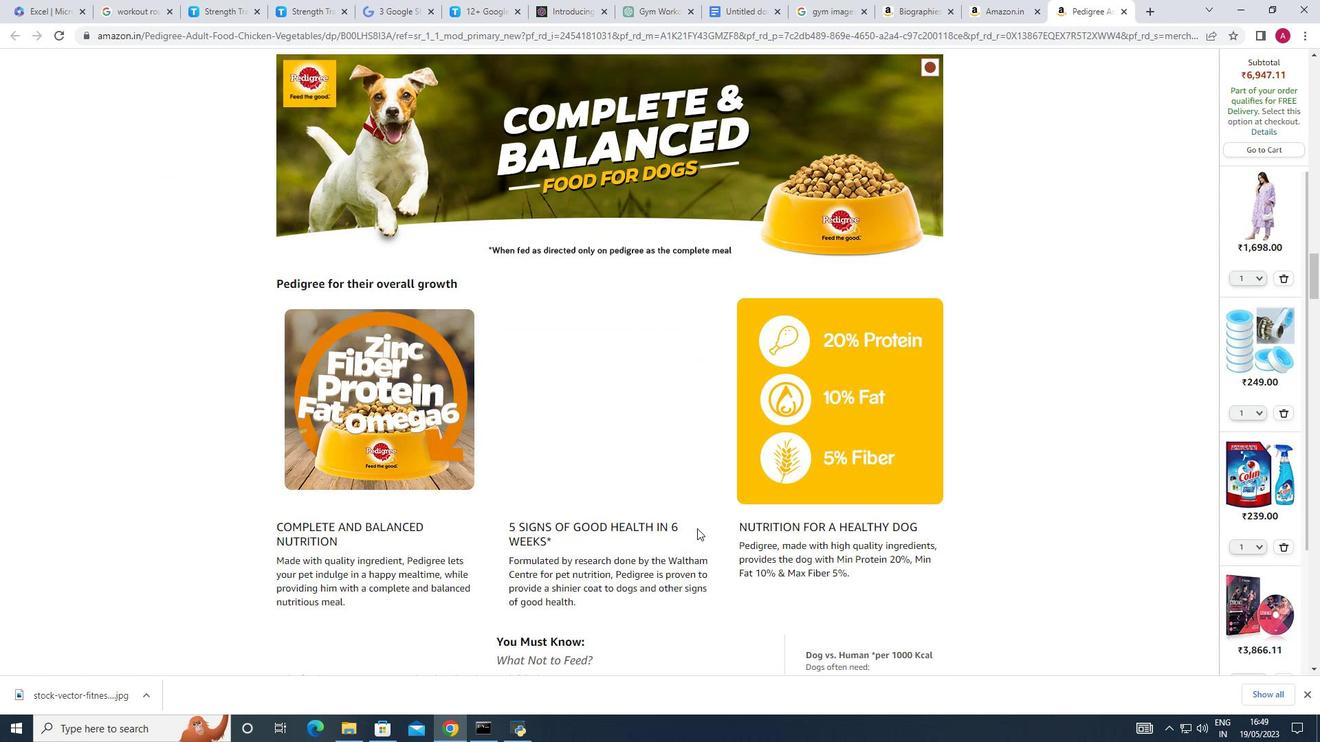
Action: Mouse scrolled (697, 528) with delta (0, 0)
Screenshot: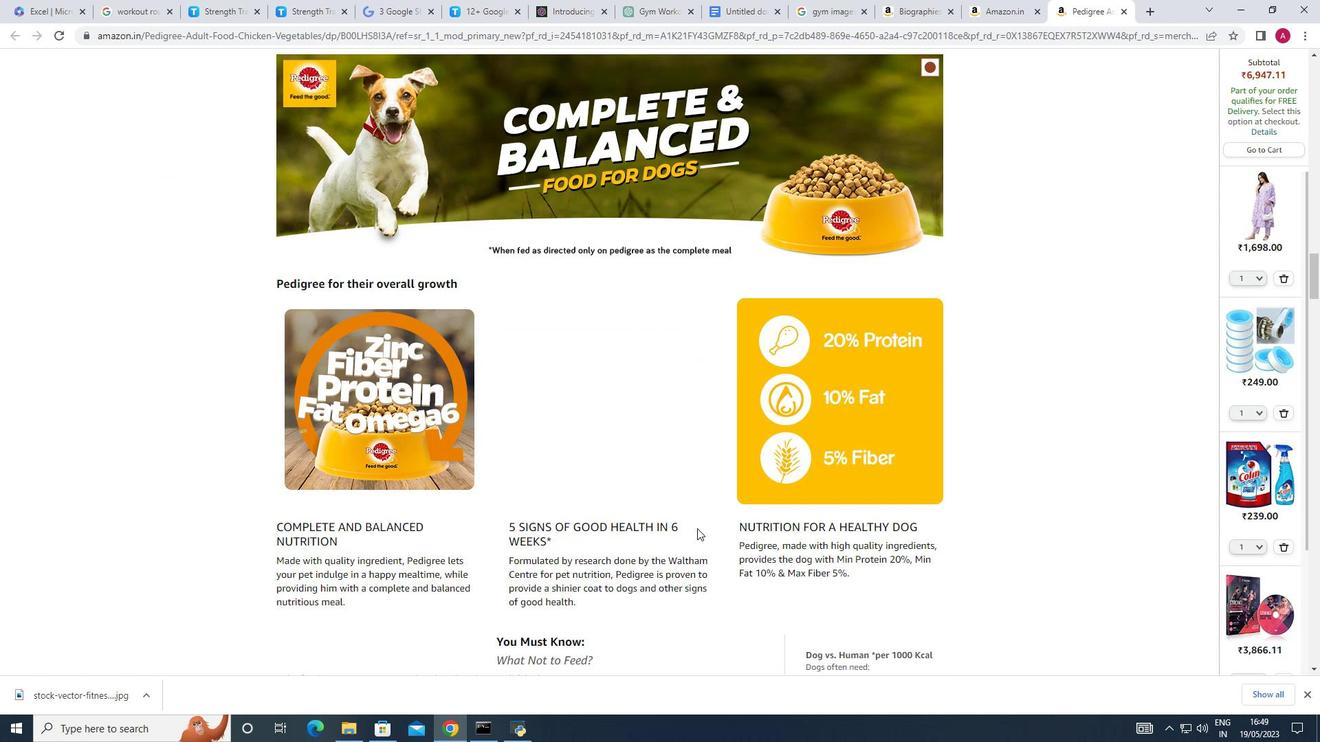 
Action: Mouse scrolled (697, 528) with delta (0, 0)
Screenshot: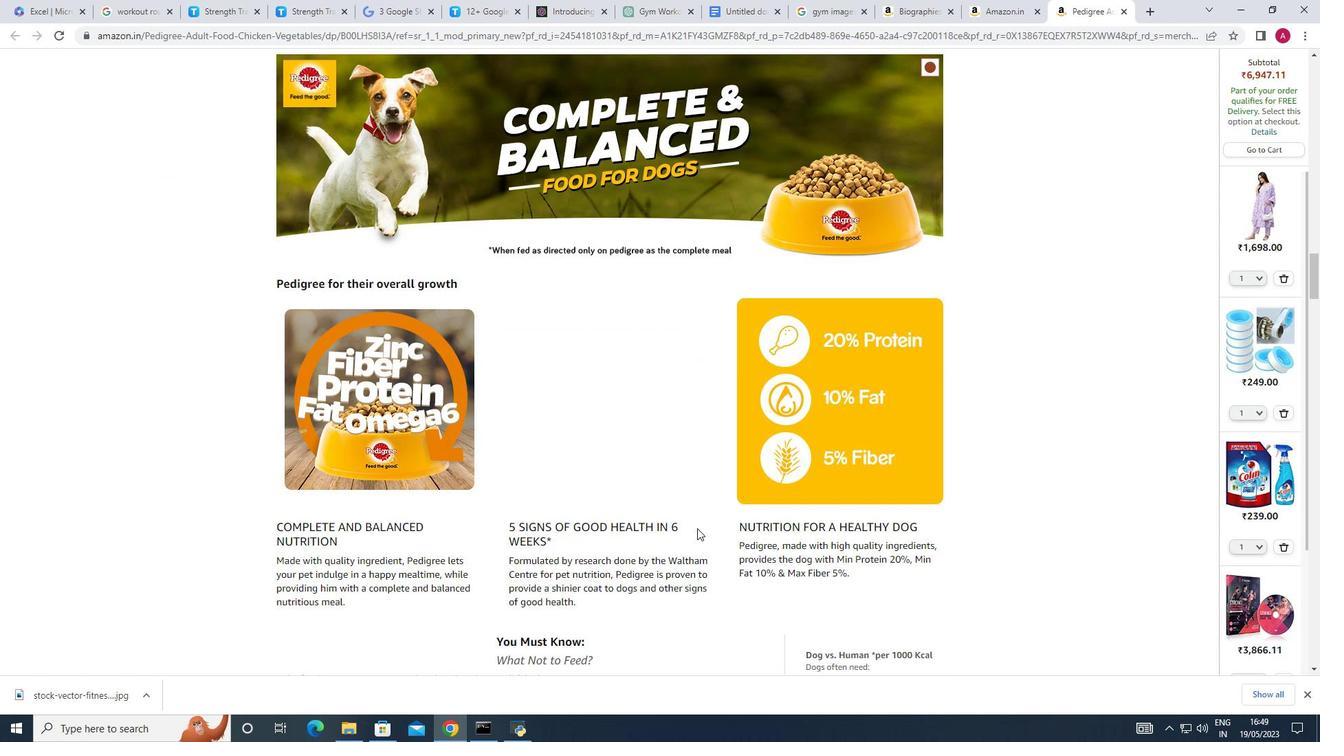 
Action: Mouse scrolled (697, 528) with delta (0, 0)
Screenshot: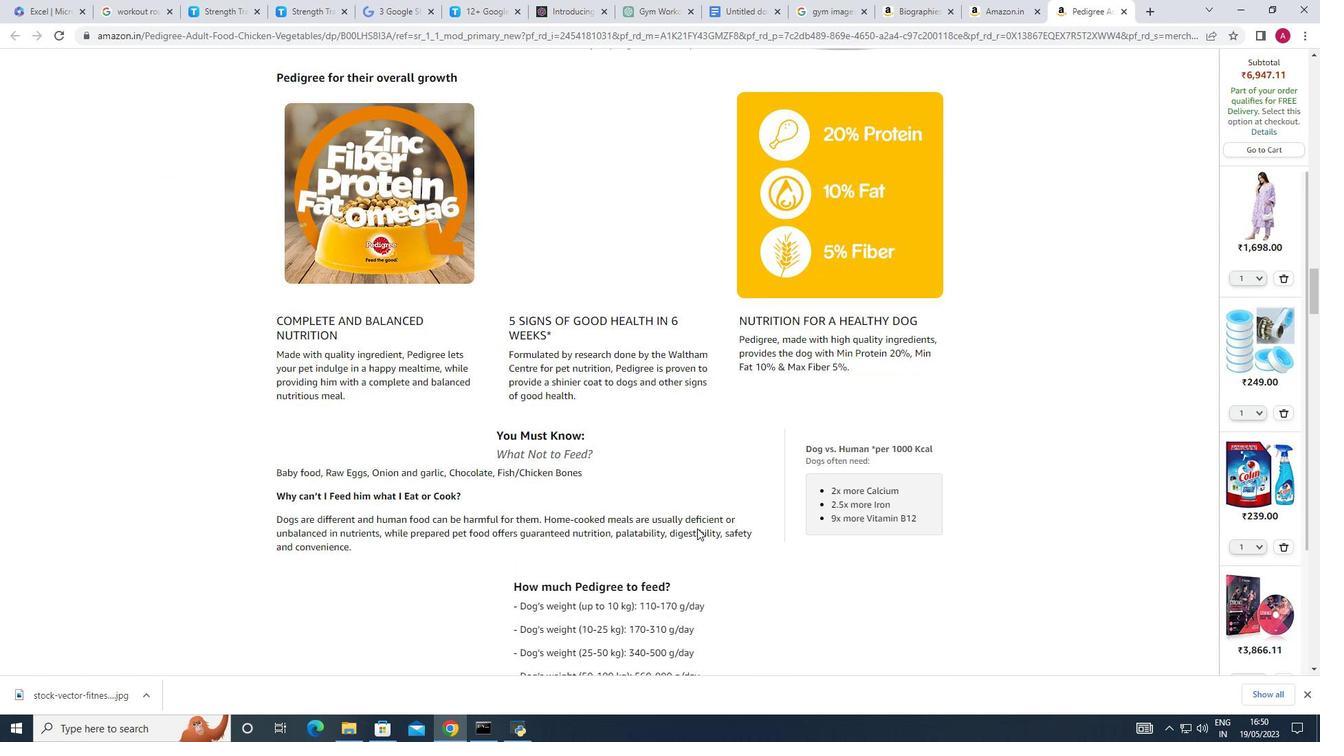 
Action: Mouse scrolled (697, 528) with delta (0, 0)
Screenshot: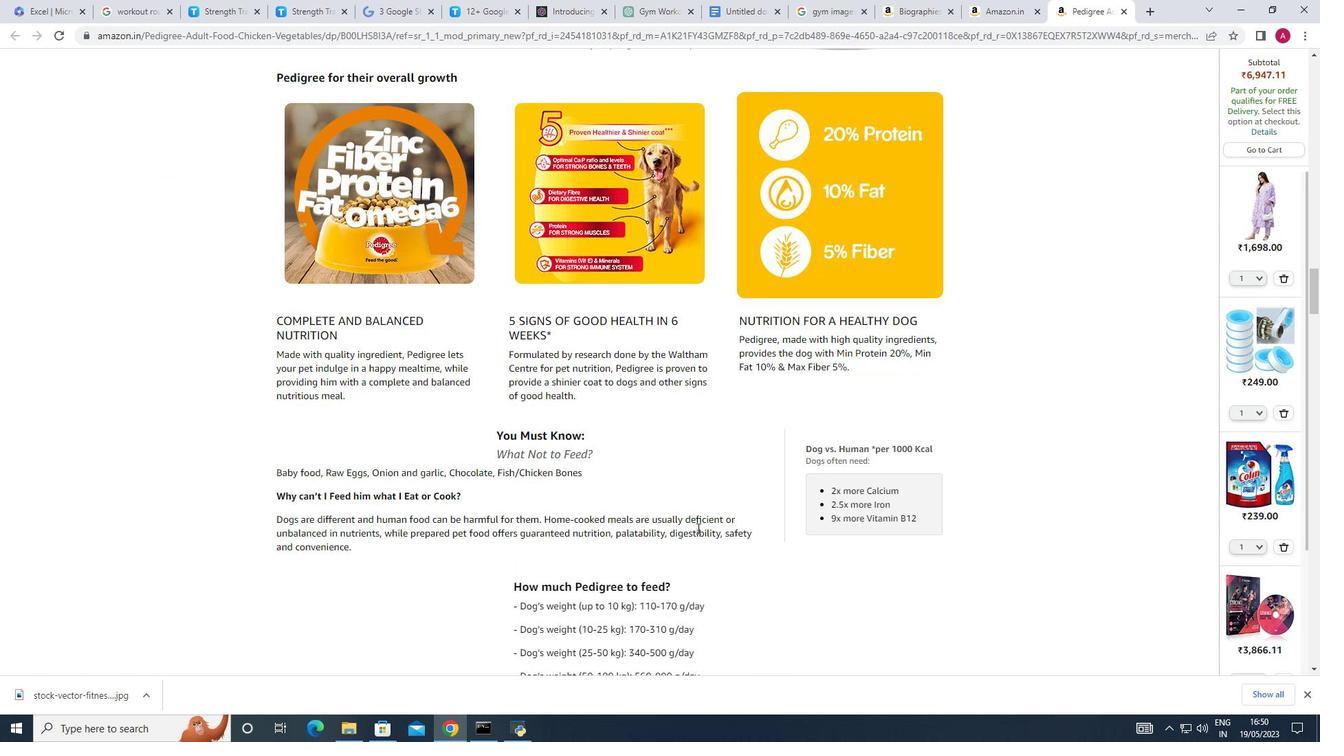 
Action: Mouse scrolled (697, 528) with delta (0, 0)
Screenshot: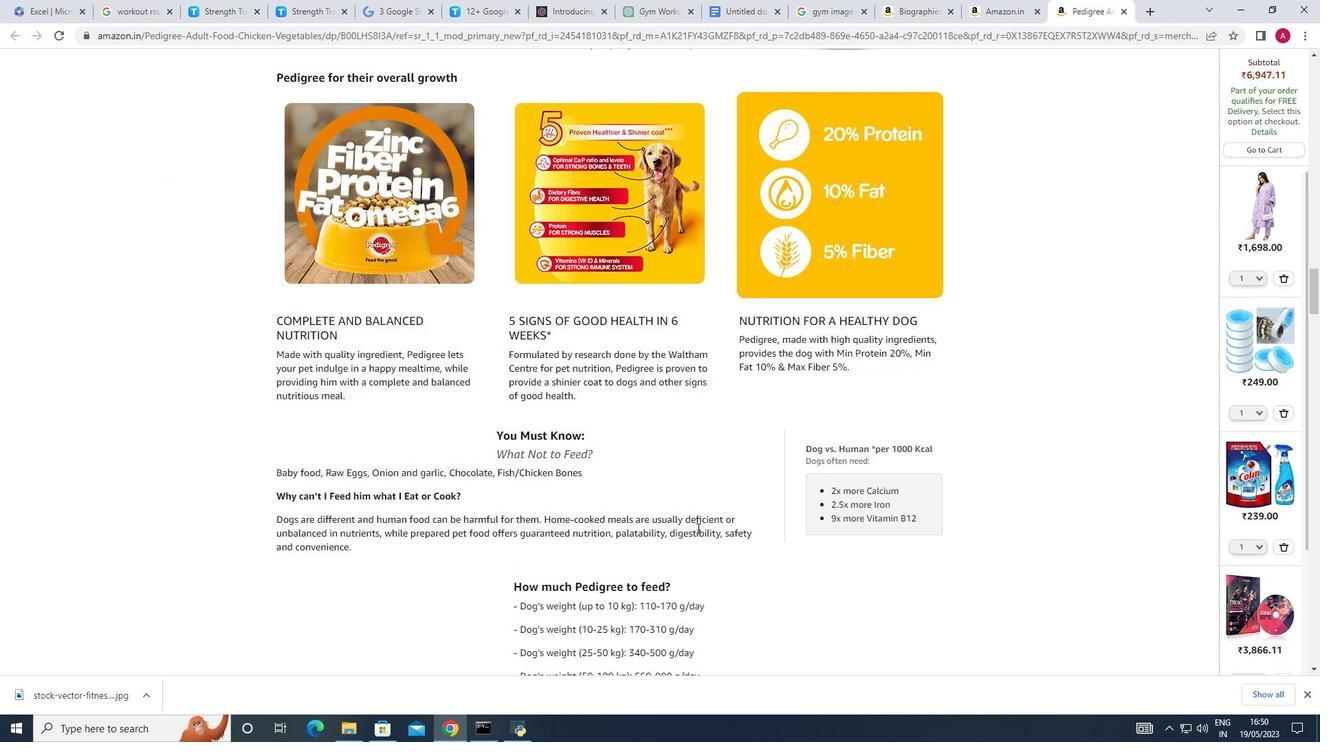 
Action: Mouse scrolled (697, 528) with delta (0, 0)
Screenshot: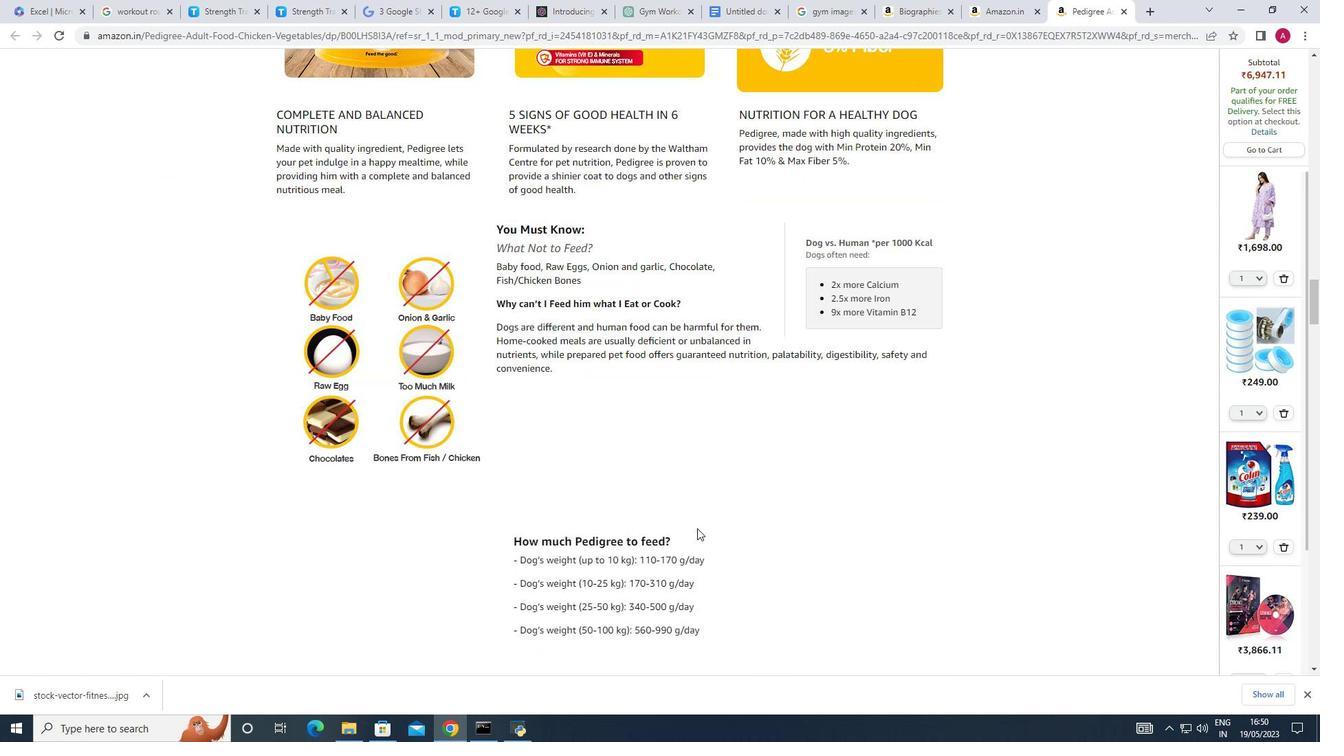 
Action: Mouse scrolled (697, 528) with delta (0, 0)
Screenshot: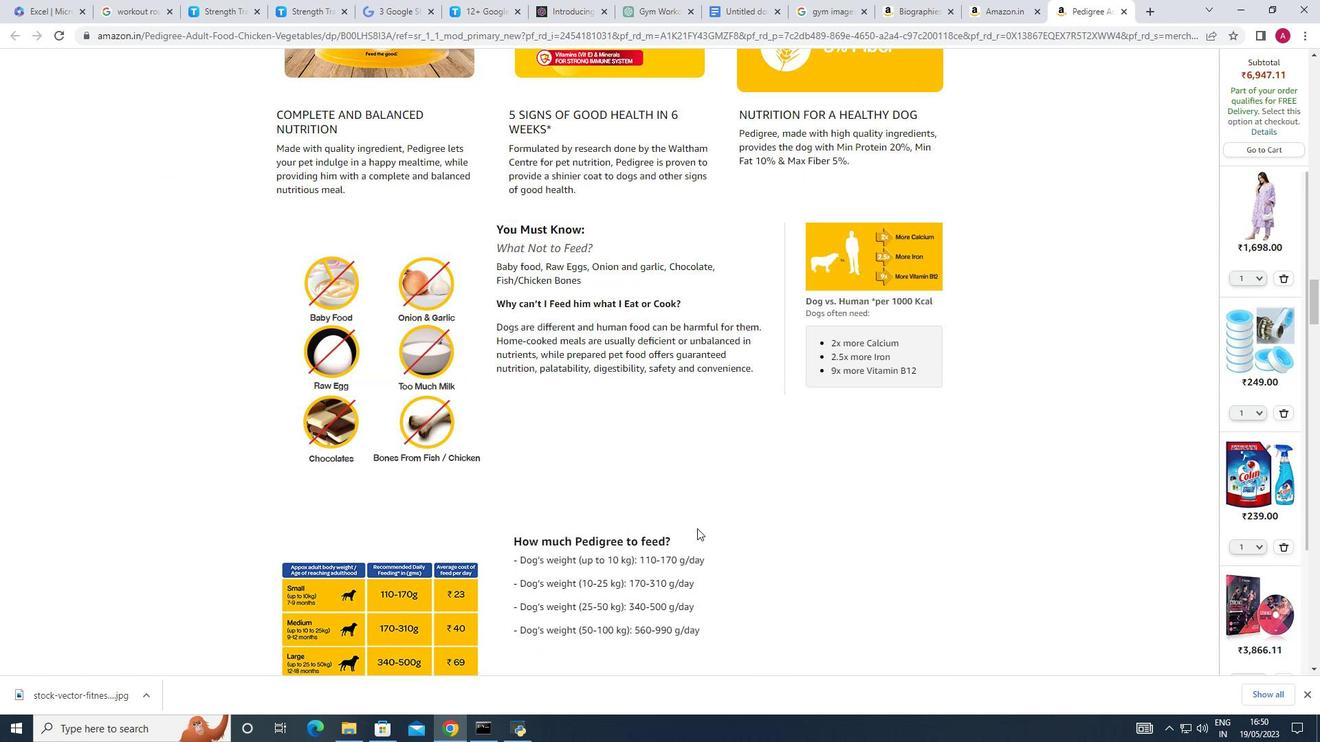 
Action: Mouse scrolled (697, 528) with delta (0, 0)
Screenshot: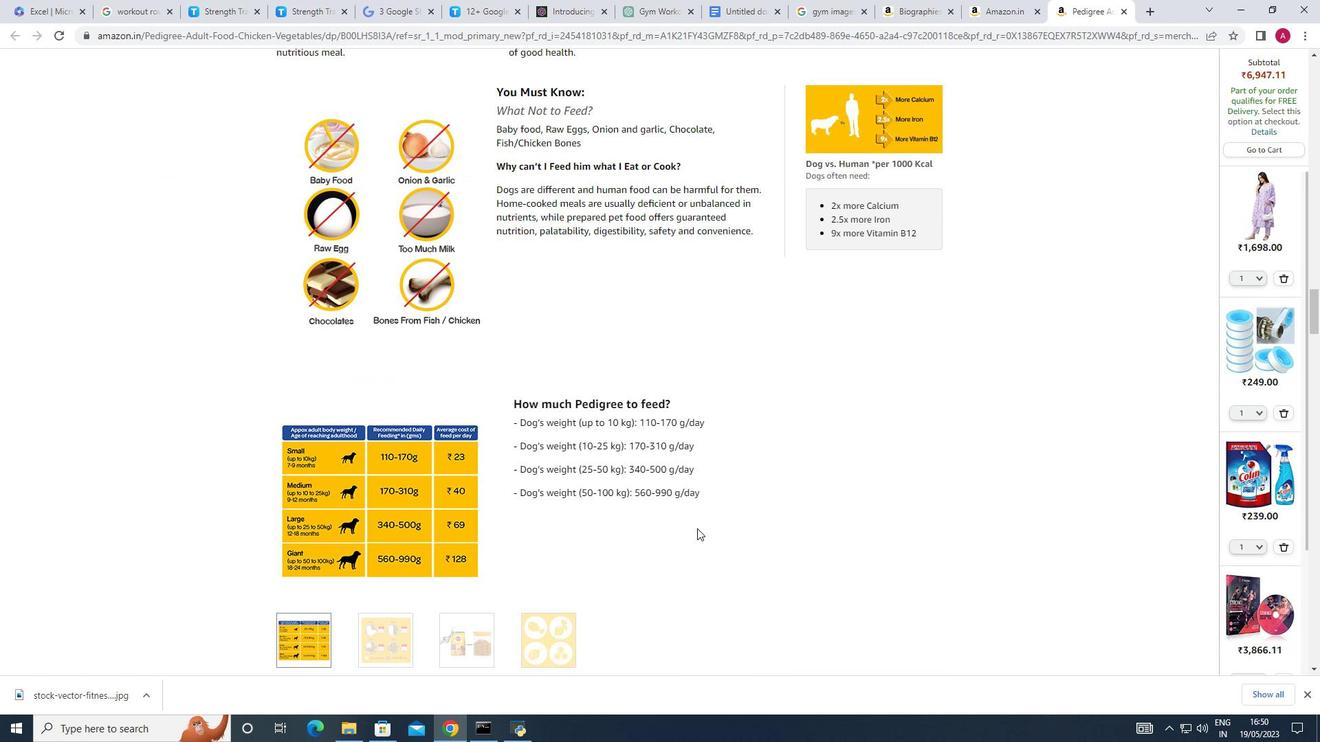 
Action: Mouse scrolled (697, 528) with delta (0, 0)
Screenshot: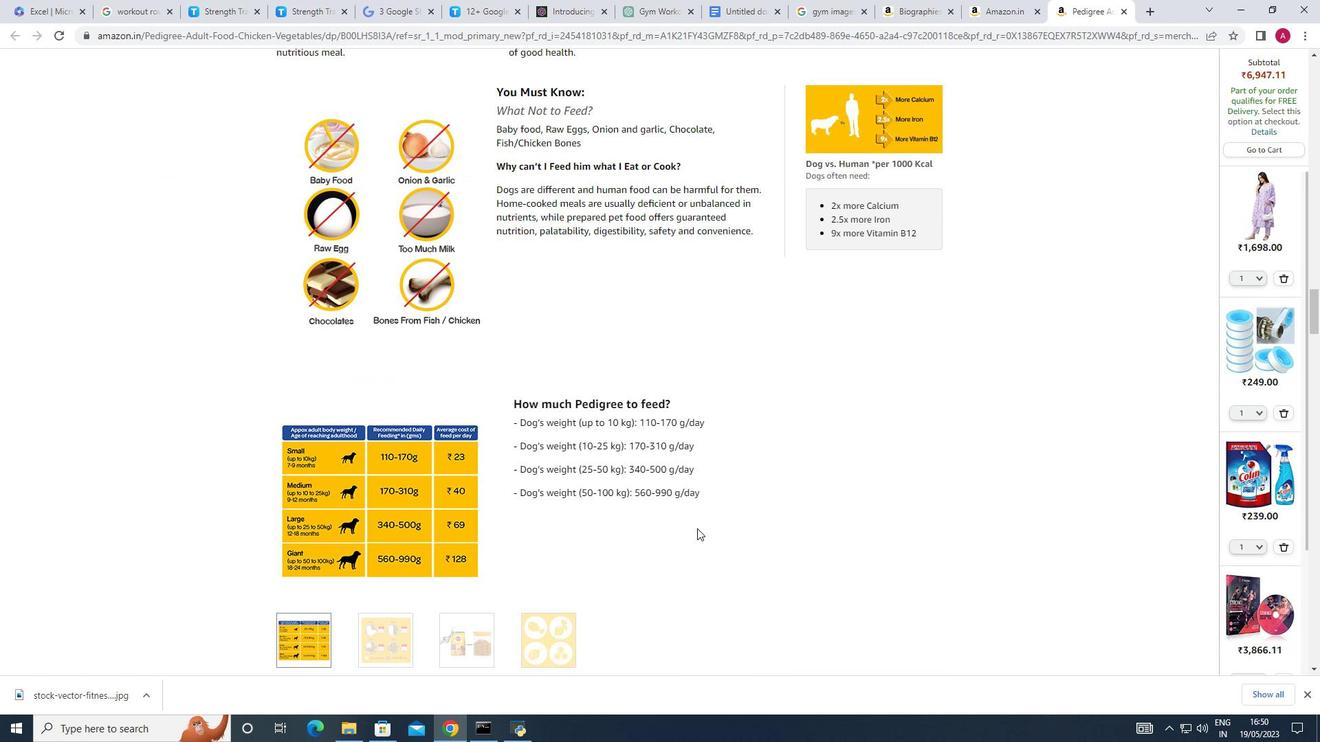 
Action: Mouse scrolled (697, 528) with delta (0, 0)
Screenshot: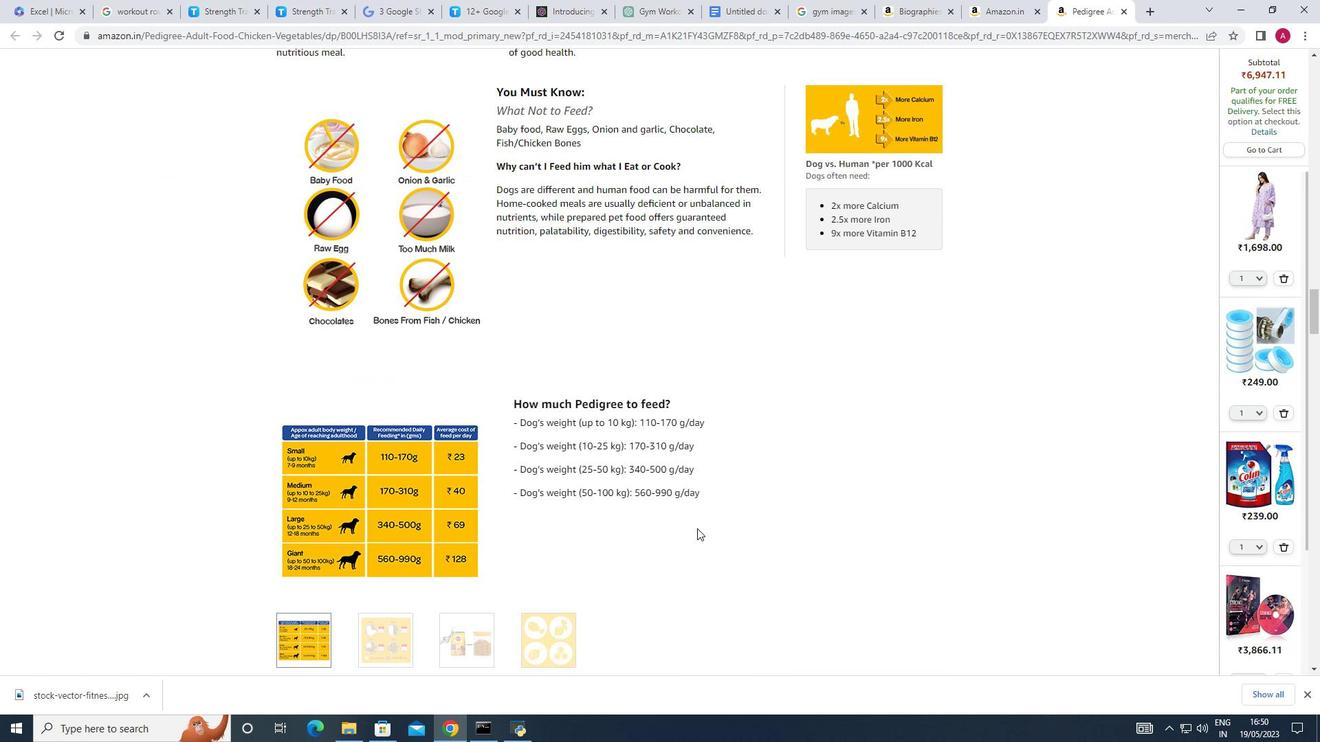 
Action: Mouse scrolled (697, 528) with delta (0, 0)
Screenshot: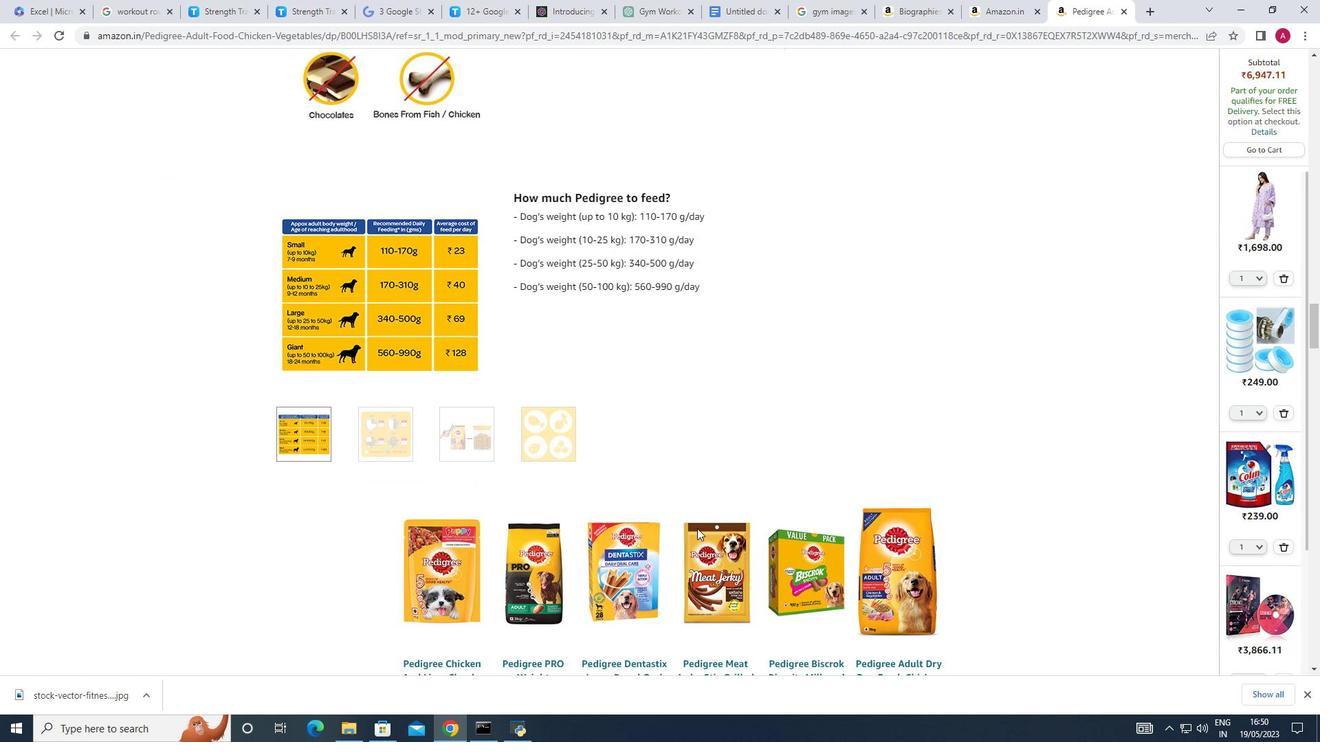 
Action: Mouse scrolled (697, 528) with delta (0, 0)
Screenshot: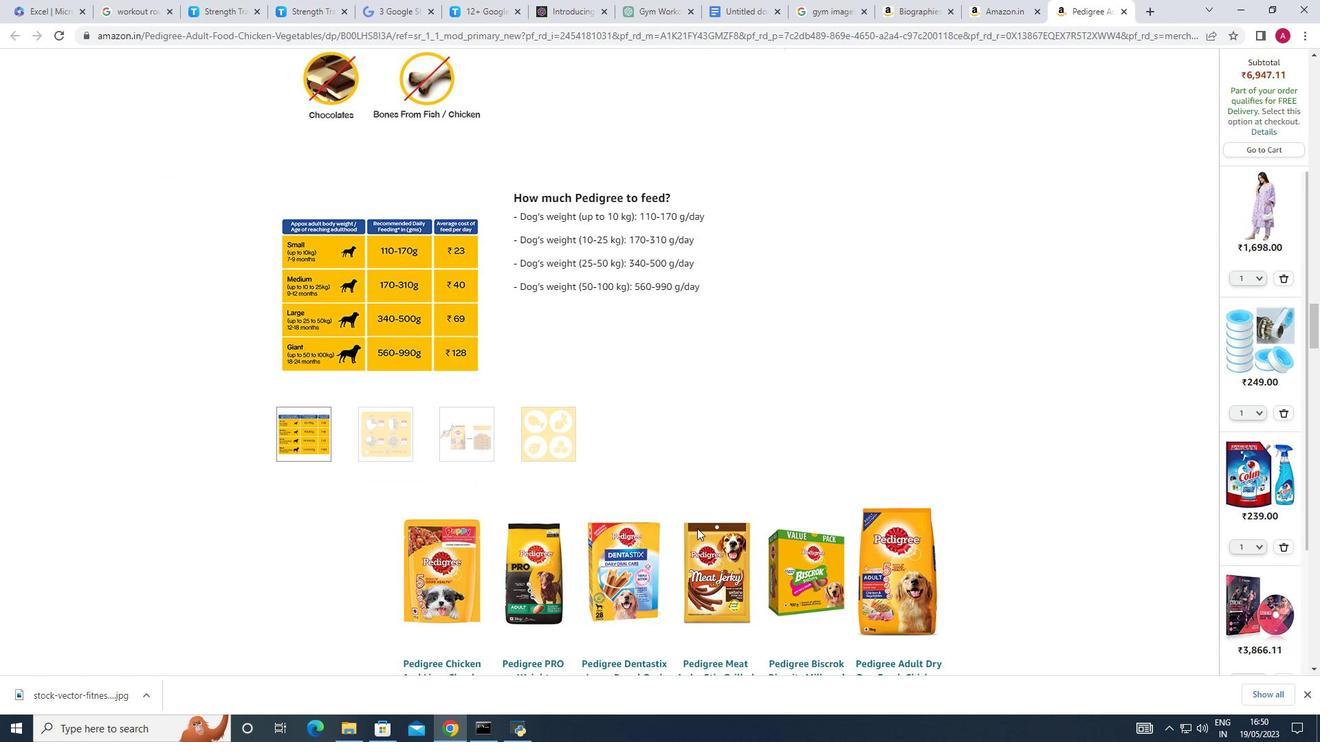 
Action: Mouse scrolled (697, 528) with delta (0, 0)
Screenshot: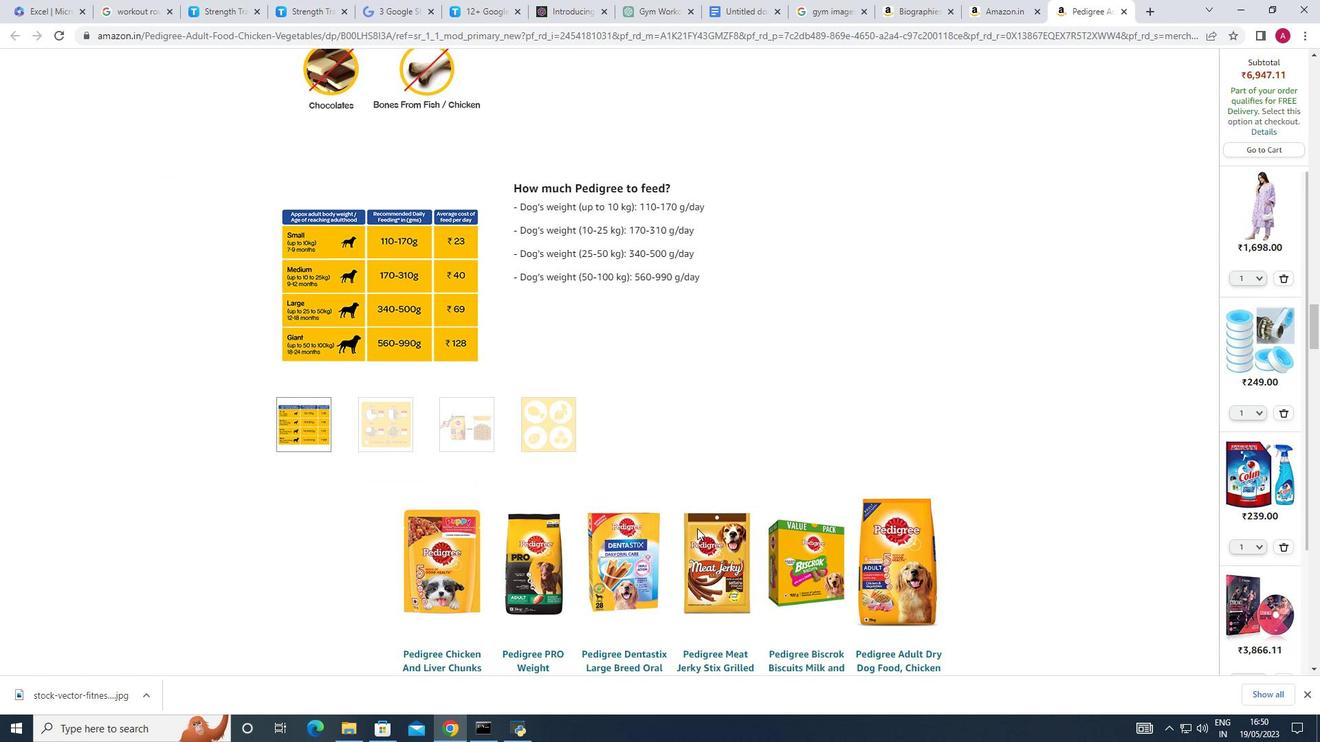 
Action: Mouse scrolled (697, 528) with delta (0, 0)
Screenshot: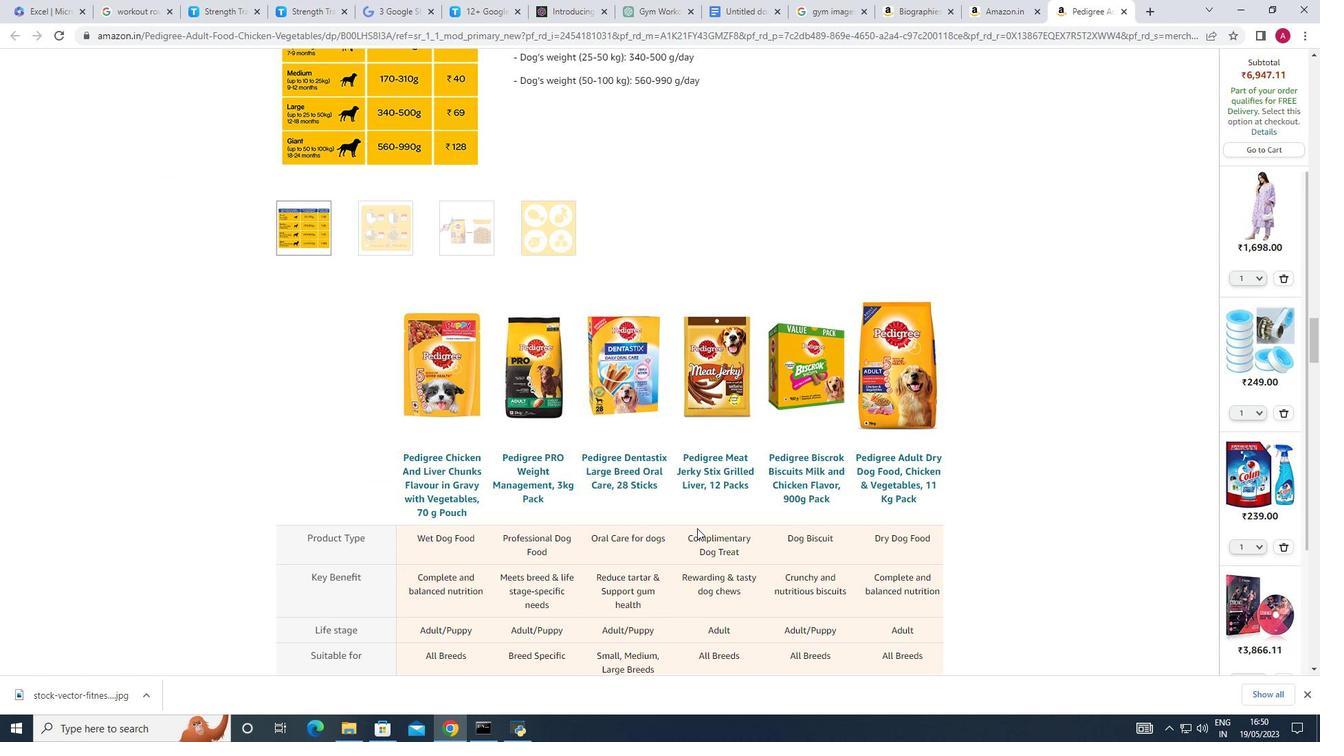 
Action: Mouse scrolled (697, 528) with delta (0, 0)
Screenshot: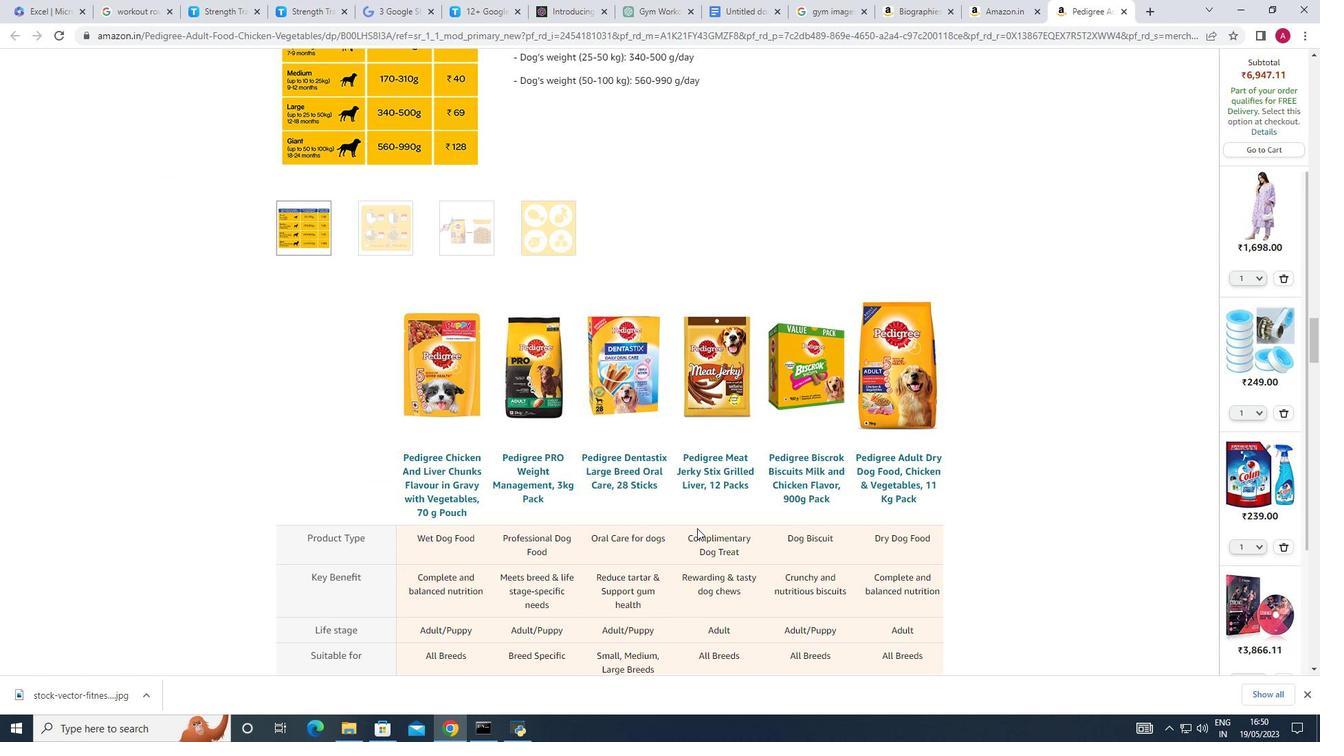 
Action: Mouse scrolled (697, 528) with delta (0, 0)
Screenshot: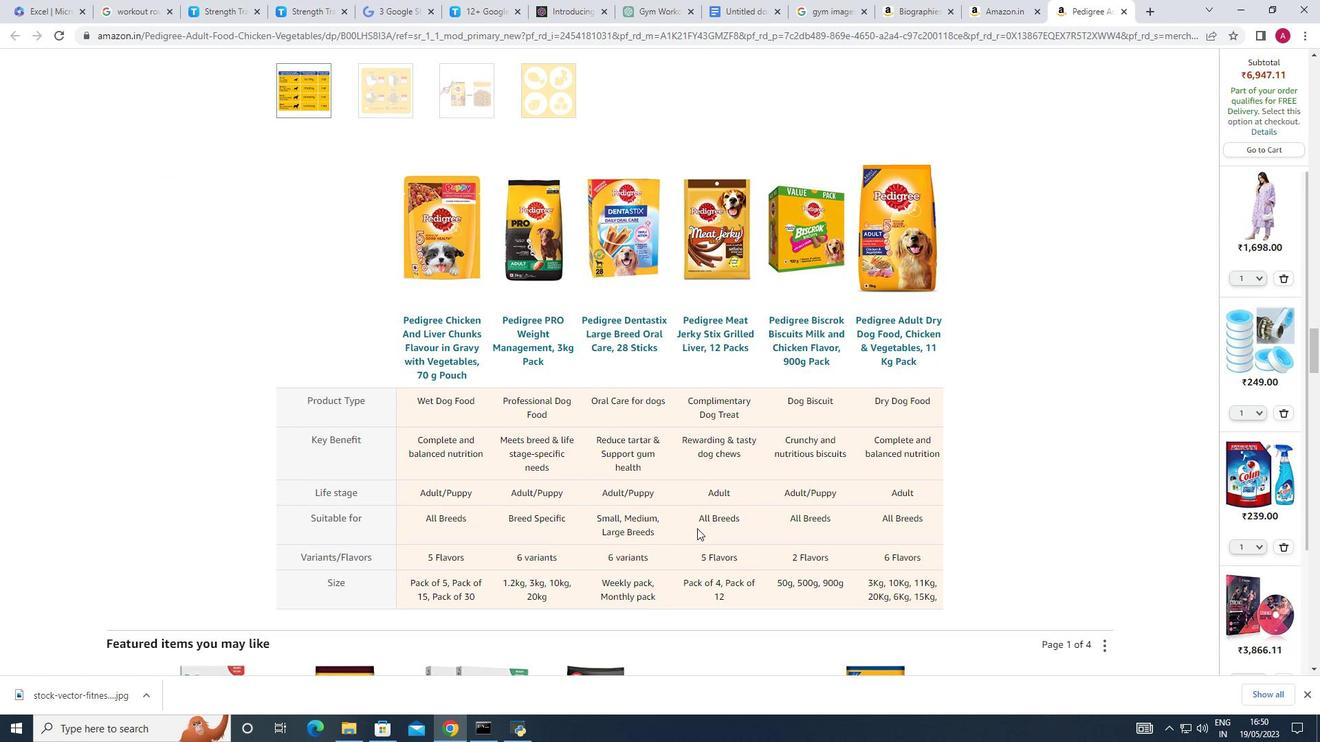 
Action: Mouse scrolled (697, 528) with delta (0, 0)
Screenshot: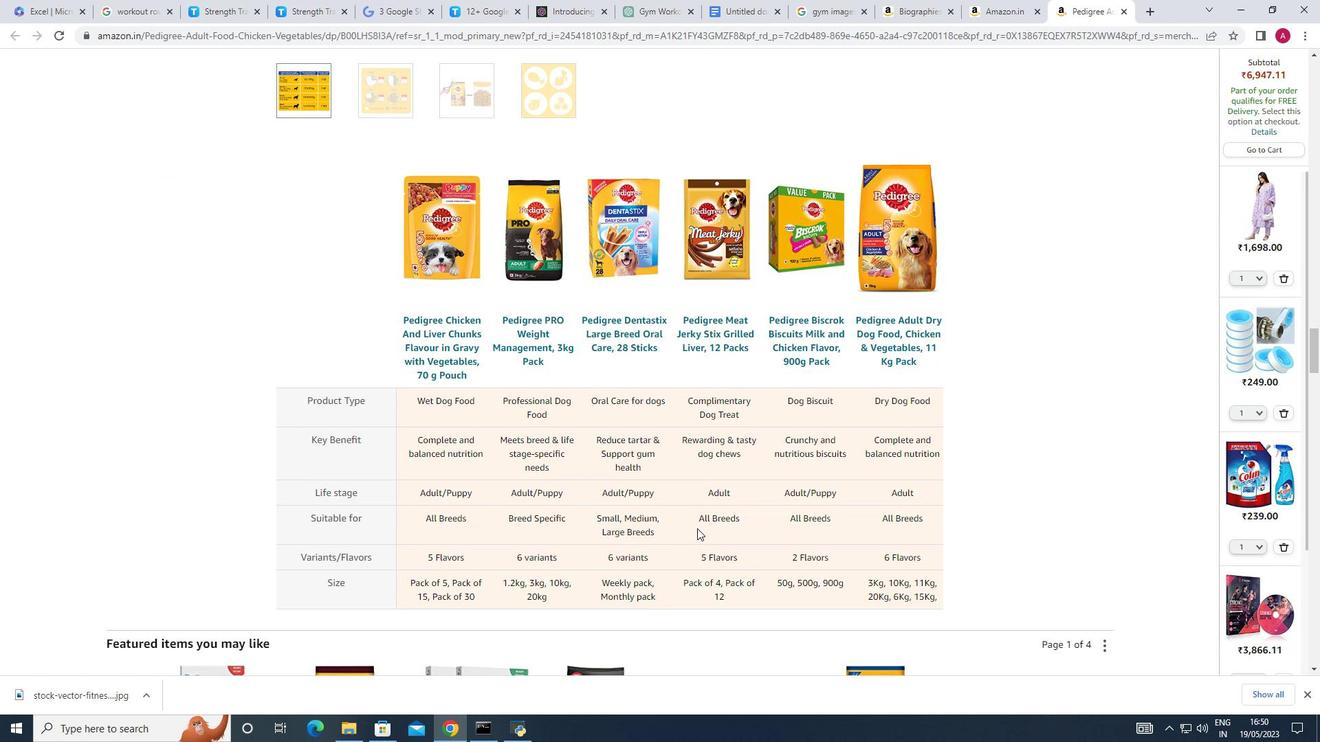 
Action: Mouse scrolled (697, 528) with delta (0, 0)
Screenshot: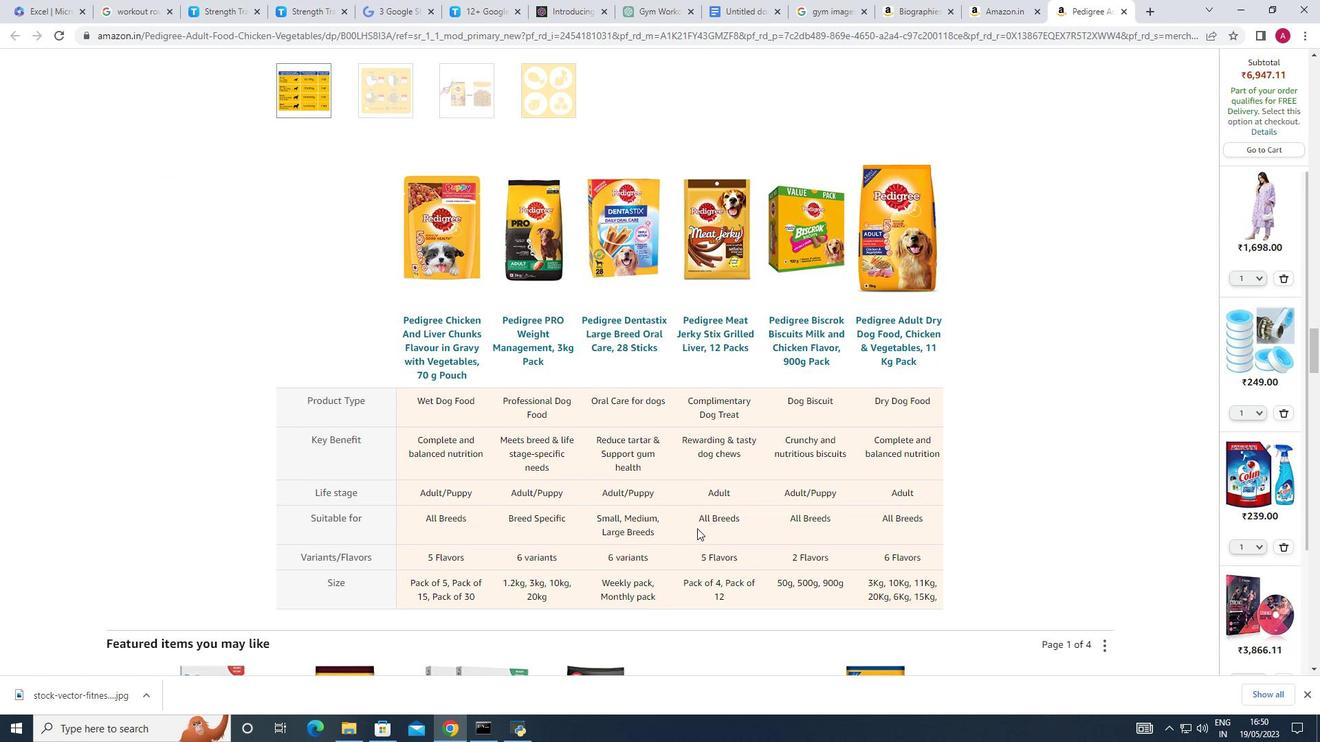 
Action: Mouse scrolled (697, 528) with delta (0, 0)
Screenshot: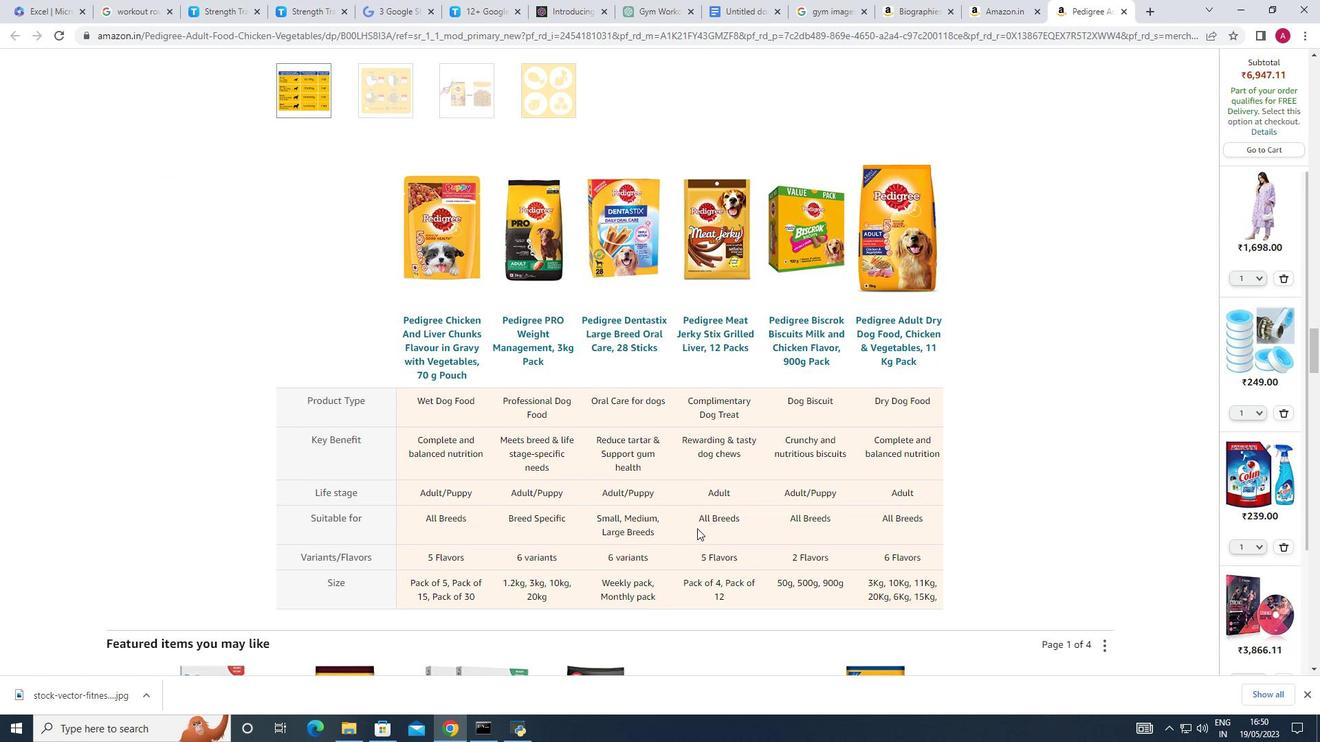 
Action: Mouse scrolled (697, 528) with delta (0, 0)
Screenshot: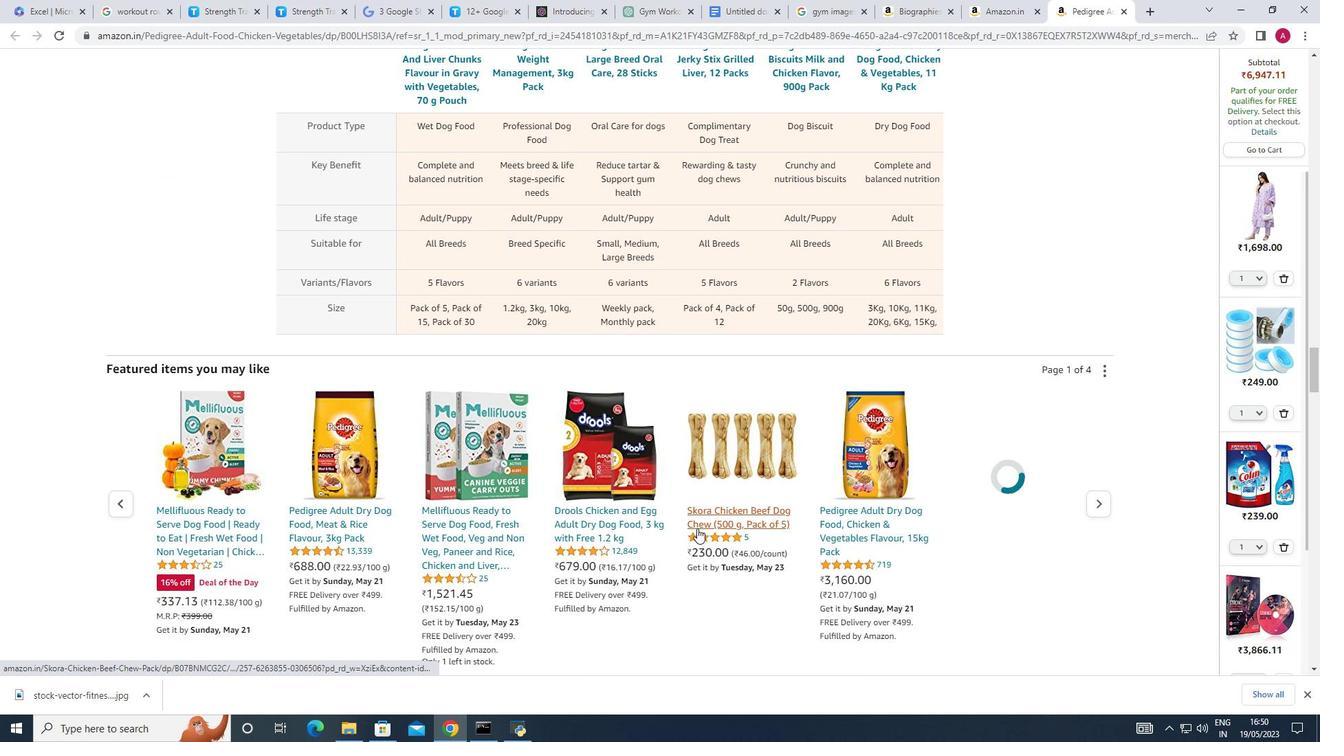 
Action: Mouse scrolled (697, 528) with delta (0, 0)
Screenshot: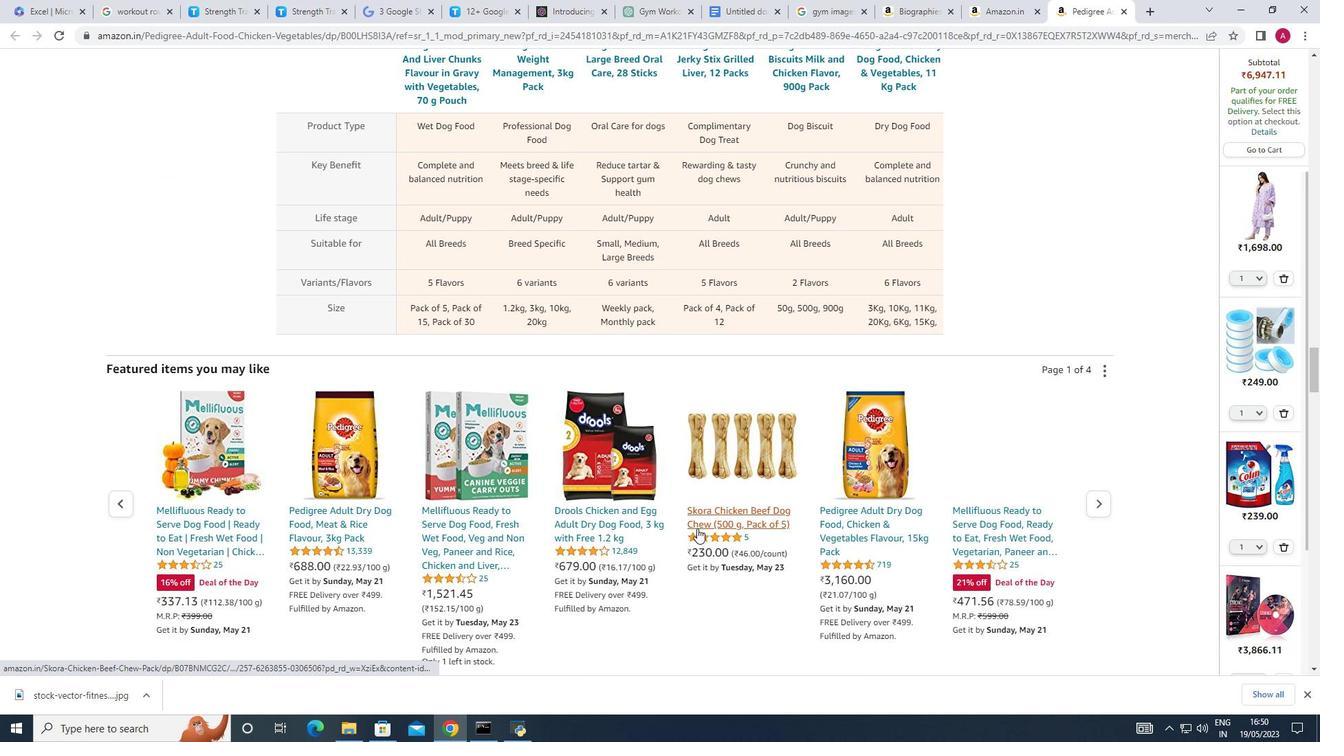 
Action: Mouse scrolled (697, 528) with delta (0, 0)
Screenshot: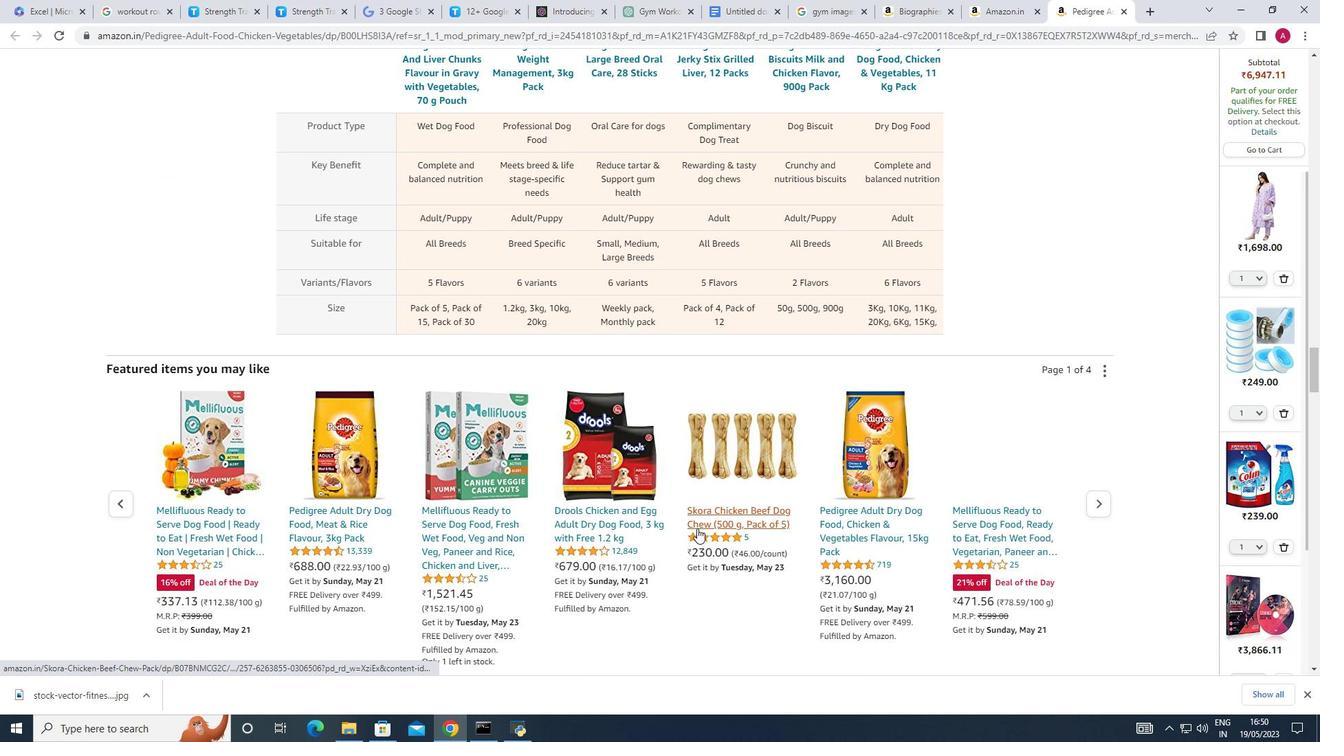 
Action: Mouse scrolled (697, 528) with delta (0, 0)
Screenshot: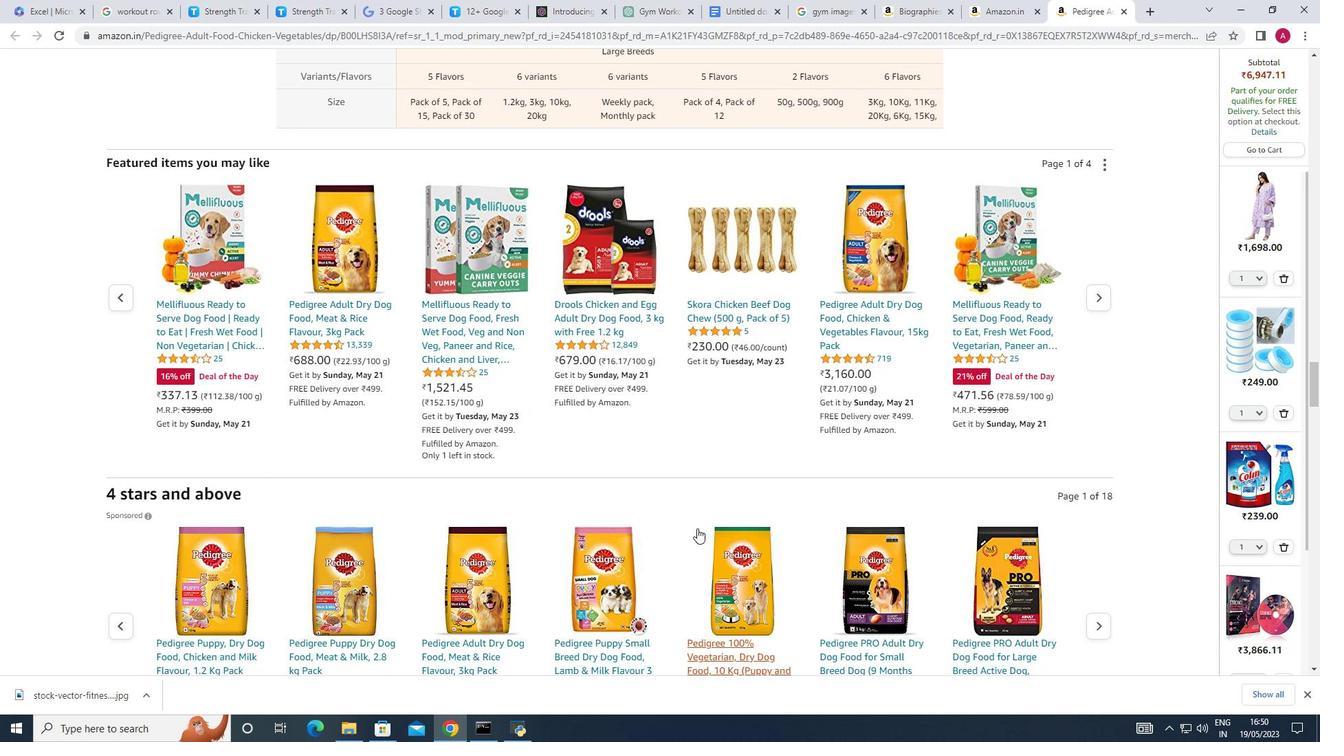 
Action: Mouse scrolled (697, 528) with delta (0, 0)
Screenshot: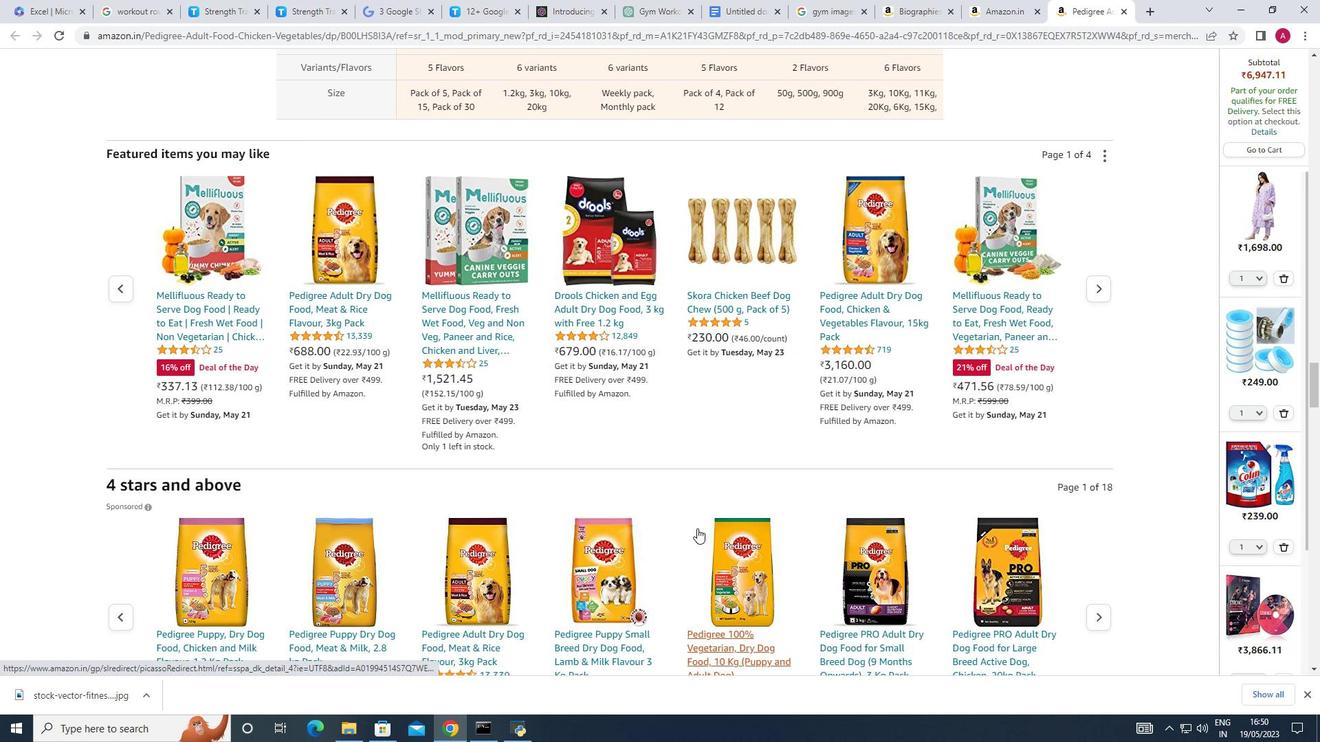 
Action: Mouse scrolled (697, 528) with delta (0, 0)
Screenshot: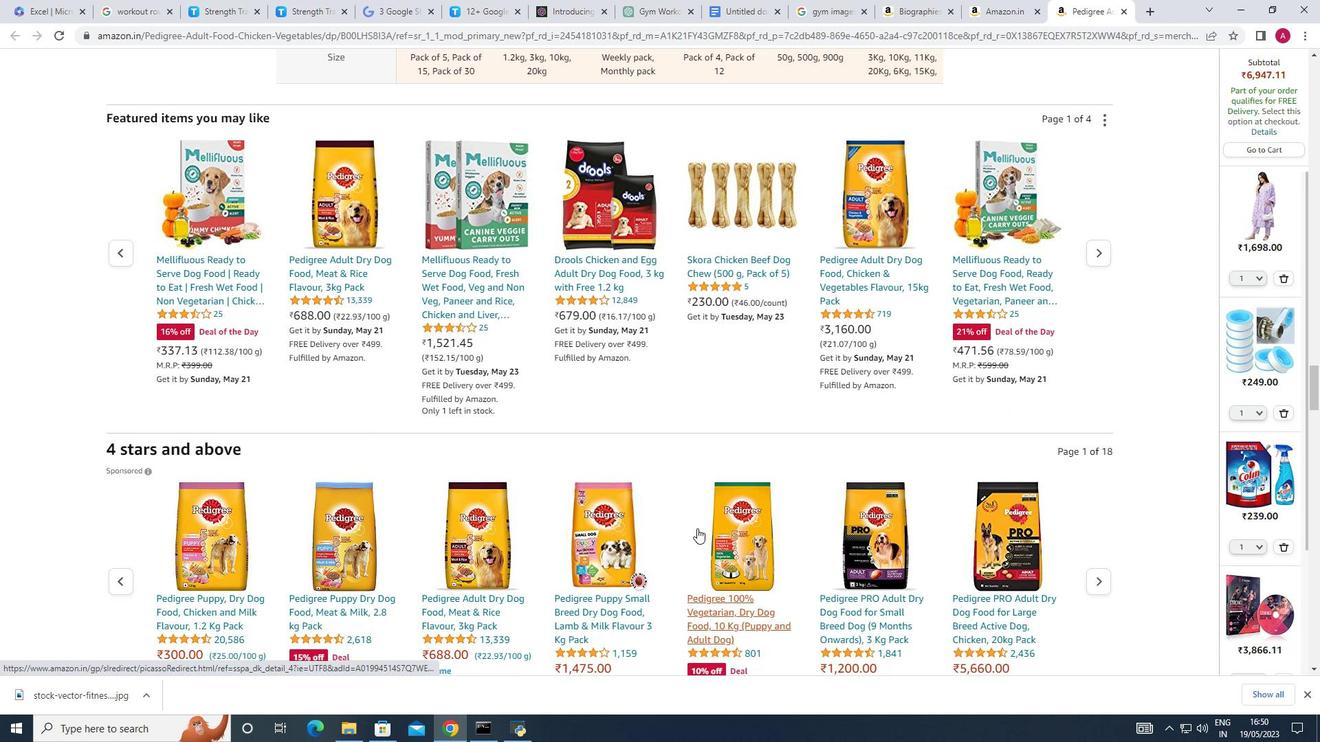 
Action: Mouse scrolled (697, 528) with delta (0, 0)
Screenshot: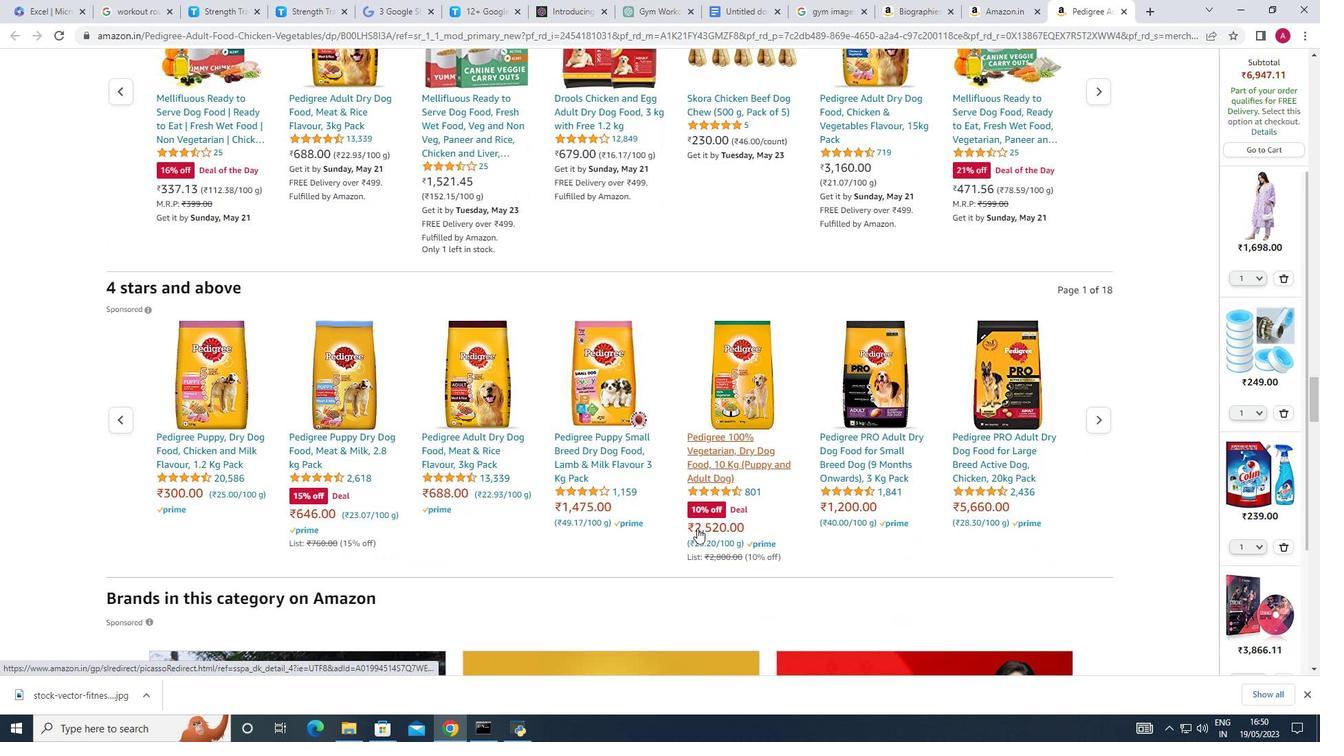 
Action: Mouse scrolled (697, 528) with delta (0, 0)
Screenshot: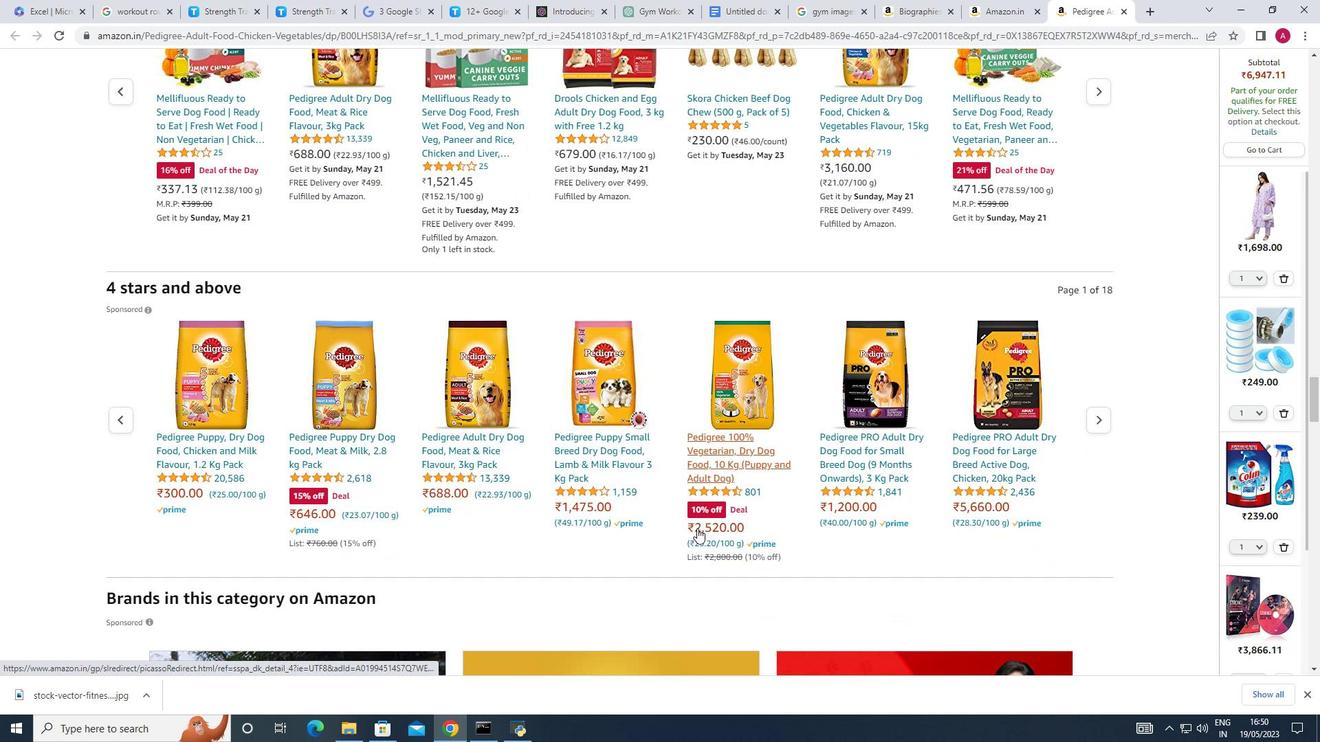 
Action: Mouse scrolled (697, 528) with delta (0, 0)
Screenshot: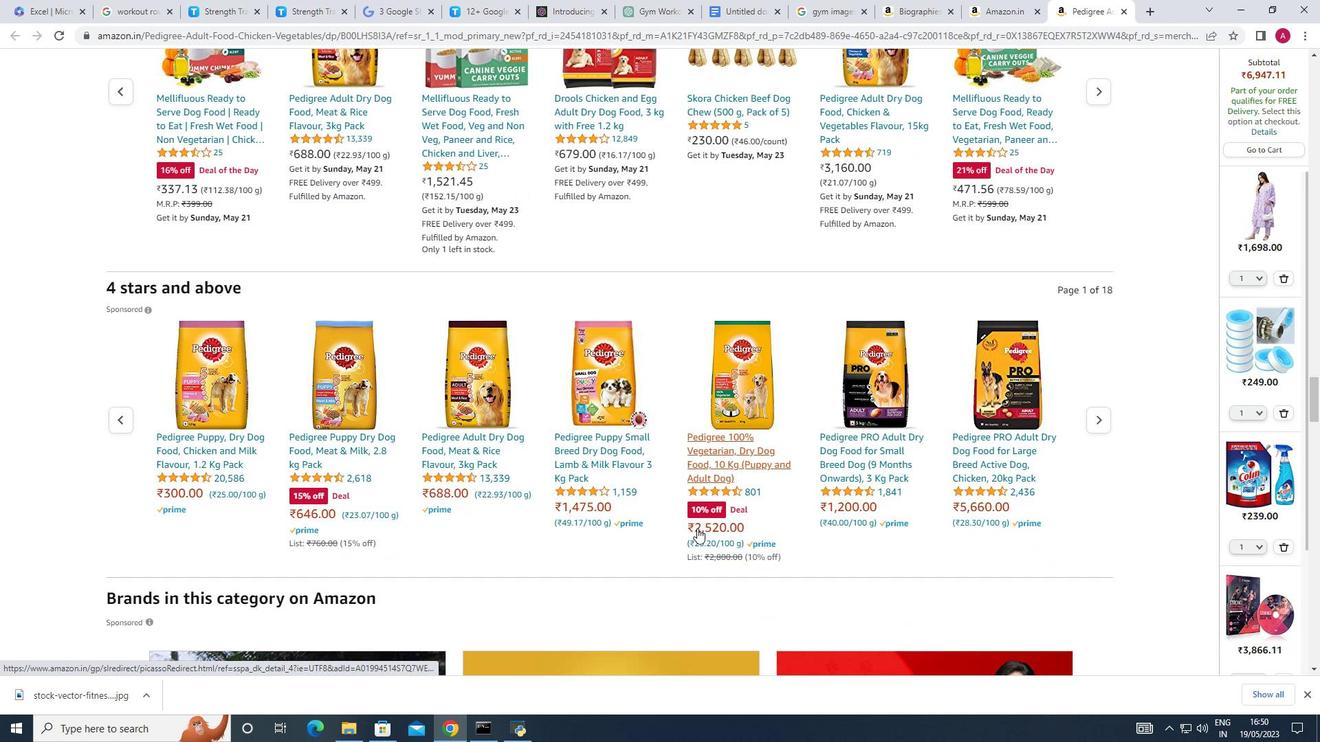 
Action: Mouse scrolled (697, 528) with delta (0, 0)
Screenshot: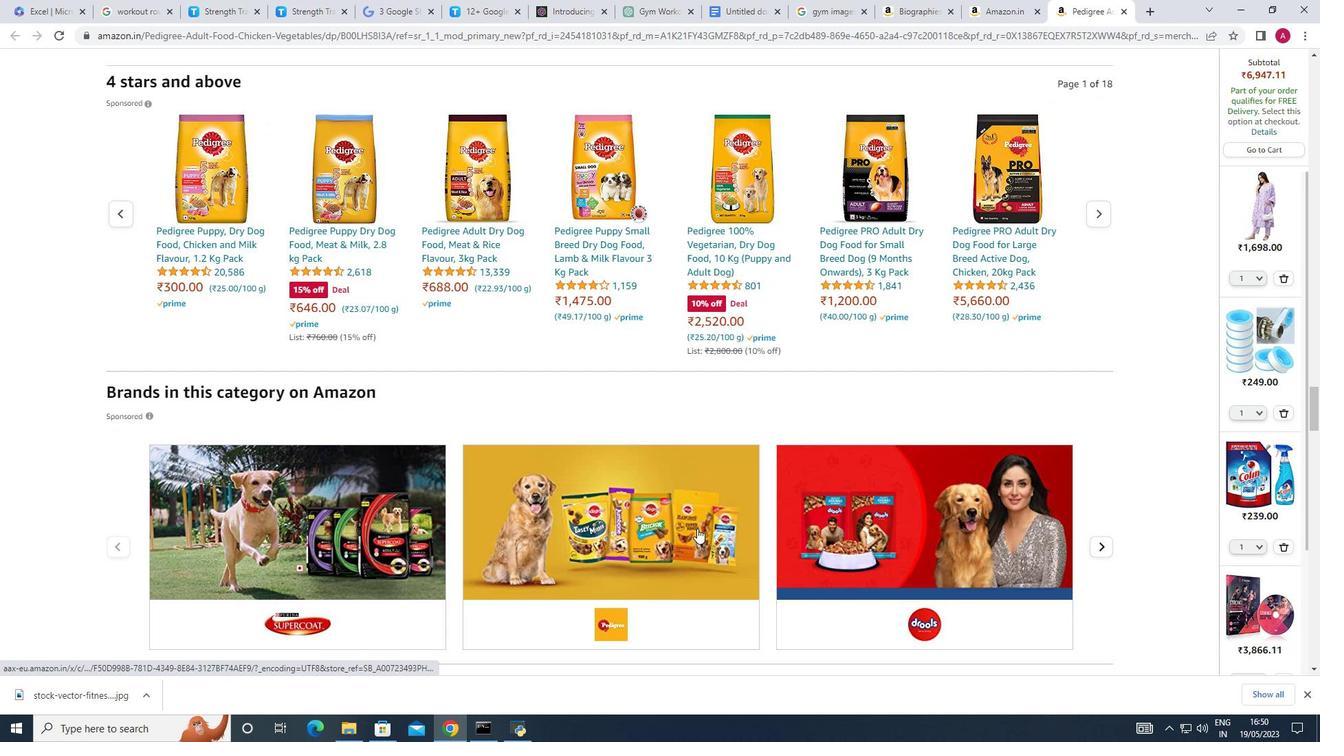 
Action: Mouse scrolled (697, 528) with delta (0, 0)
Screenshot: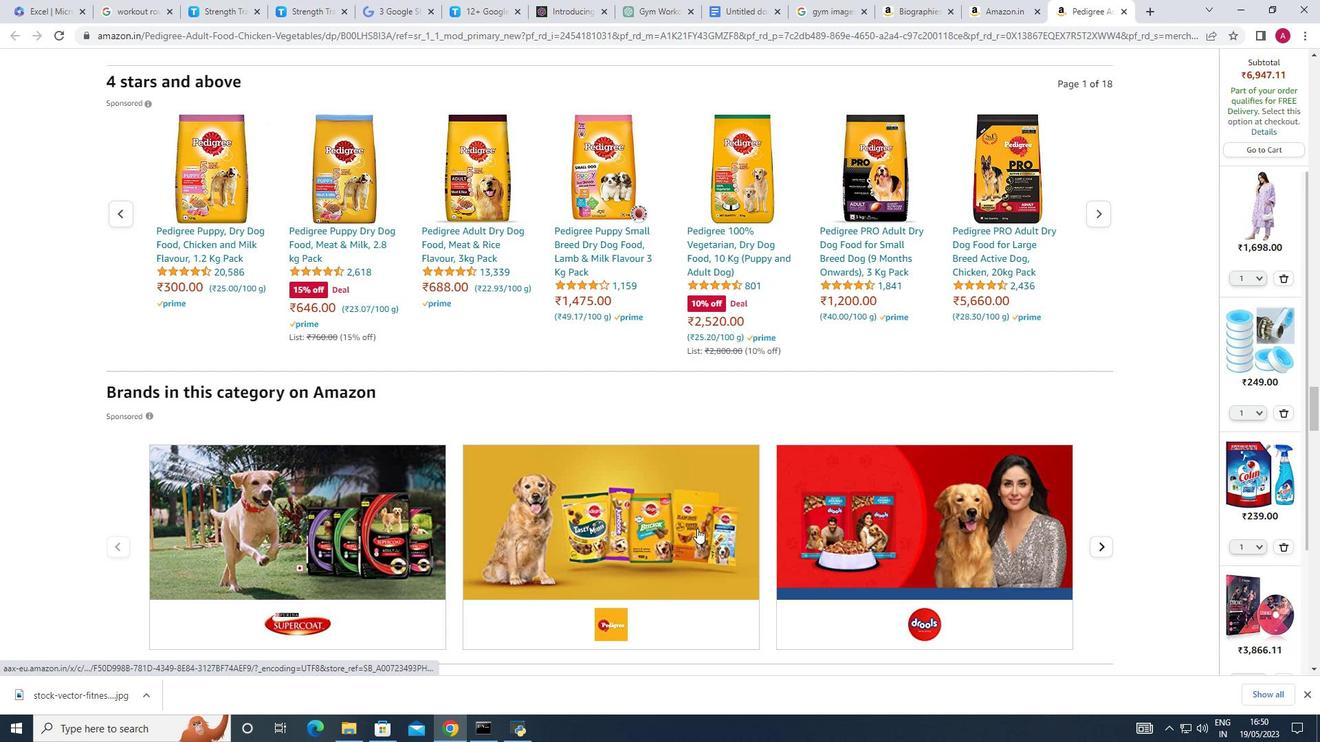 
Action: Mouse scrolled (697, 528) with delta (0, 0)
Screenshot: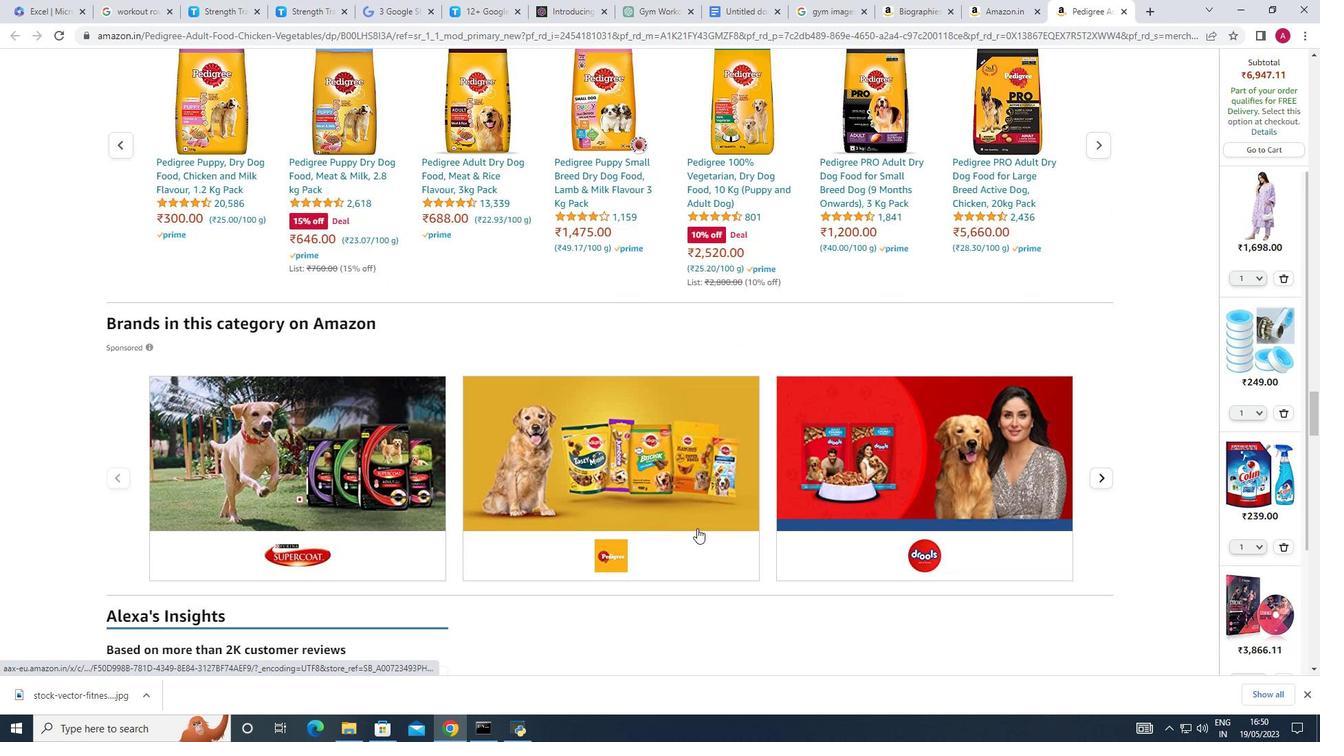 
Action: Mouse scrolled (697, 528) with delta (0, 0)
Screenshot: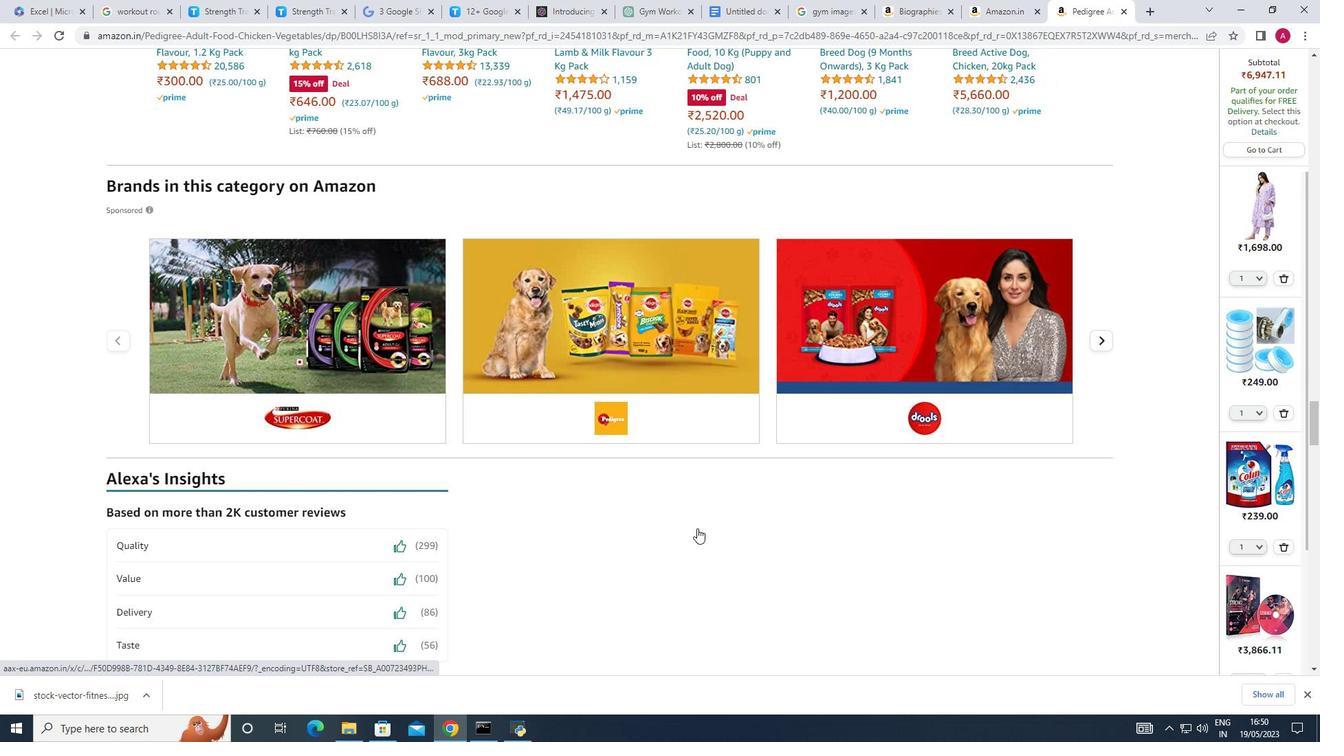 
Action: Mouse scrolled (697, 528) with delta (0, 0)
Screenshot: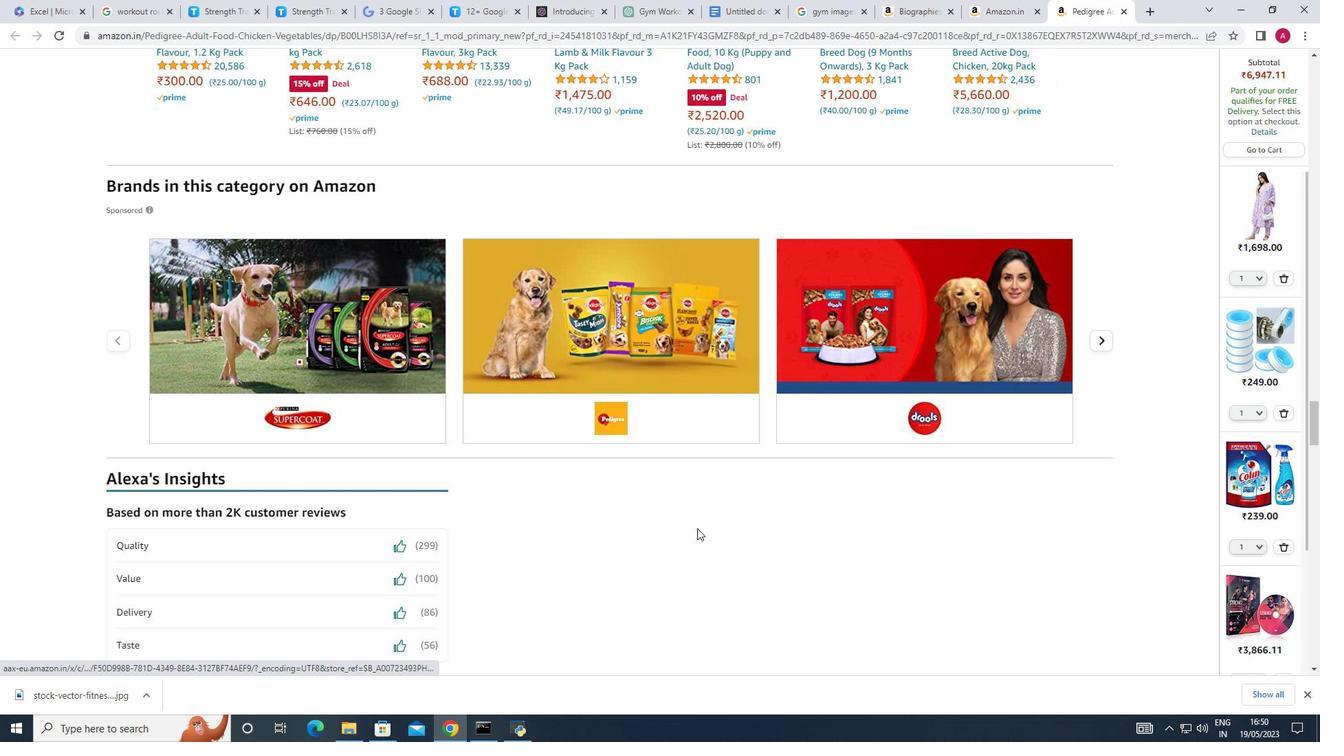 
Action: Mouse scrolled (697, 528) with delta (0, 0)
Screenshot: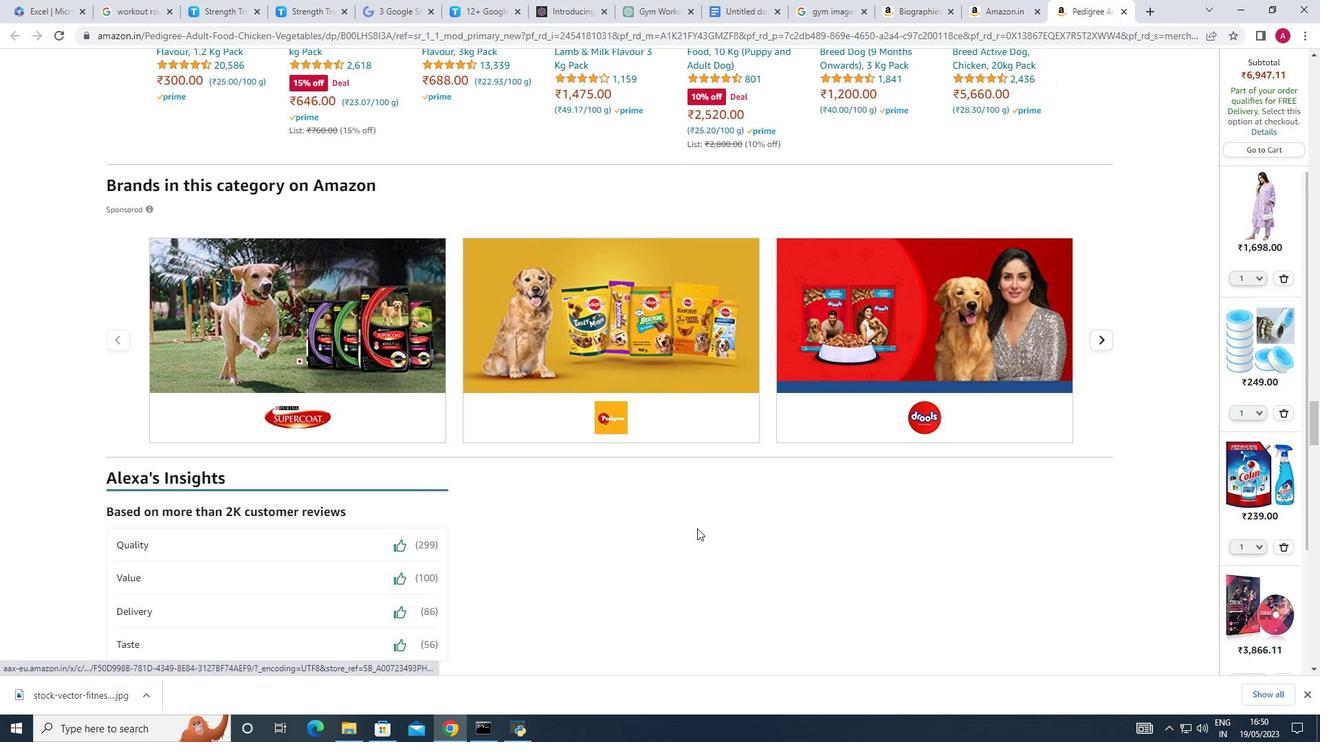 
Action: Mouse scrolled (697, 528) with delta (0, 0)
Screenshot: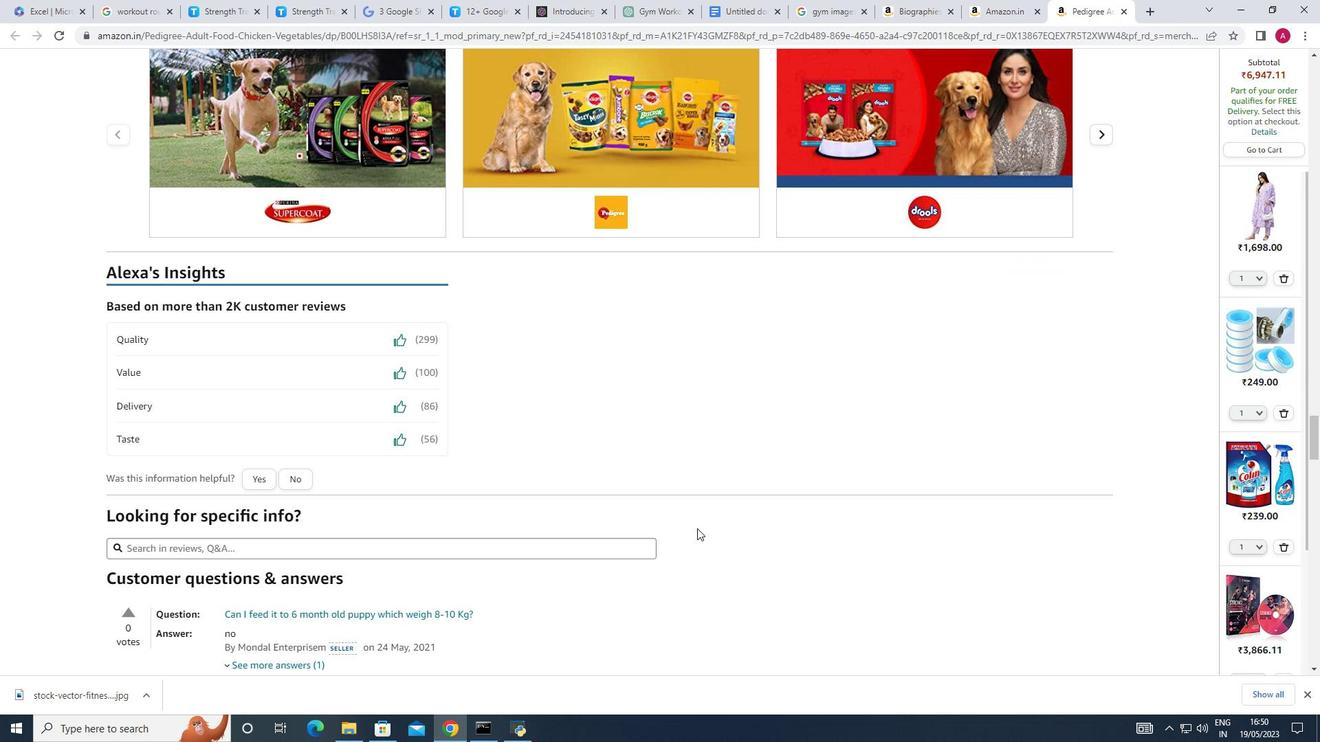 
Action: Mouse scrolled (697, 528) with delta (0, 0)
Screenshot: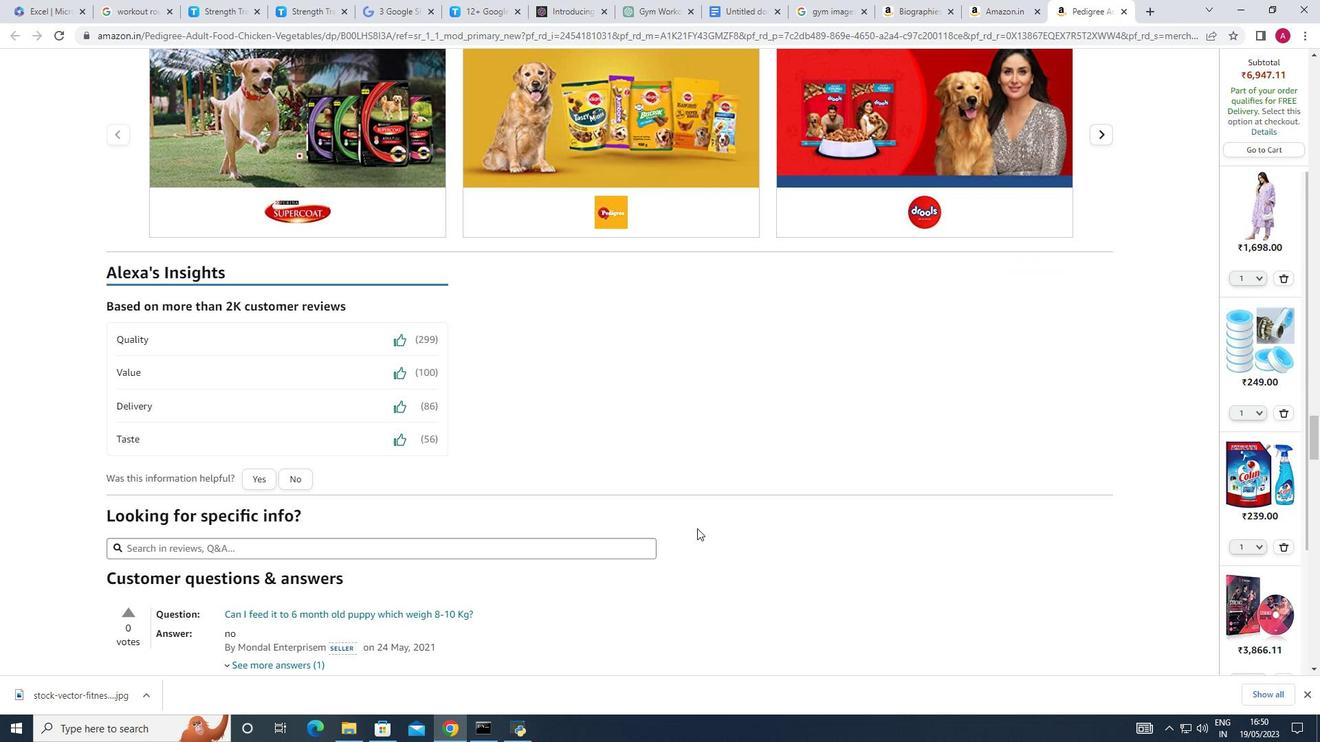 
Action: Mouse scrolled (697, 528) with delta (0, 0)
Screenshot: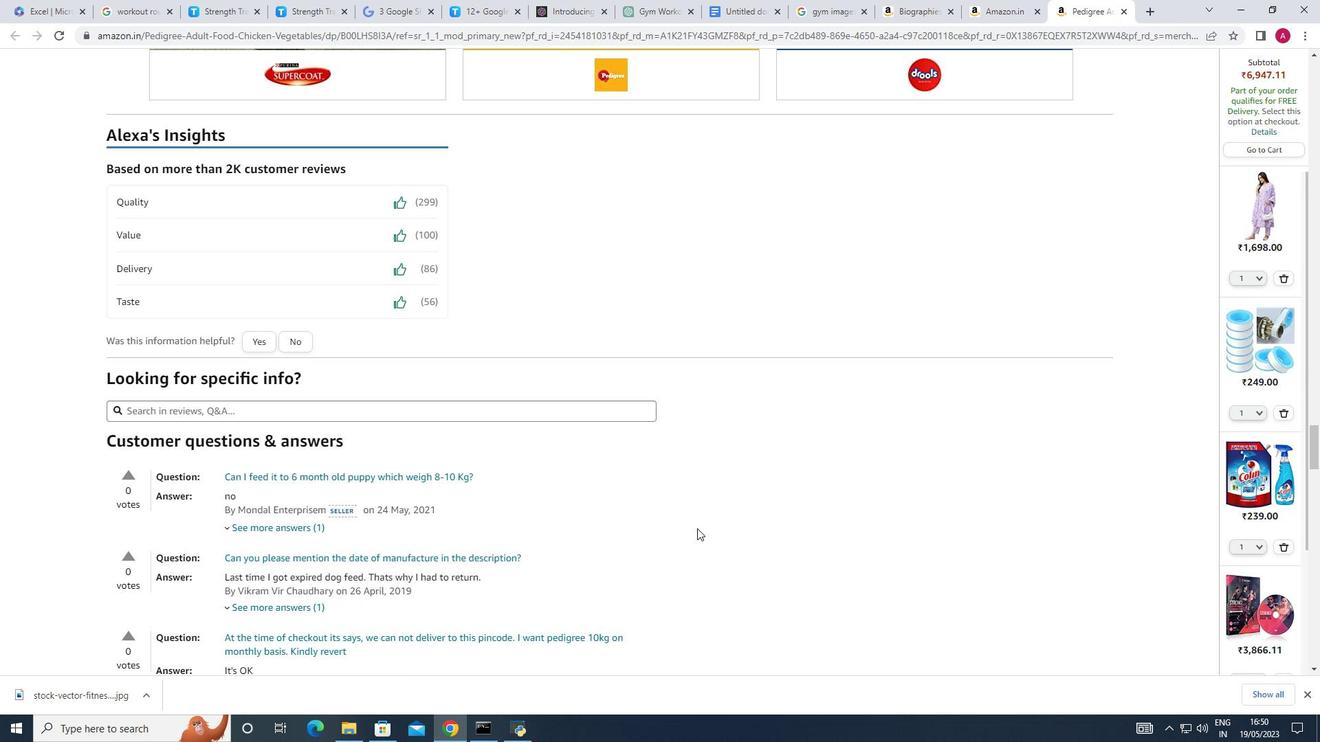 
Action: Mouse scrolled (697, 528) with delta (0, 0)
Screenshot: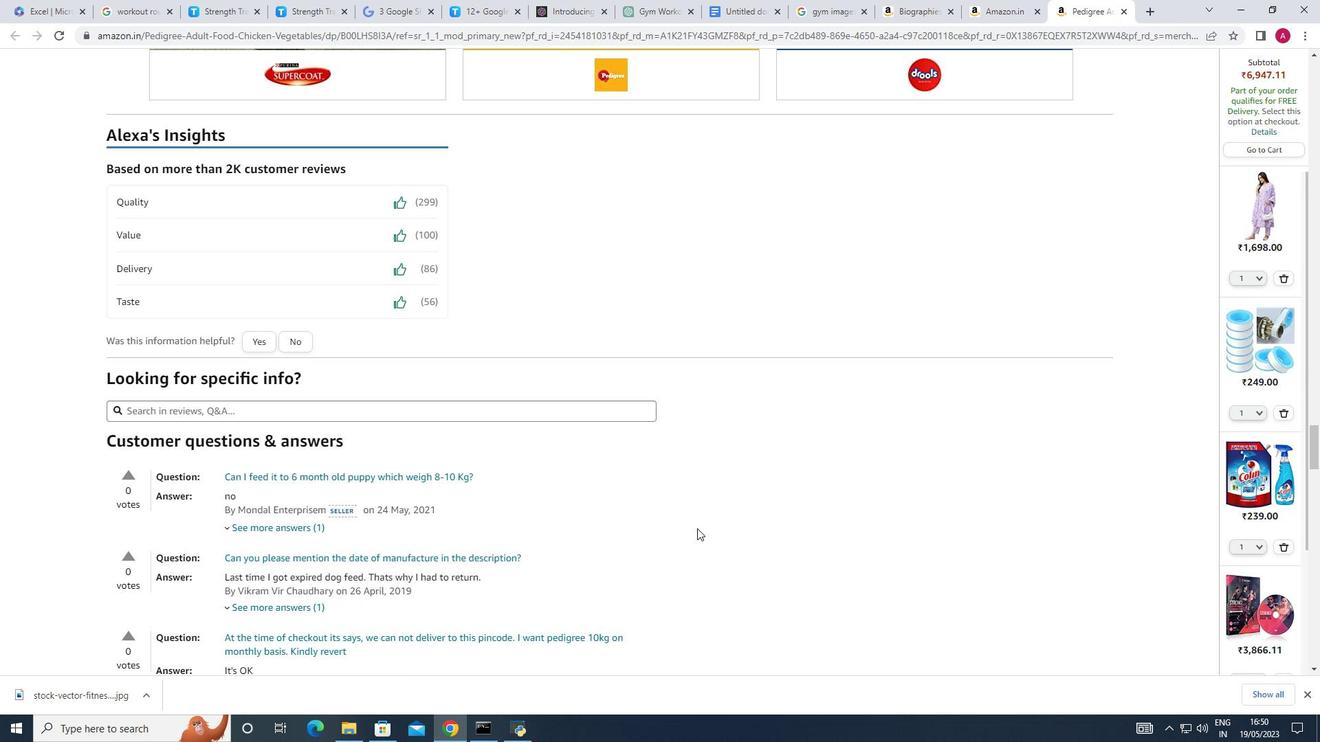 
Action: Mouse scrolled (697, 528) with delta (0, 0)
Screenshot: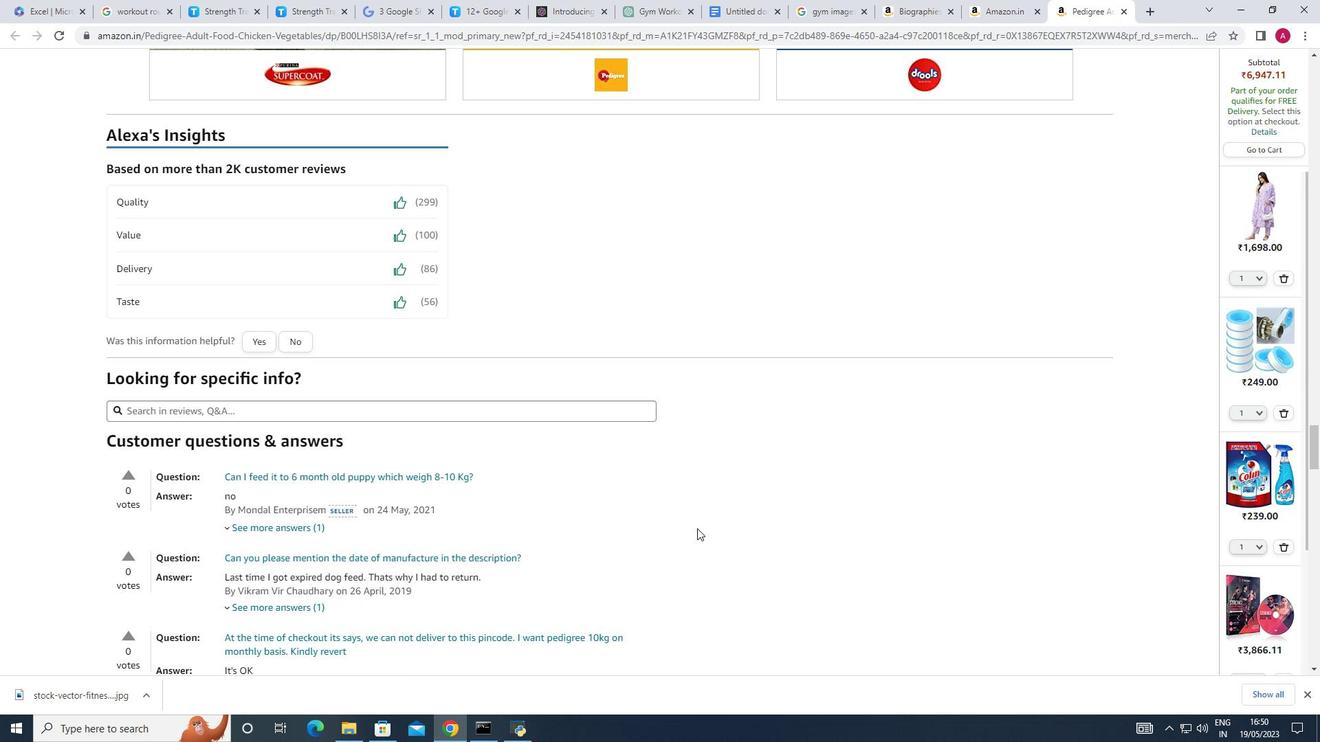 
Action: Mouse scrolled (697, 529) with delta (0, 0)
Screenshot: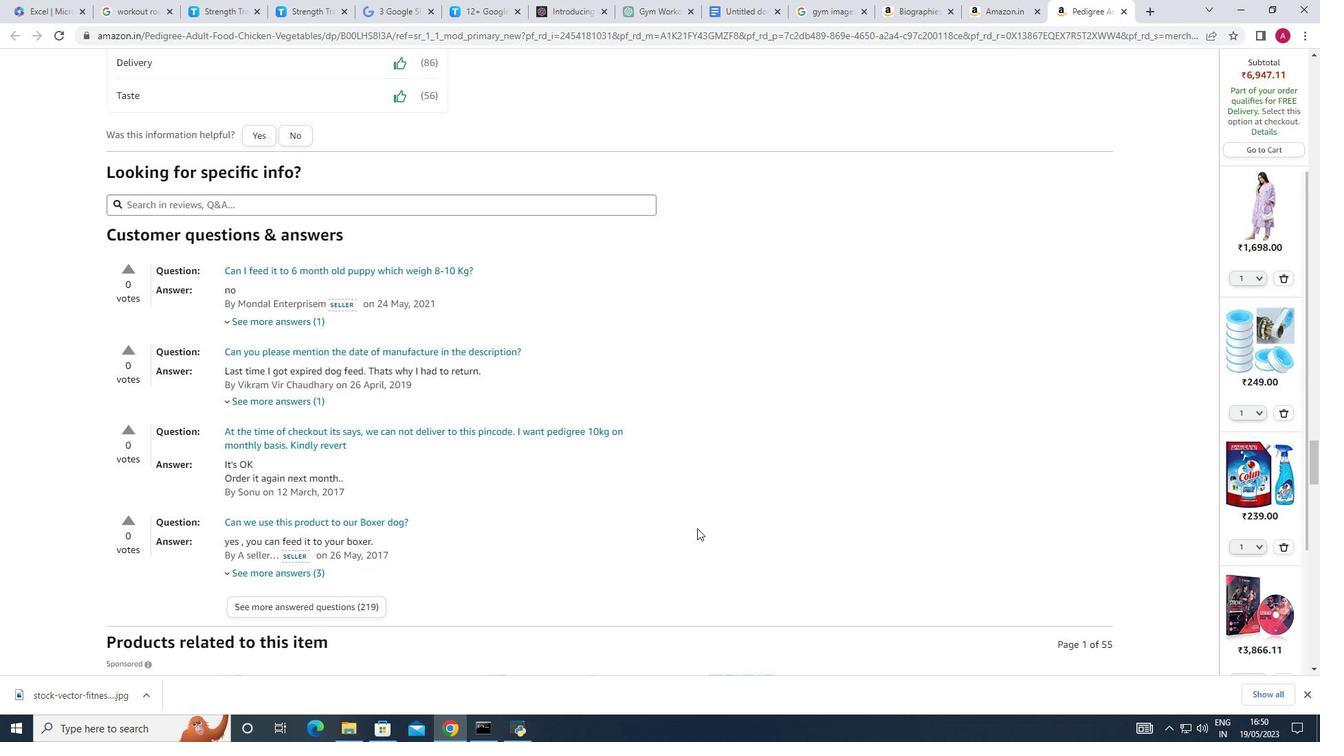 
Action: Mouse scrolled (697, 529) with delta (0, 0)
Screenshot: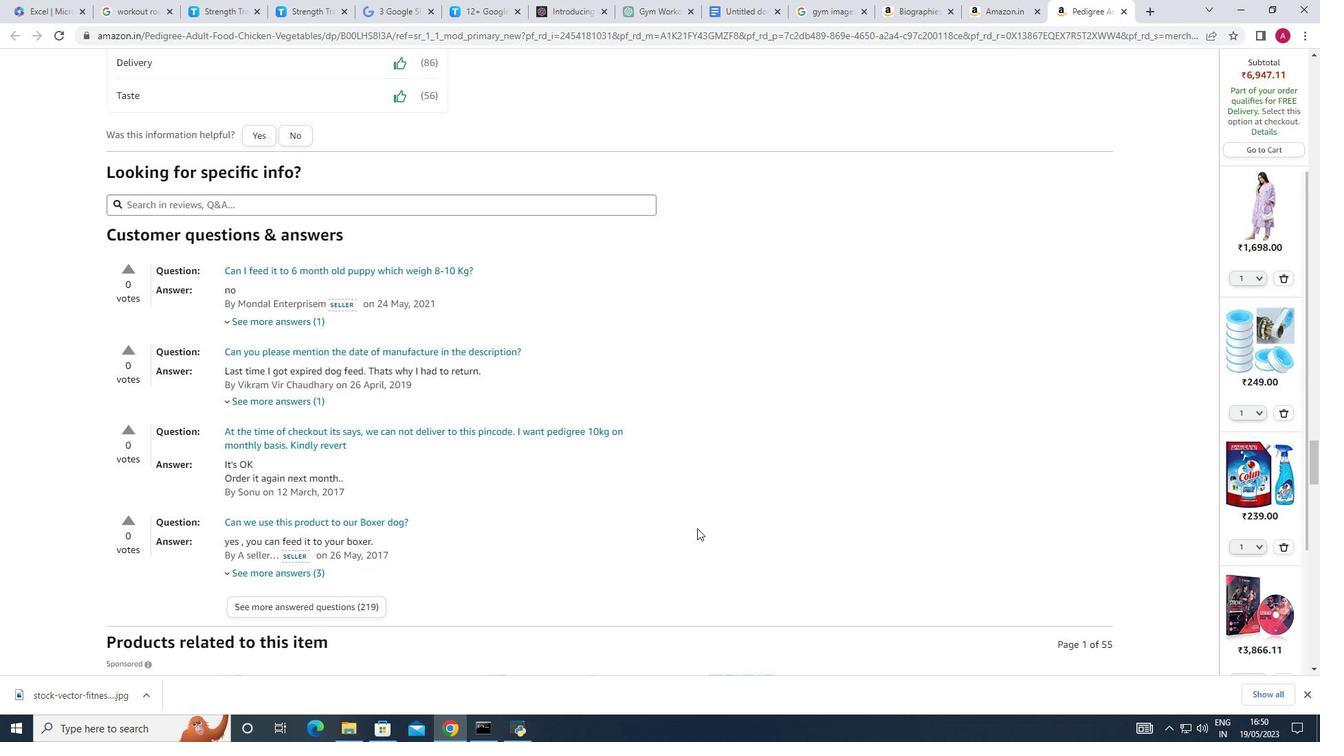 
Action: Mouse moved to (698, 529)
Screenshot: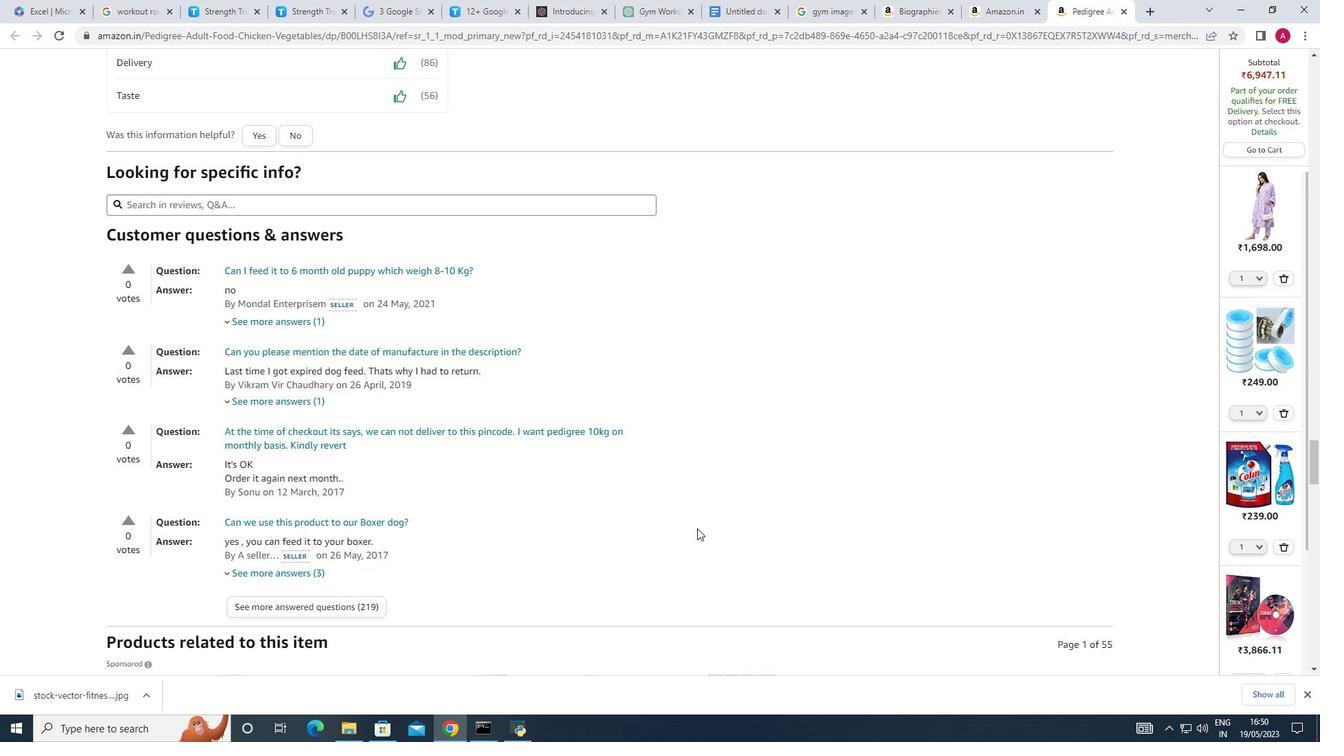 
Action: Mouse scrolled (698, 529) with delta (0, 0)
Screenshot: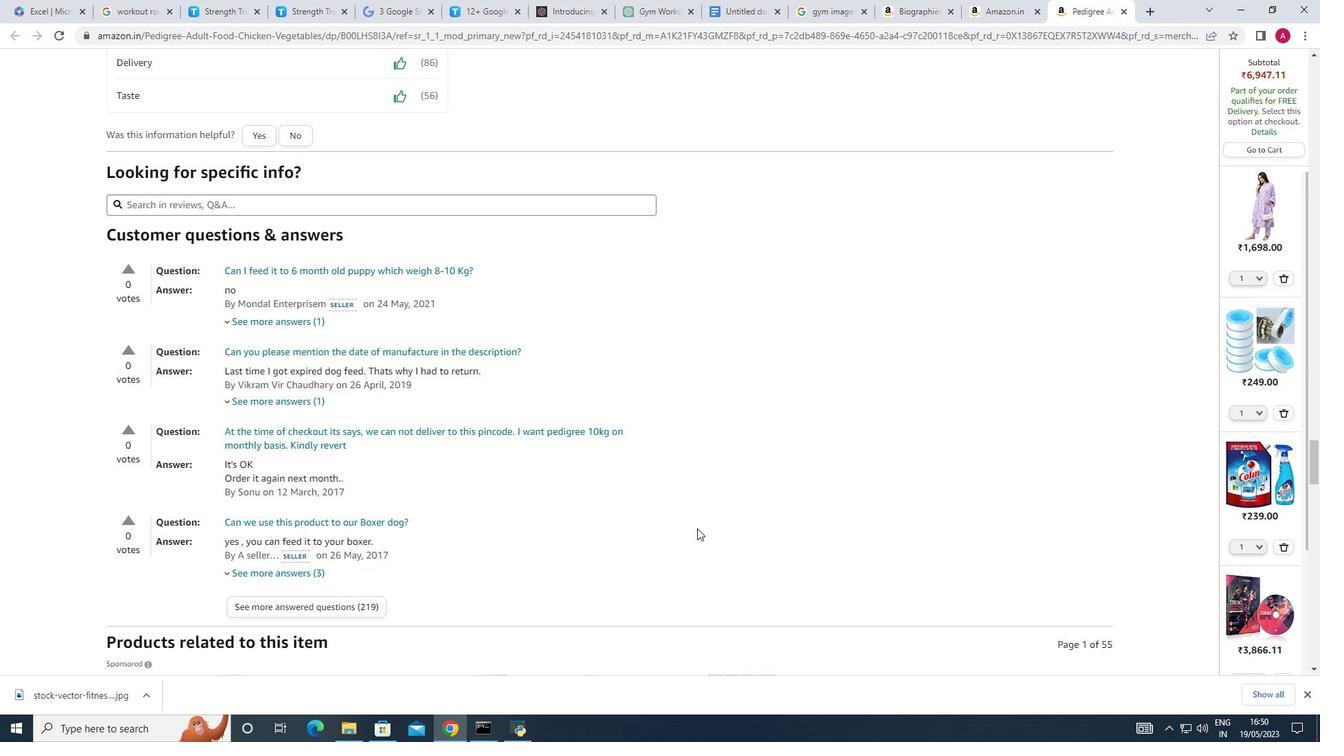 
Action: Mouse moved to (699, 528)
Screenshot: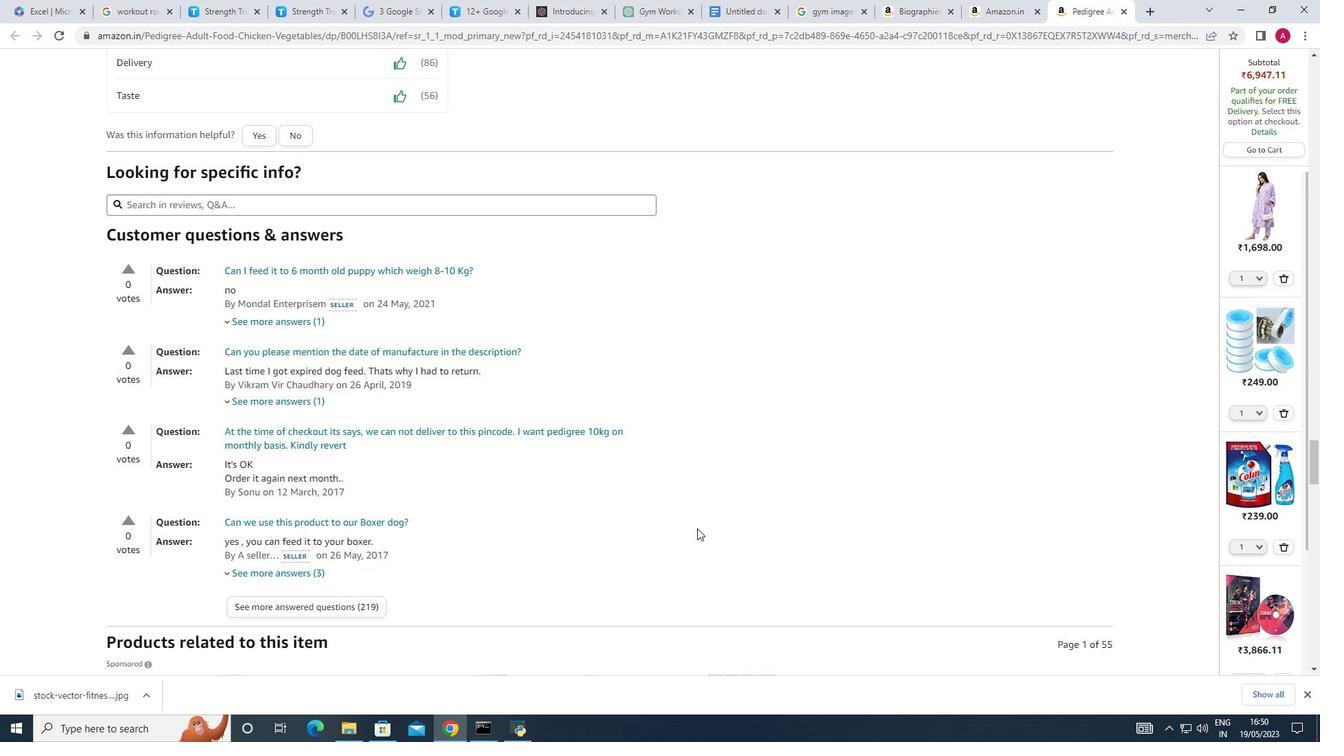 
Action: Mouse scrolled (699, 529) with delta (0, 0)
Screenshot: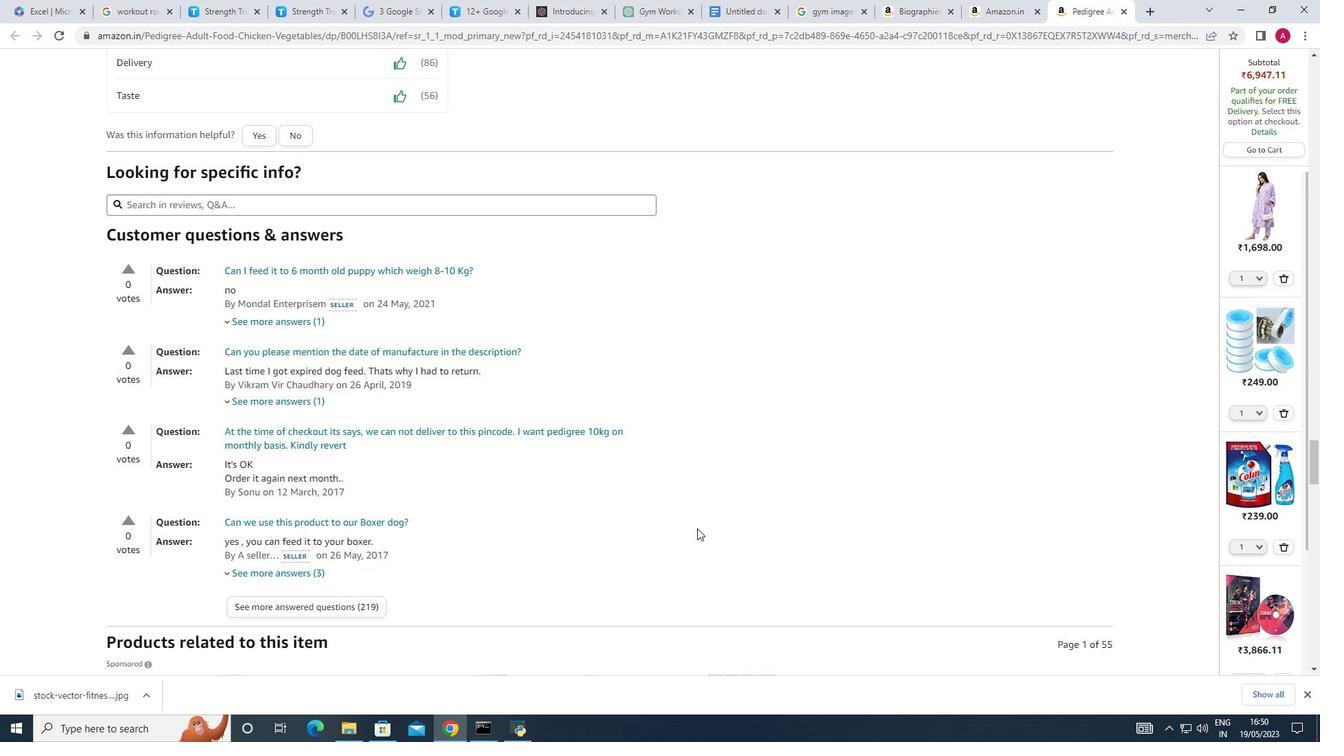 
Action: Mouse scrolled (699, 529) with delta (0, 0)
Screenshot: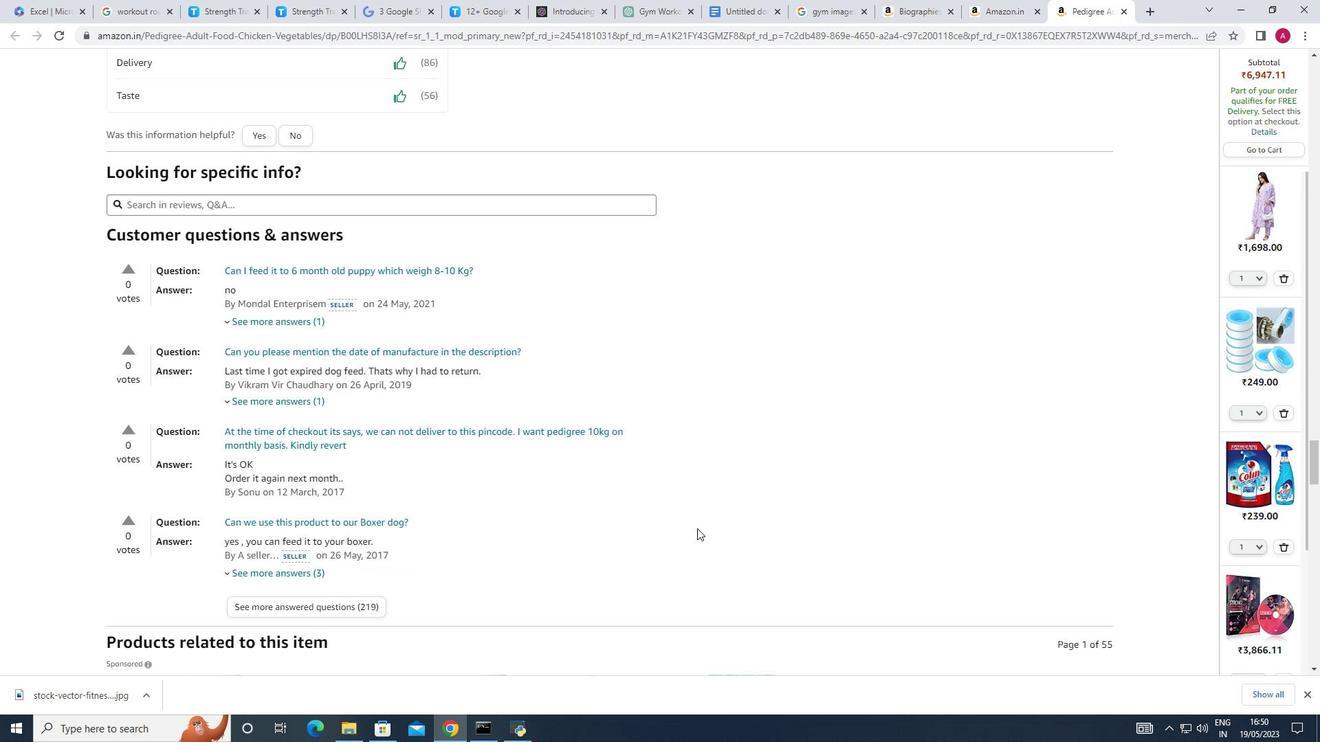 
Action: Mouse moved to (703, 526)
Screenshot: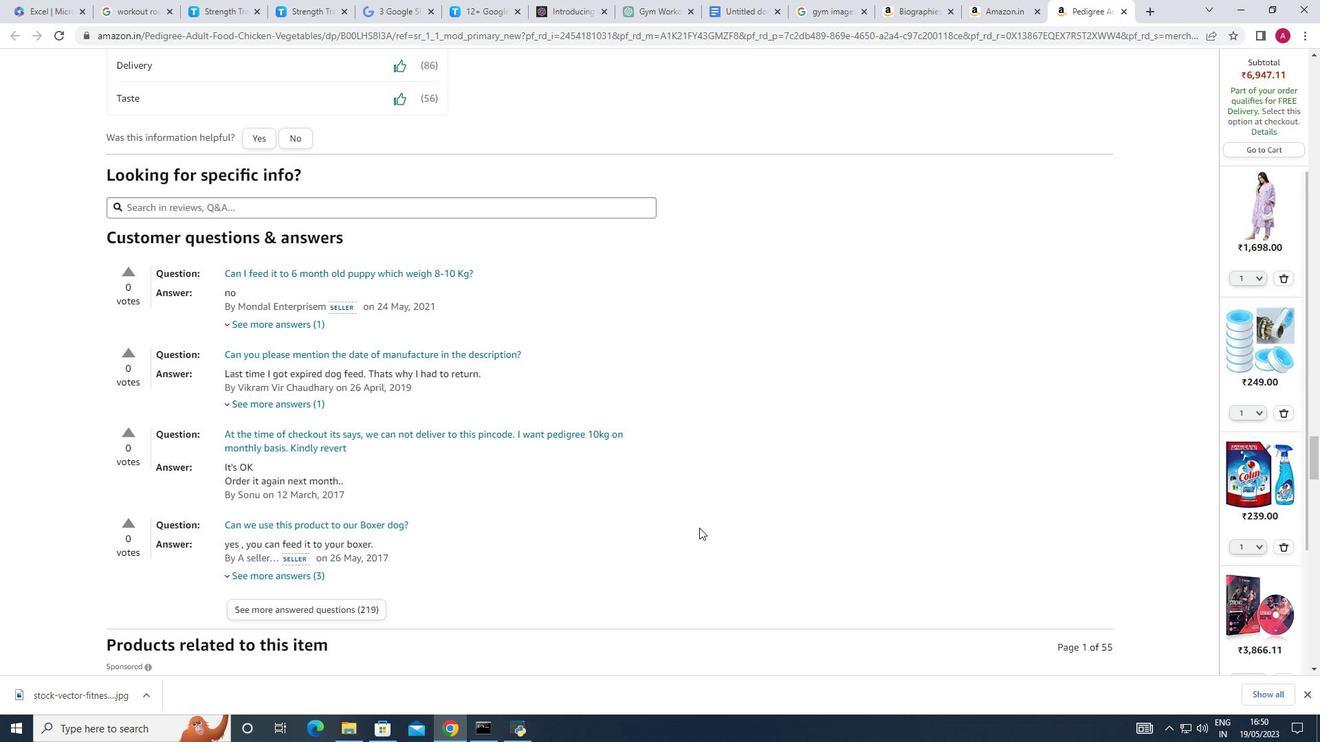 
Action: Mouse scrolled (703, 526) with delta (0, 0)
Screenshot: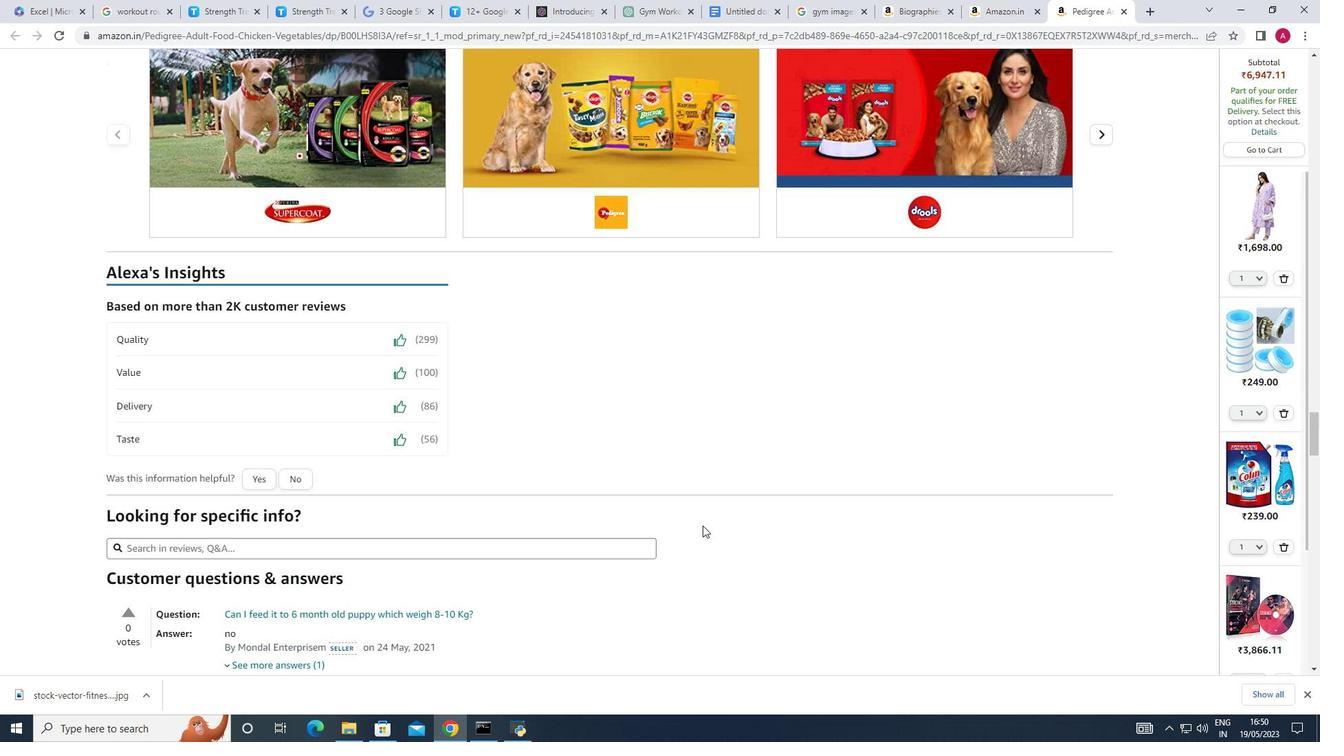 
Action: Mouse scrolled (703, 526) with delta (0, 0)
Screenshot: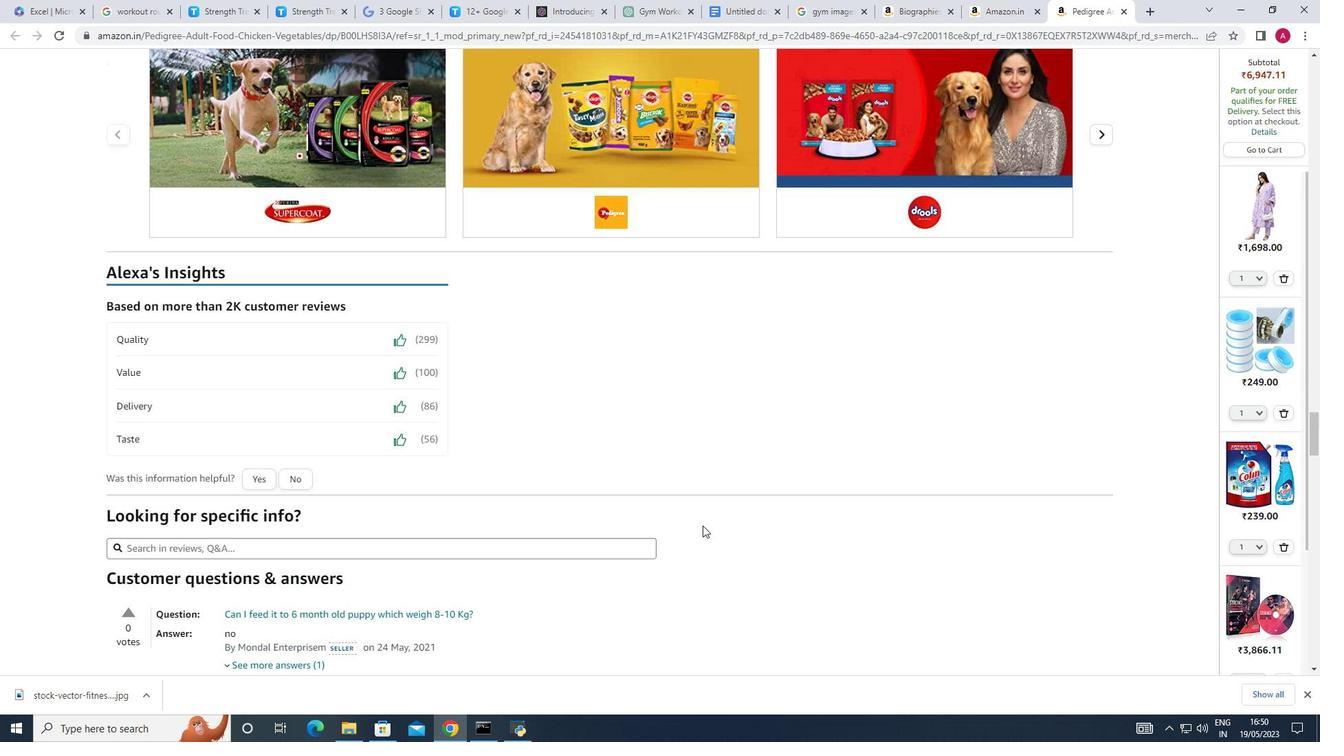 
Action: Mouse scrolled (703, 526) with delta (0, 0)
Screenshot: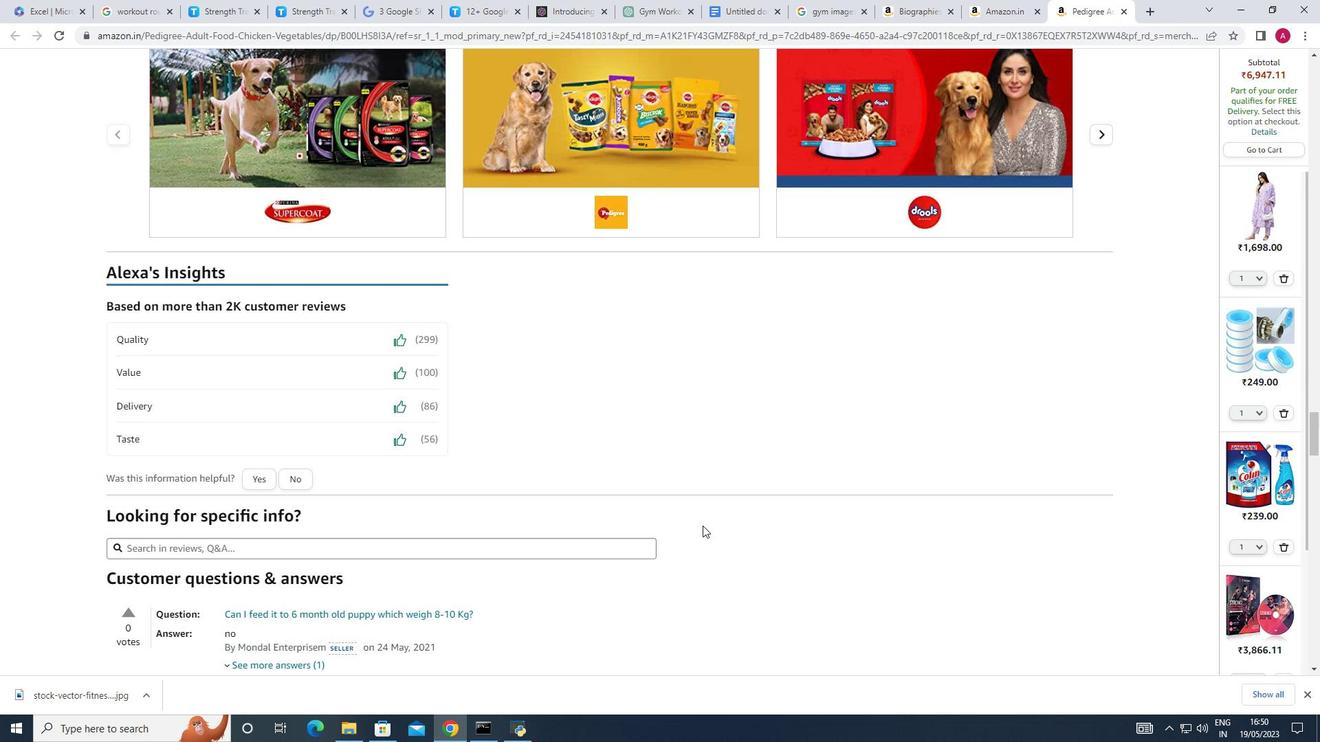 
Action: Mouse scrolled (703, 526) with delta (0, 0)
Screenshot: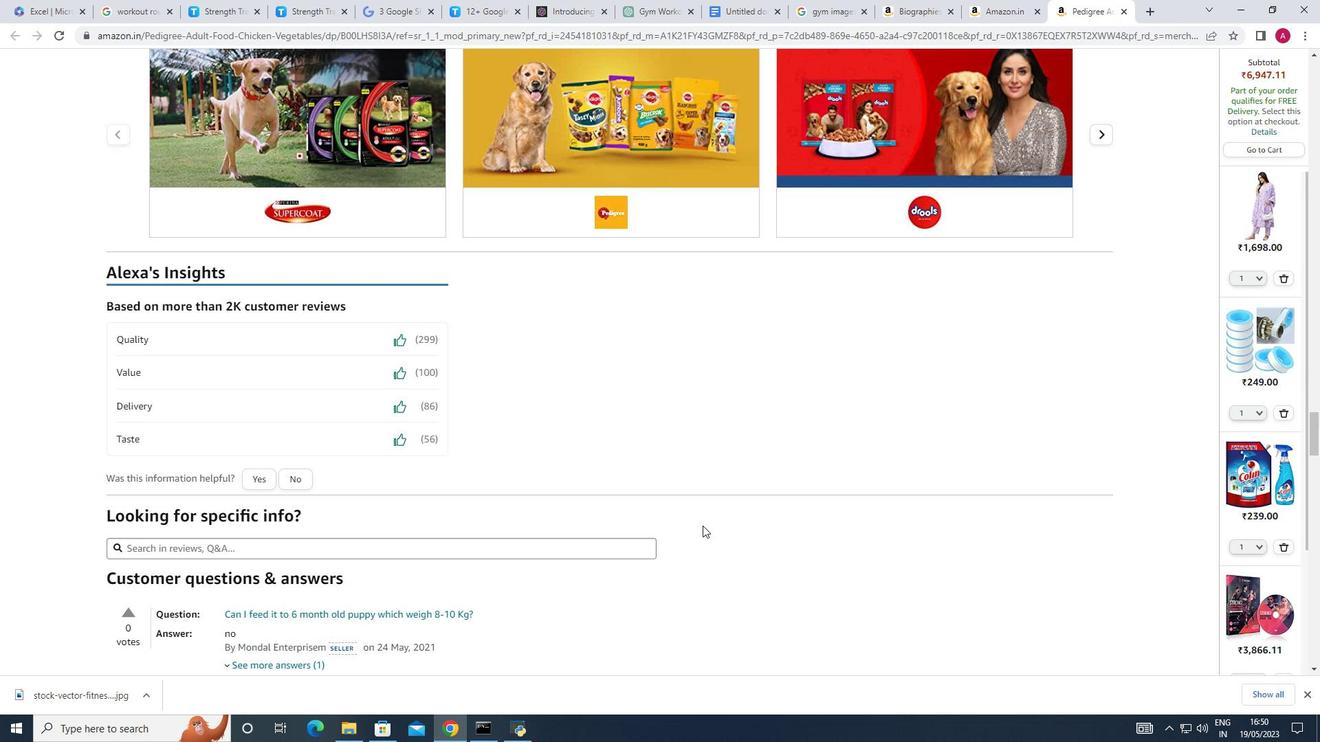 
Action: Mouse scrolled (703, 526) with delta (0, 0)
Screenshot: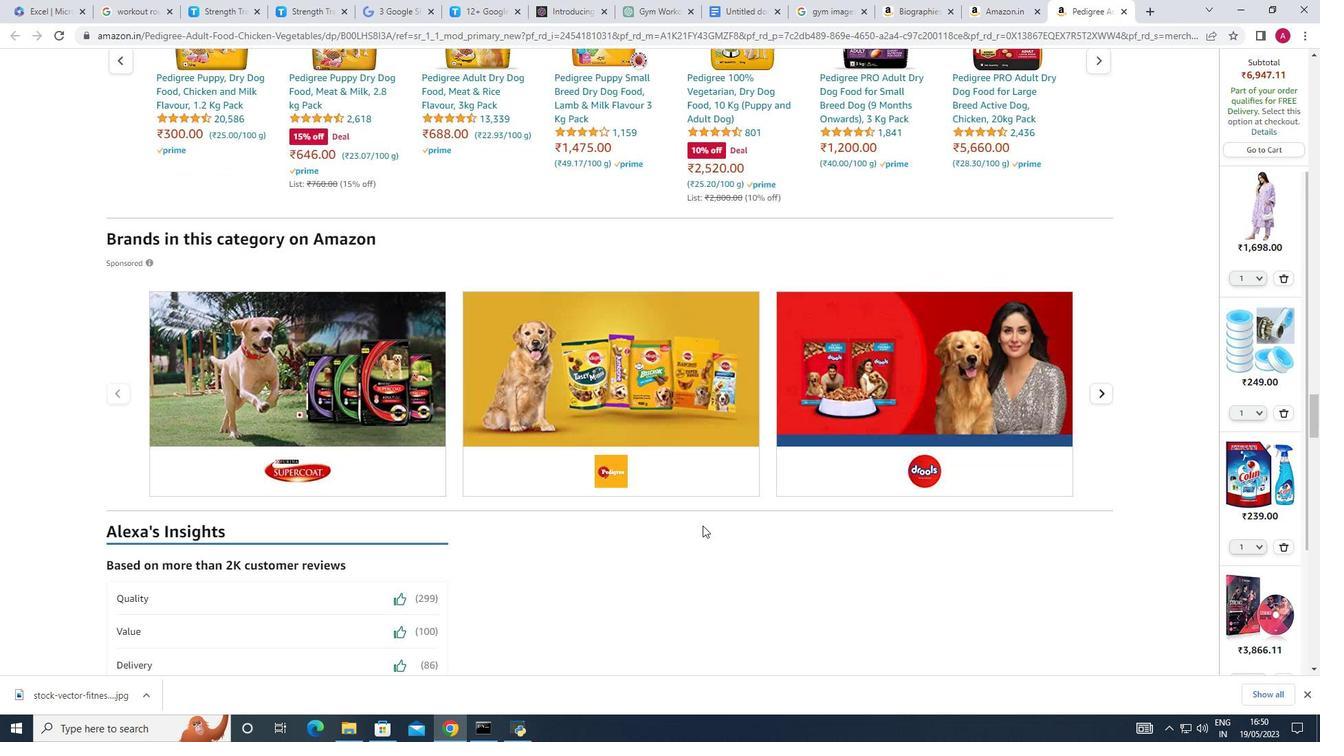 
Action: Mouse scrolled (703, 526) with delta (0, 0)
Screenshot: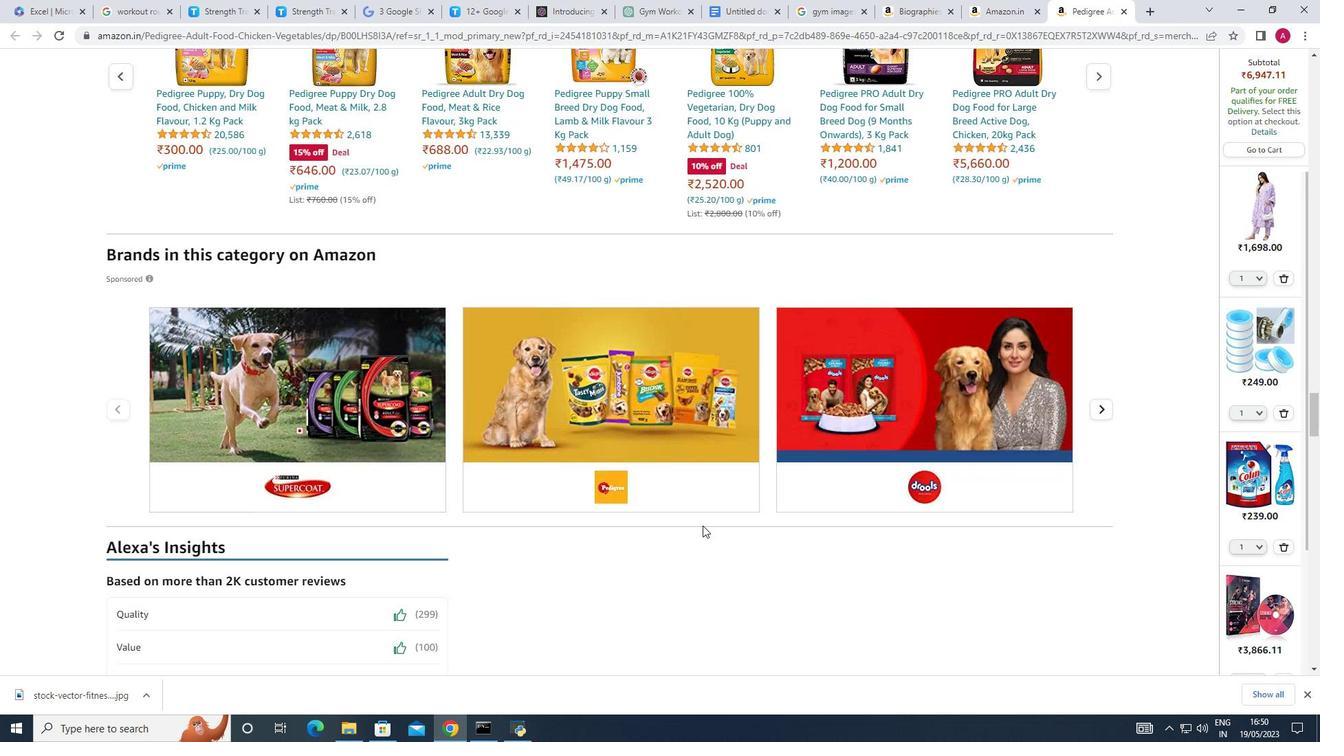 
Action: Mouse scrolled (703, 526) with delta (0, 0)
Screenshot: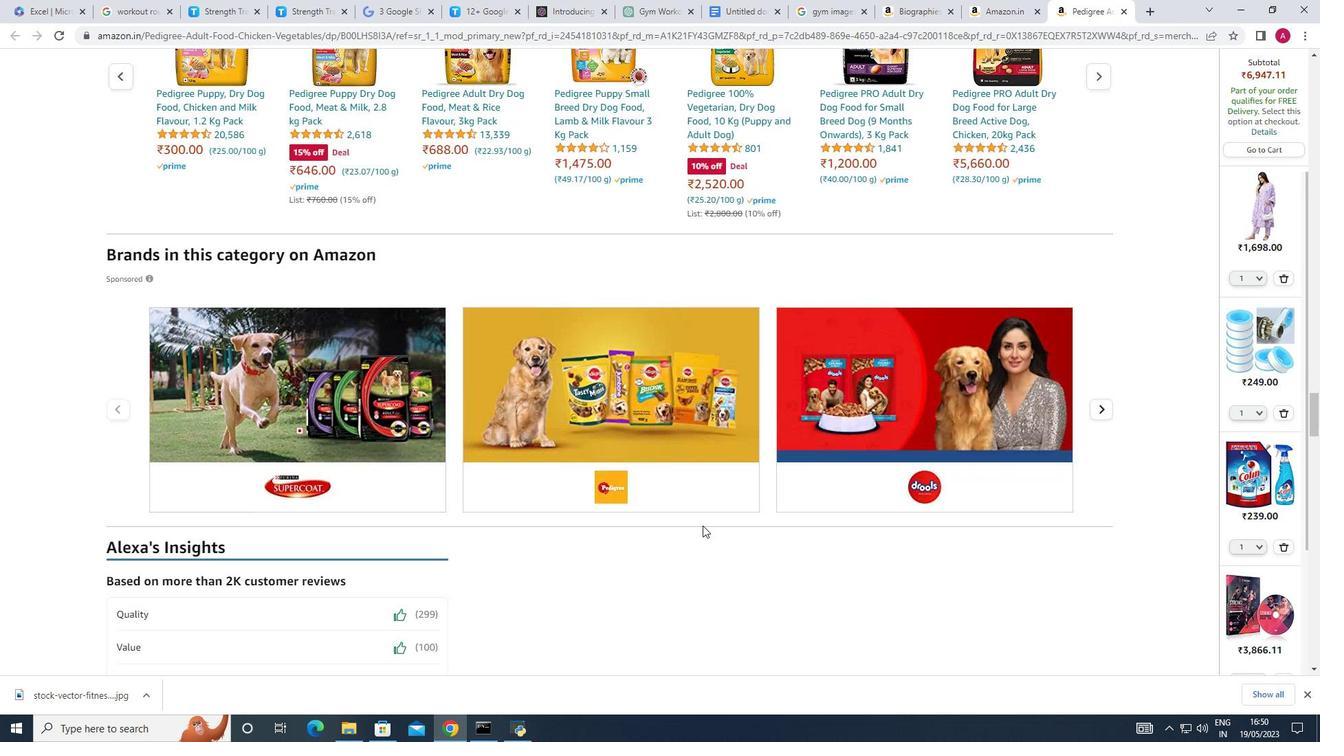 
Action: Mouse scrolled (703, 526) with delta (0, 0)
Screenshot: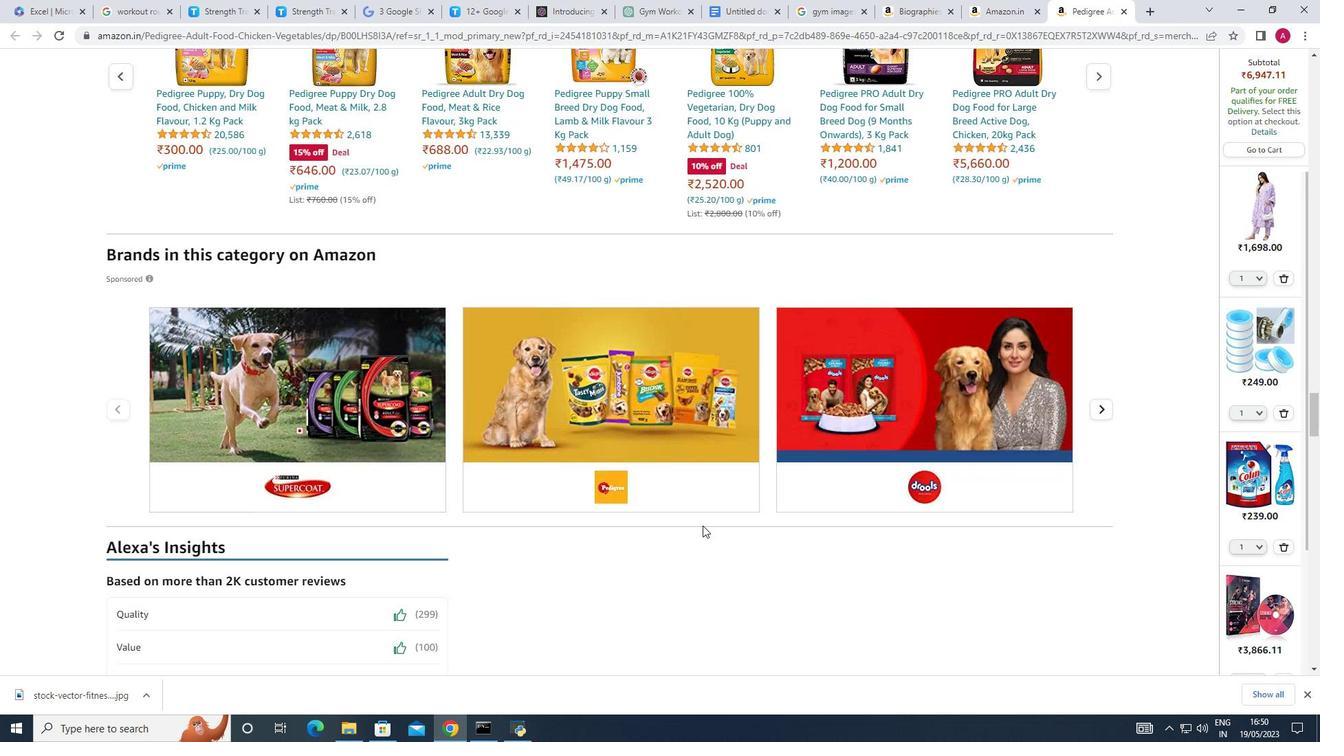 
Action: Mouse scrolled (703, 526) with delta (0, 0)
Screenshot: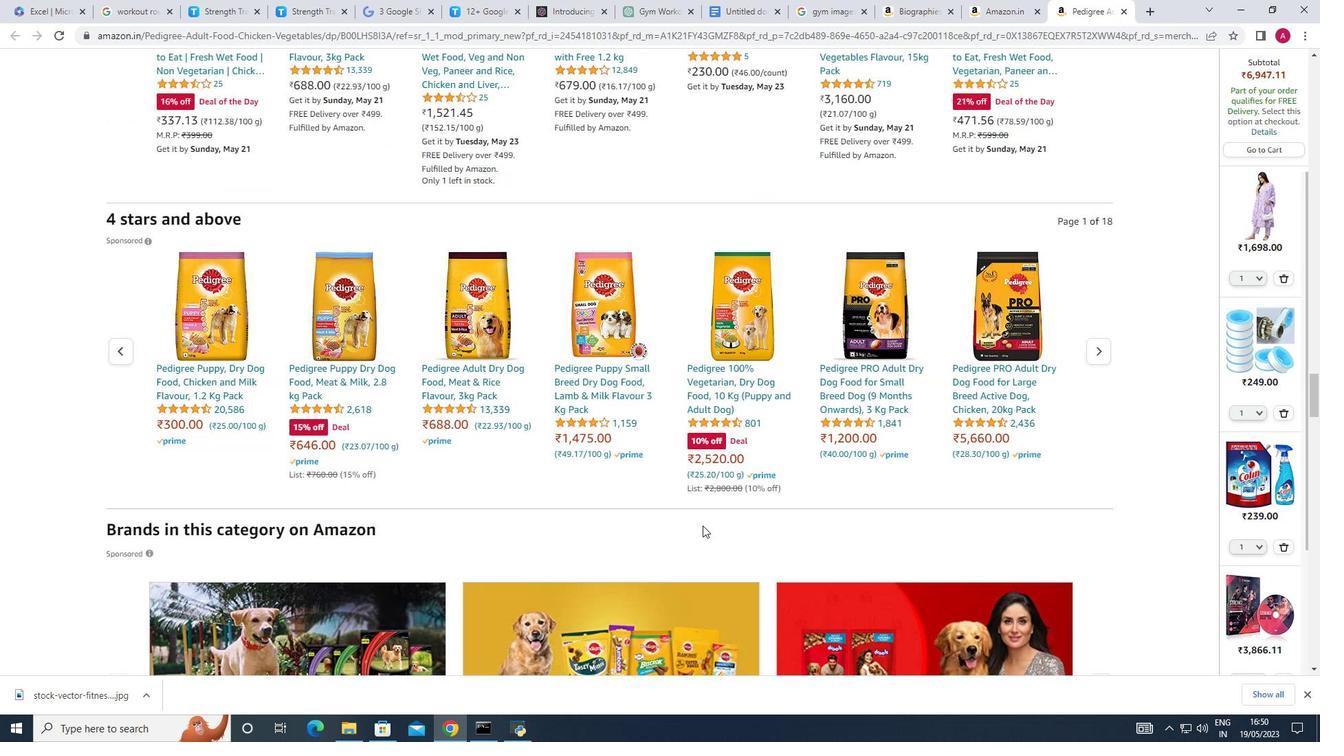 
Action: Mouse scrolled (703, 526) with delta (0, 0)
Screenshot: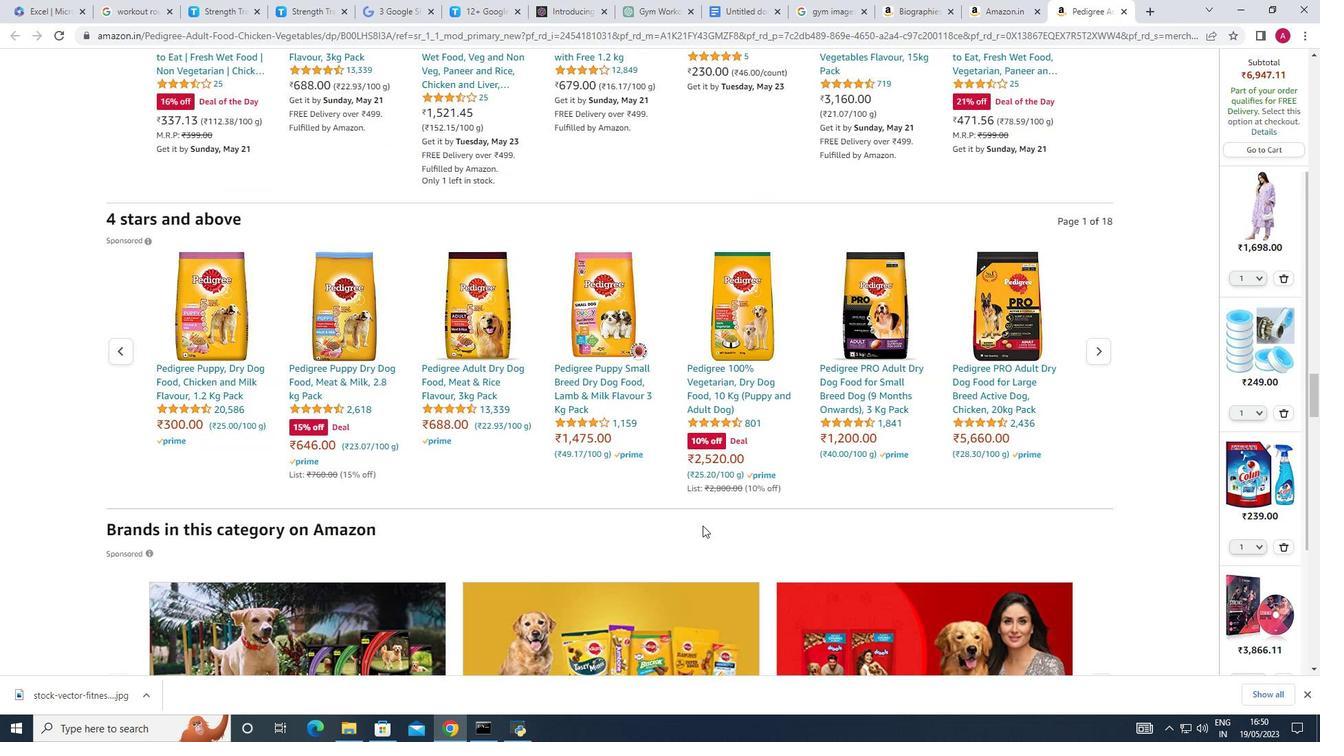 
Action: Mouse scrolled (703, 526) with delta (0, 0)
Screenshot: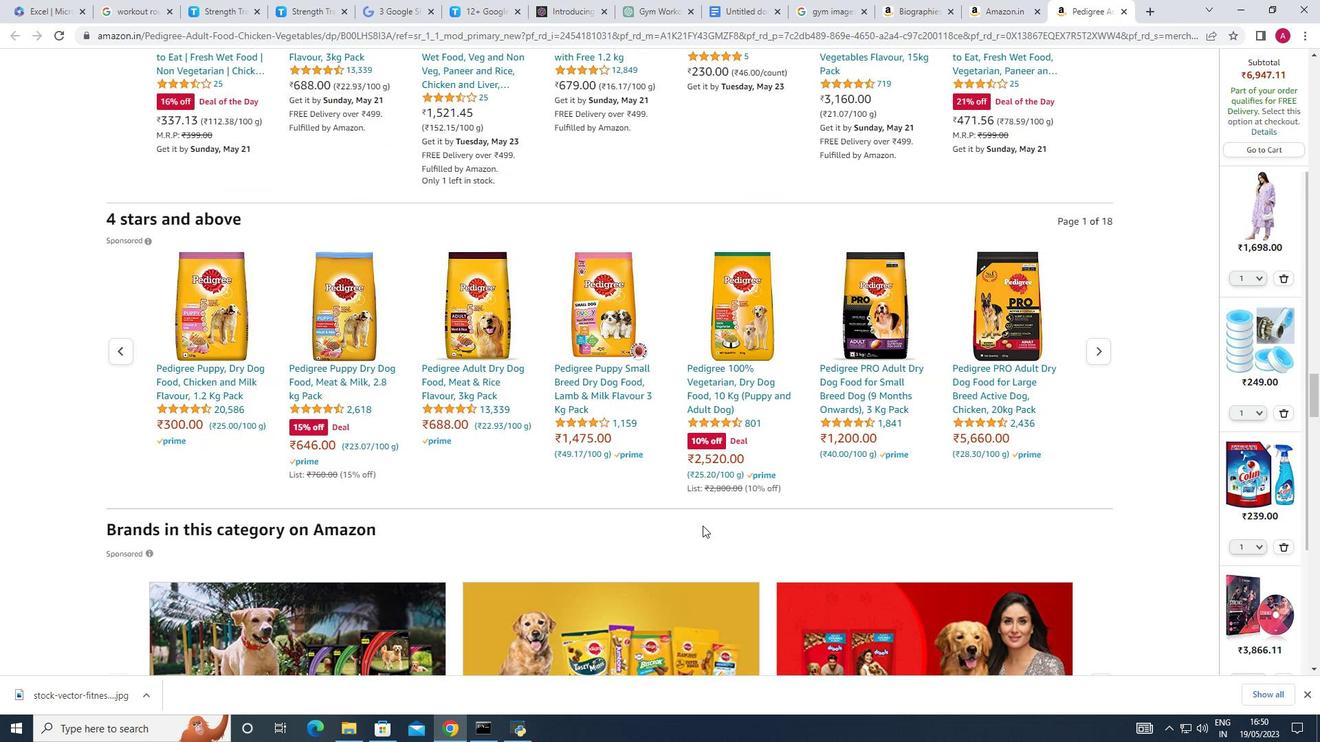 
Action: Mouse scrolled (703, 526) with delta (0, 0)
Screenshot: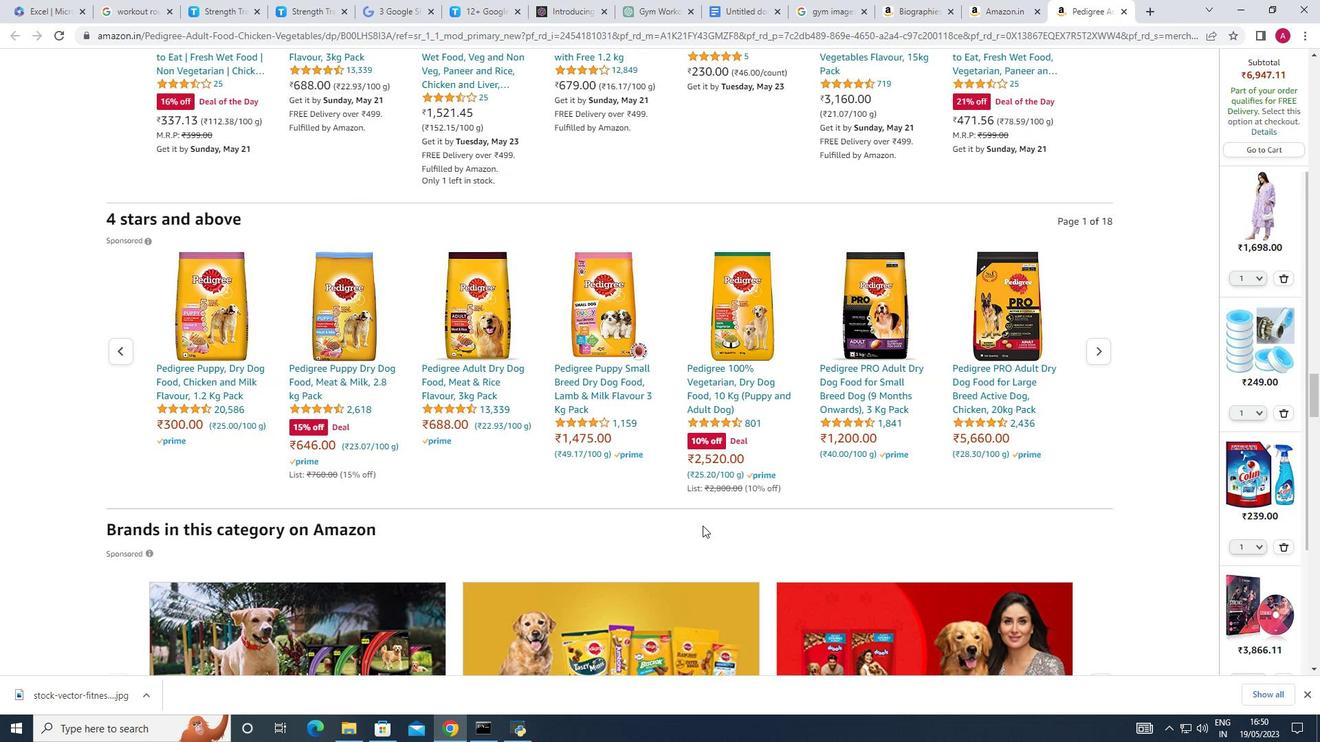 
Action: Mouse moved to (701, 526)
Screenshot: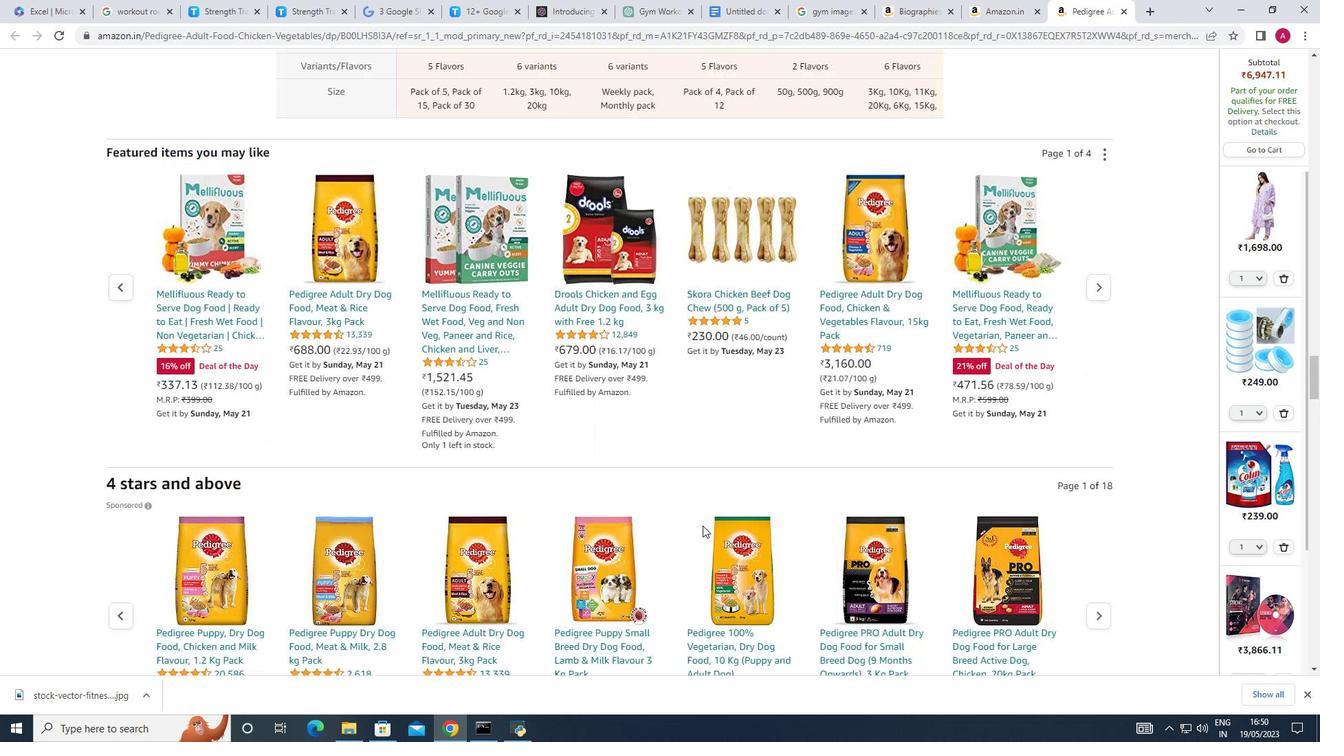
Action: Mouse scrolled (701, 526) with delta (0, 0)
Screenshot: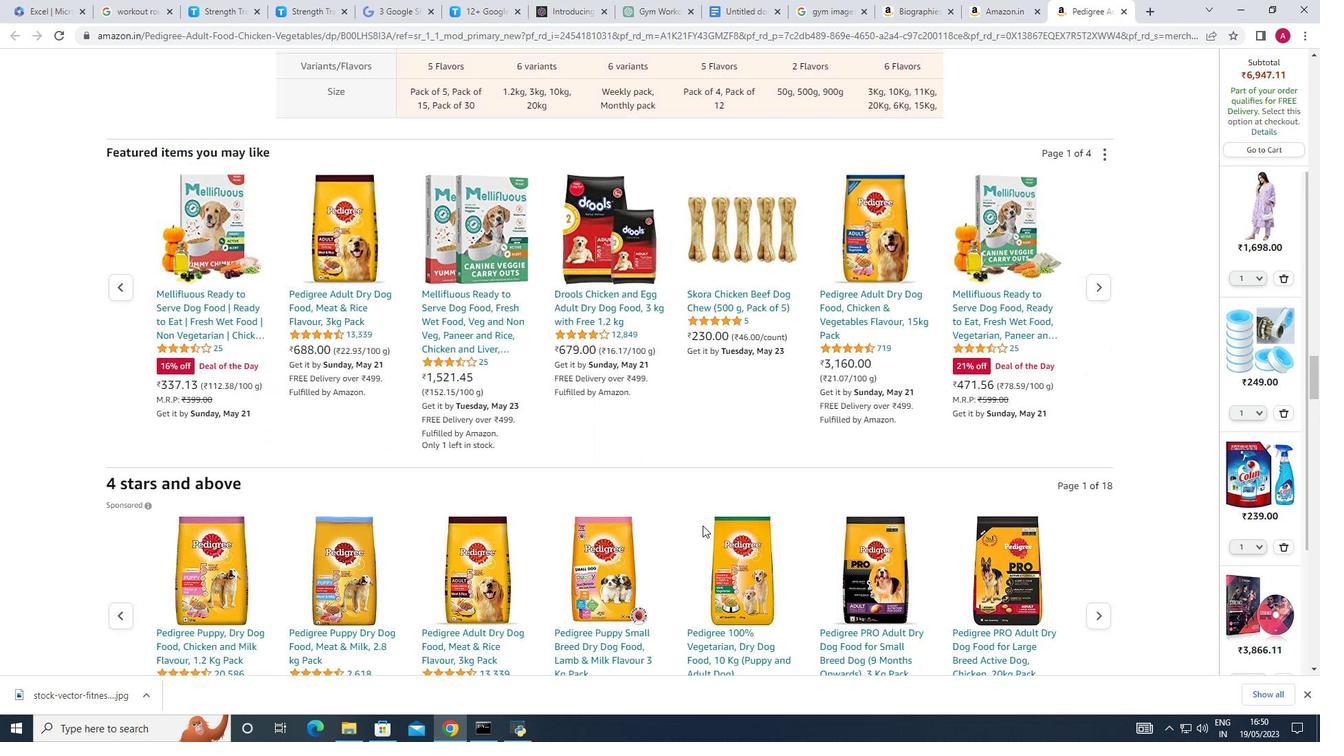 
Action: Mouse scrolled (701, 526) with delta (0, 0)
Screenshot: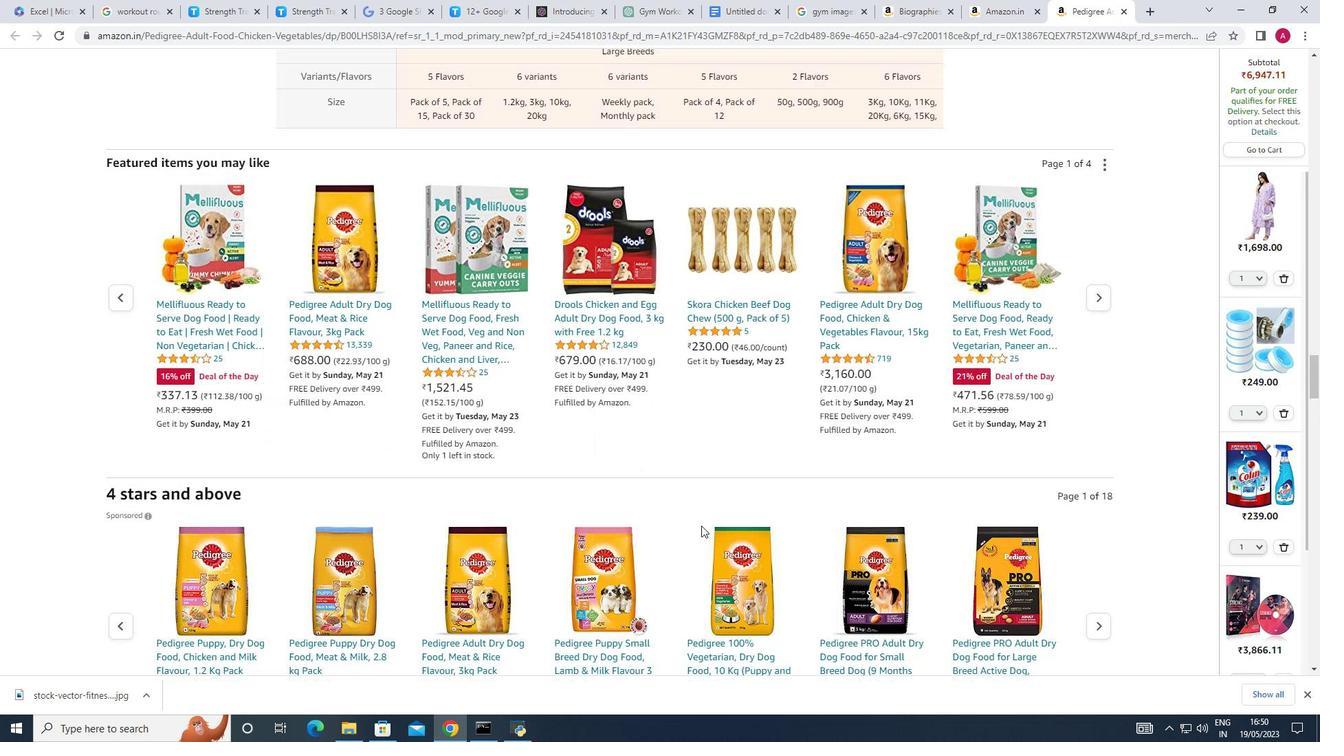 
Action: Mouse scrolled (701, 526) with delta (0, 0)
Screenshot: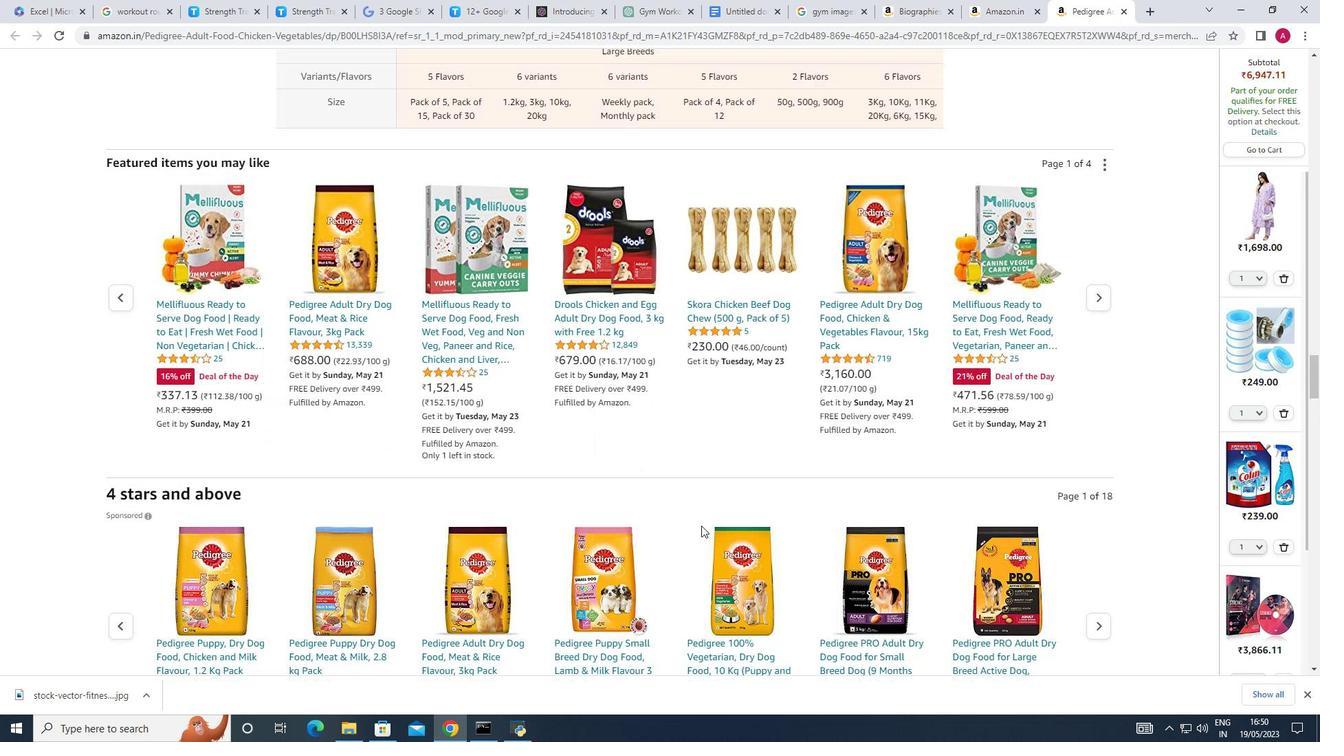 
Action: Mouse scrolled (701, 526) with delta (0, 0)
Screenshot: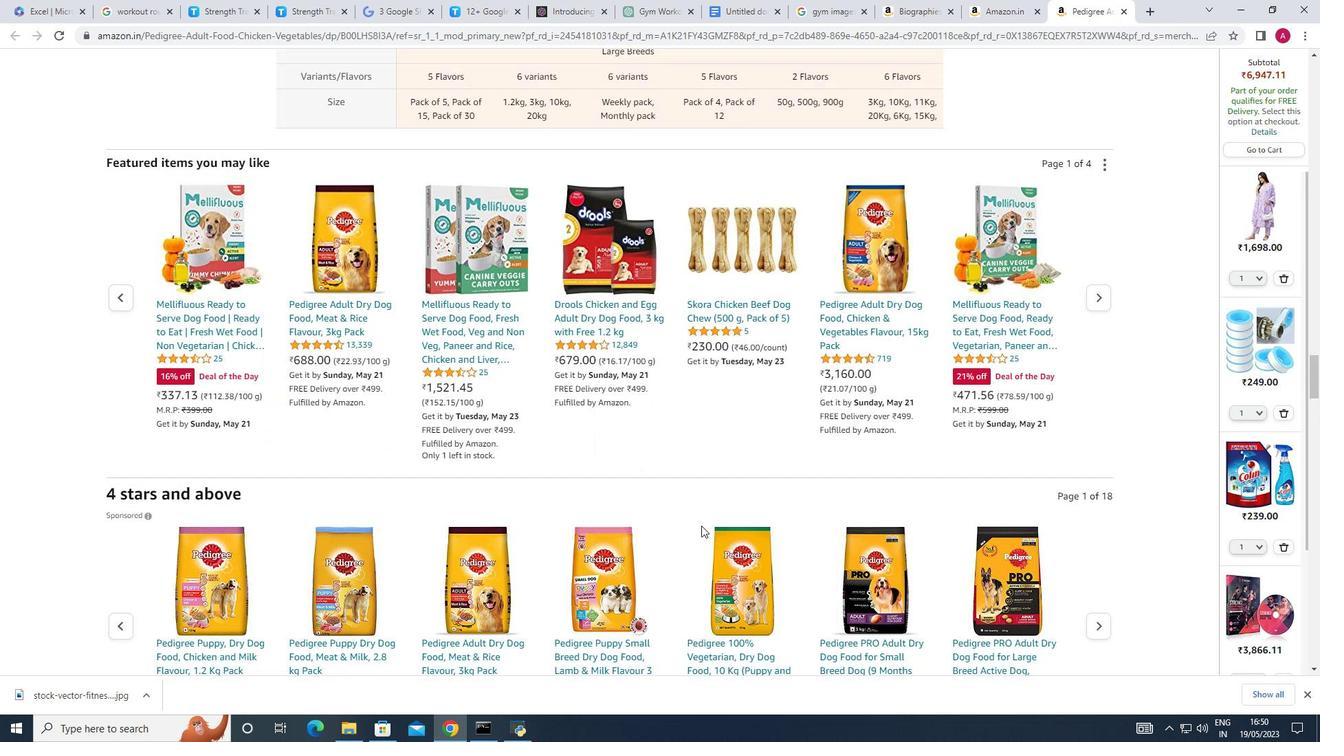 
Action: Mouse scrolled (701, 526) with delta (0, 0)
Screenshot: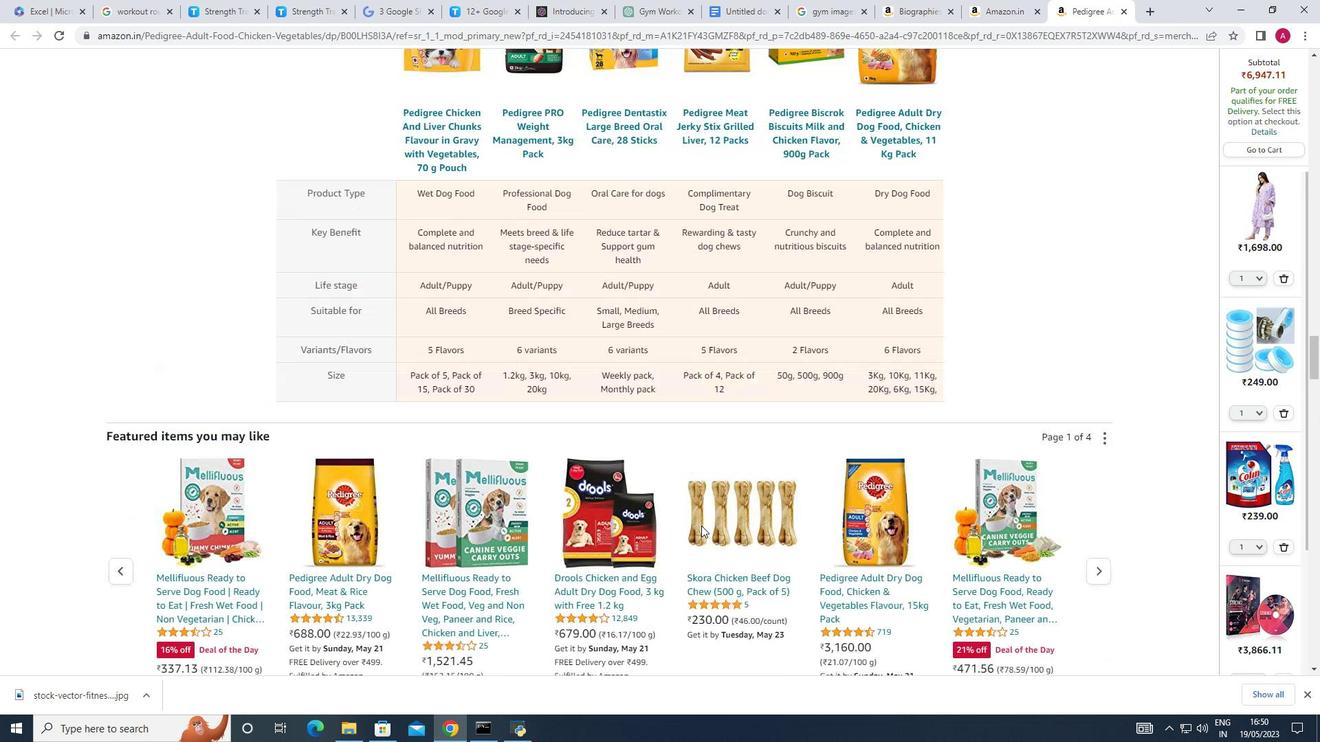 
Action: Mouse scrolled (701, 526) with delta (0, 0)
Screenshot: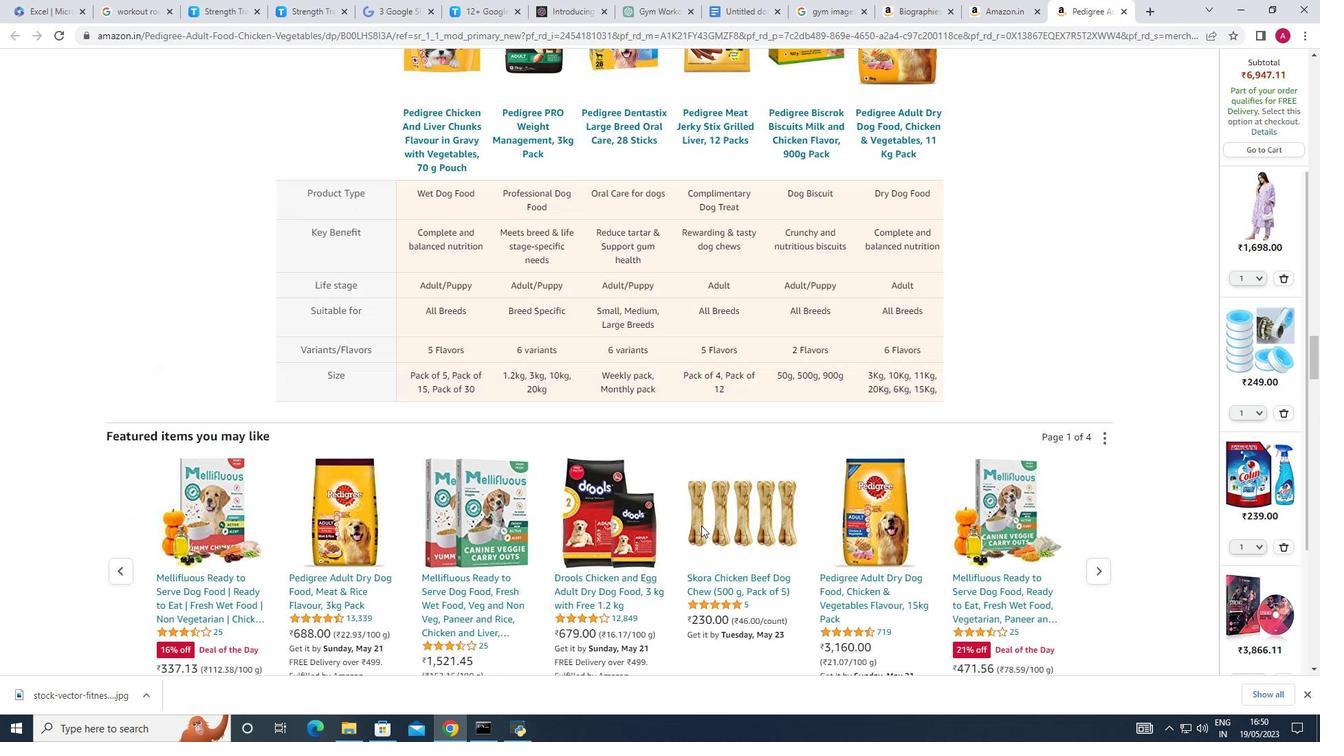 
Action: Mouse scrolled (701, 526) with delta (0, 0)
Screenshot: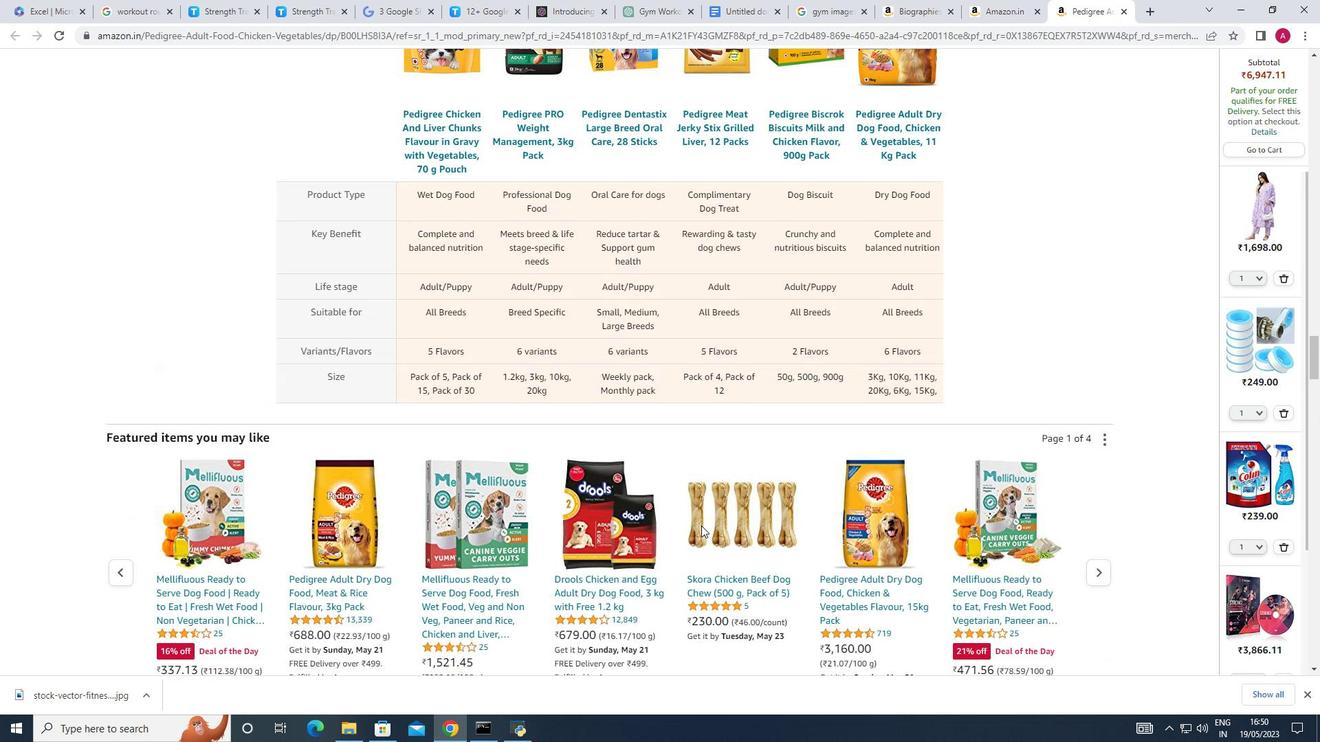 
Action: Mouse scrolled (701, 526) with delta (0, 0)
Screenshot: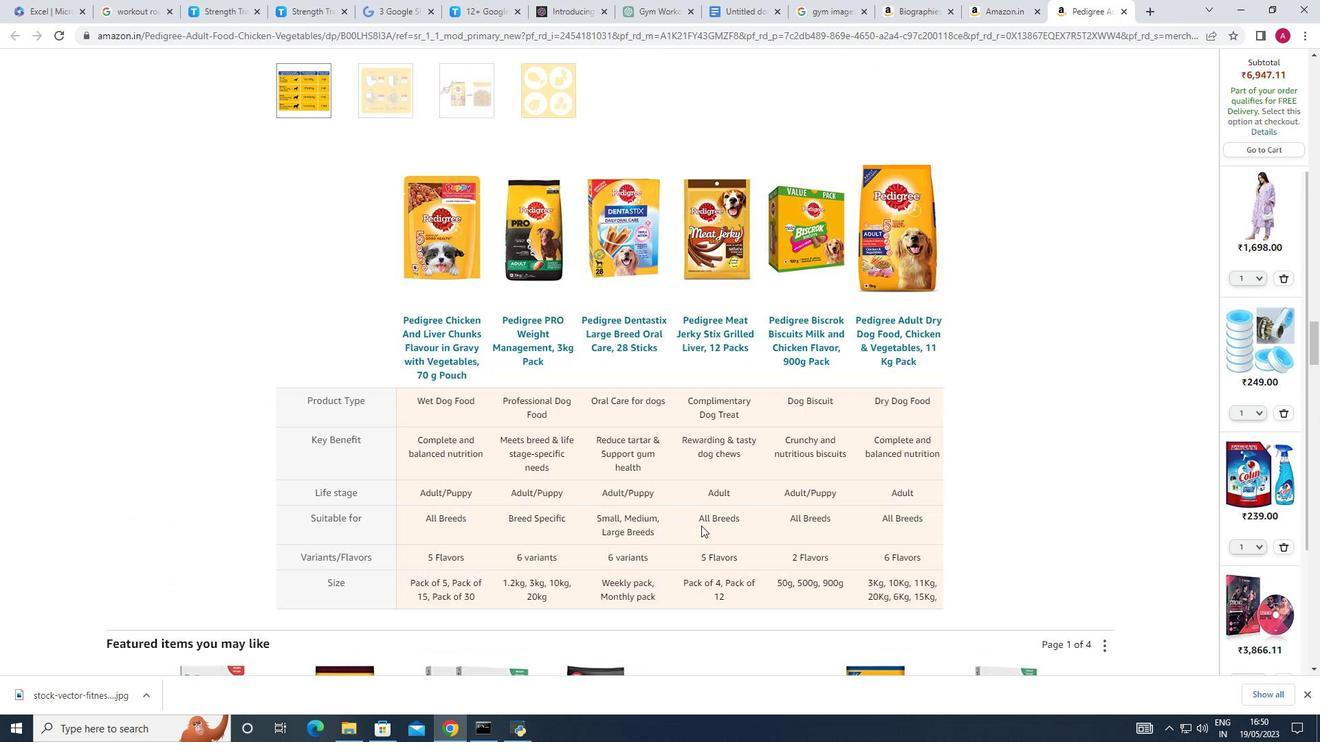 
Action: Mouse scrolled (701, 526) with delta (0, 0)
Screenshot: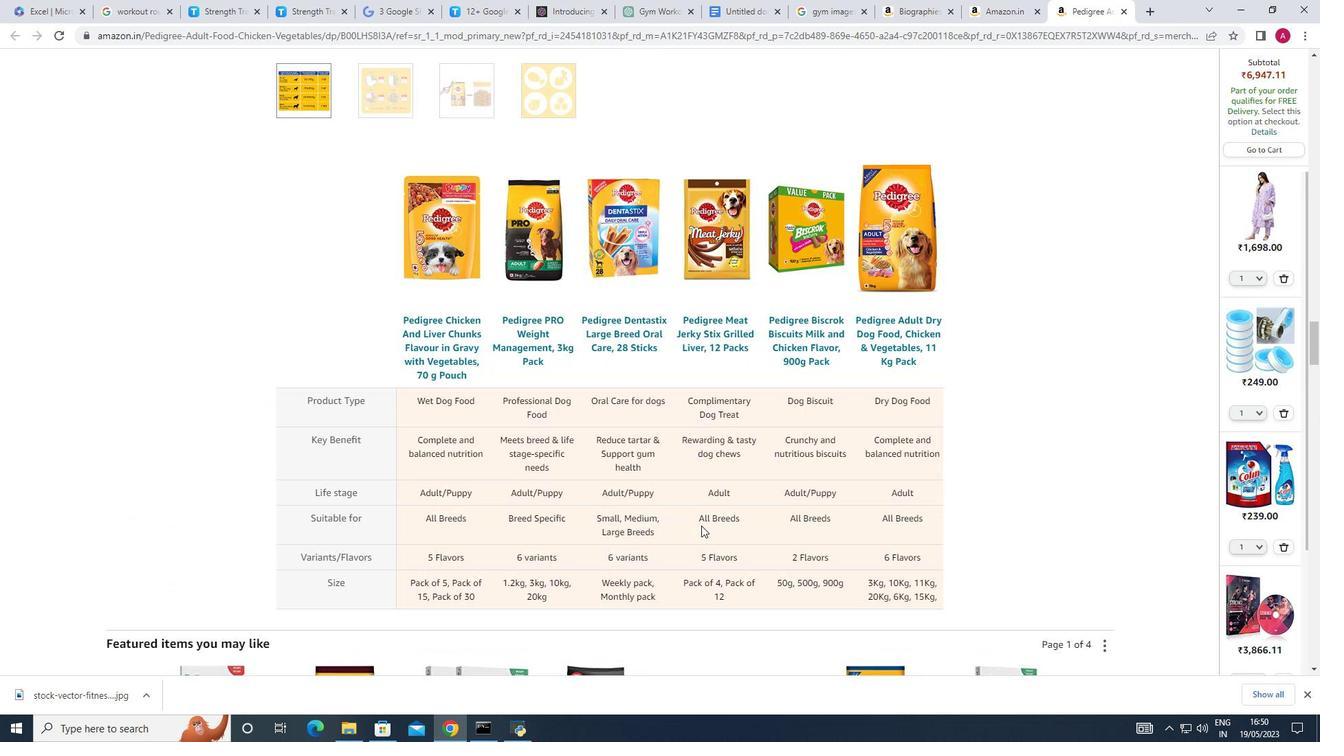 
Action: Mouse scrolled (701, 526) with delta (0, 0)
Screenshot: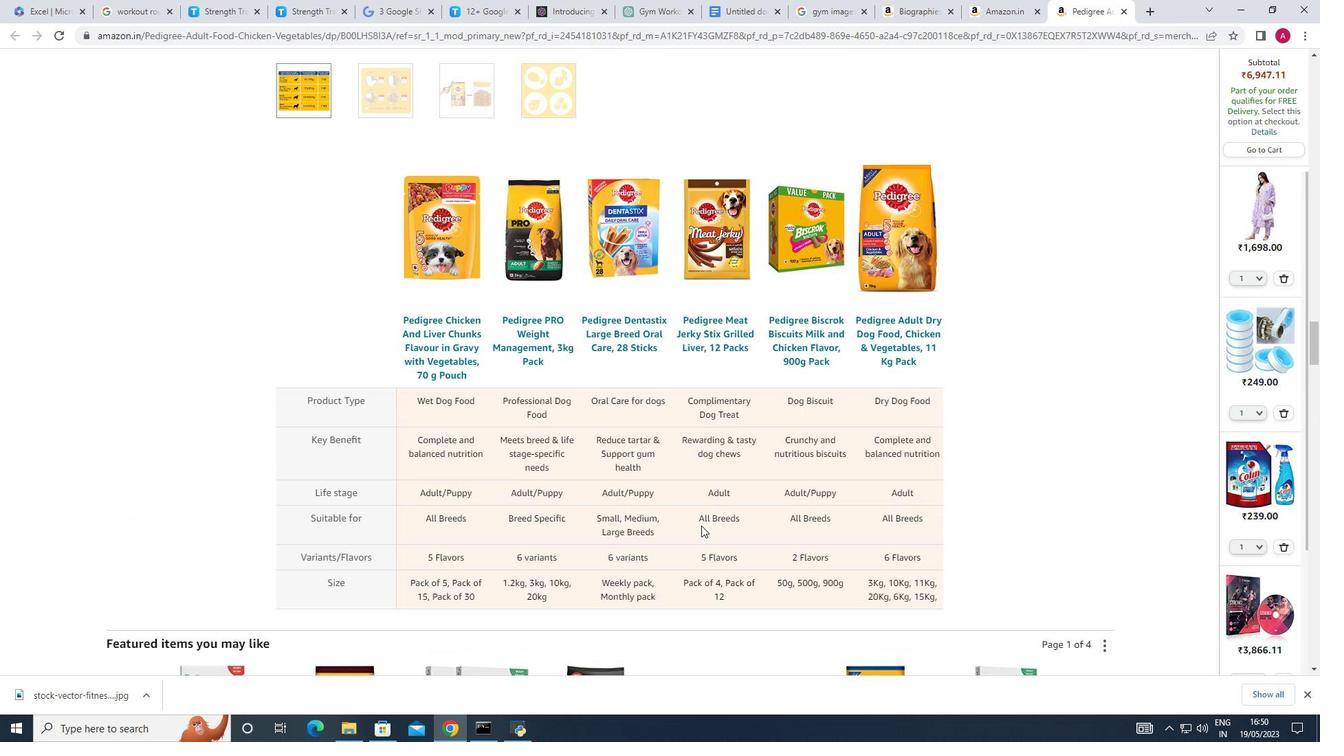 
Action: Mouse scrolled (701, 526) with delta (0, 0)
Screenshot: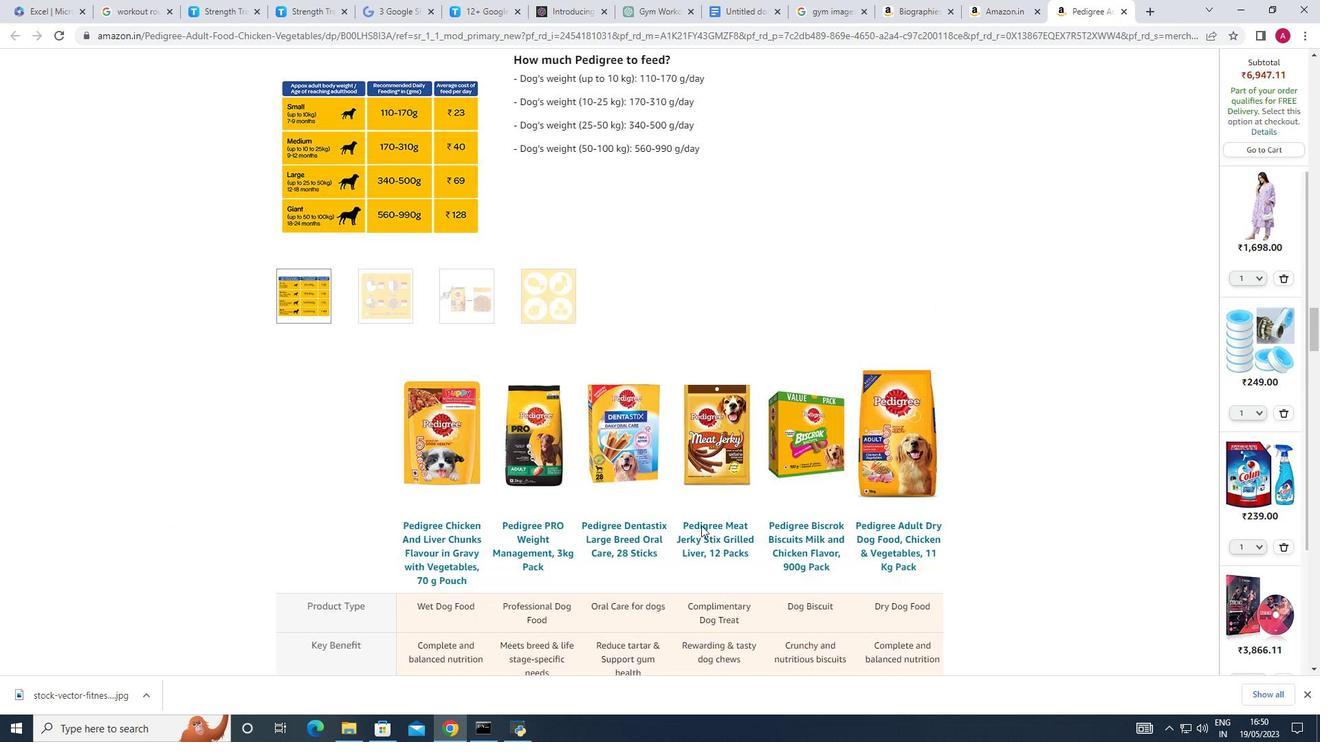 
Action: Mouse scrolled (701, 526) with delta (0, 0)
Screenshot: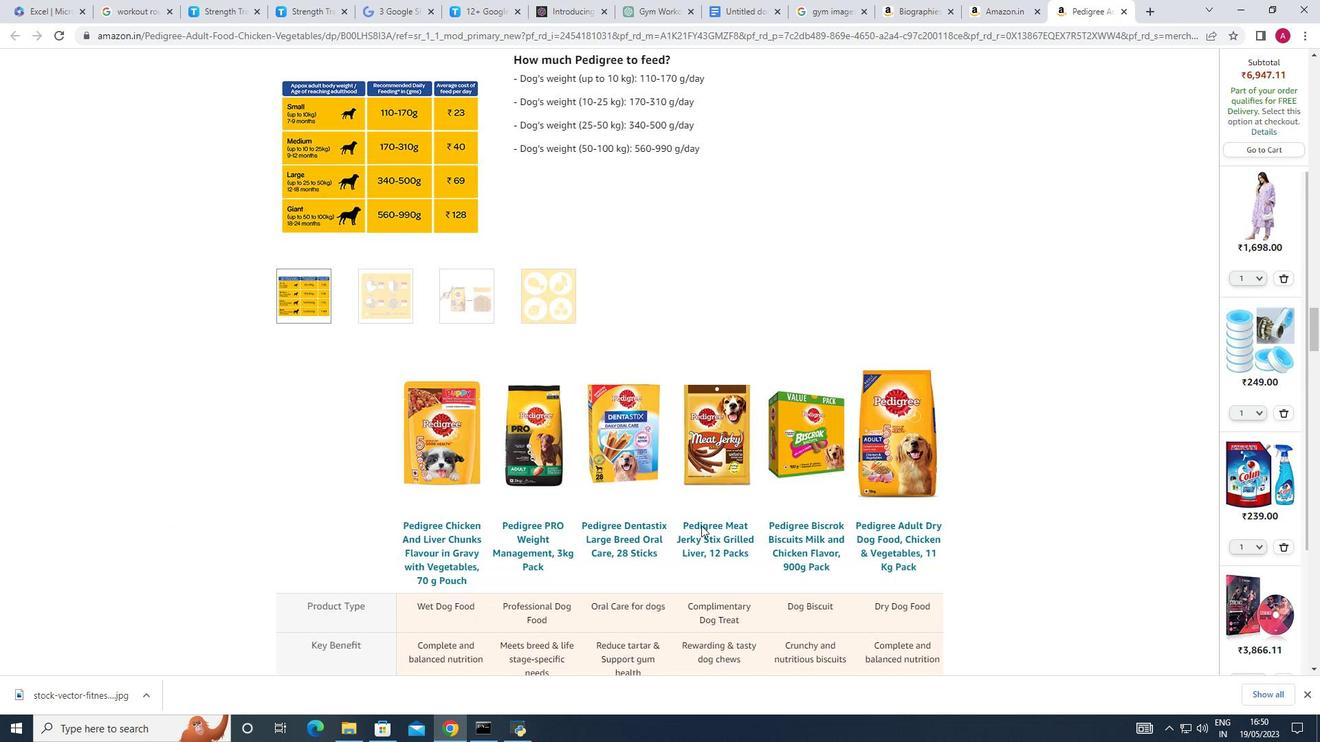 
Action: Mouse scrolled (701, 526) with delta (0, 0)
Screenshot: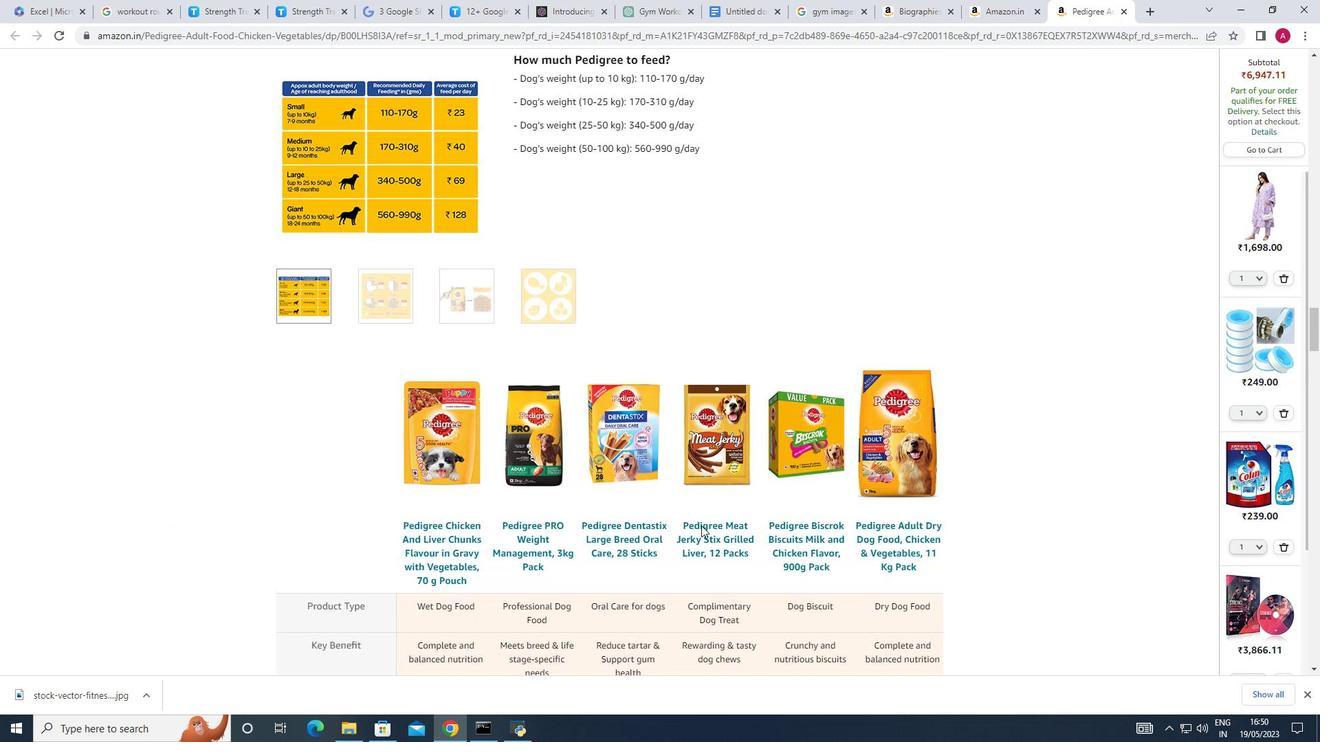 
Action: Mouse scrolled (701, 526) with delta (0, 0)
Screenshot: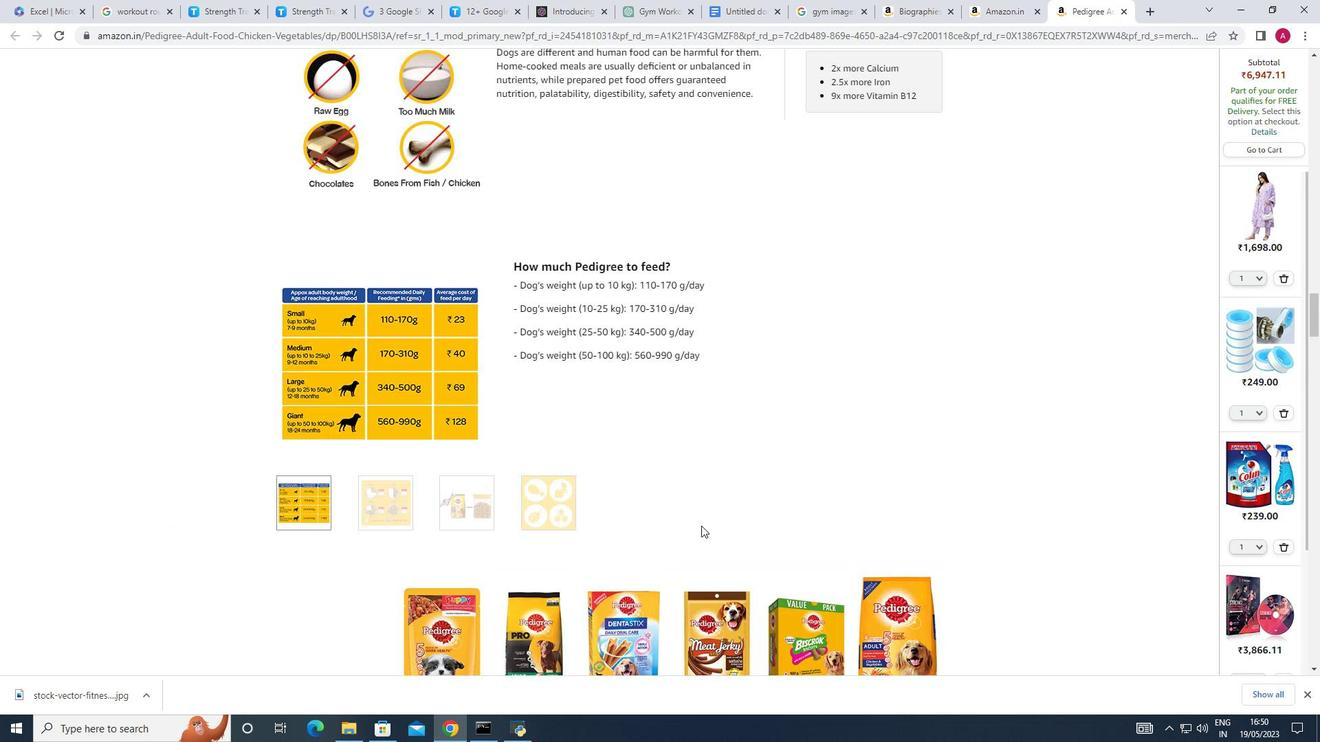 
Action: Mouse scrolled (701, 526) with delta (0, 0)
Screenshot: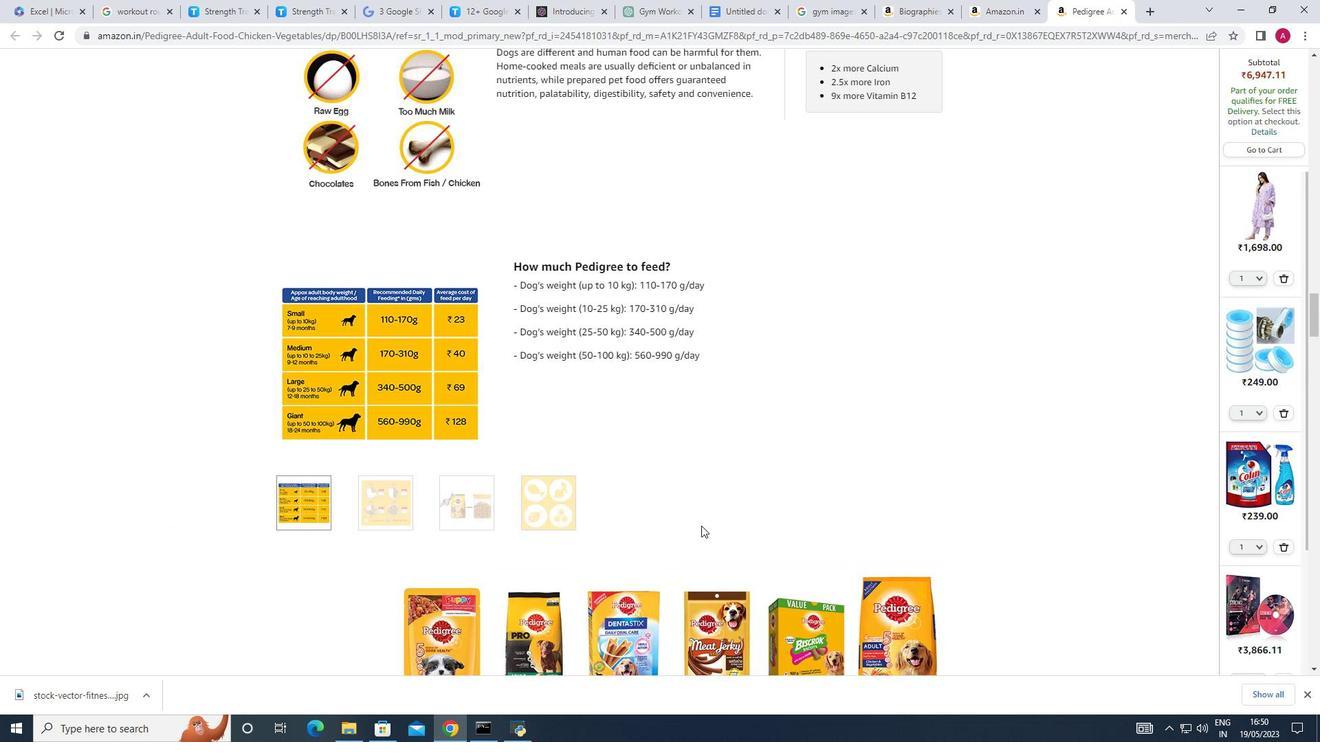 
Action: Mouse scrolled (701, 526) with delta (0, 0)
Screenshot: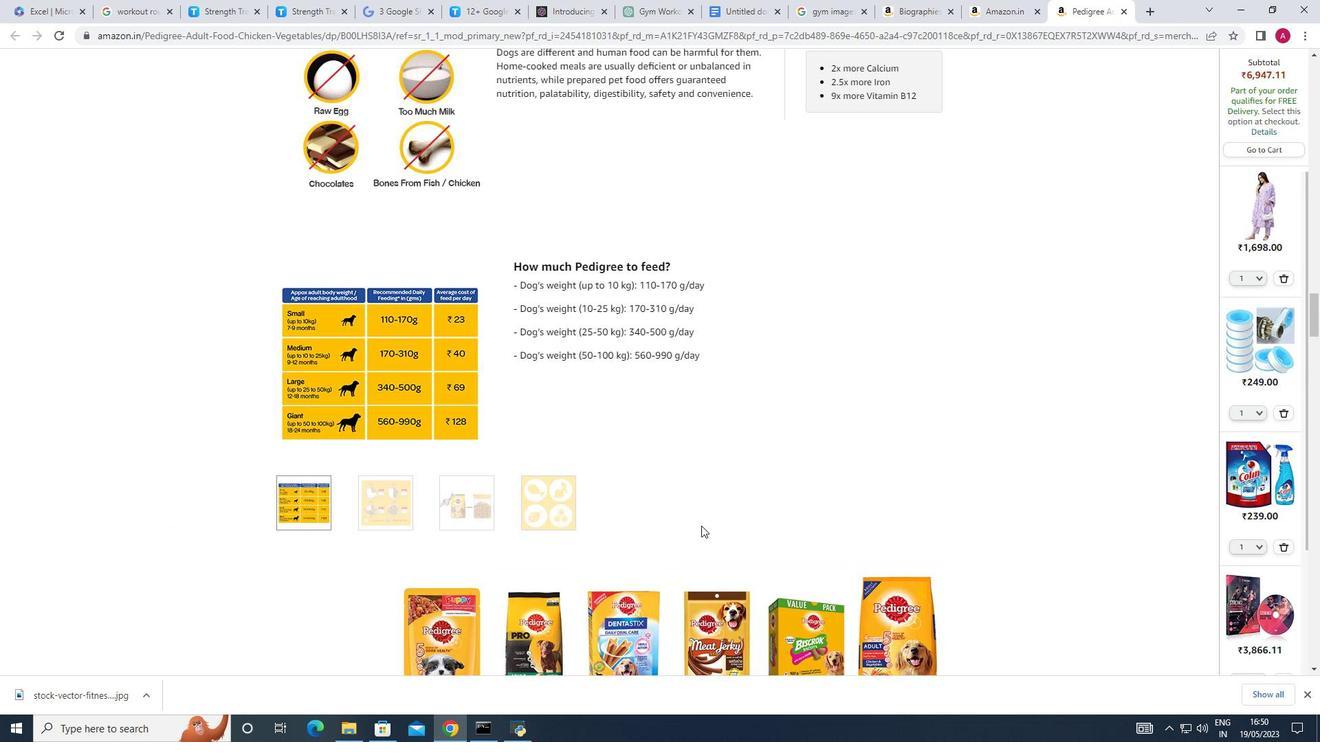
Action: Mouse scrolled (701, 526) with delta (0, 0)
Screenshot: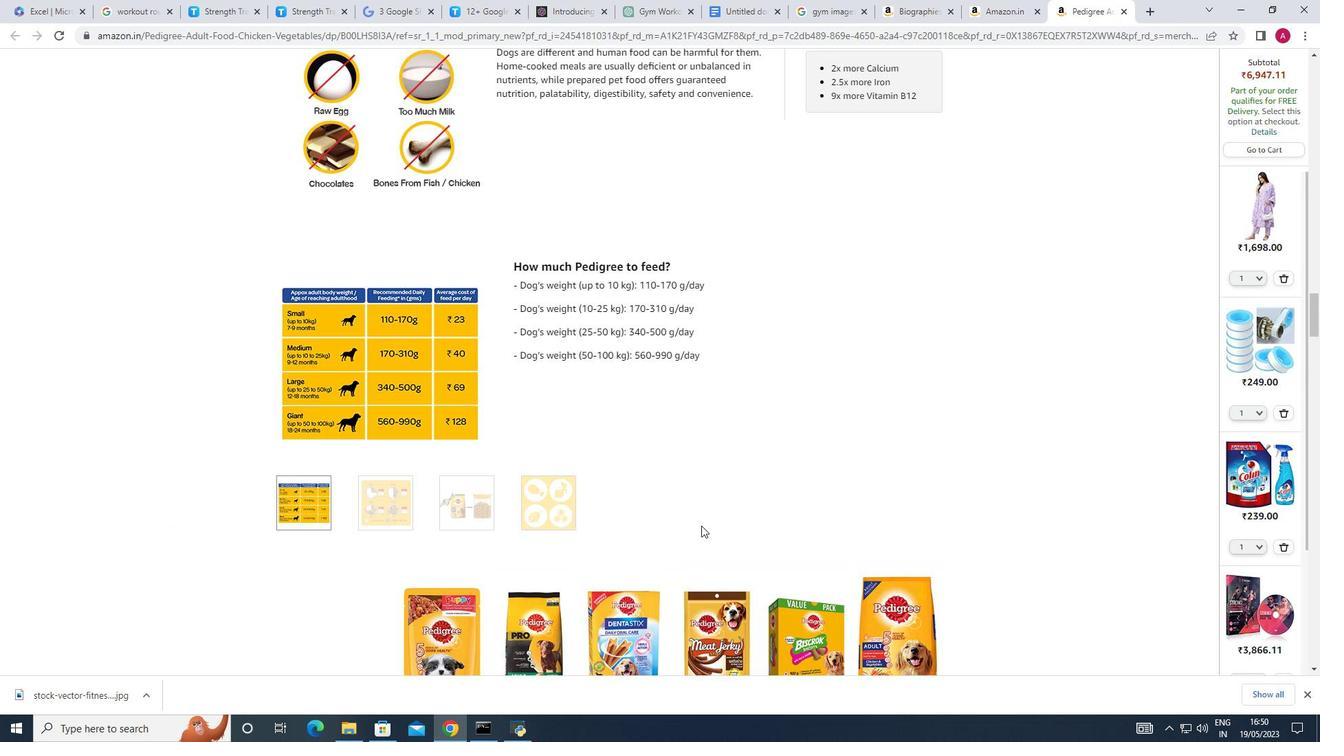 
Action: Mouse scrolled (701, 526) with delta (0, 0)
Screenshot: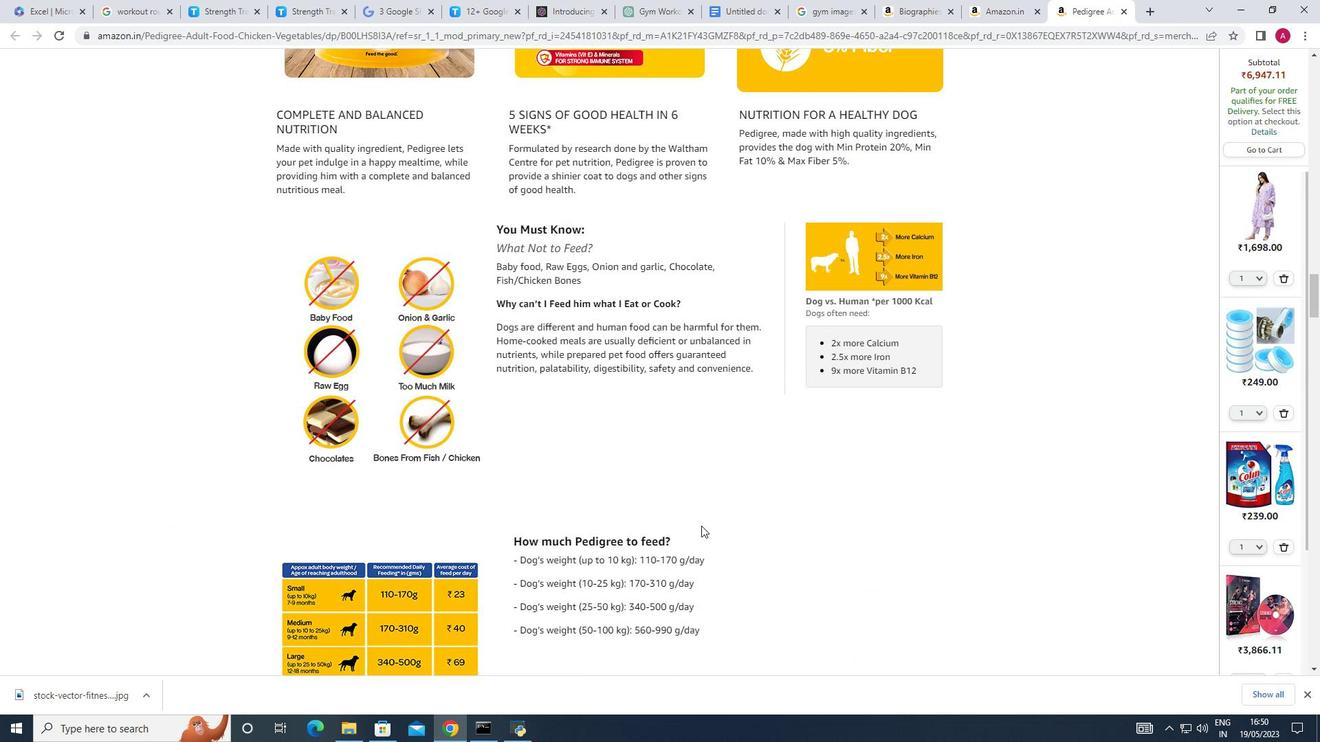 
Action: Mouse scrolled (701, 526) with delta (0, 0)
Screenshot: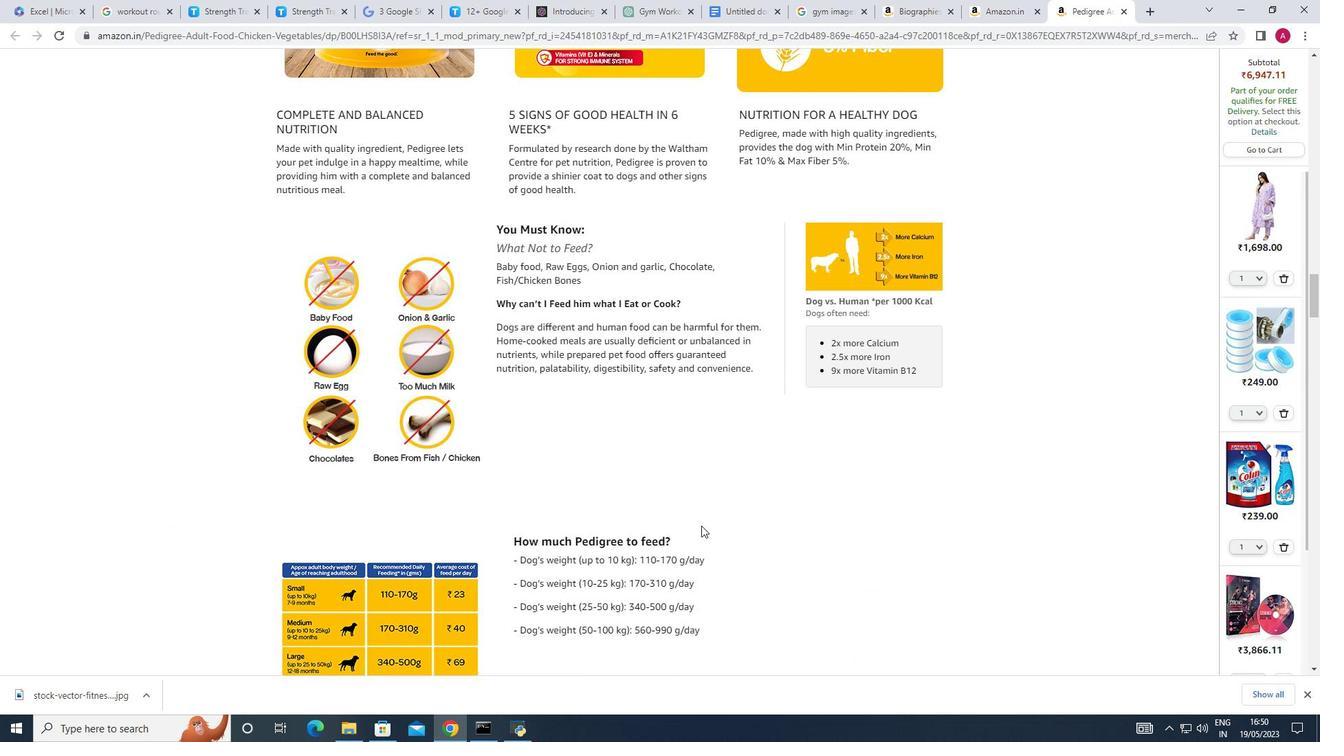 
Action: Mouse scrolled (701, 526) with delta (0, 0)
Screenshot: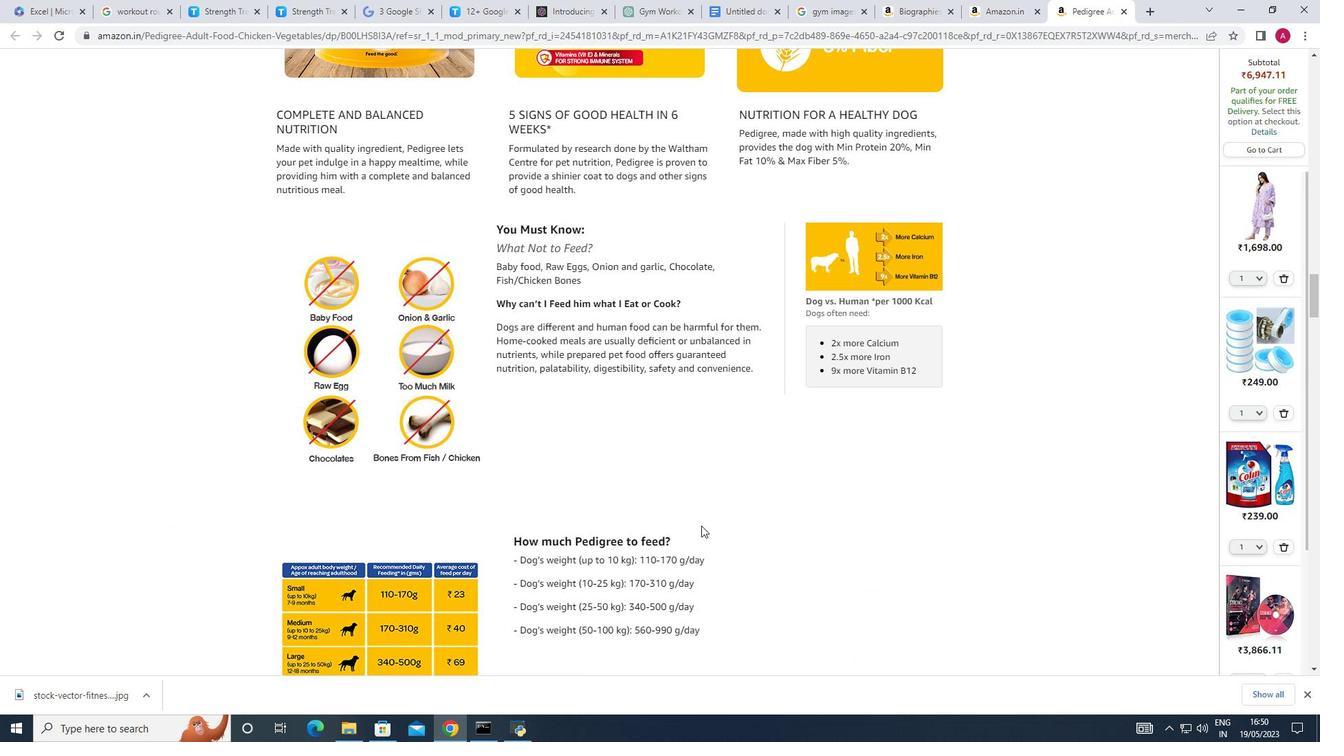 
Action: Mouse scrolled (701, 526) with delta (0, 0)
Screenshot: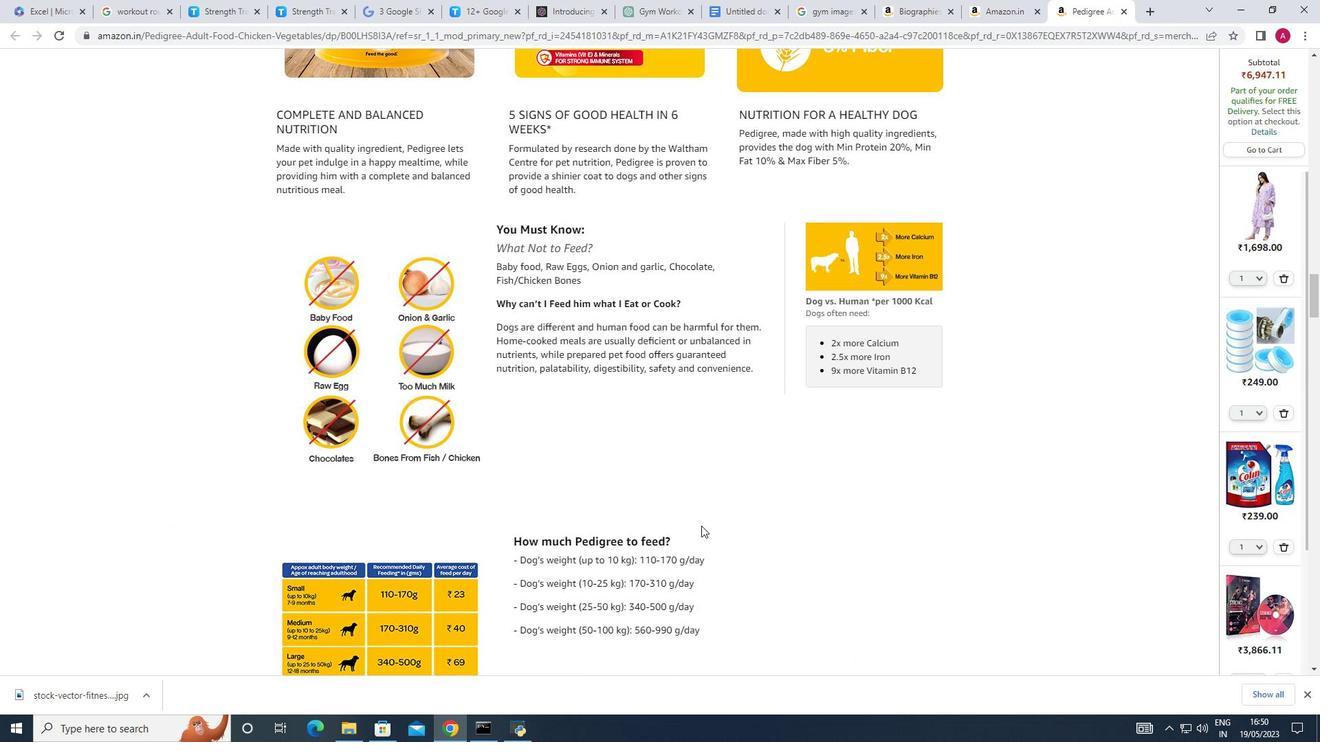 
Action: Mouse scrolled (701, 526) with delta (0, 0)
Screenshot: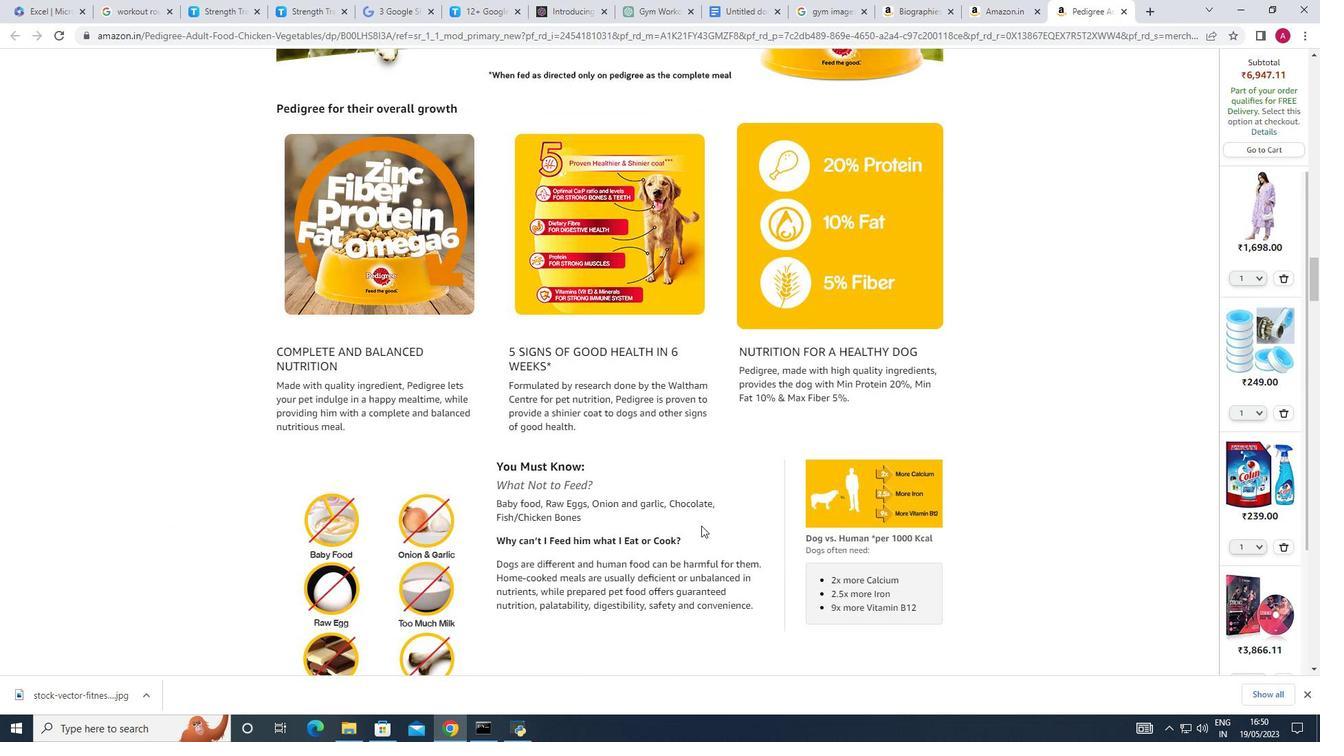 
Action: Mouse scrolled (701, 526) with delta (0, 0)
Screenshot: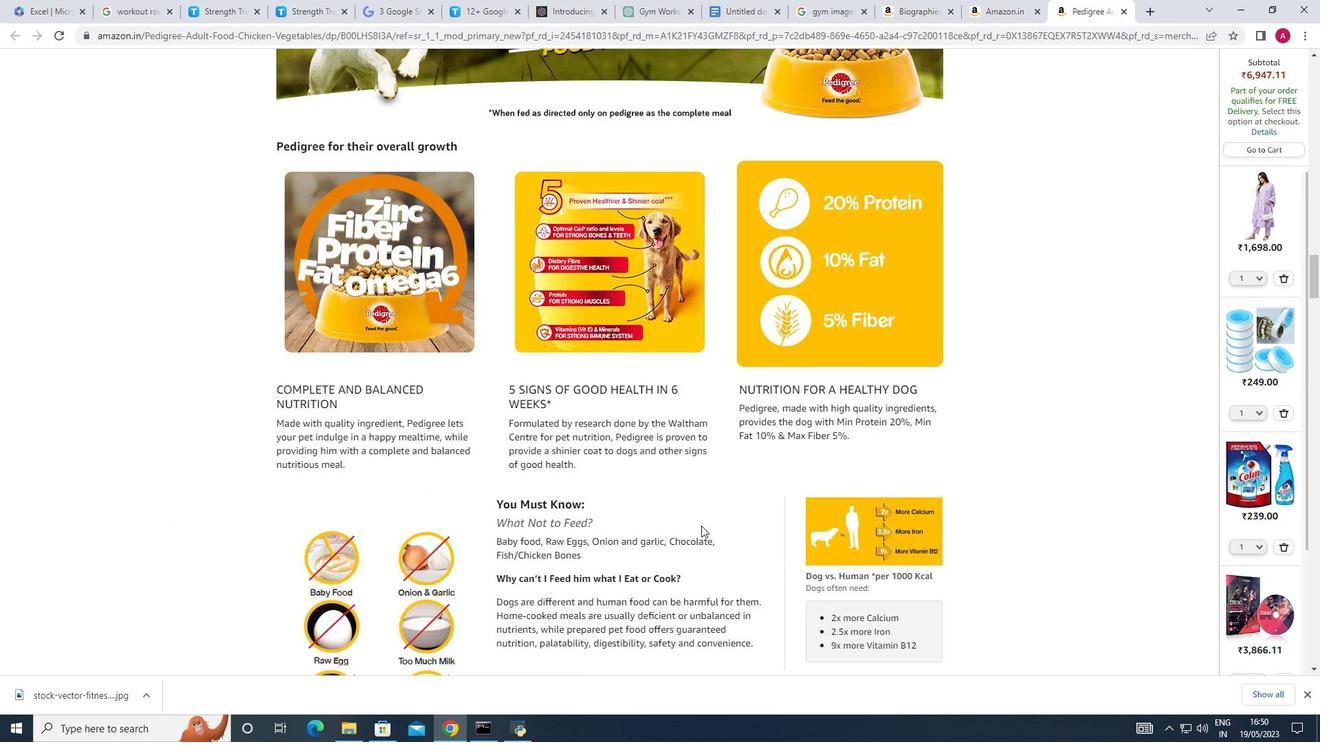 
Action: Mouse scrolled (701, 526) with delta (0, 0)
Screenshot: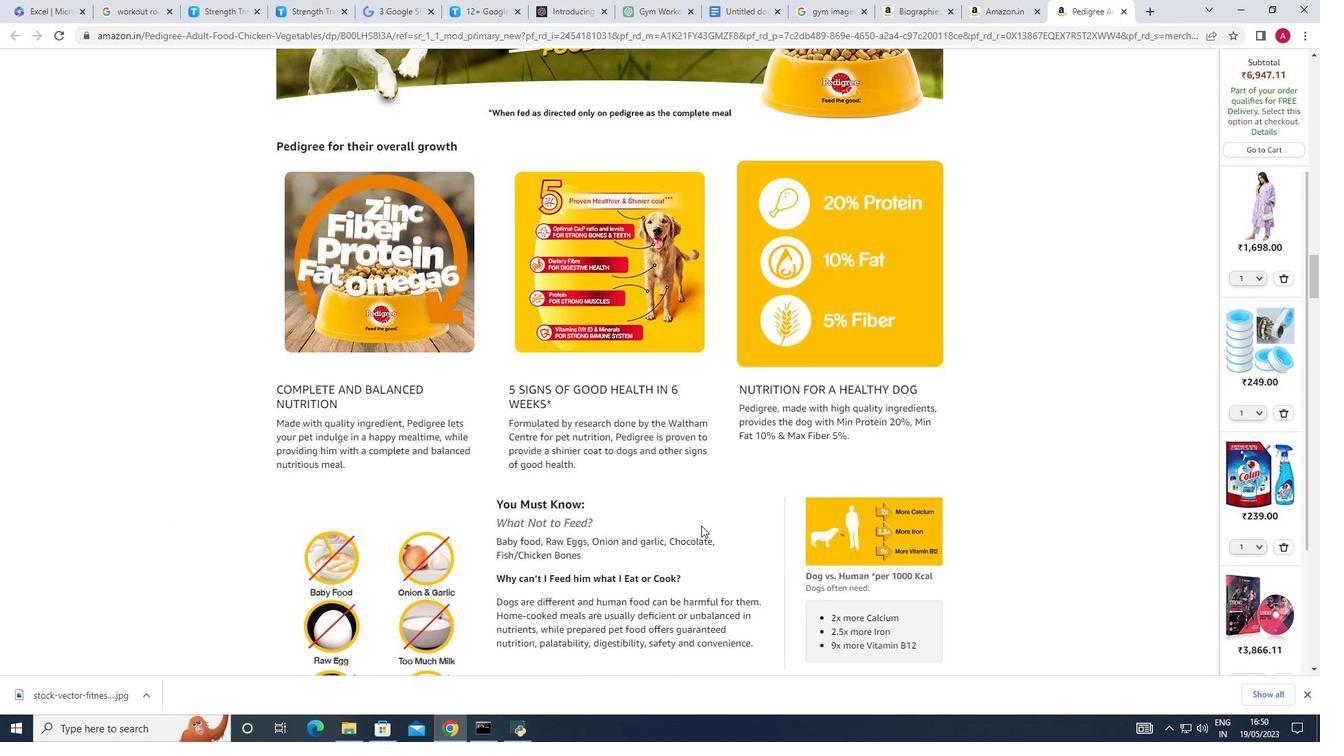 
Action: Mouse scrolled (701, 526) with delta (0, 0)
Screenshot: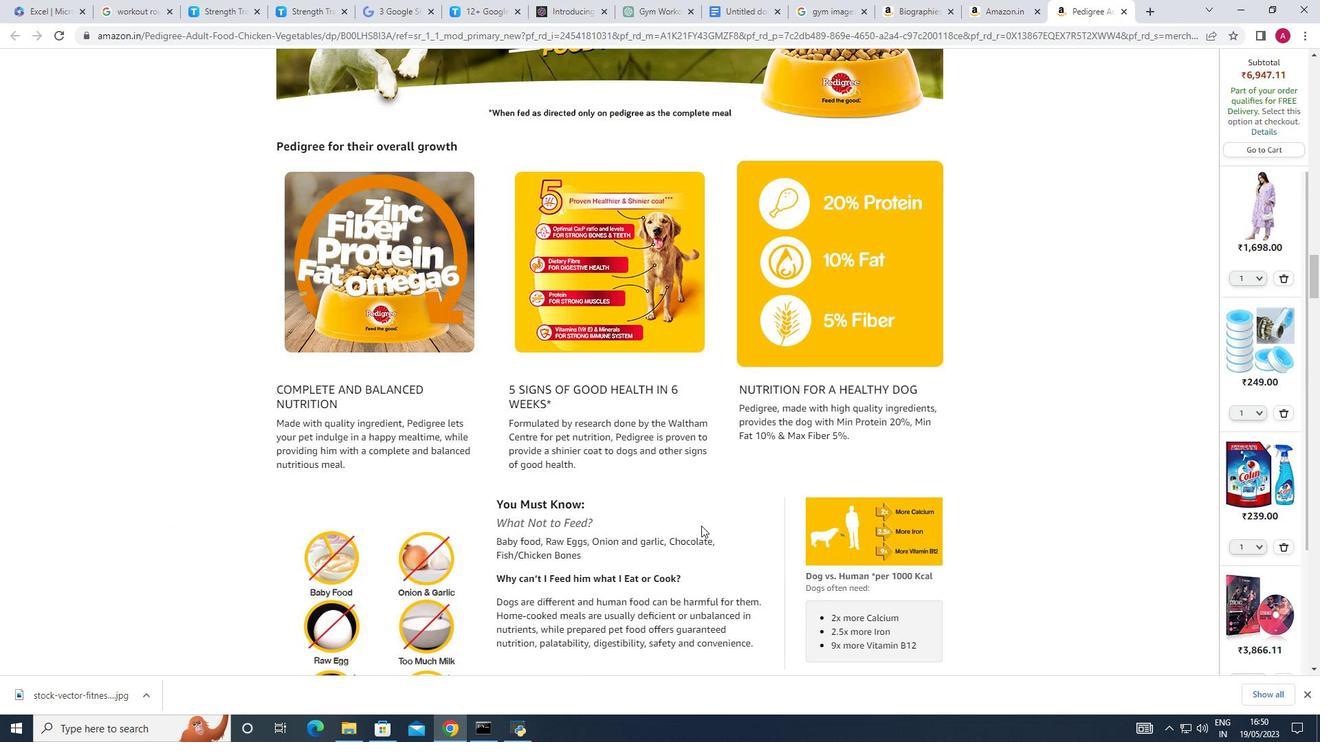 
Action: Mouse scrolled (701, 526) with delta (0, 0)
Screenshot: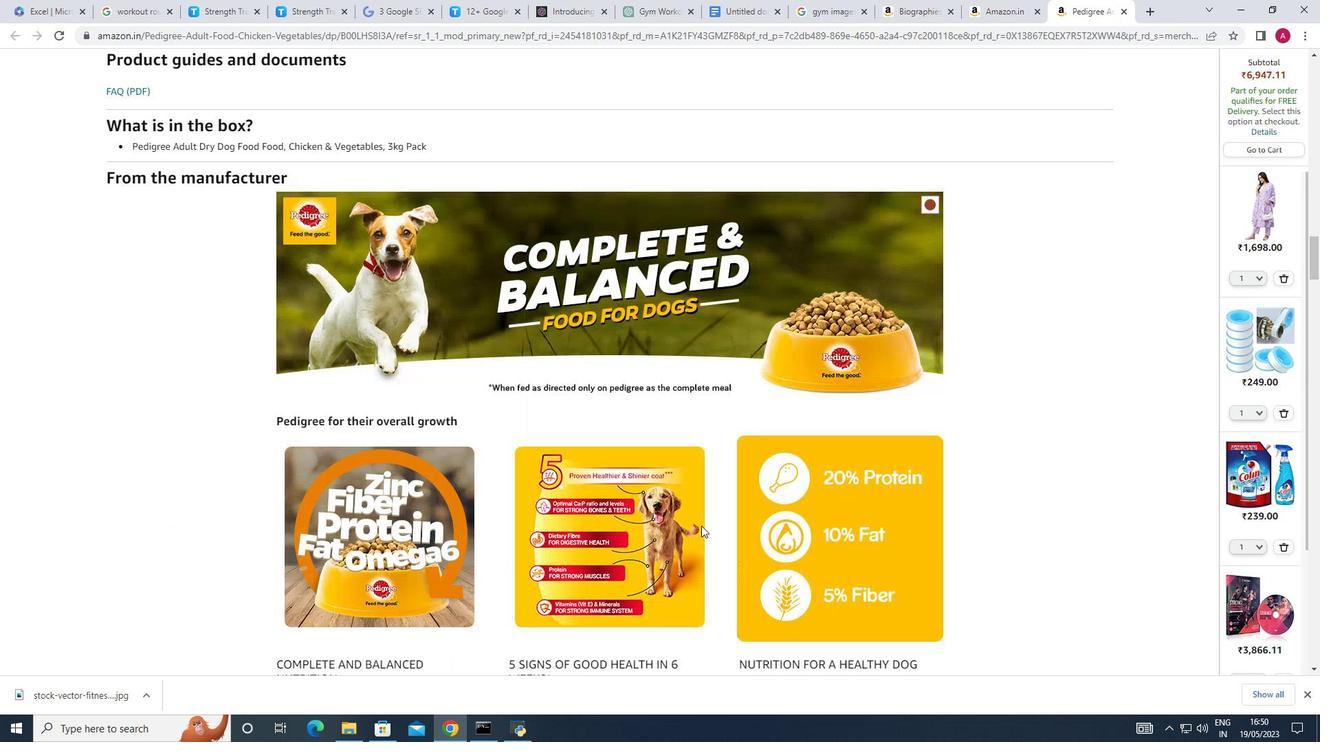 
Action: Mouse scrolled (701, 526) with delta (0, 0)
Screenshot: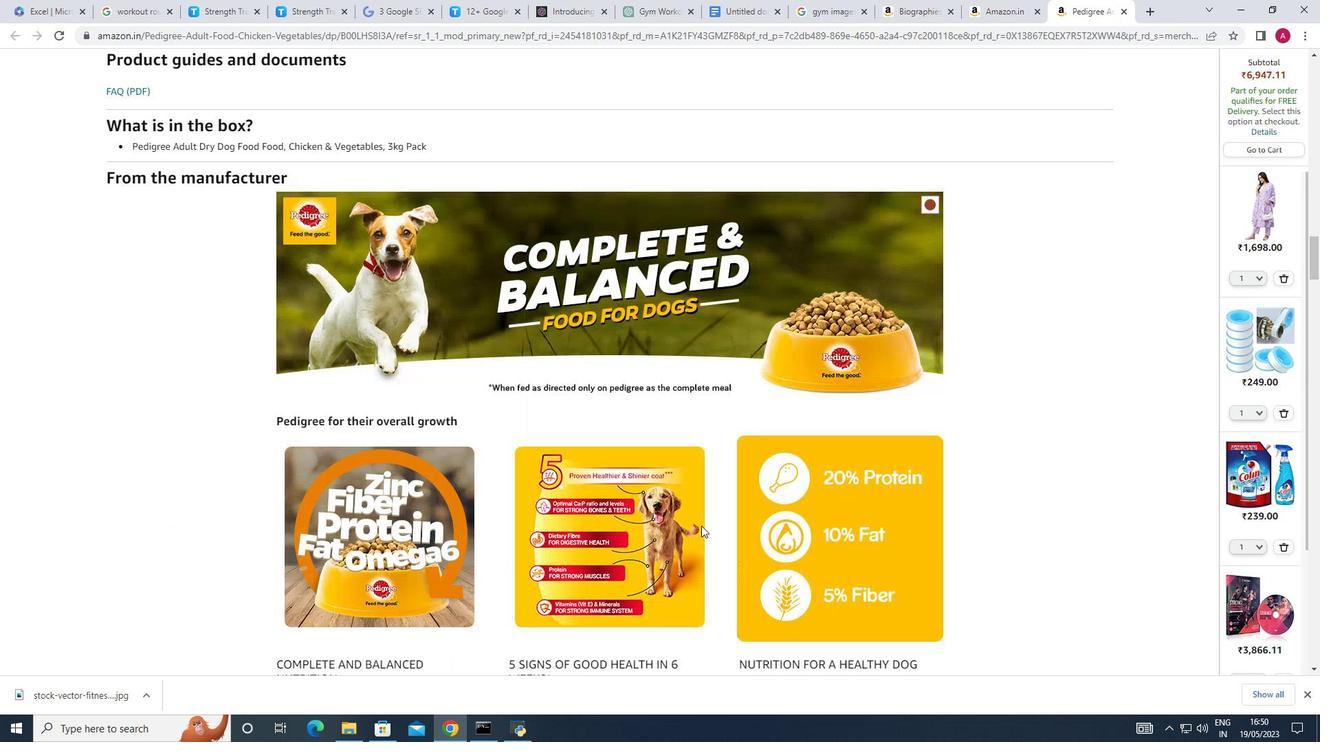 
Action: Mouse scrolled (701, 526) with delta (0, 0)
Screenshot: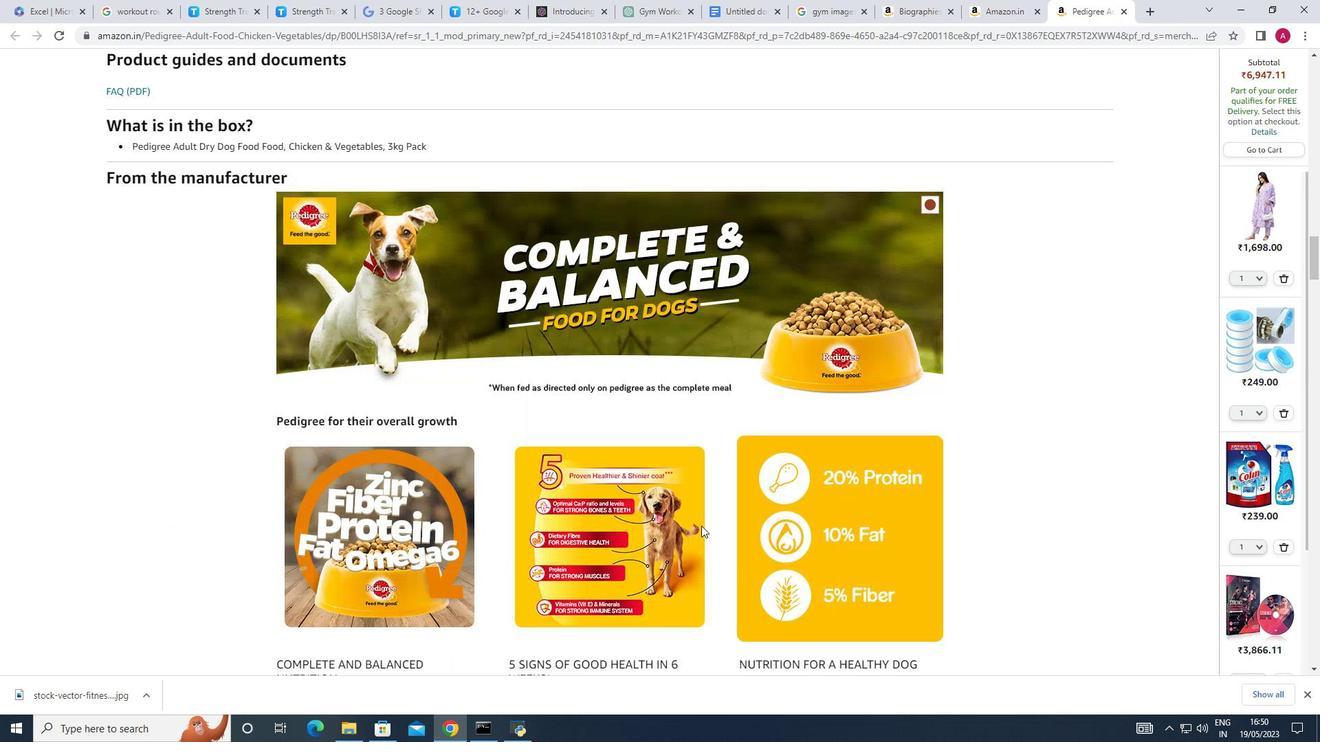 
Action: Mouse scrolled (701, 526) with delta (0, 0)
Screenshot: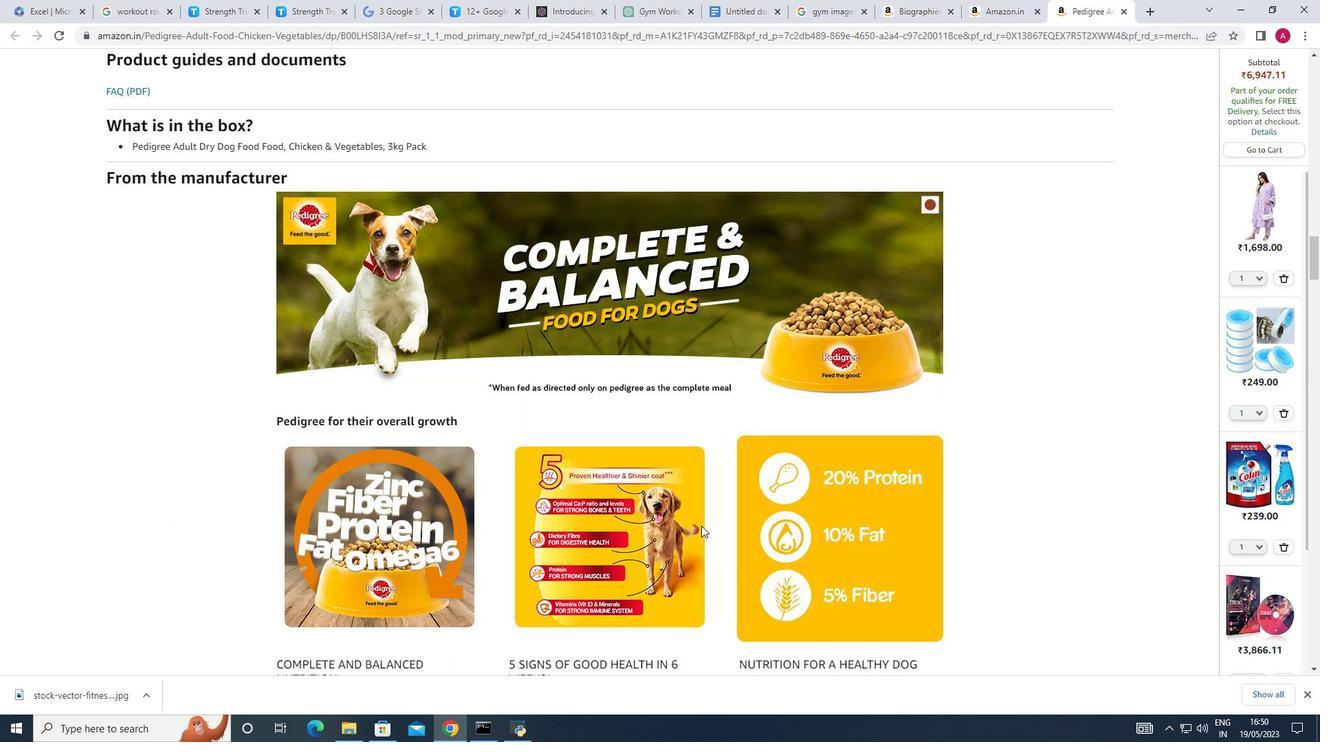 
Action: Mouse scrolled (701, 526) with delta (0, 0)
Screenshot: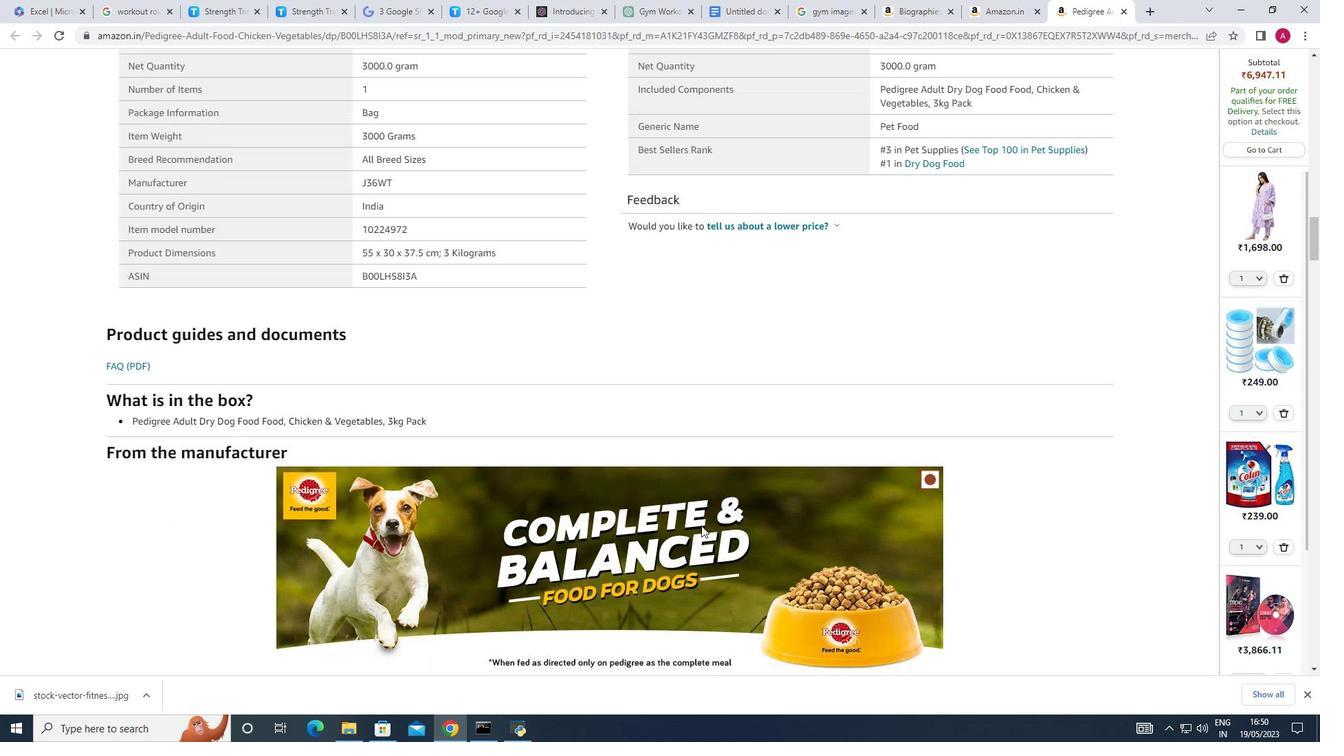 
Action: Mouse scrolled (701, 526) with delta (0, 0)
Screenshot: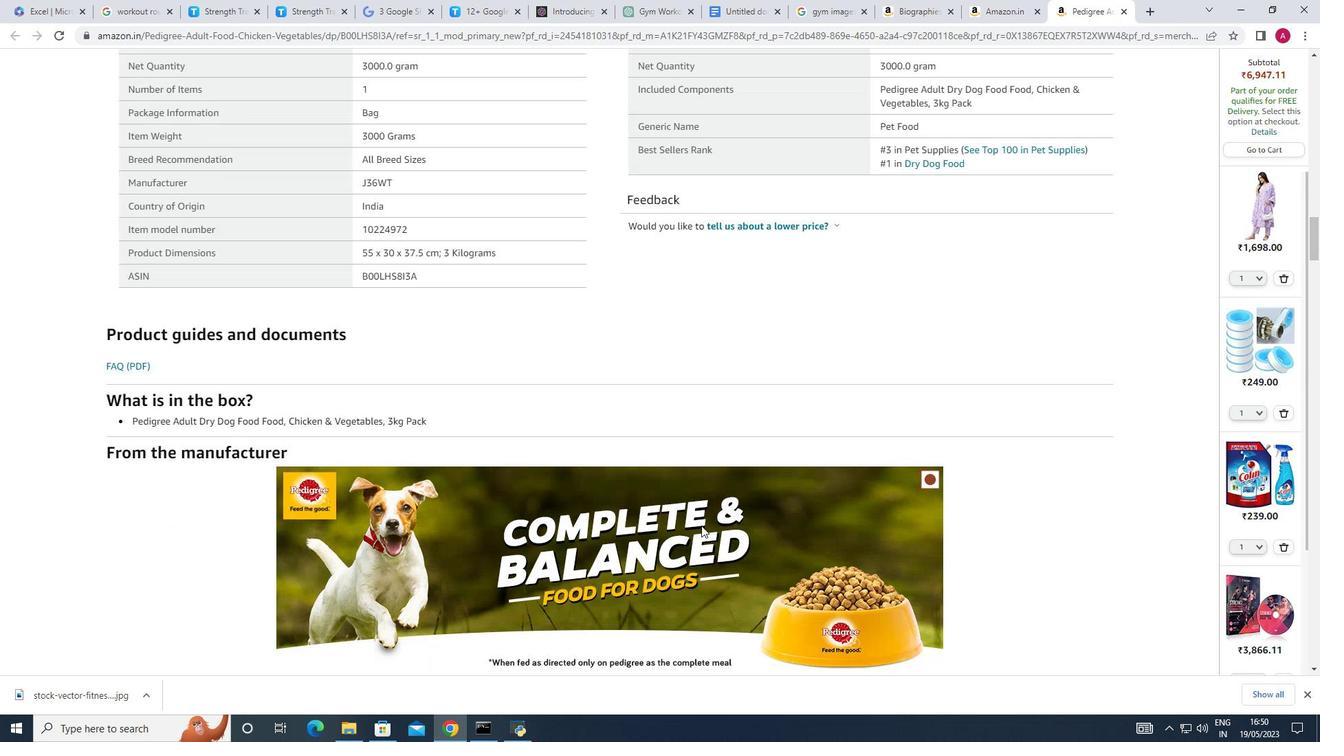 
Action: Mouse scrolled (701, 526) with delta (0, 0)
Screenshot: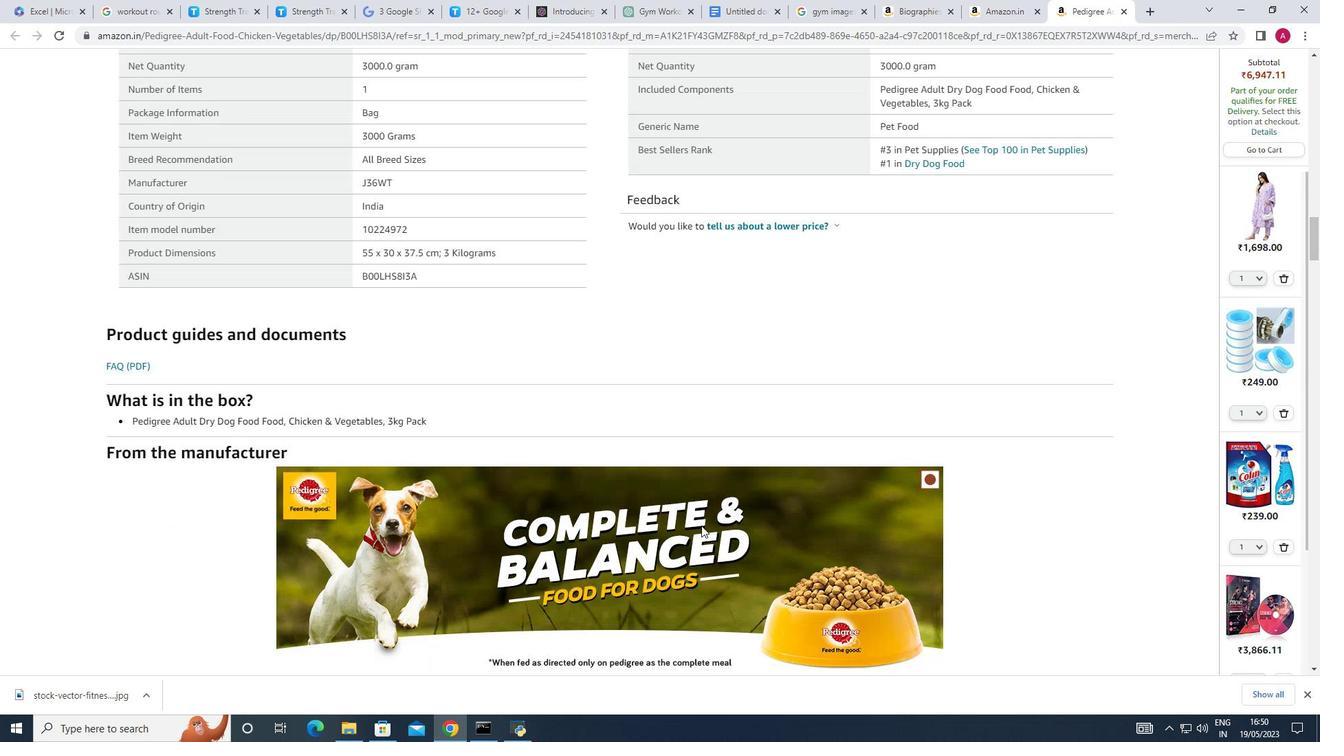 
Action: Mouse scrolled (701, 526) with delta (0, 0)
Screenshot: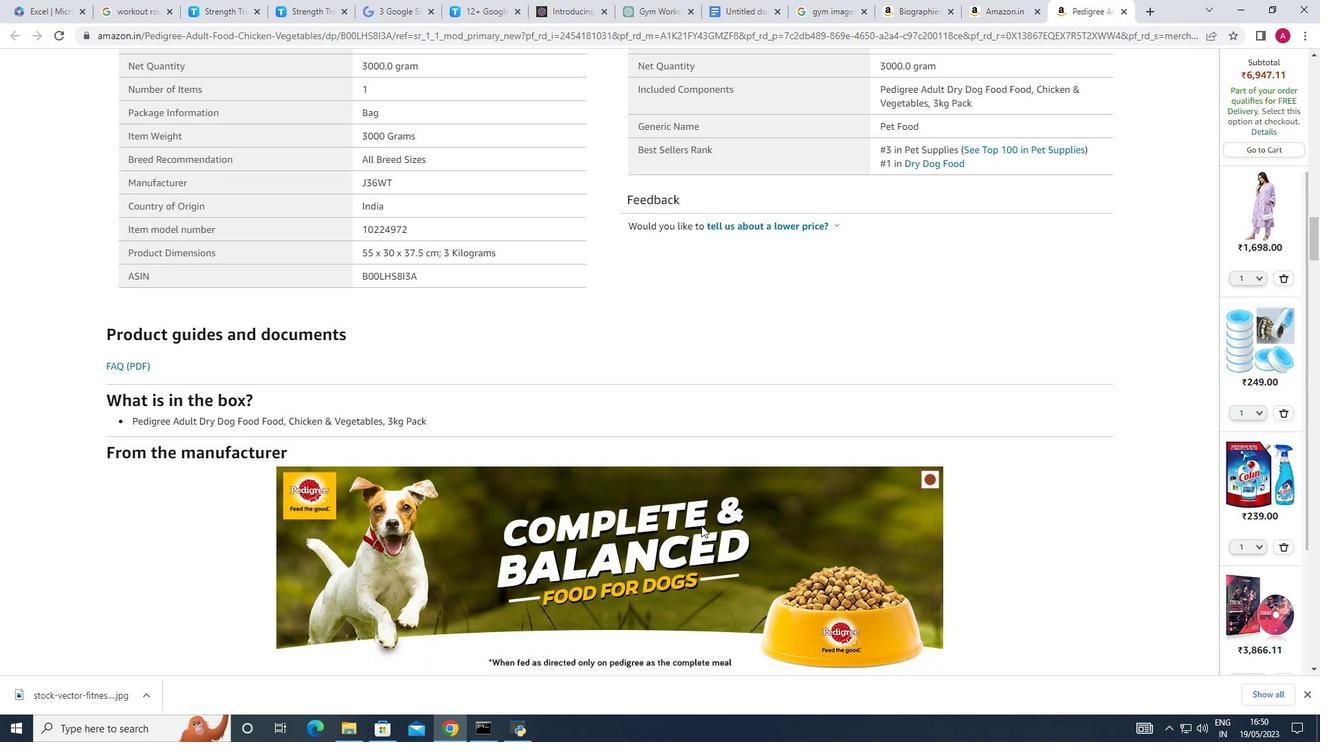 
Action: Mouse scrolled (701, 526) with delta (0, 0)
Screenshot: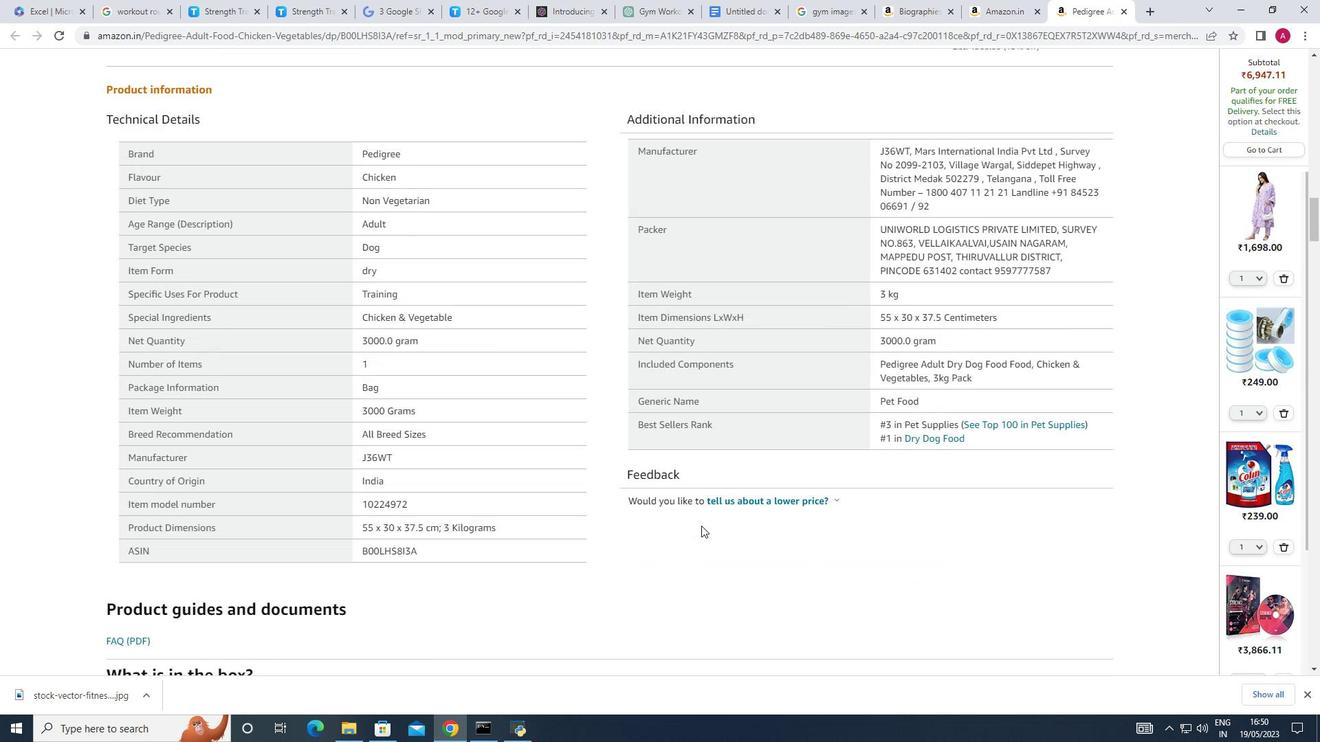 
Action: Mouse scrolled (701, 526) with delta (0, 0)
Screenshot: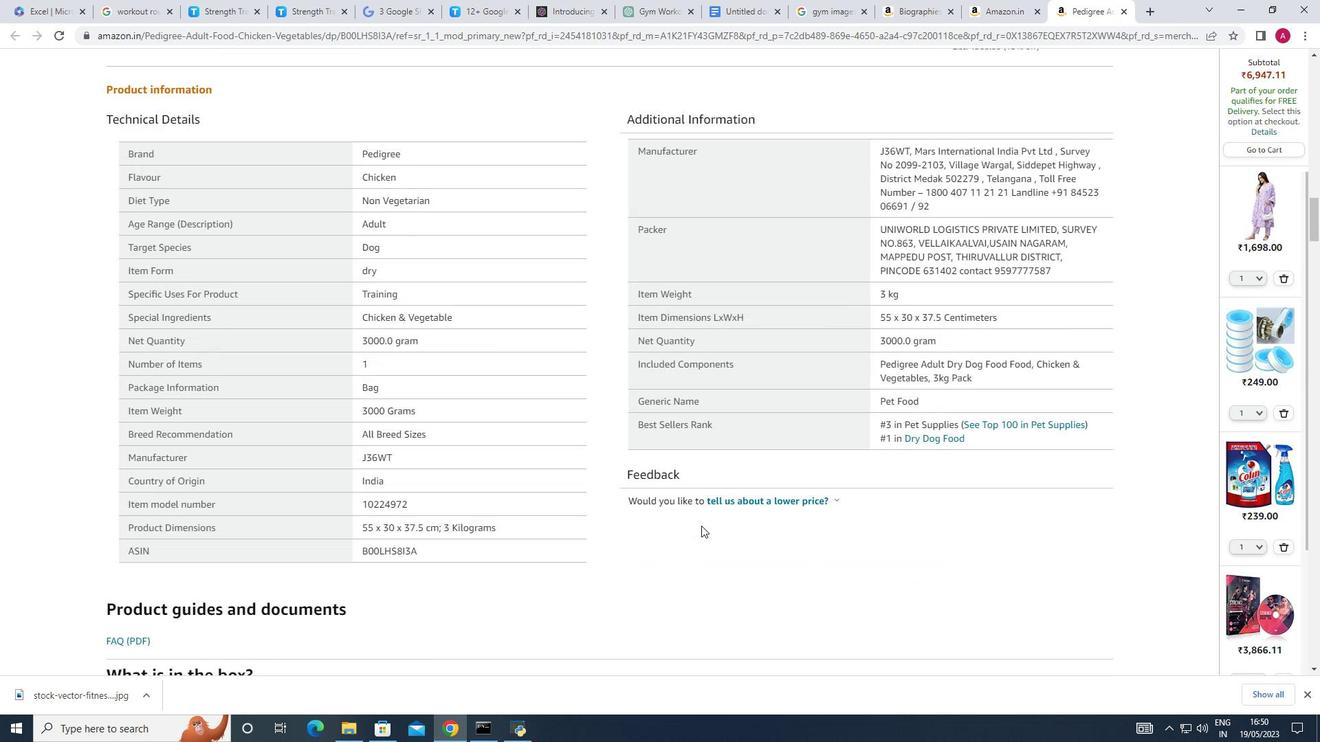 
Action: Mouse scrolled (701, 526) with delta (0, 0)
Screenshot: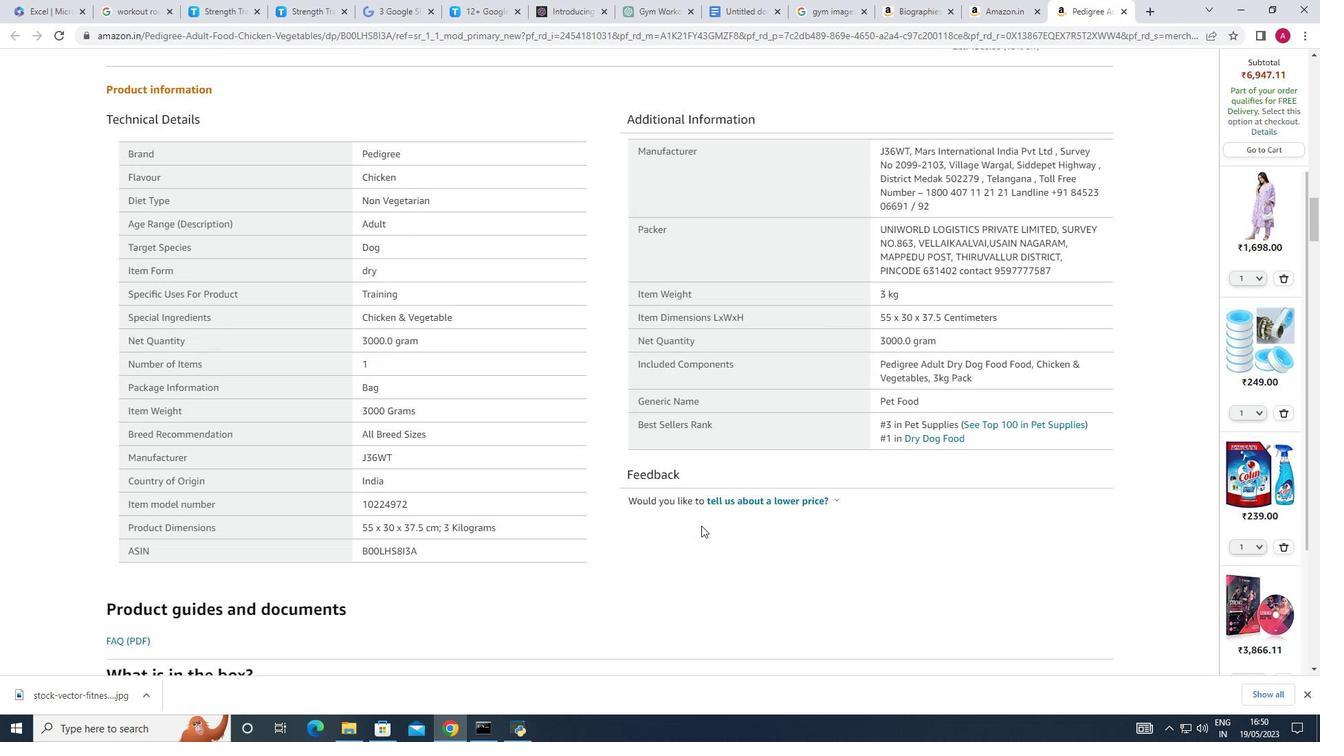 
Action: Mouse scrolled (701, 526) with delta (0, 0)
Screenshot: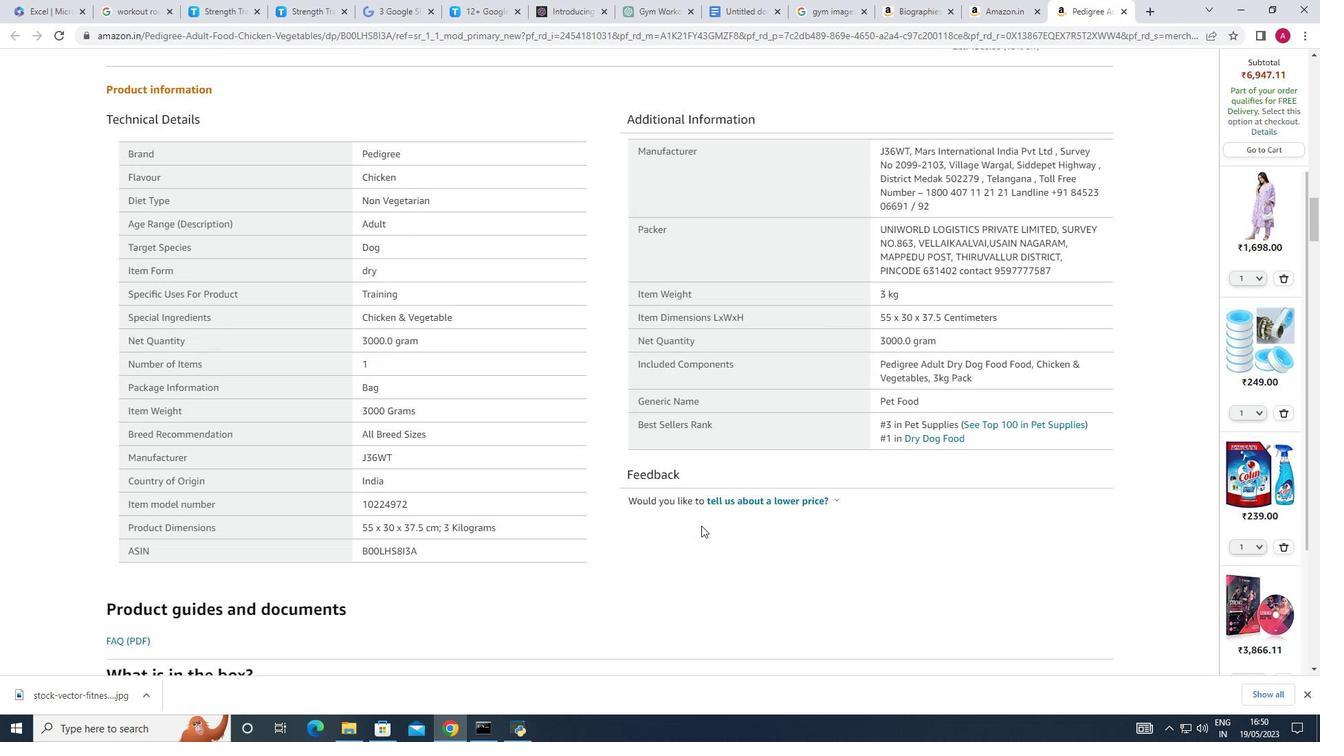 
Action: Mouse scrolled (701, 526) with delta (0, 0)
Screenshot: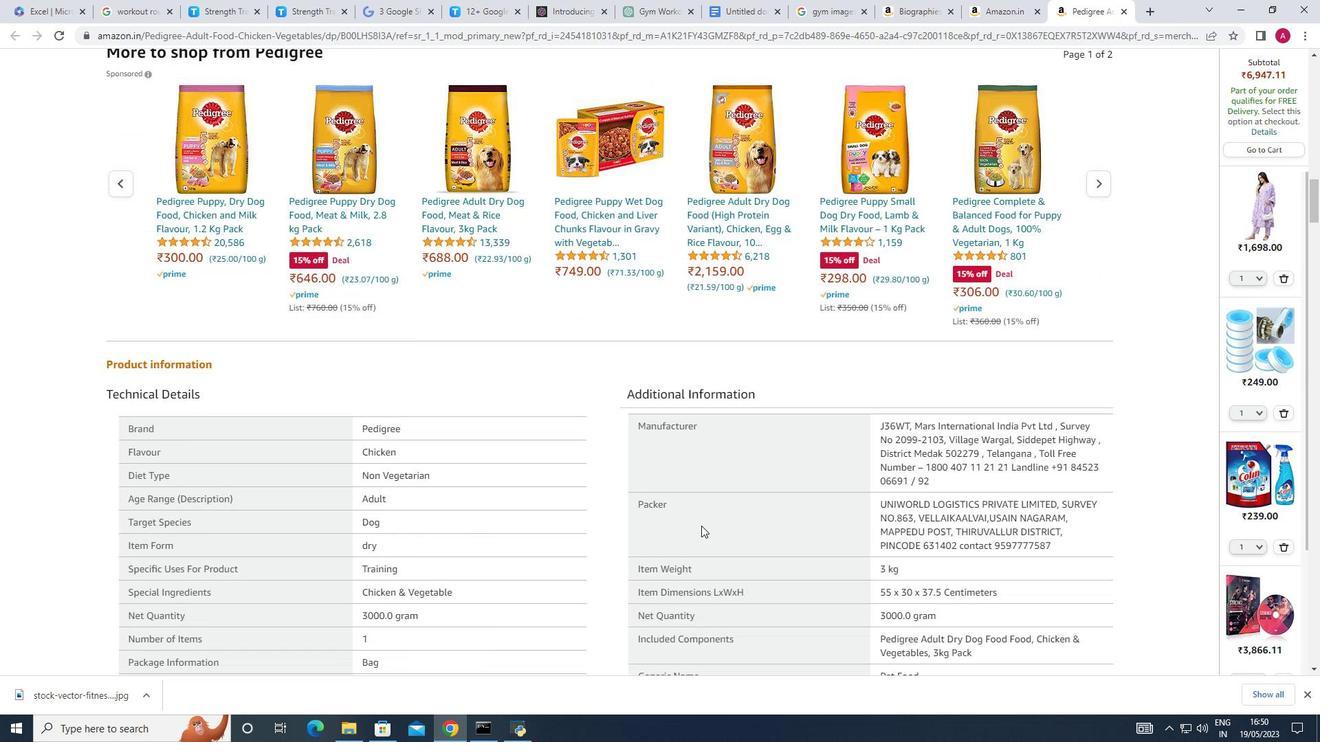 
Action: Mouse scrolled (701, 526) with delta (0, 0)
Screenshot: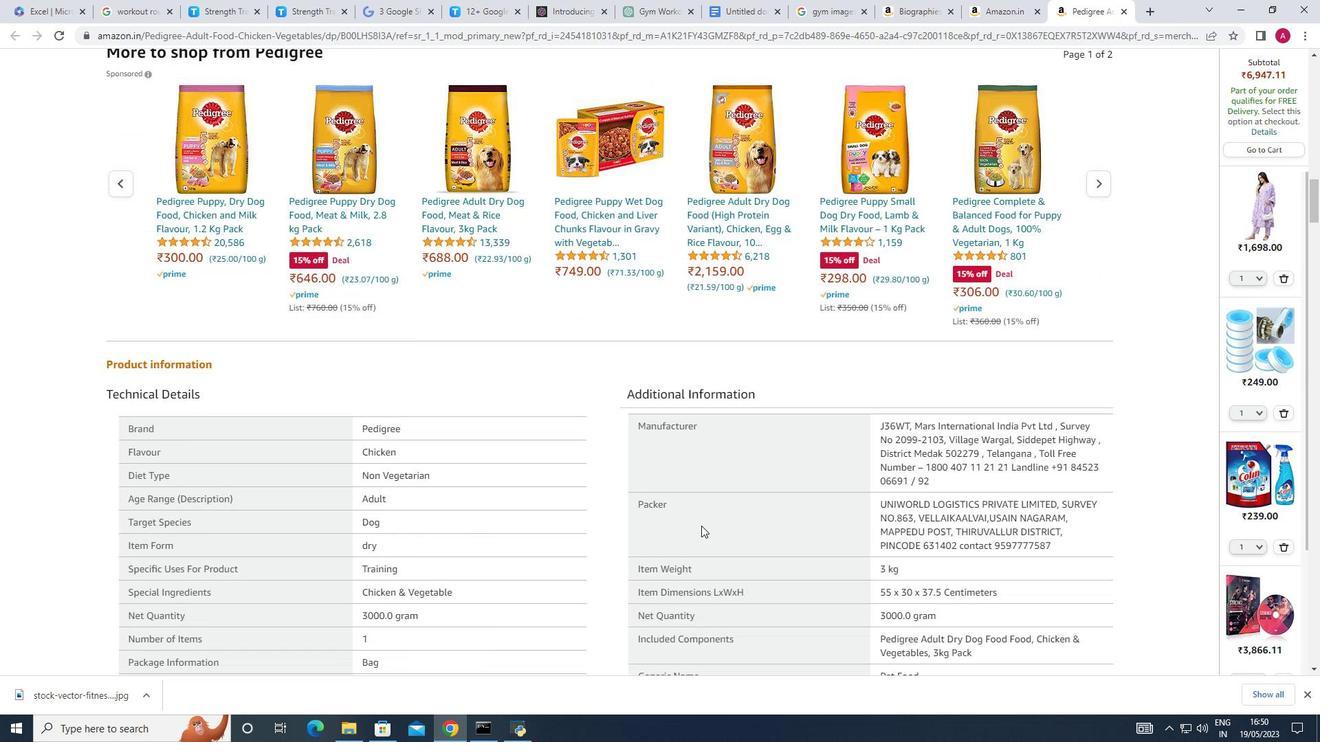 
Action: Mouse scrolled (701, 526) with delta (0, 0)
Screenshot: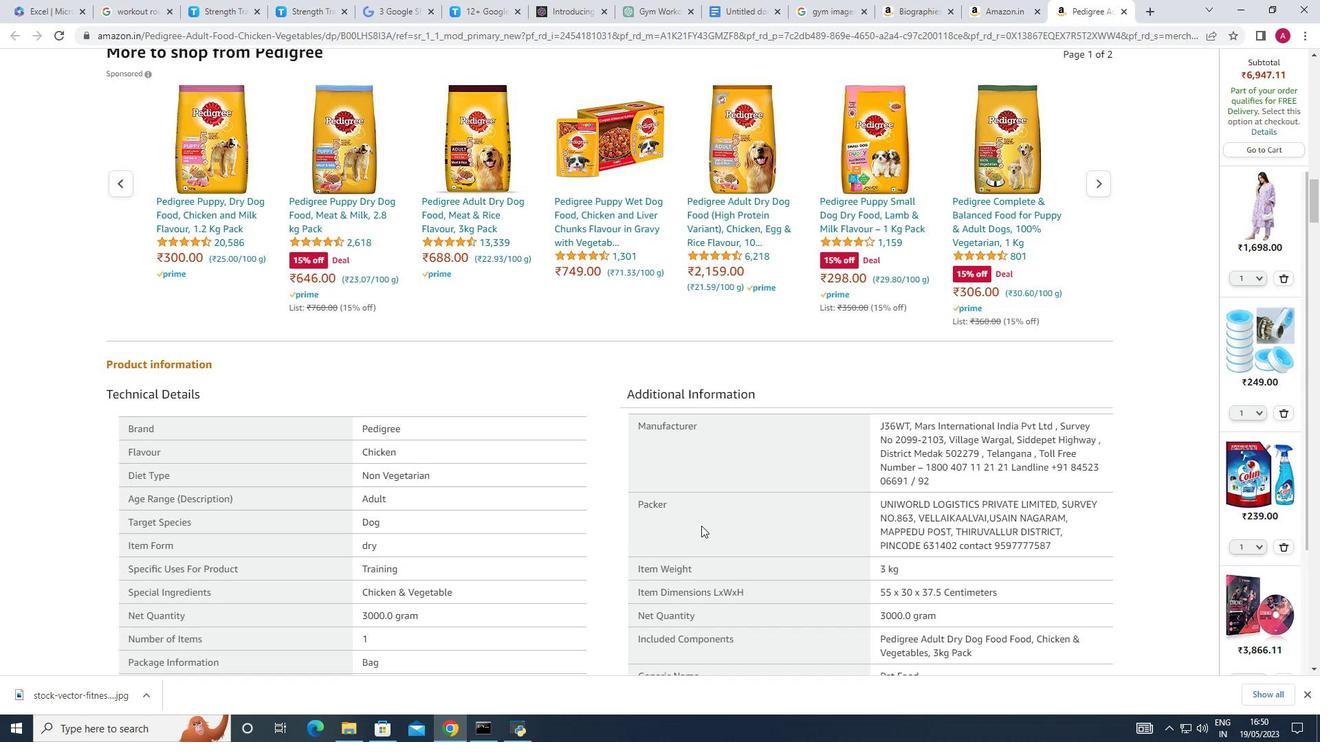 
Action: Mouse scrolled (701, 526) with delta (0, 0)
Screenshot: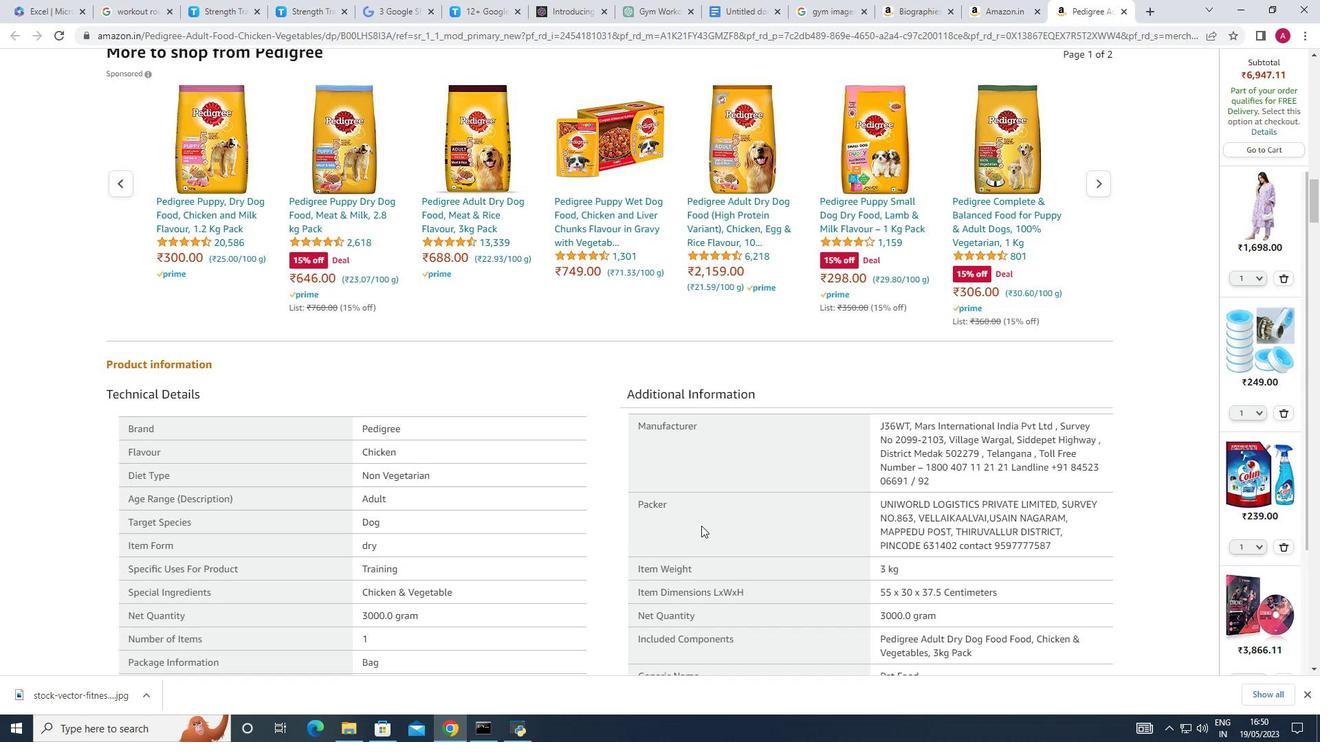
Action: Mouse scrolled (701, 526) with delta (0, 0)
Screenshot: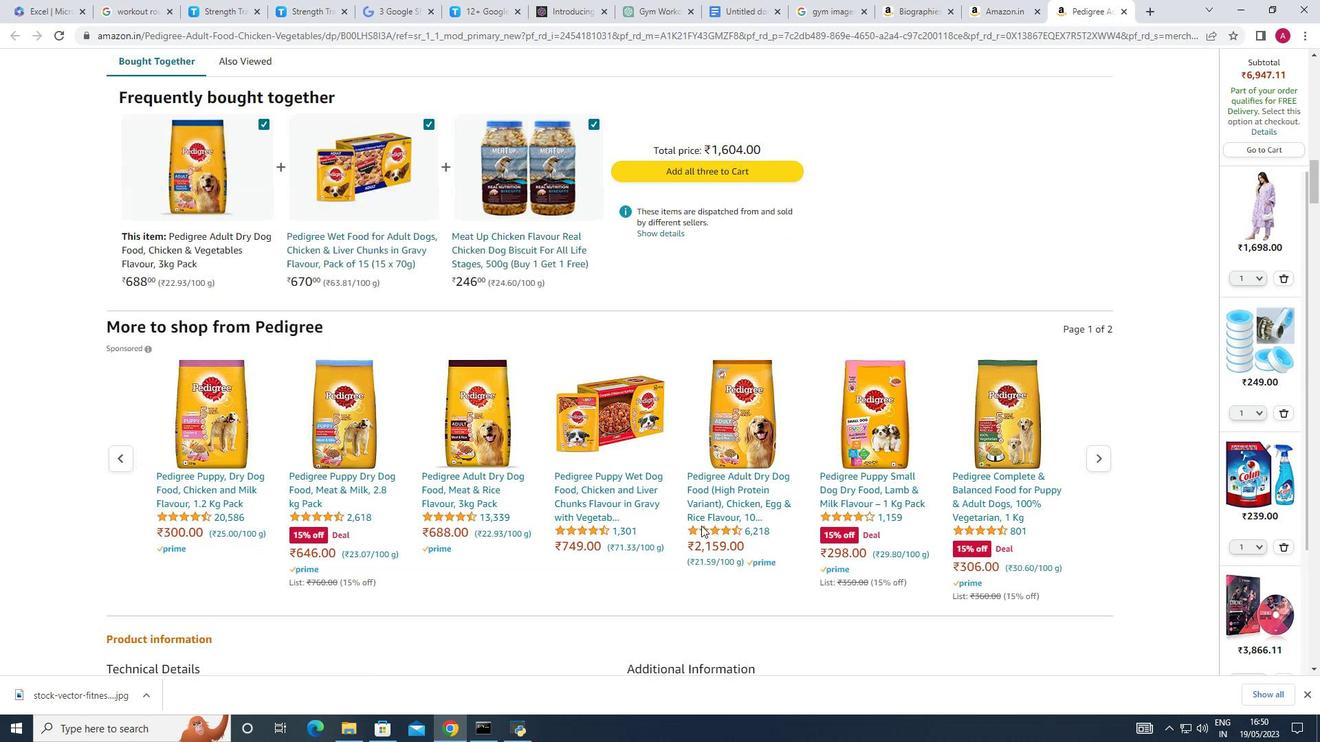 
Action: Mouse scrolled (701, 526) with delta (0, 0)
Screenshot: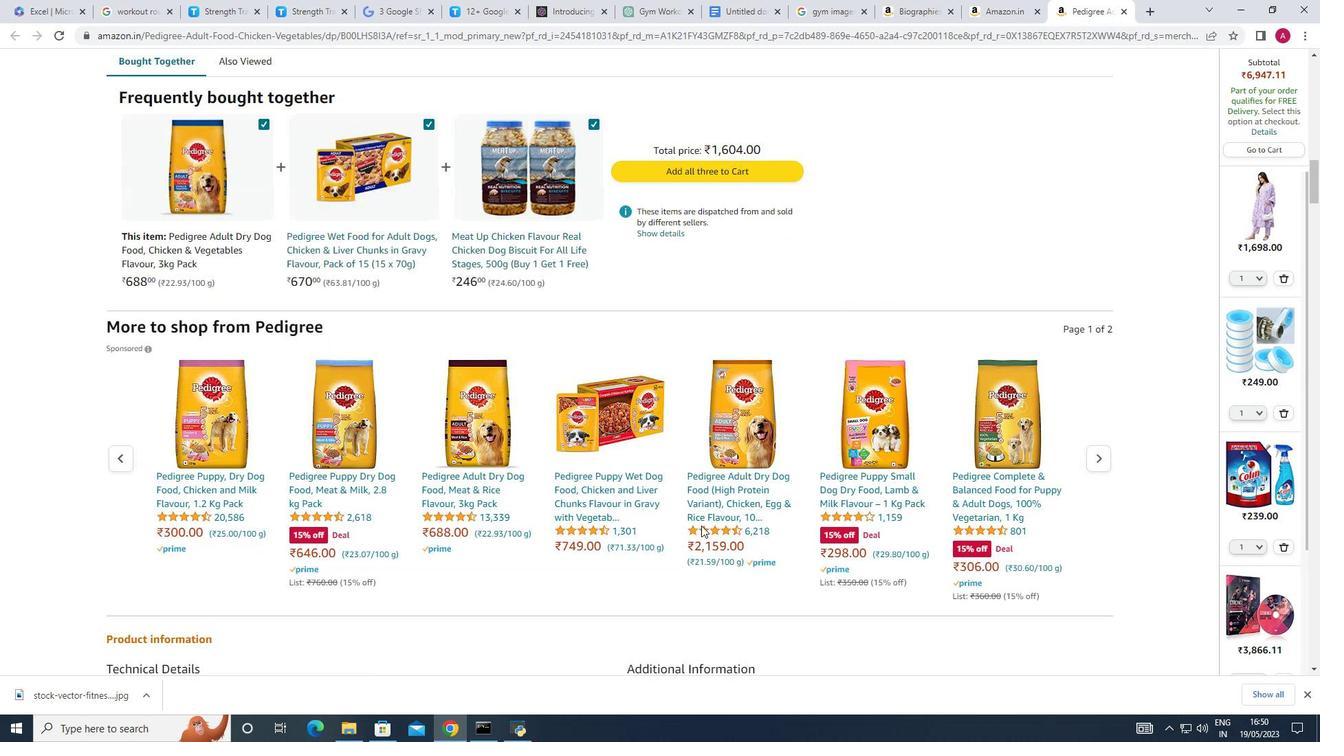 
Action: Mouse scrolled (701, 526) with delta (0, 0)
Screenshot: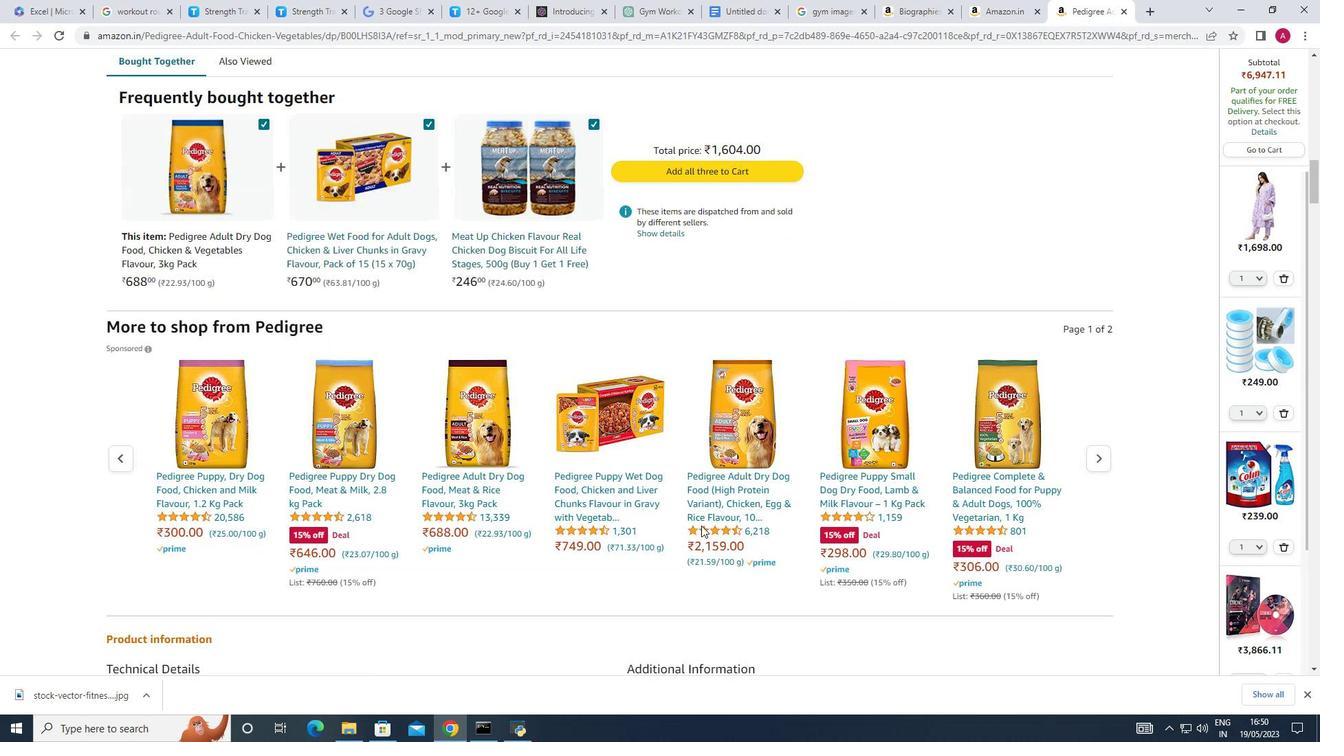 
Action: Mouse scrolled (701, 526) with delta (0, 0)
Screenshot: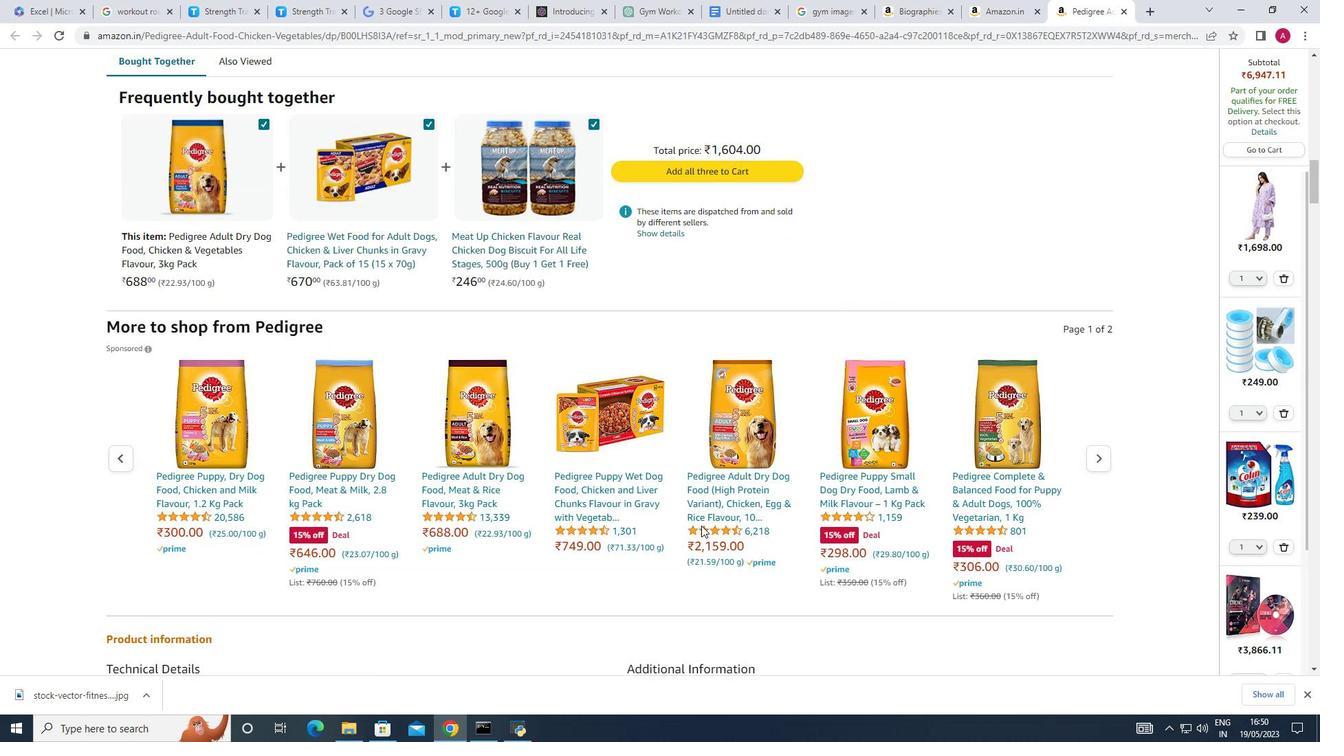 
Action: Mouse scrolled (701, 526) with delta (0, 0)
Screenshot: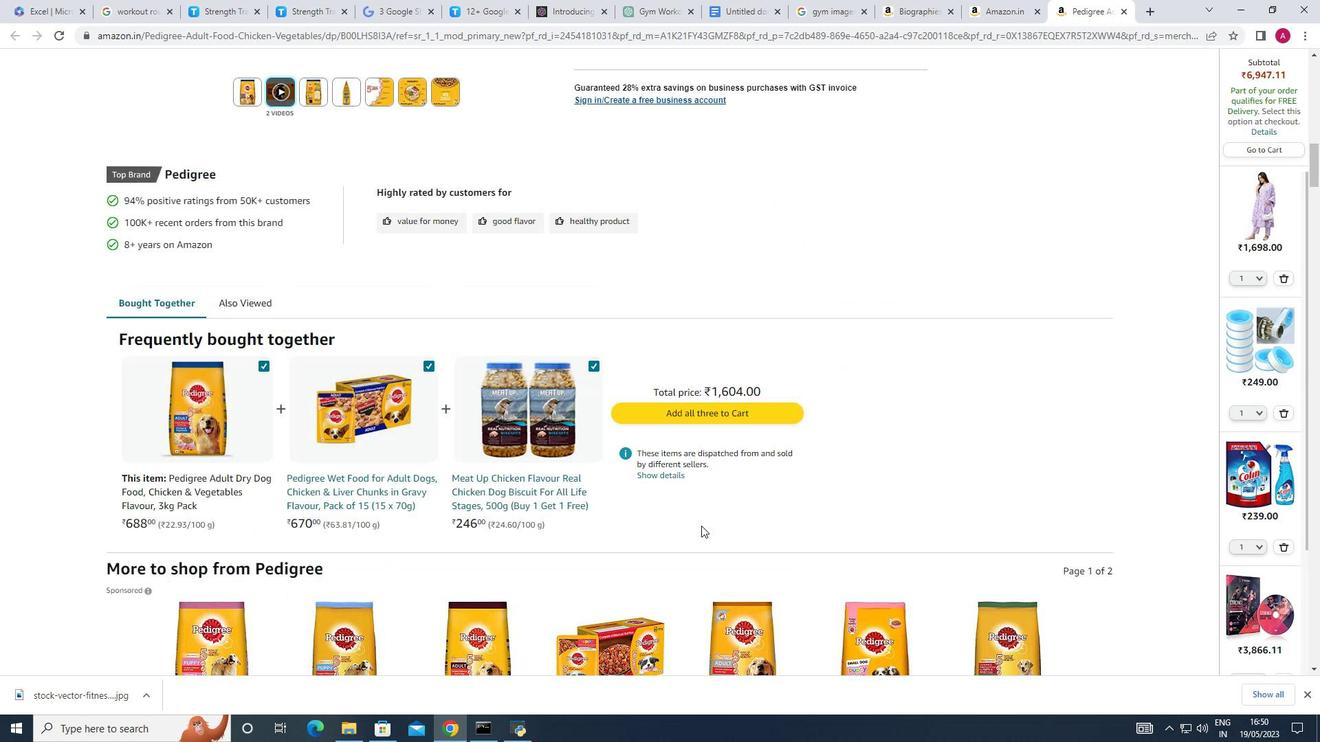 
Action: Mouse scrolled (701, 526) with delta (0, 0)
Screenshot: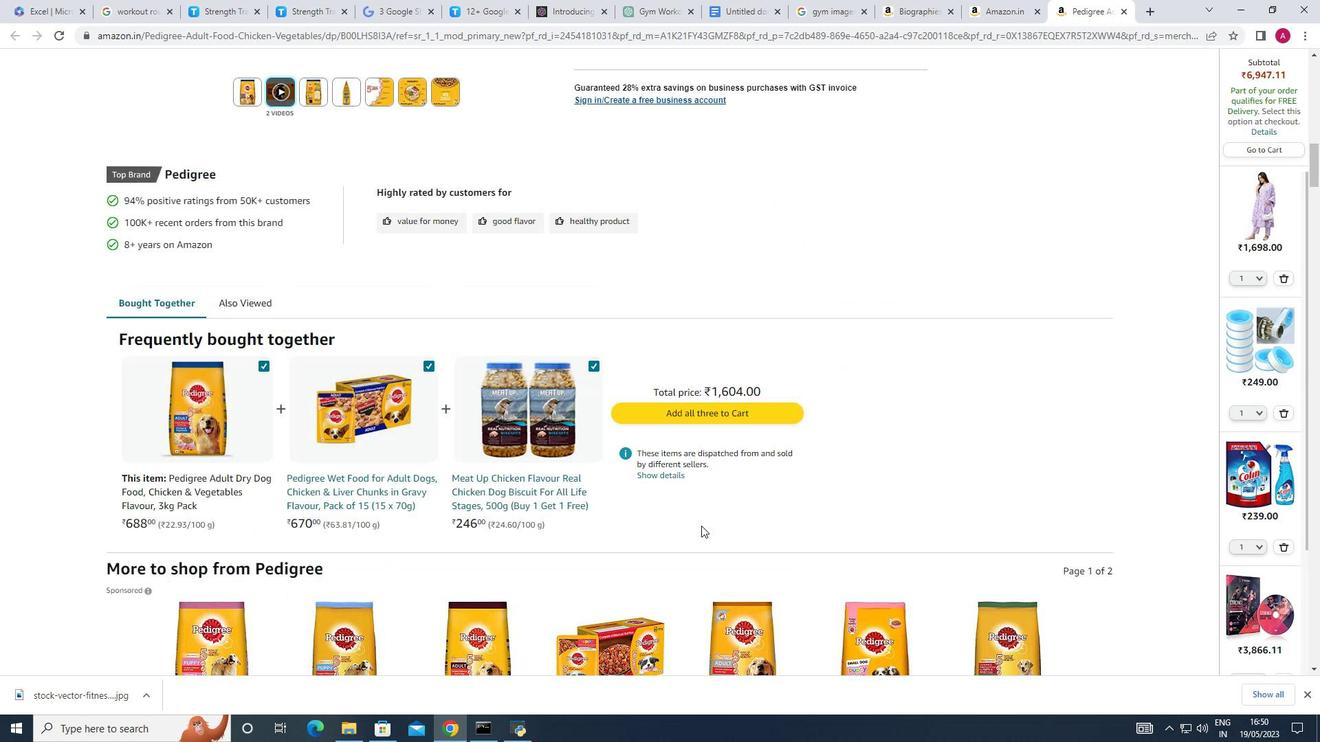 
Action: Mouse scrolled (701, 526) with delta (0, 0)
Screenshot: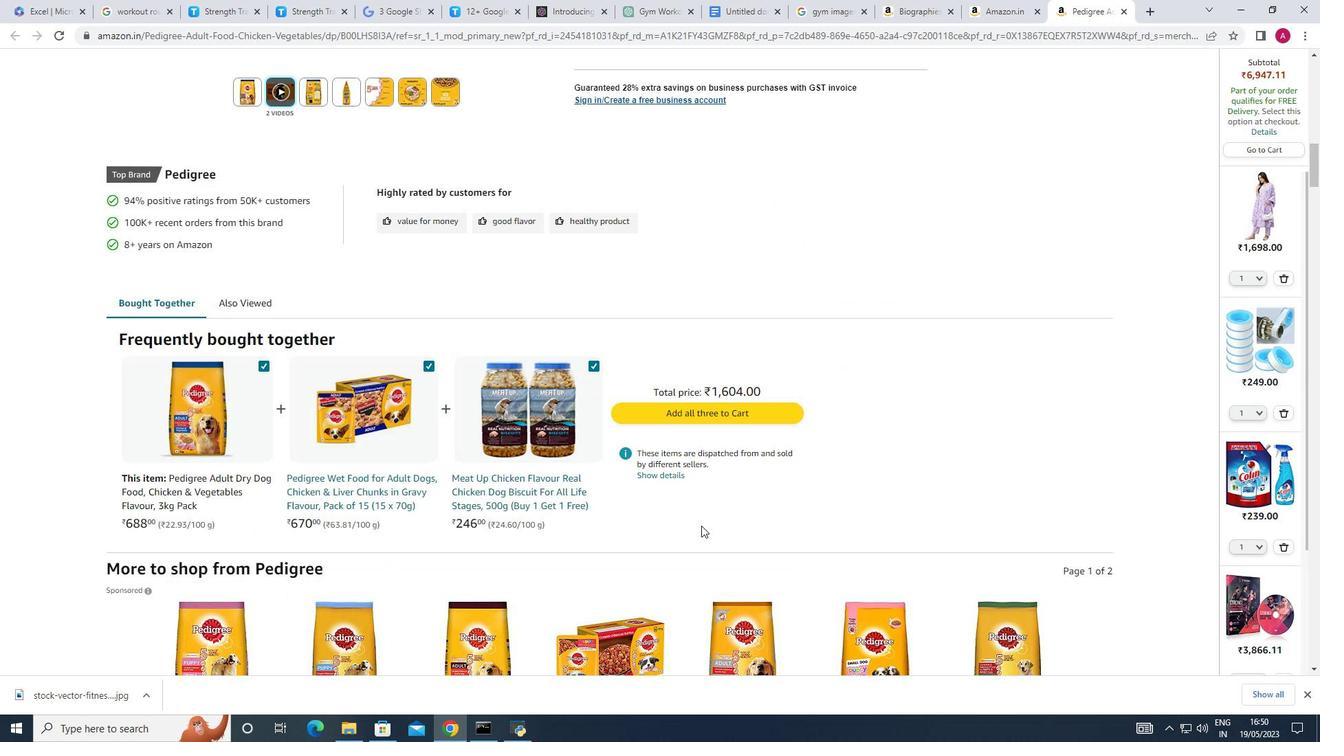 
Action: Mouse scrolled (701, 526) with delta (0, 0)
Screenshot: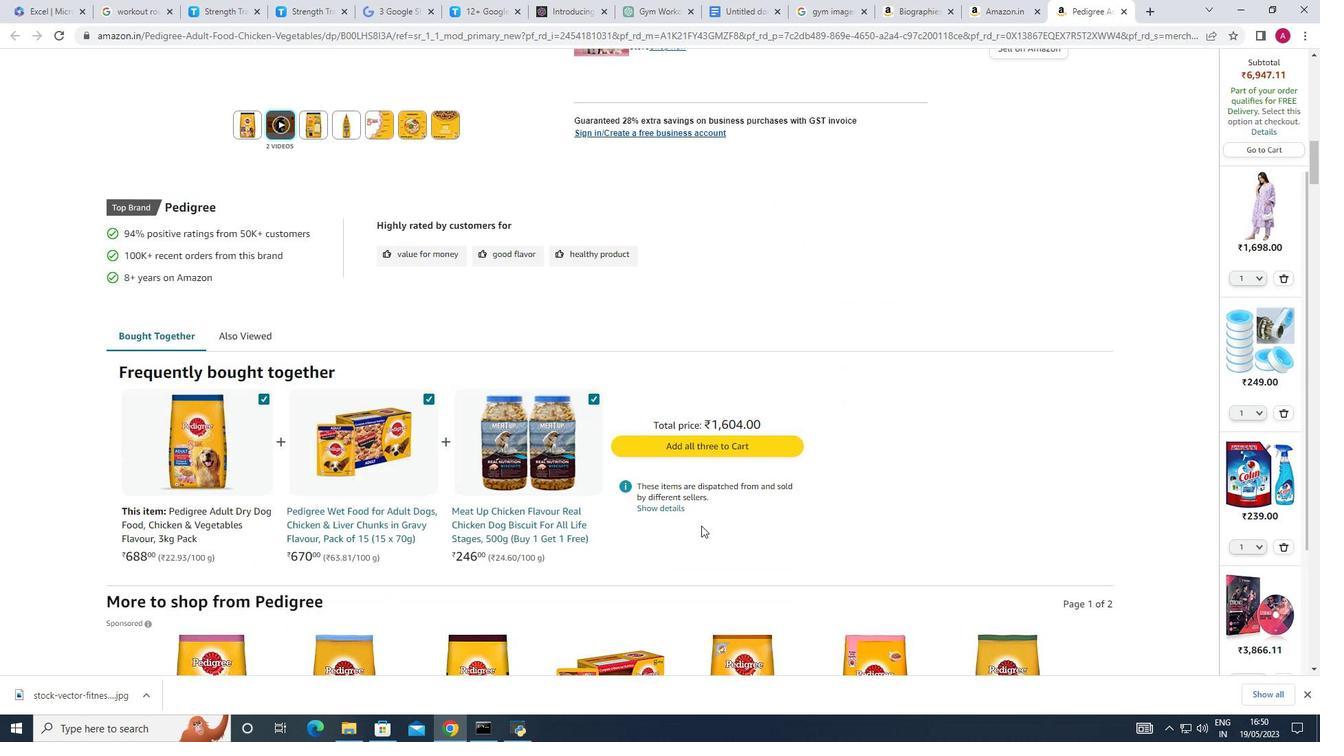 
Action: Mouse moved to (702, 524)
Screenshot: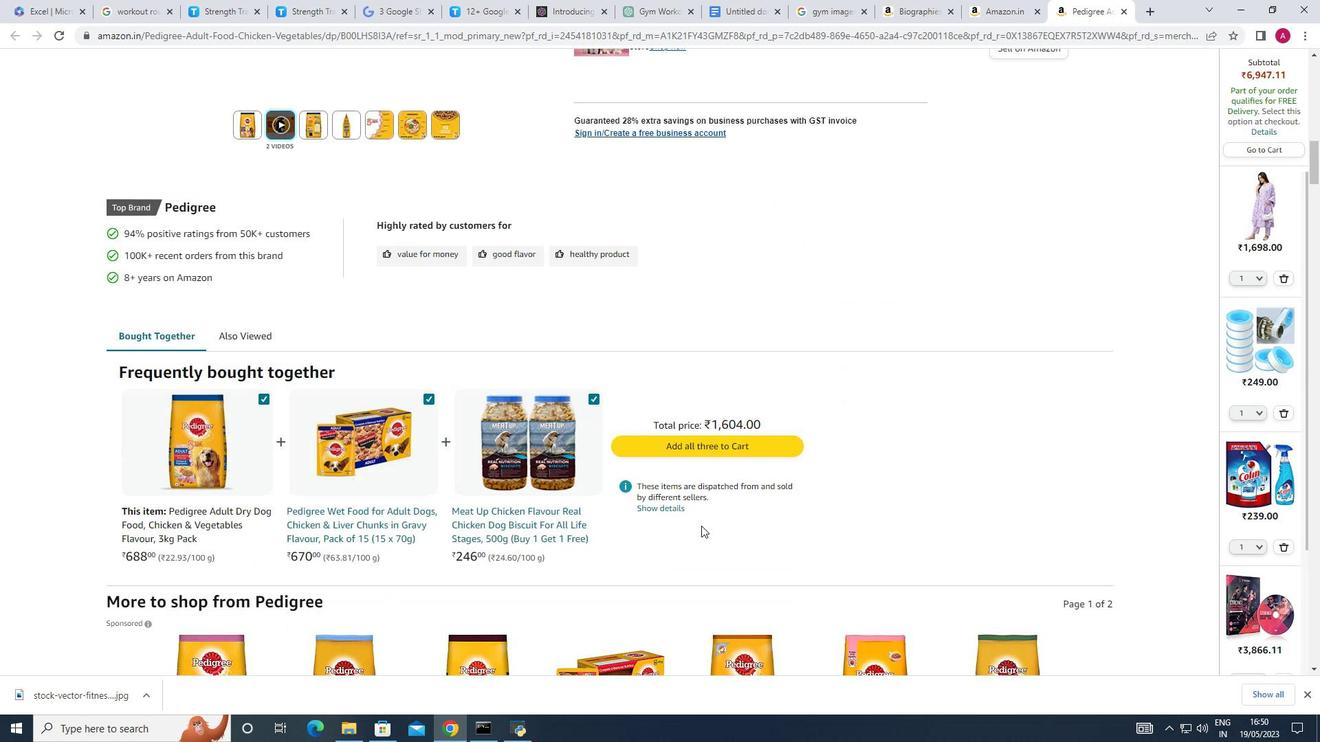 
Action: Mouse scrolled (702, 525) with delta (0, 0)
Screenshot: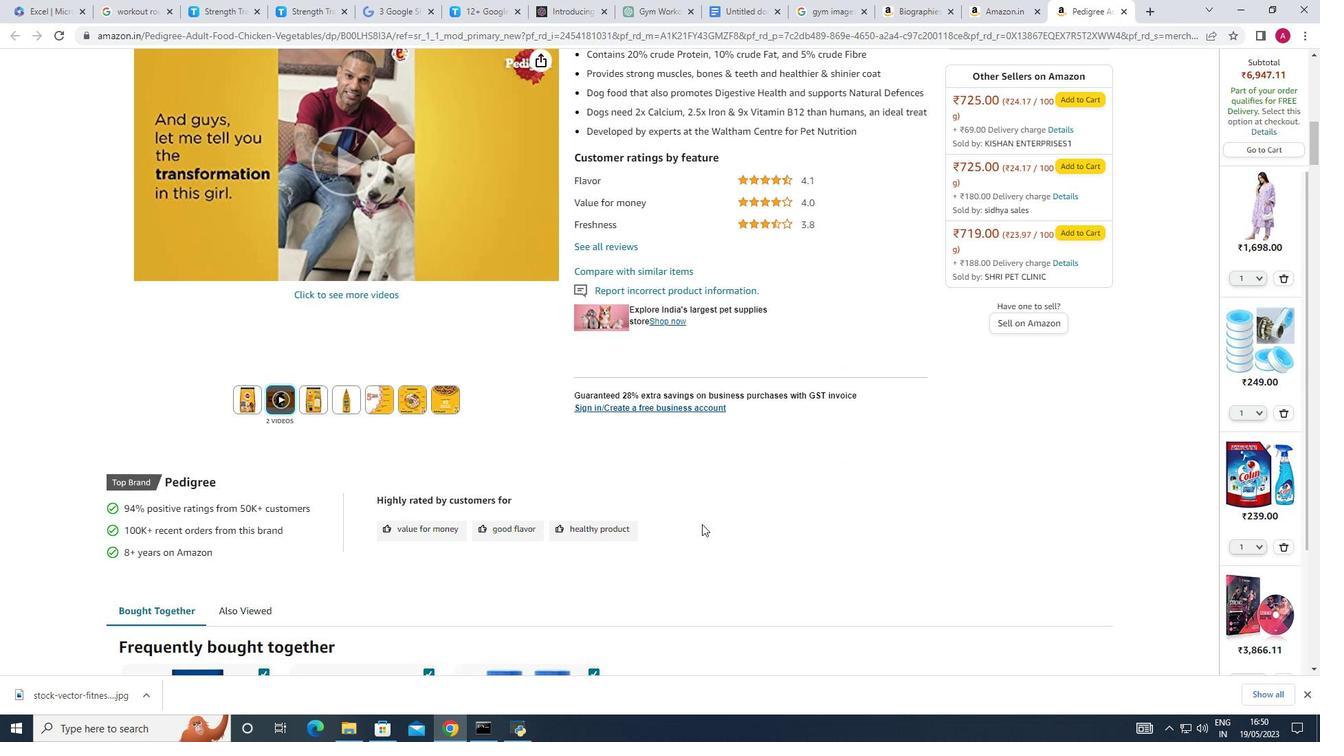 
Action: Mouse scrolled (702, 525) with delta (0, 0)
Screenshot: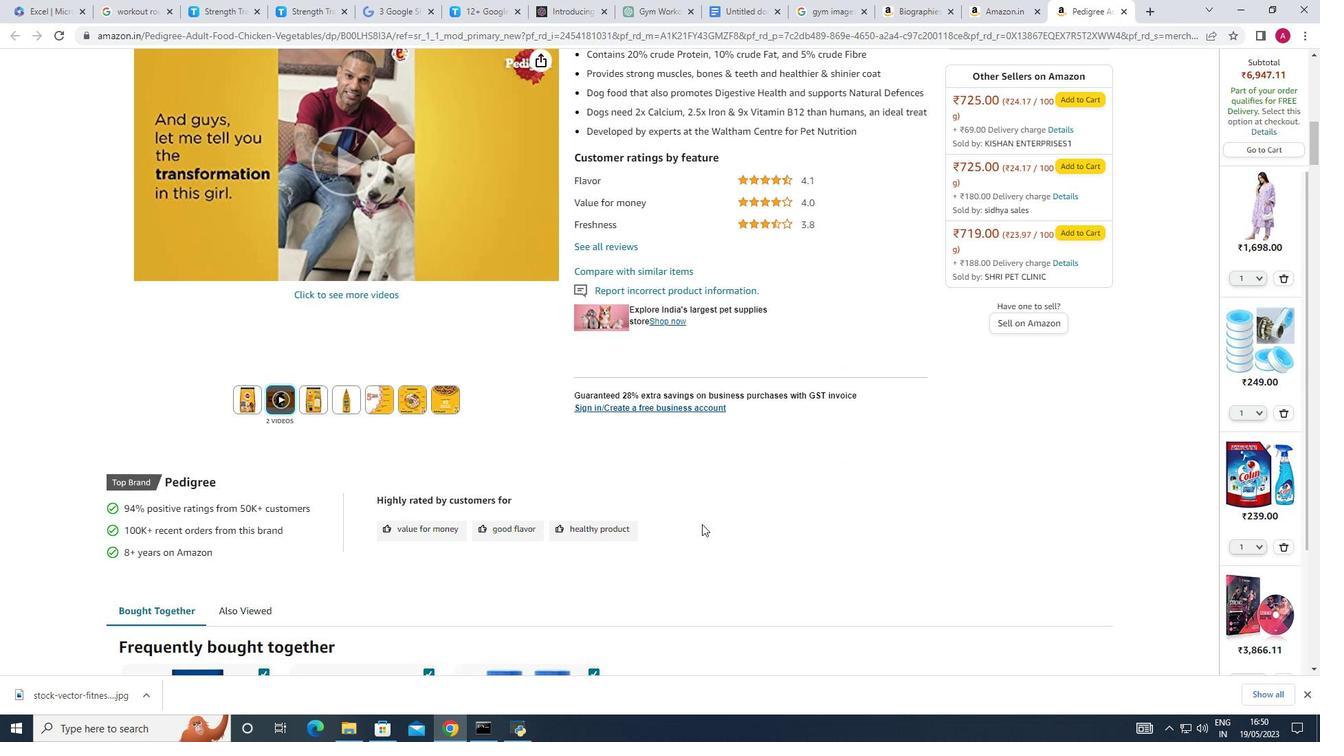 
Action: Mouse scrolled (702, 525) with delta (0, 0)
